 Task: Create a geometric landing page template for proclamacao da republica celebration.
Action: Mouse moved to (325, 183)
Screenshot: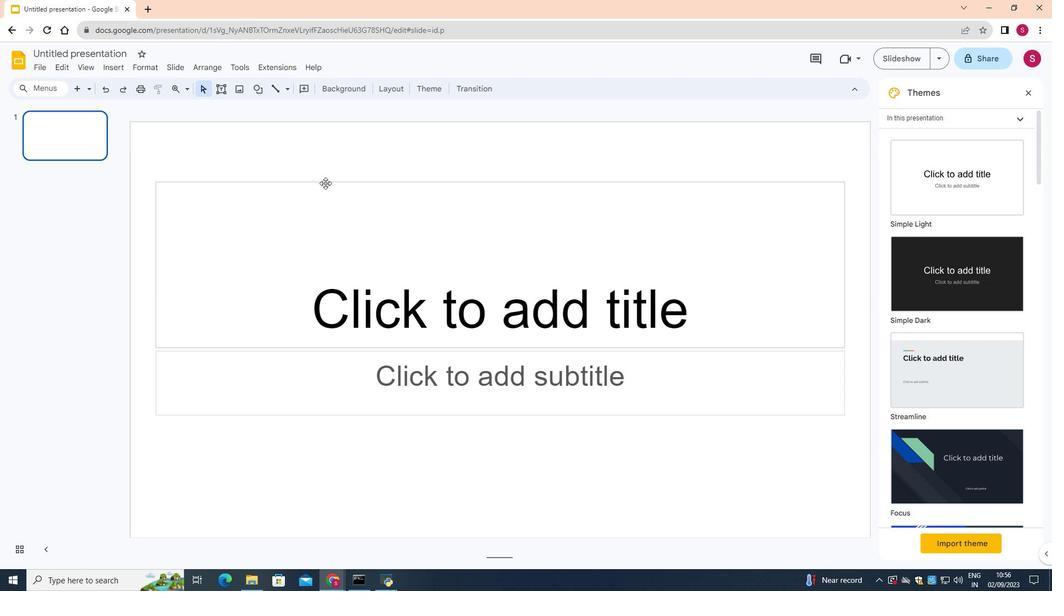 
Action: Mouse pressed left at (325, 183)
Screenshot: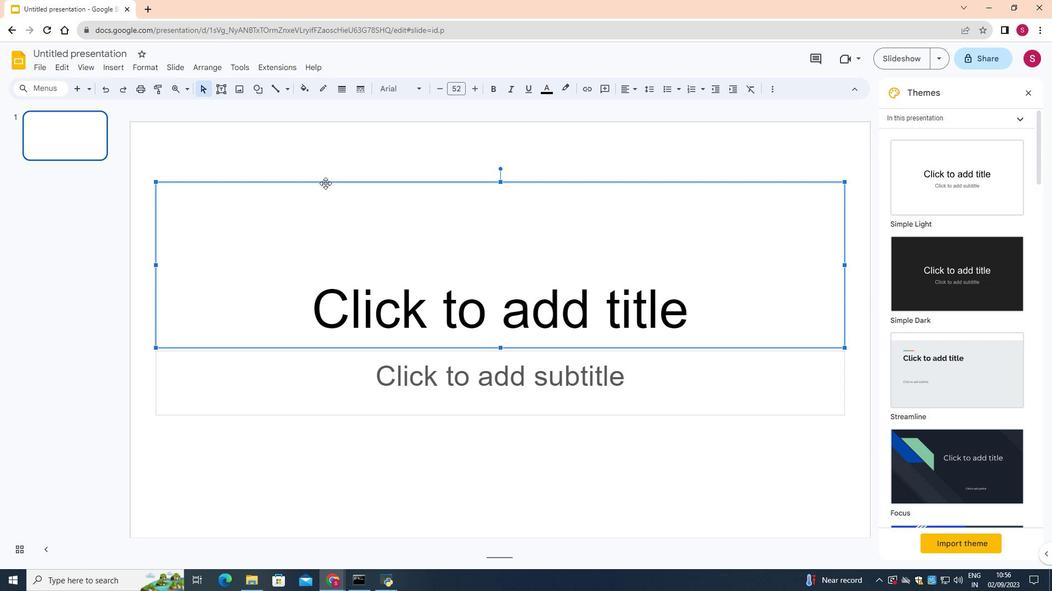 
Action: Key pressed <Key.delete>
Screenshot: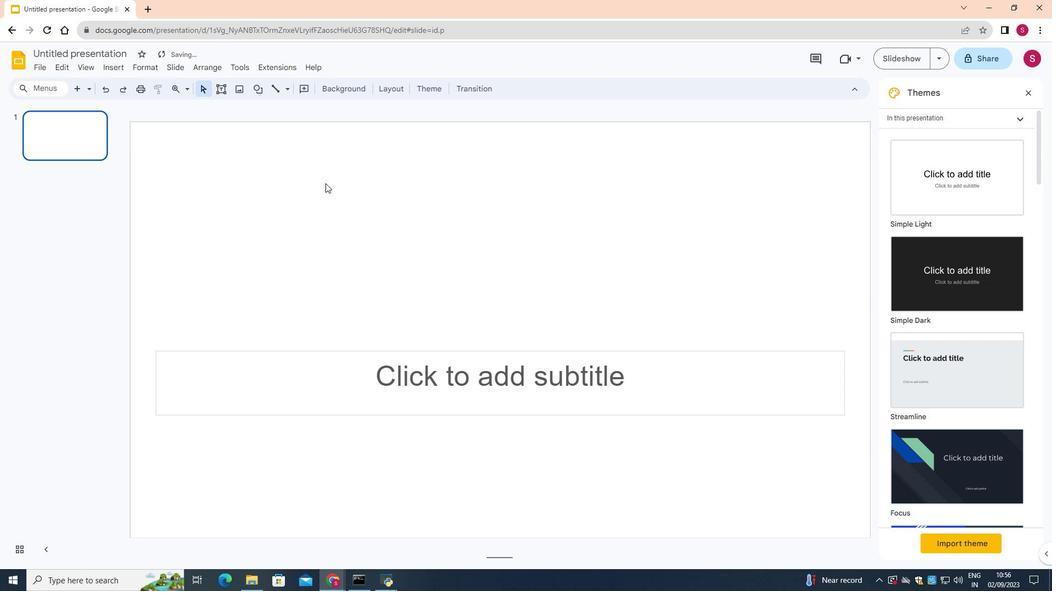 
Action: Mouse moved to (320, 353)
Screenshot: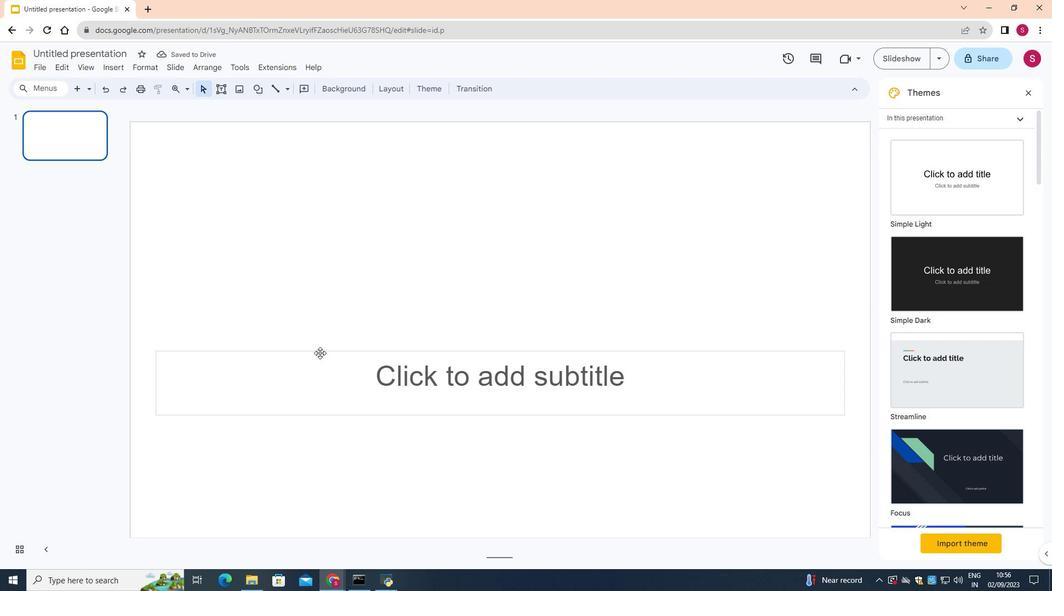 
Action: Mouse pressed left at (320, 353)
Screenshot: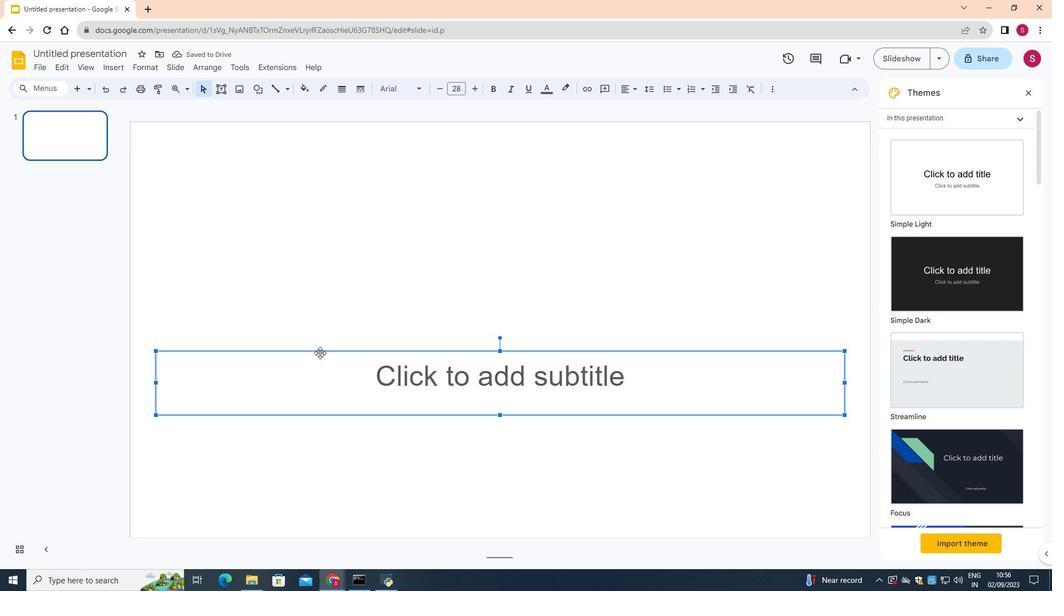 
Action: Key pressed <Key.delete>
Screenshot: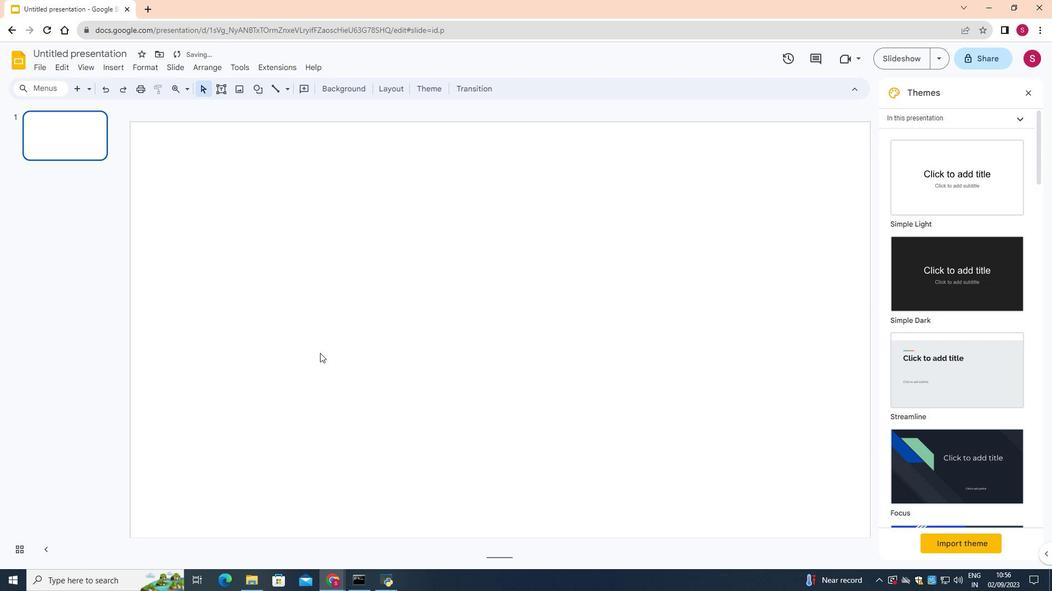 
Action: Mouse moved to (345, 88)
Screenshot: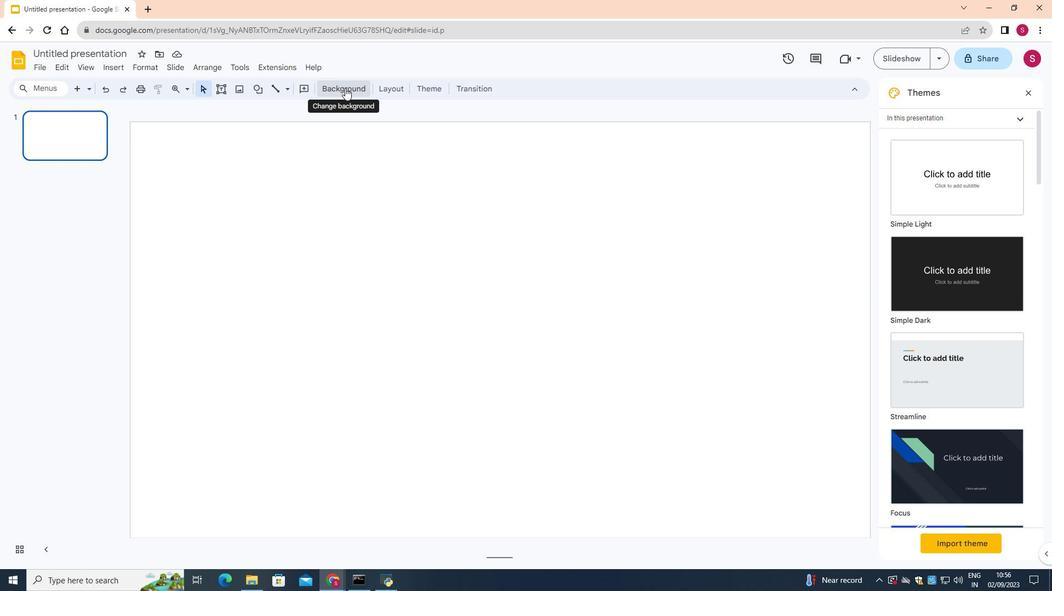 
Action: Mouse pressed left at (345, 88)
Screenshot: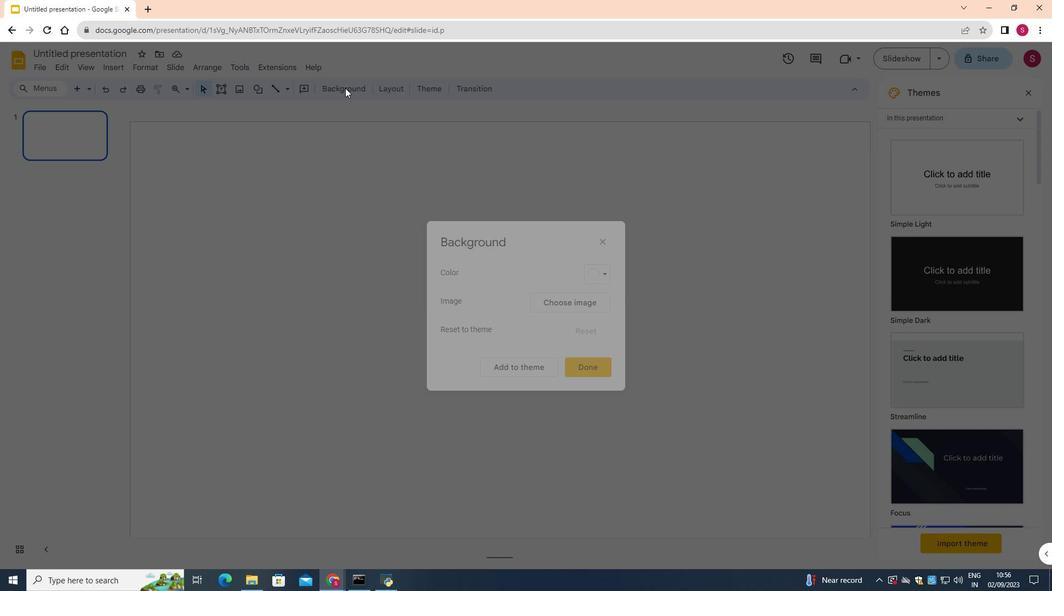 
Action: Mouse moved to (598, 276)
Screenshot: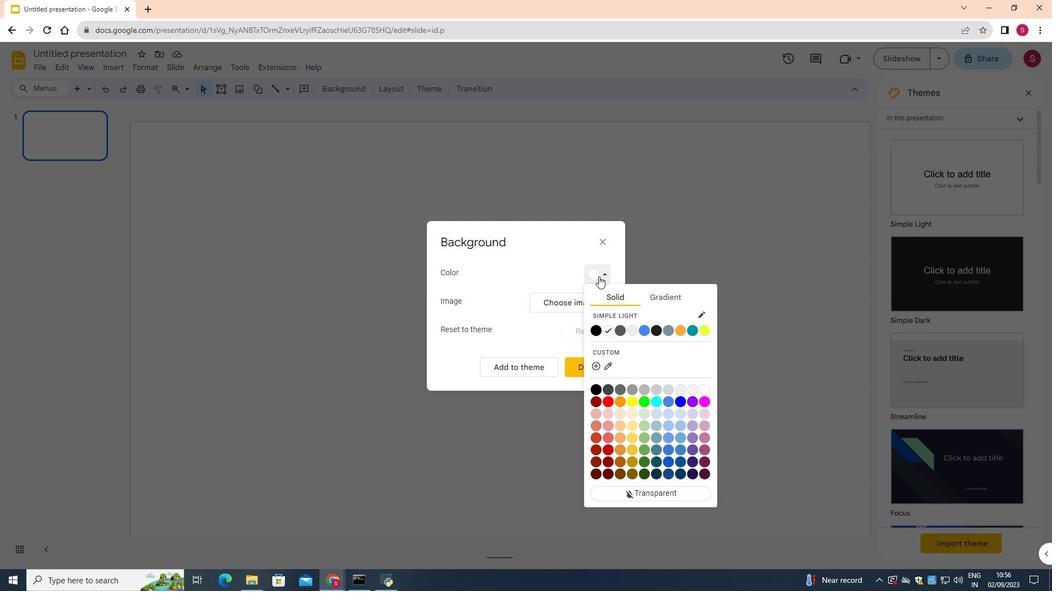 
Action: Mouse pressed left at (598, 276)
Screenshot: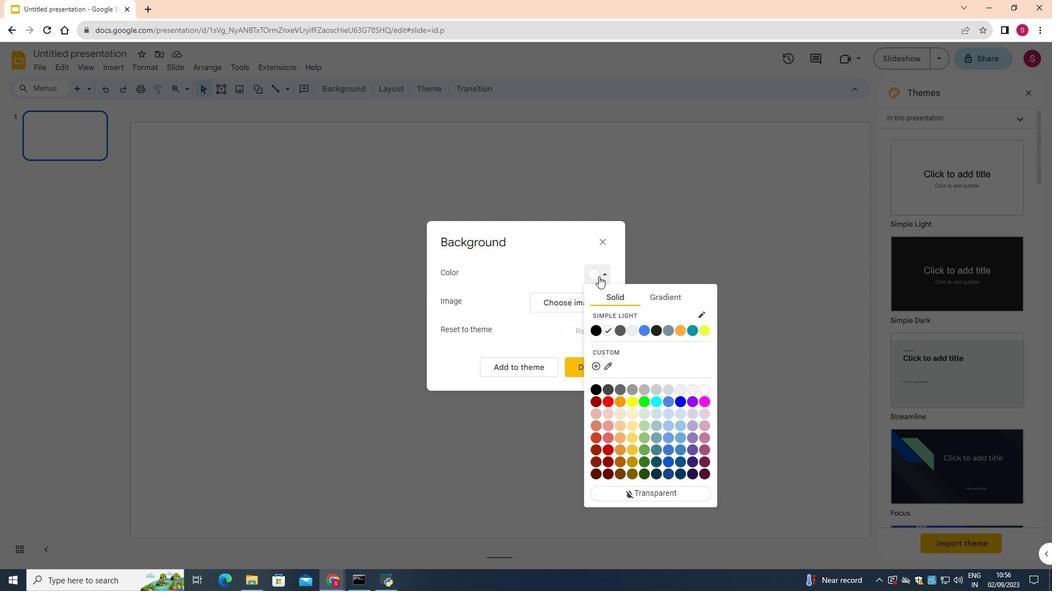 
Action: Mouse moved to (642, 387)
Screenshot: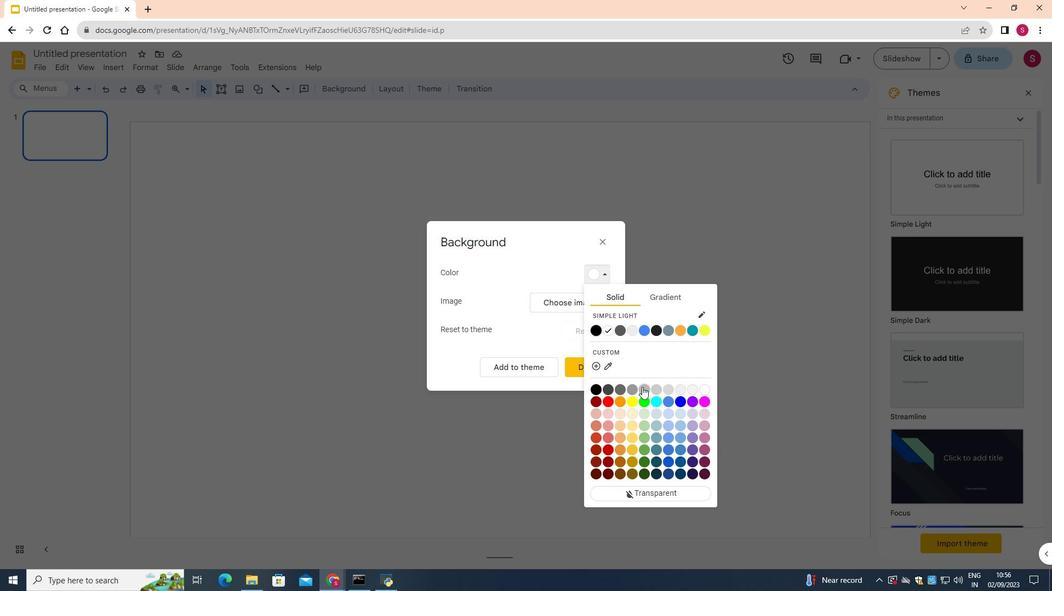 
Action: Mouse pressed left at (642, 387)
Screenshot: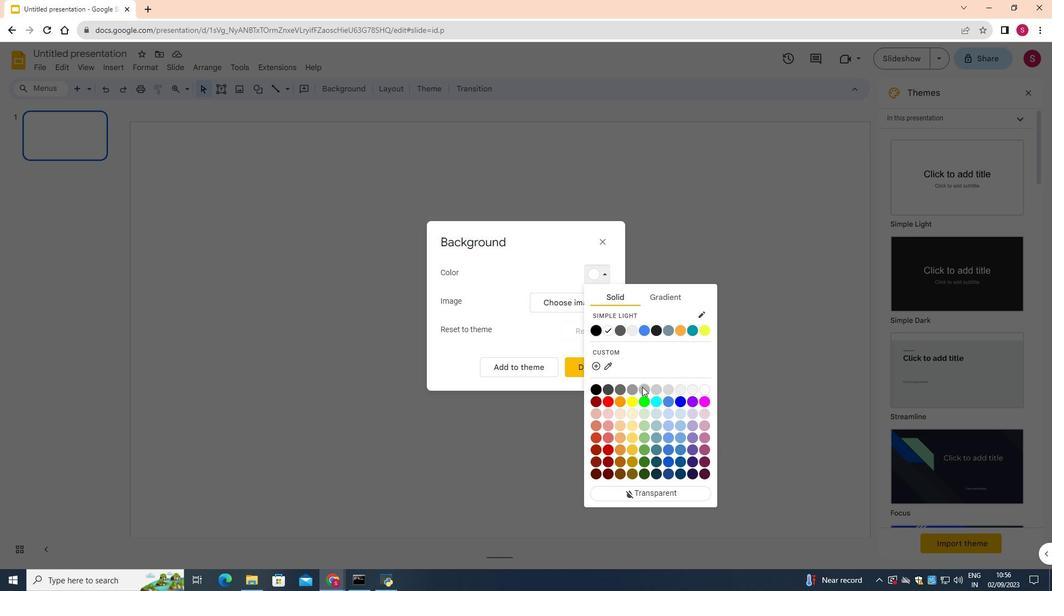 
Action: Mouse moved to (589, 370)
Screenshot: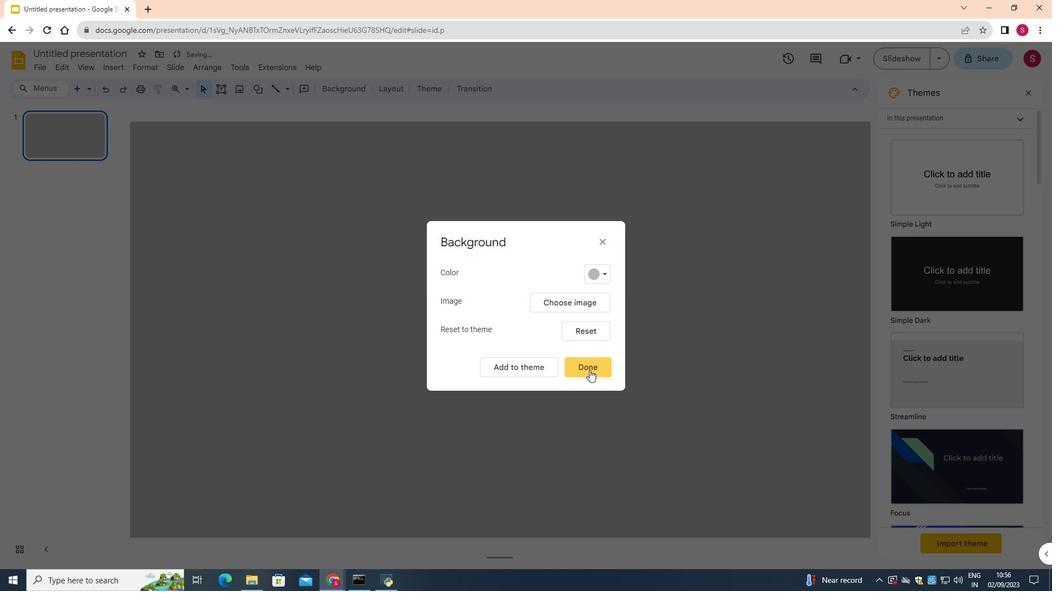 
Action: Mouse pressed left at (589, 370)
Screenshot: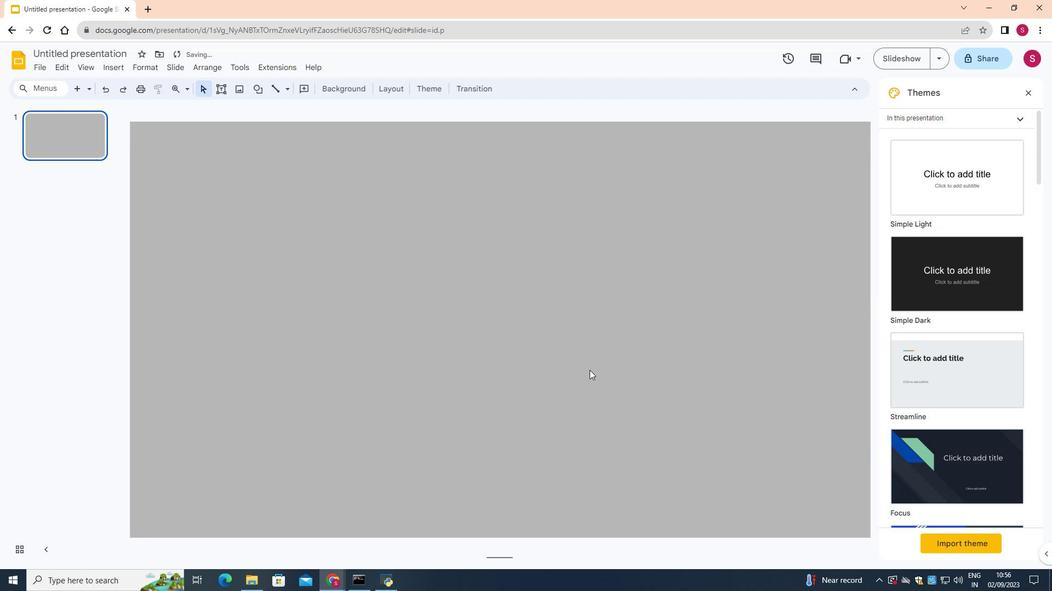 
Action: Mouse moved to (254, 88)
Screenshot: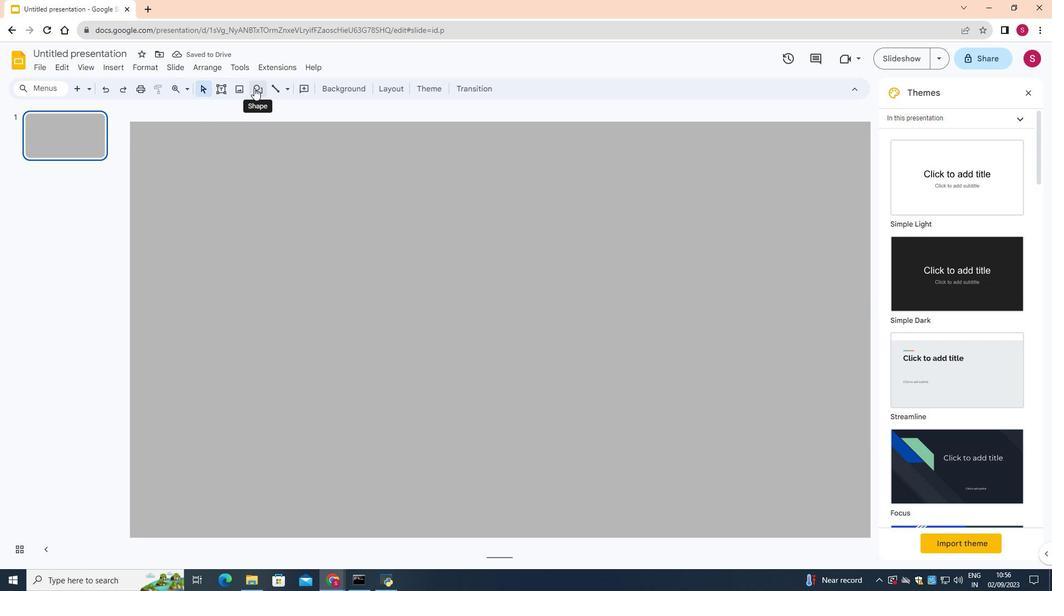 
Action: Mouse pressed left at (254, 88)
Screenshot: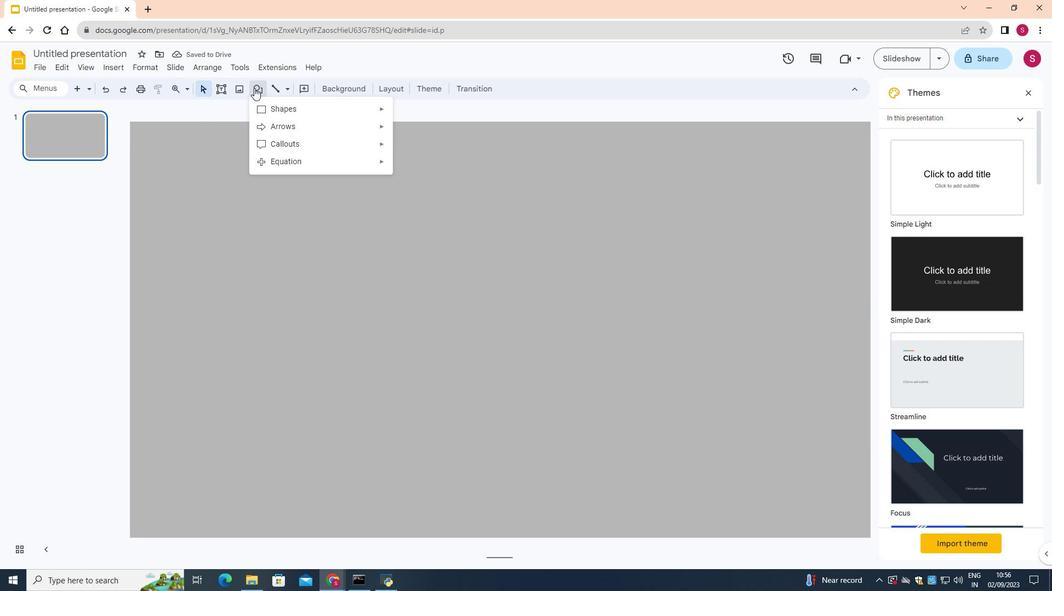 
Action: Mouse moved to (273, 102)
Screenshot: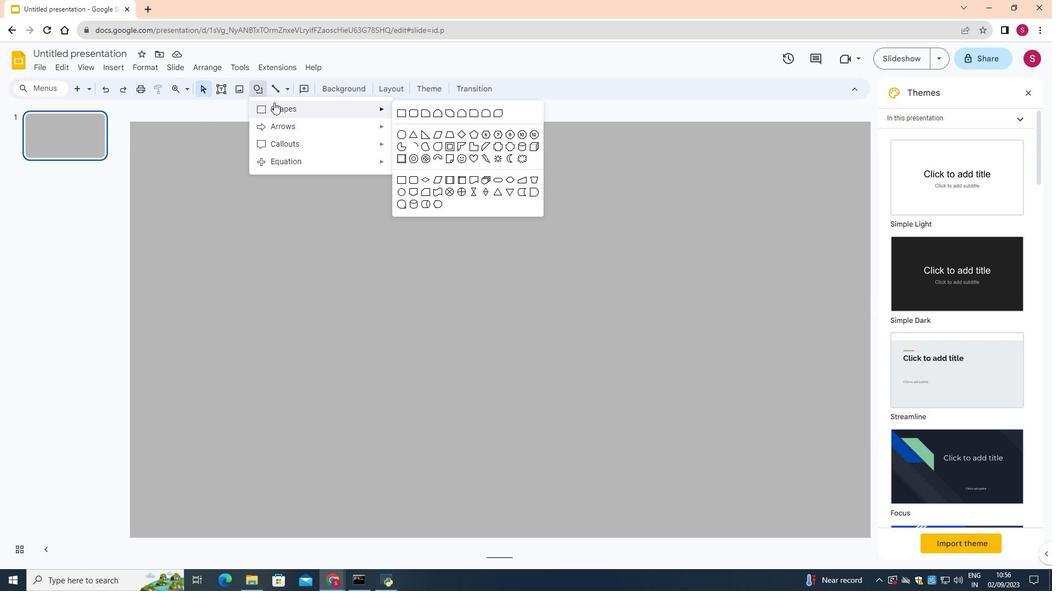 
Action: Mouse pressed left at (273, 102)
Screenshot: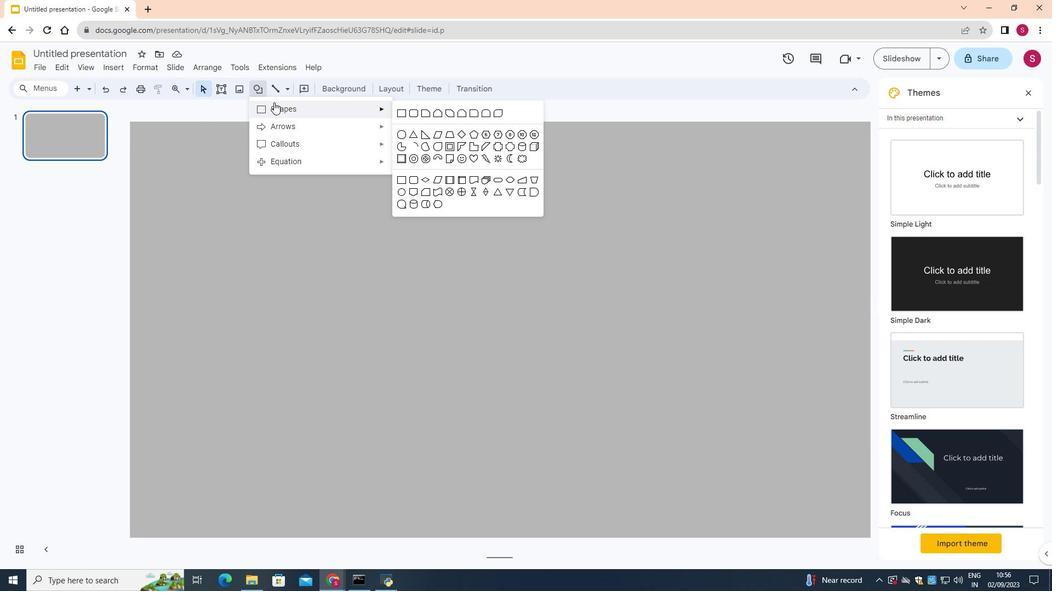 
Action: Mouse moved to (402, 109)
Screenshot: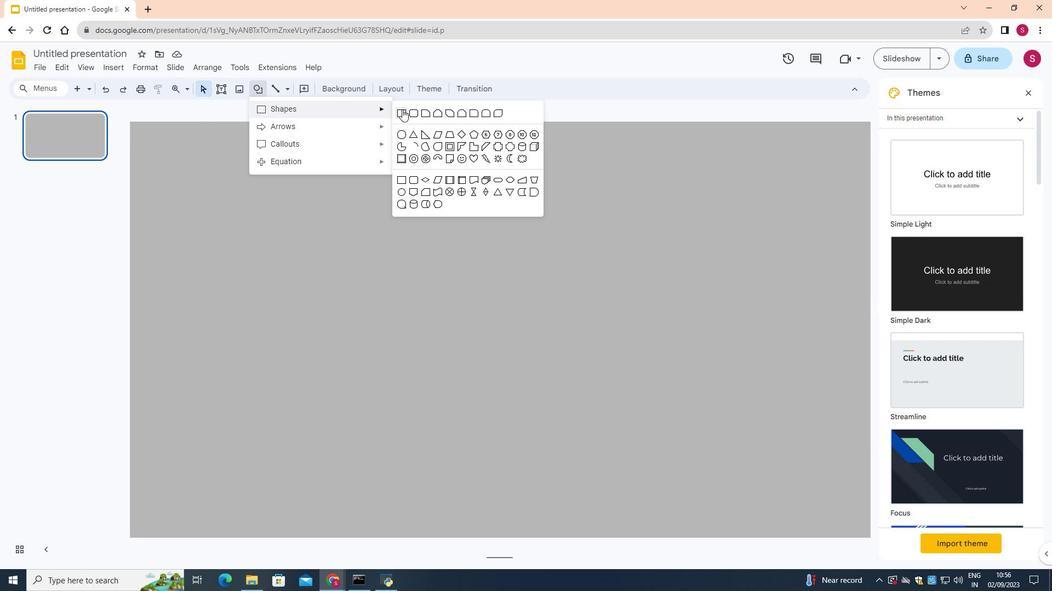 
Action: Mouse pressed left at (402, 109)
Screenshot: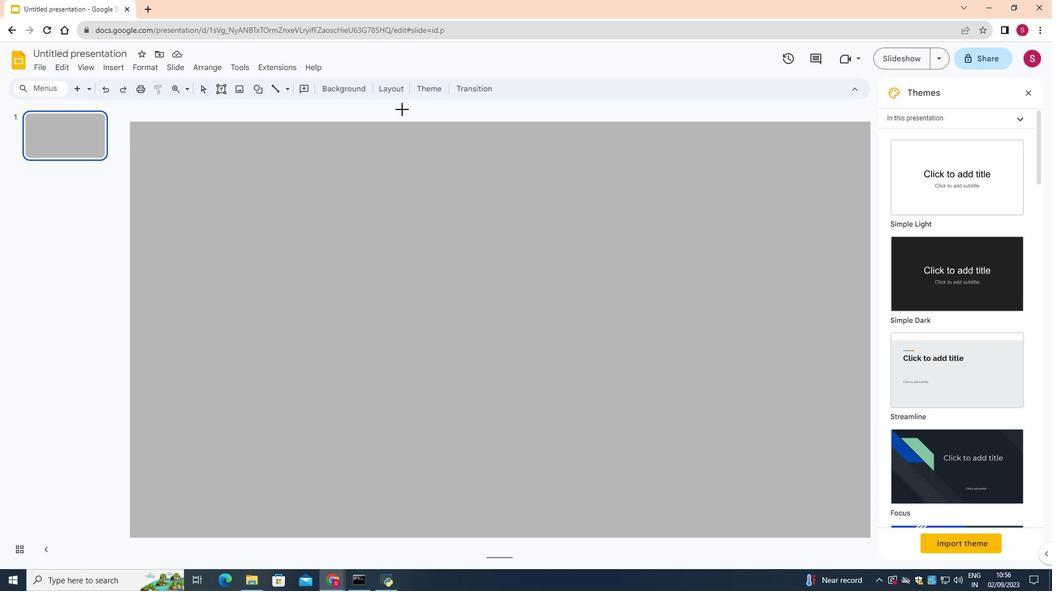 
Action: Mouse moved to (152, 142)
Screenshot: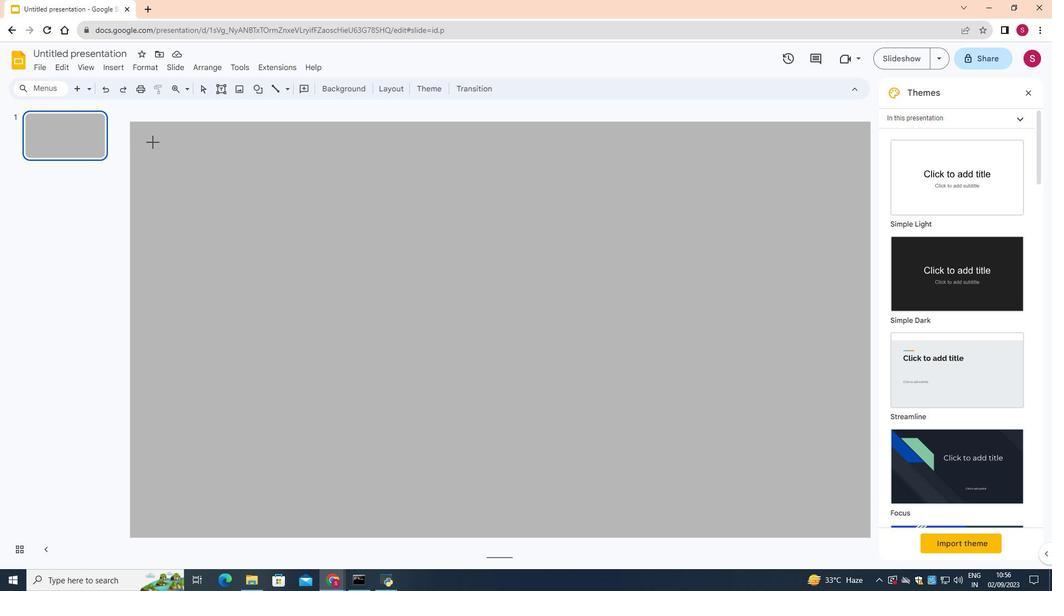 
Action: Mouse pressed left at (152, 142)
Screenshot: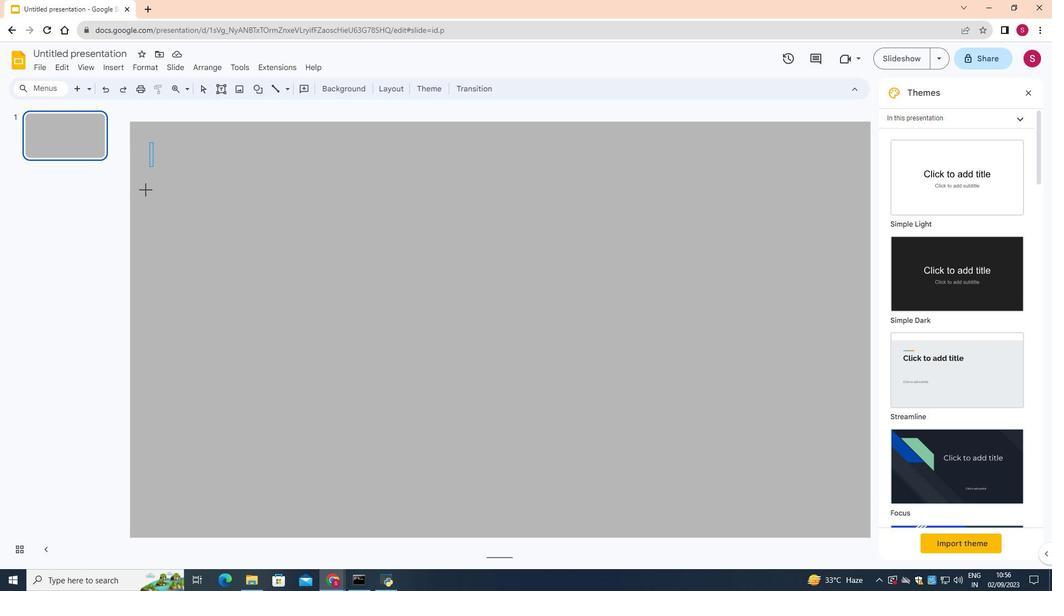 
Action: Mouse moved to (317, 88)
Screenshot: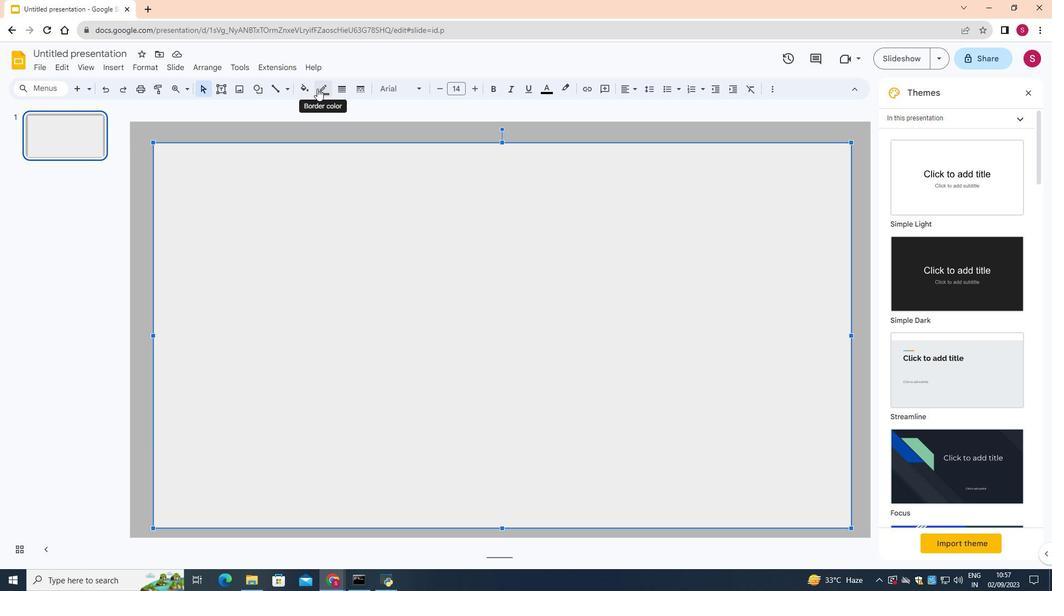 
Action: Mouse pressed left at (317, 88)
Screenshot: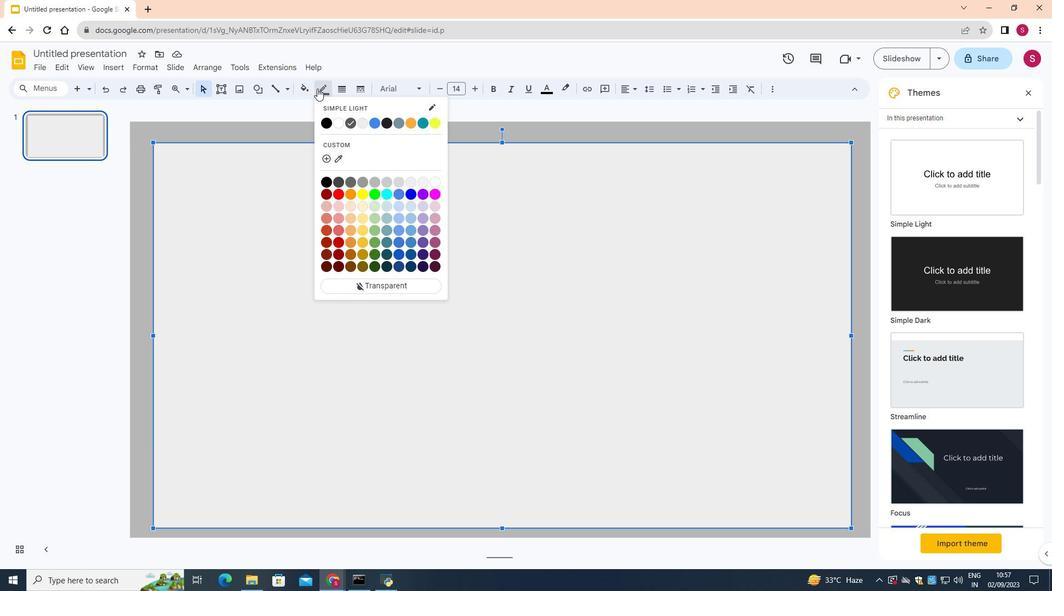 
Action: Mouse moved to (375, 287)
Screenshot: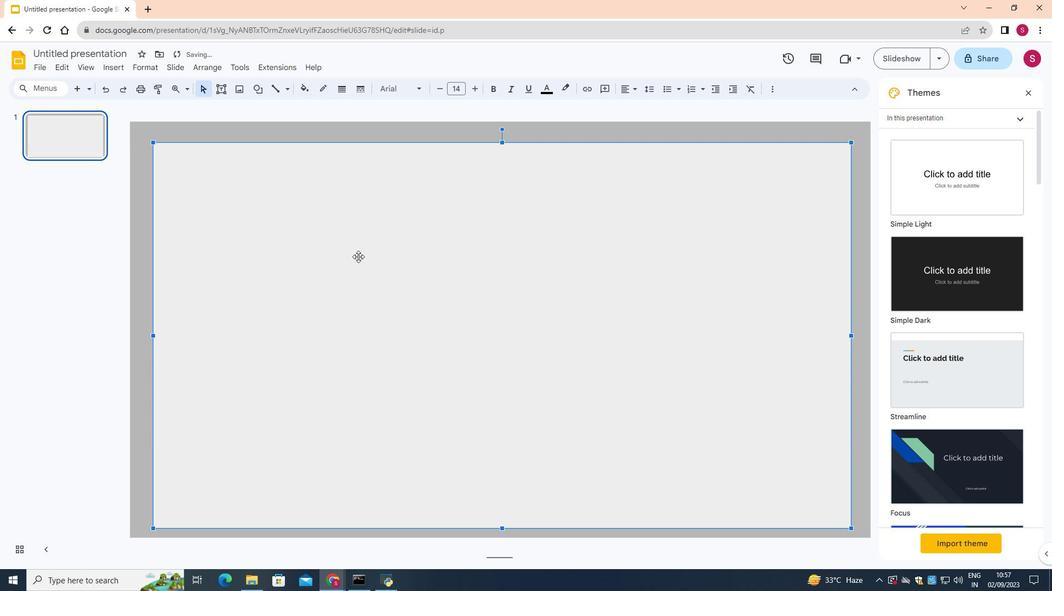 
Action: Mouse pressed left at (375, 287)
Screenshot: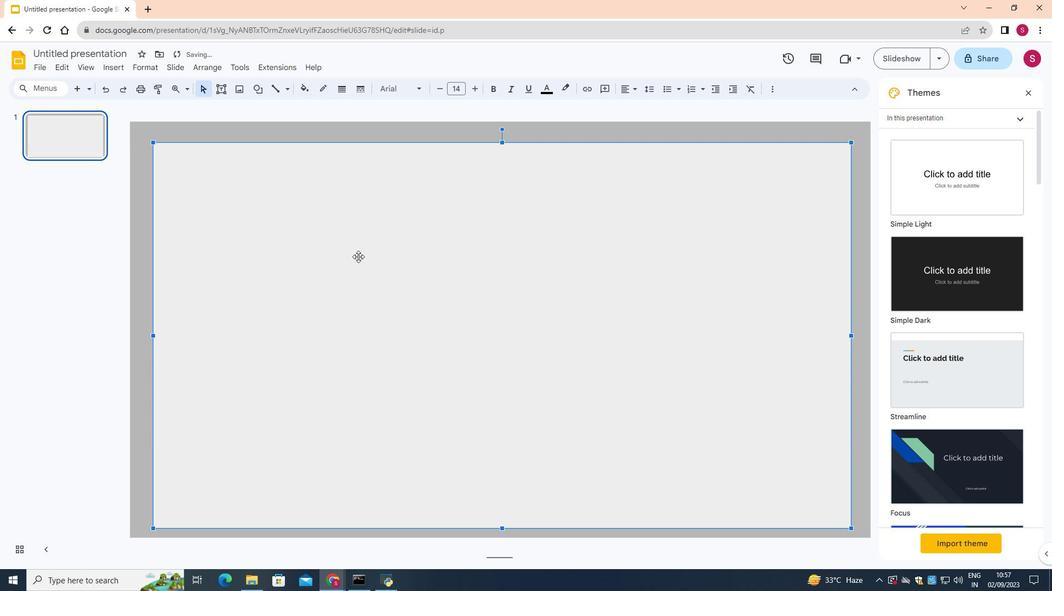 
Action: Mouse moved to (298, 90)
Screenshot: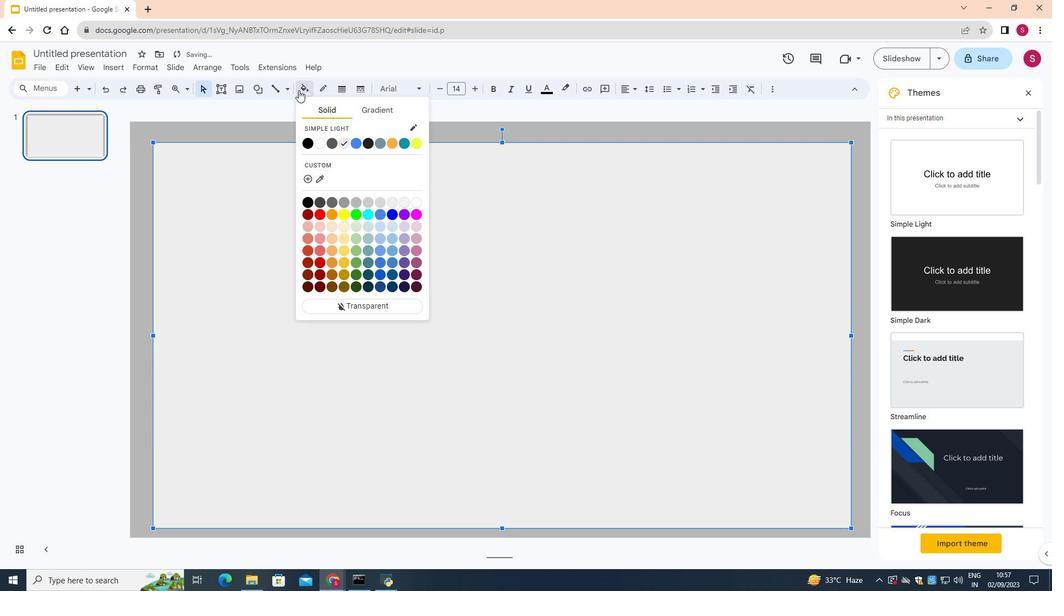 
Action: Mouse pressed left at (298, 90)
Screenshot: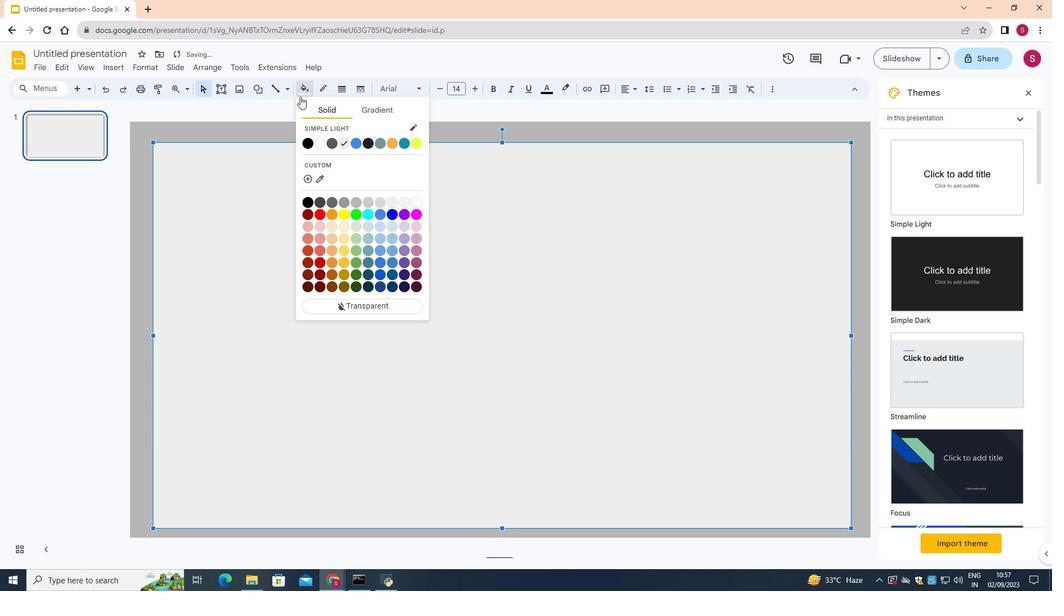 
Action: Mouse moved to (318, 143)
Screenshot: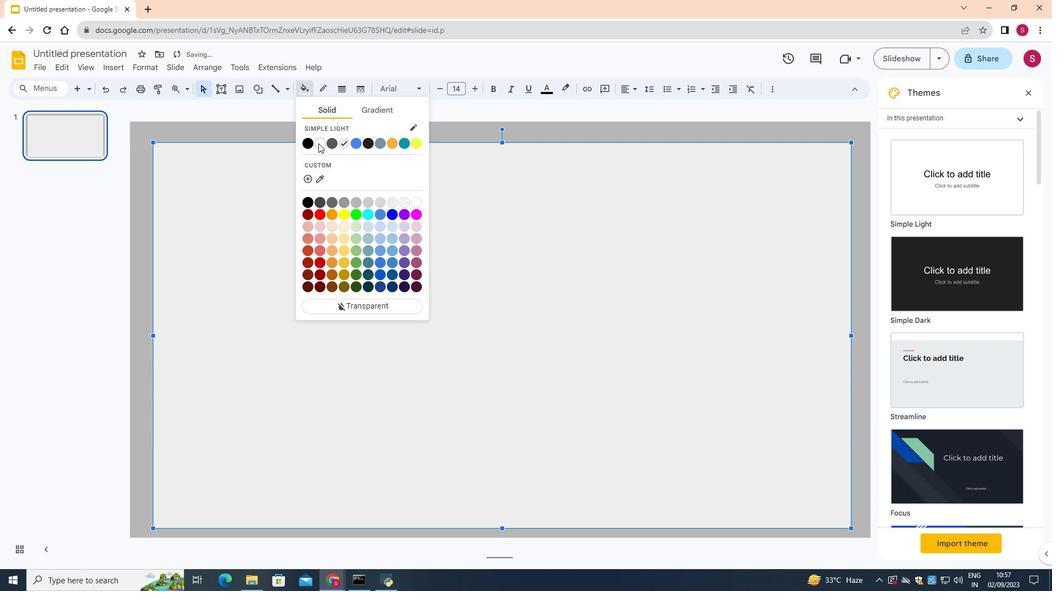 
Action: Mouse pressed left at (318, 143)
Screenshot: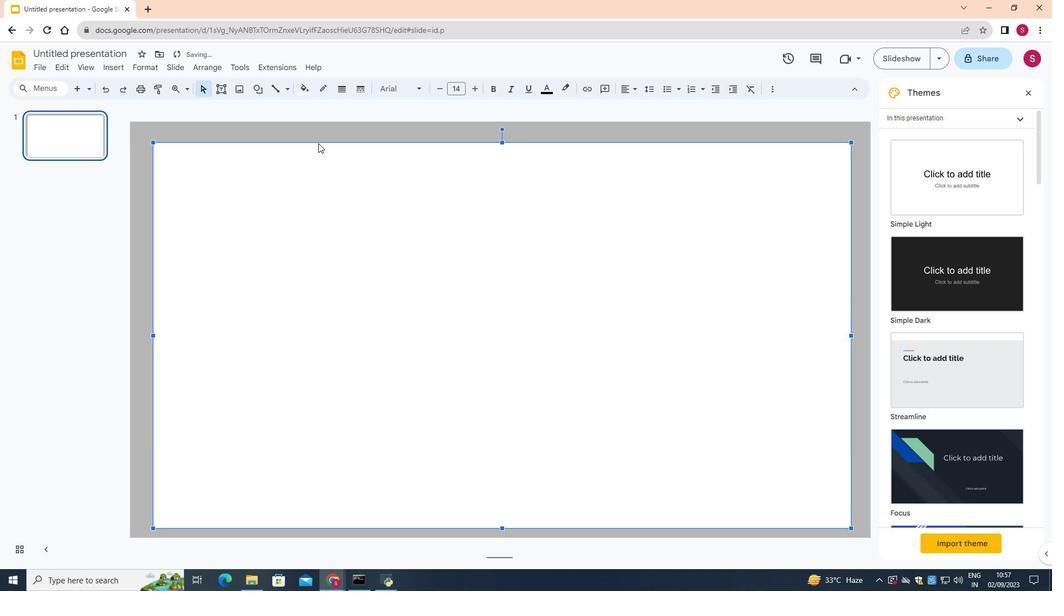 
Action: Mouse moved to (262, 89)
Screenshot: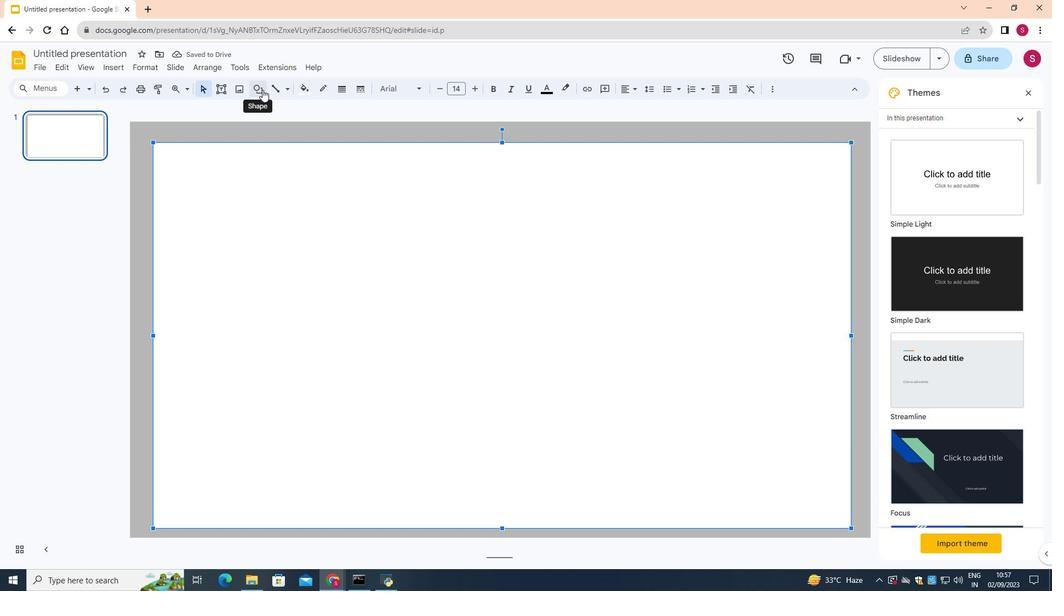 
Action: Mouse pressed left at (262, 89)
Screenshot: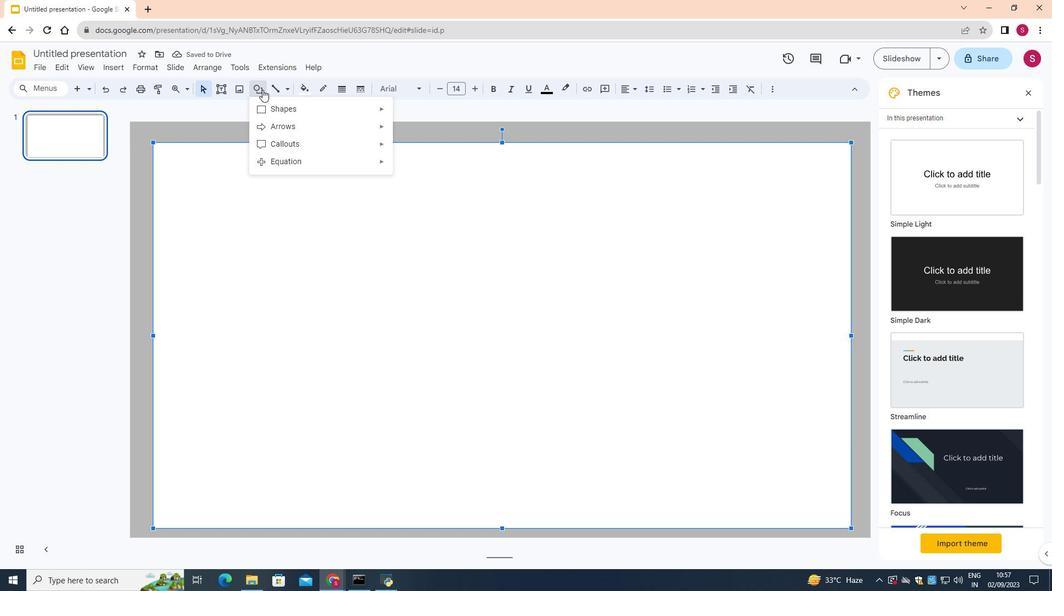 
Action: Mouse moved to (294, 110)
Screenshot: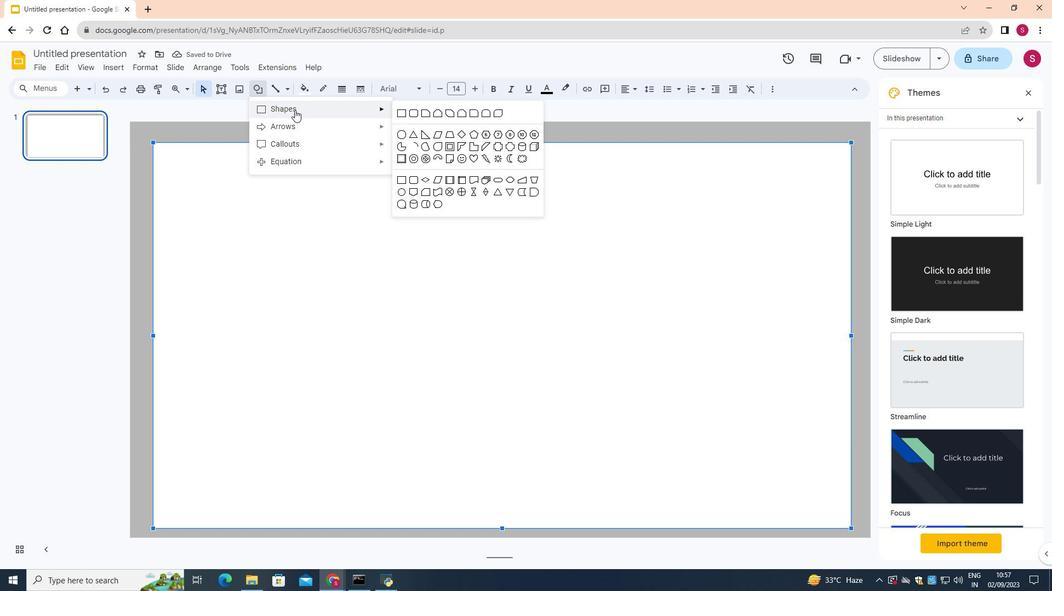 
Action: Mouse pressed left at (294, 110)
Screenshot: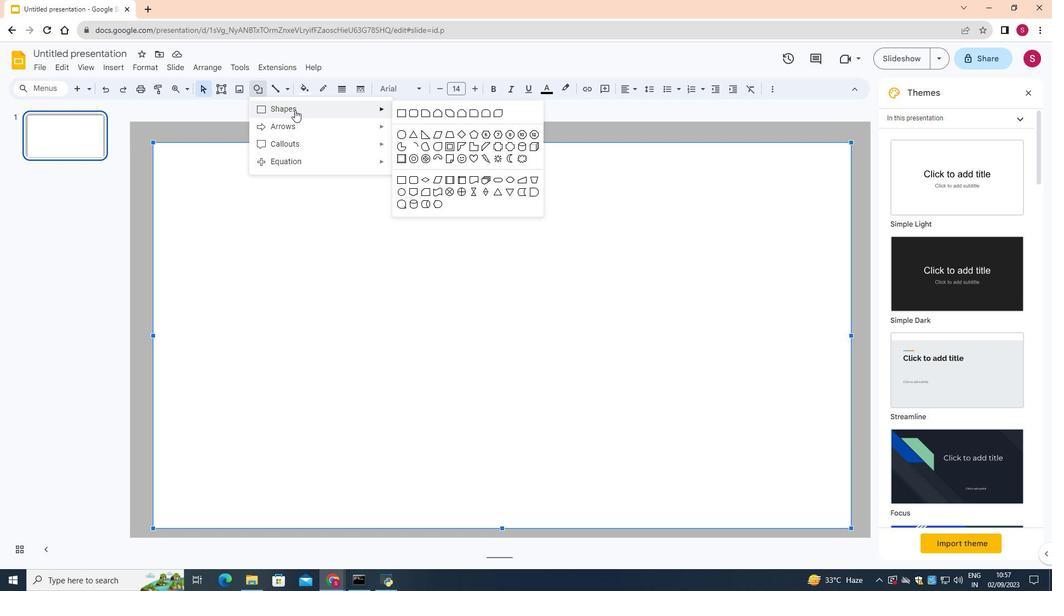 
Action: Mouse moved to (344, 109)
Screenshot: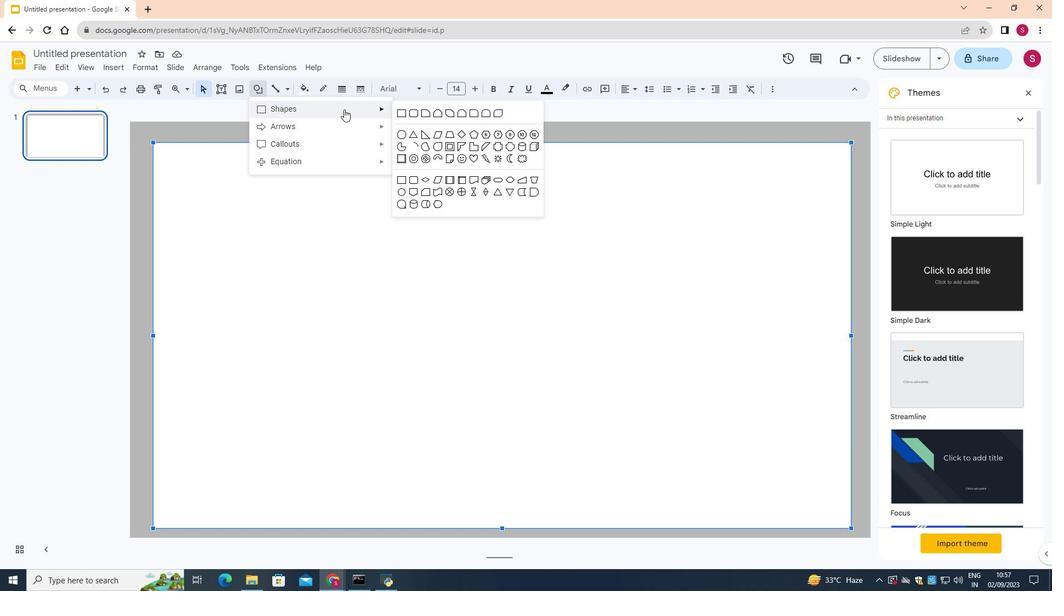 
Action: Mouse pressed left at (344, 109)
Screenshot: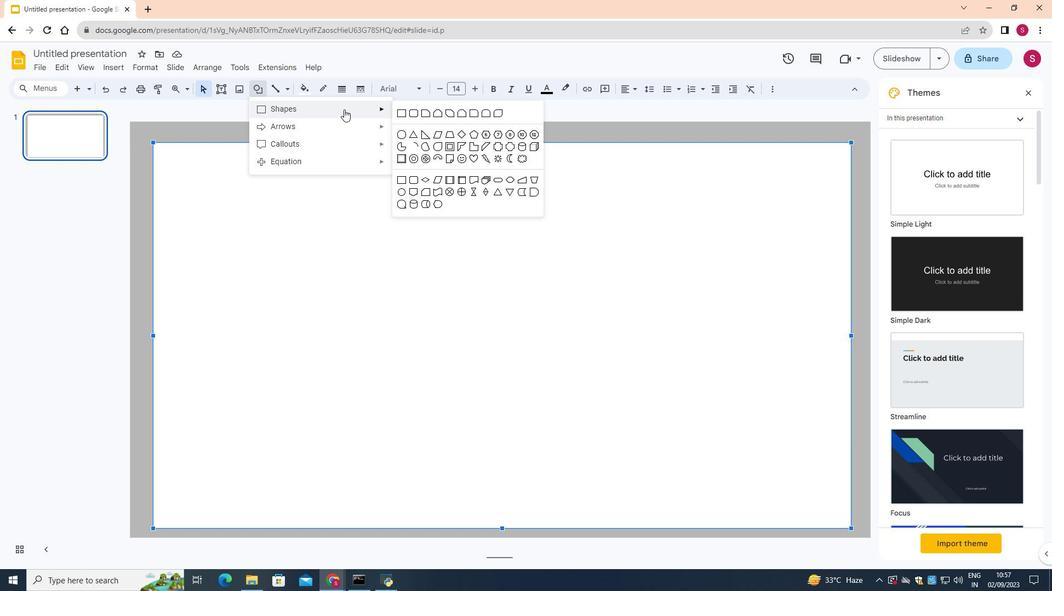 
Action: Mouse moved to (409, 113)
Screenshot: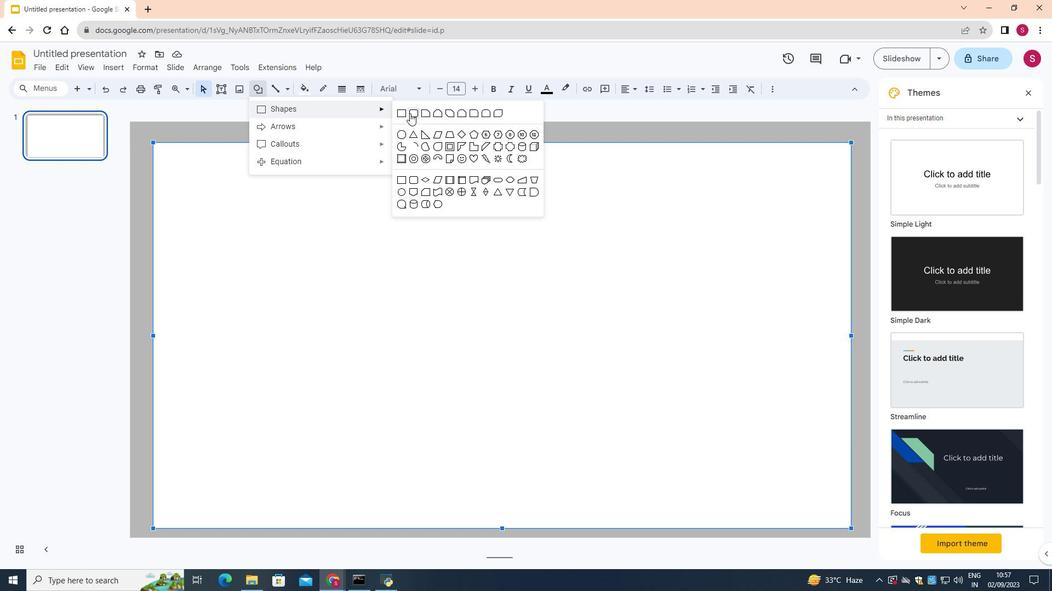 
Action: Mouse pressed left at (409, 113)
Screenshot: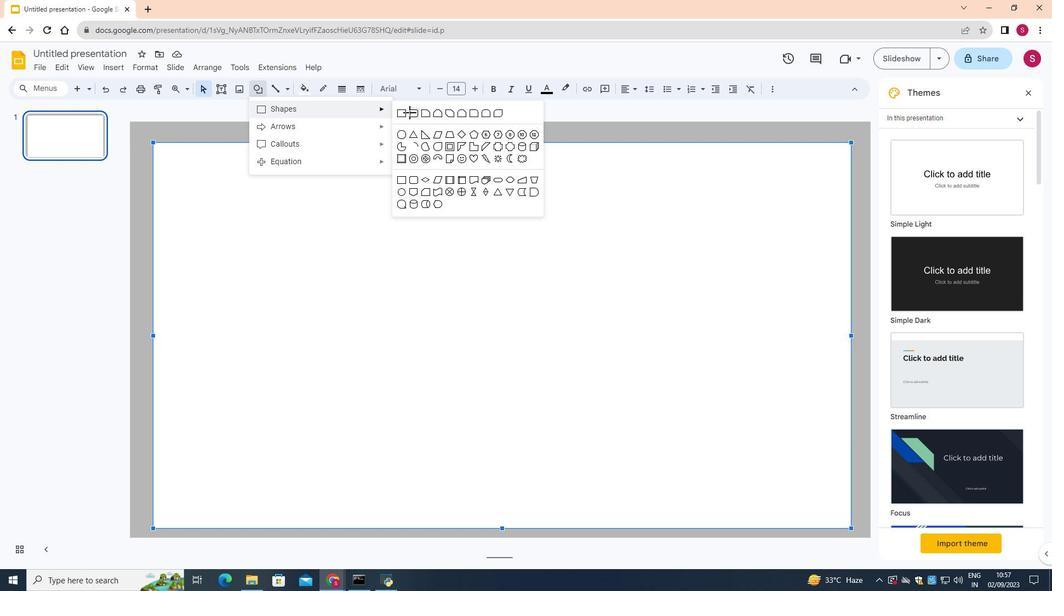 
Action: Mouse moved to (156, 143)
Screenshot: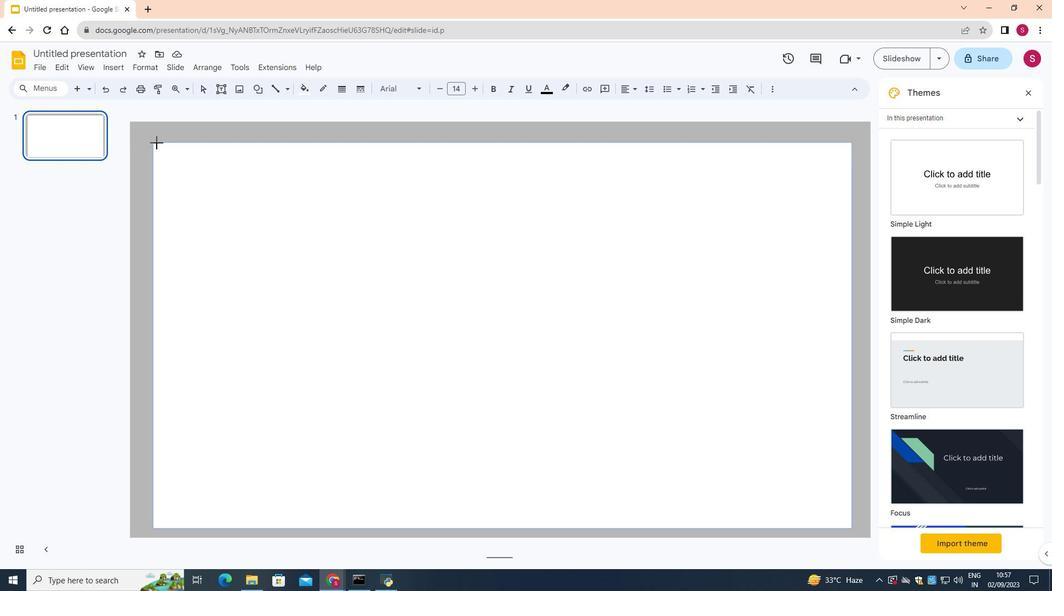 
Action: Mouse pressed left at (156, 143)
Screenshot: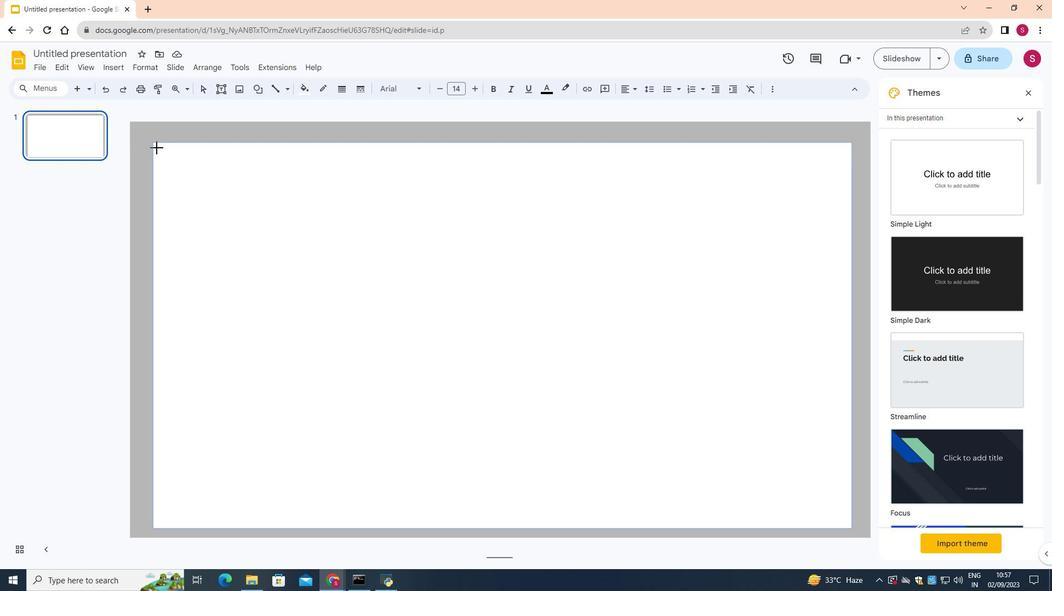 
Action: Mouse moved to (158, 173)
Screenshot: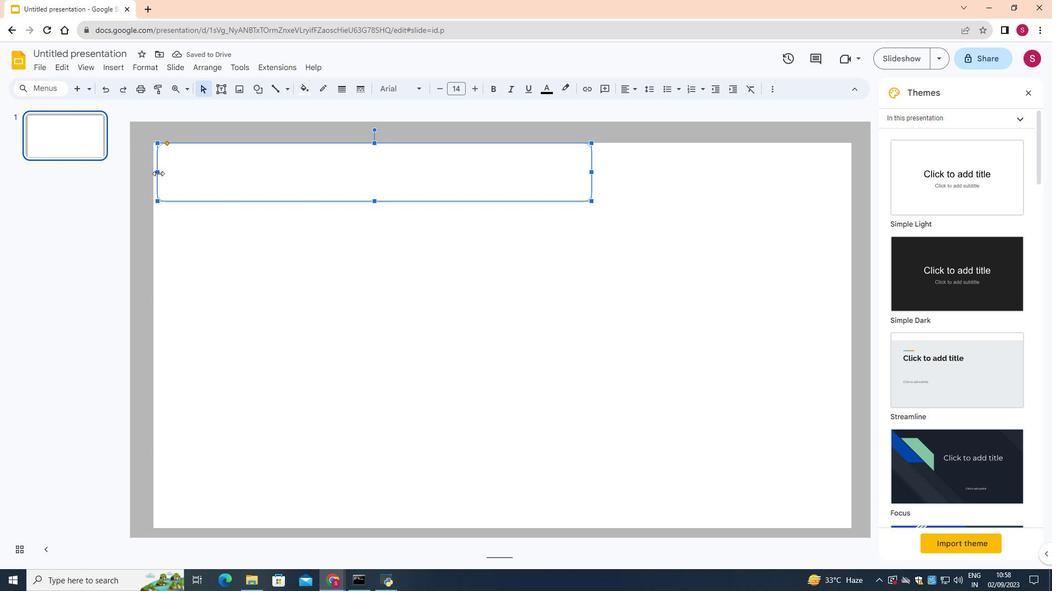 
Action: Mouse pressed left at (158, 173)
Screenshot: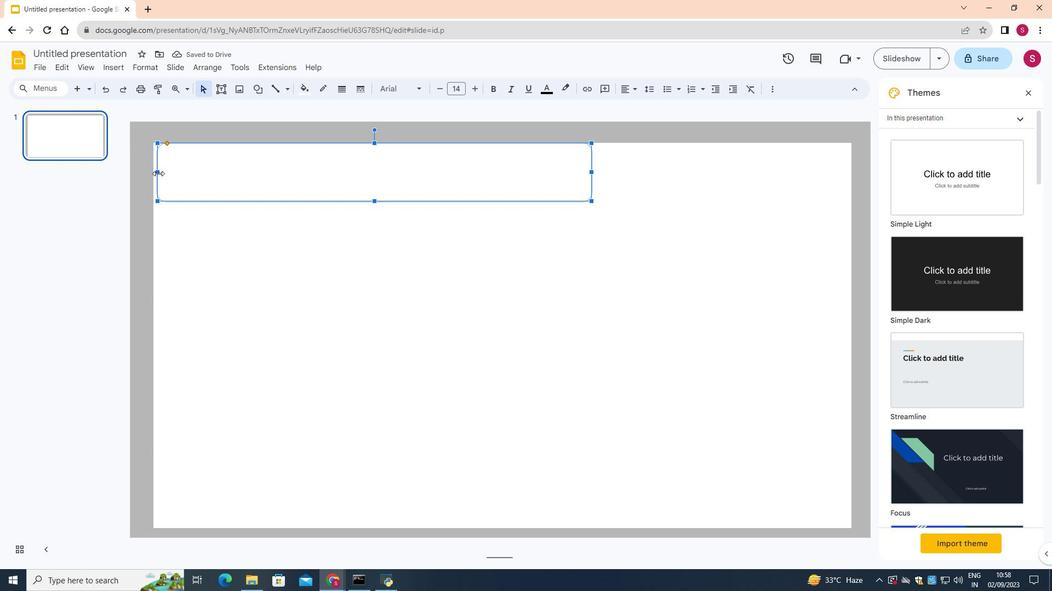
Action: Mouse moved to (318, 85)
Screenshot: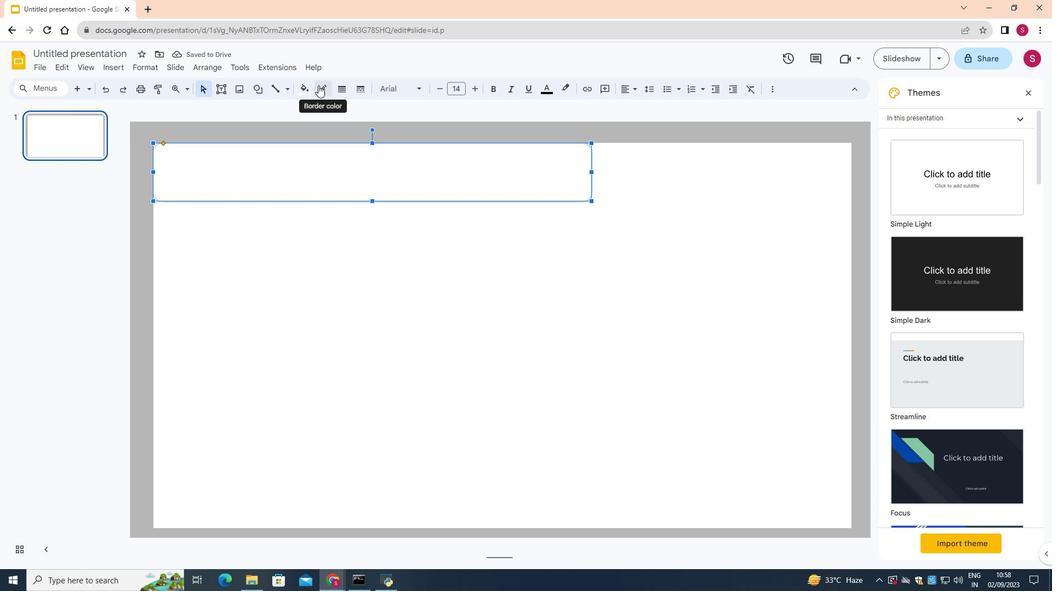 
Action: Mouse pressed left at (318, 85)
Screenshot: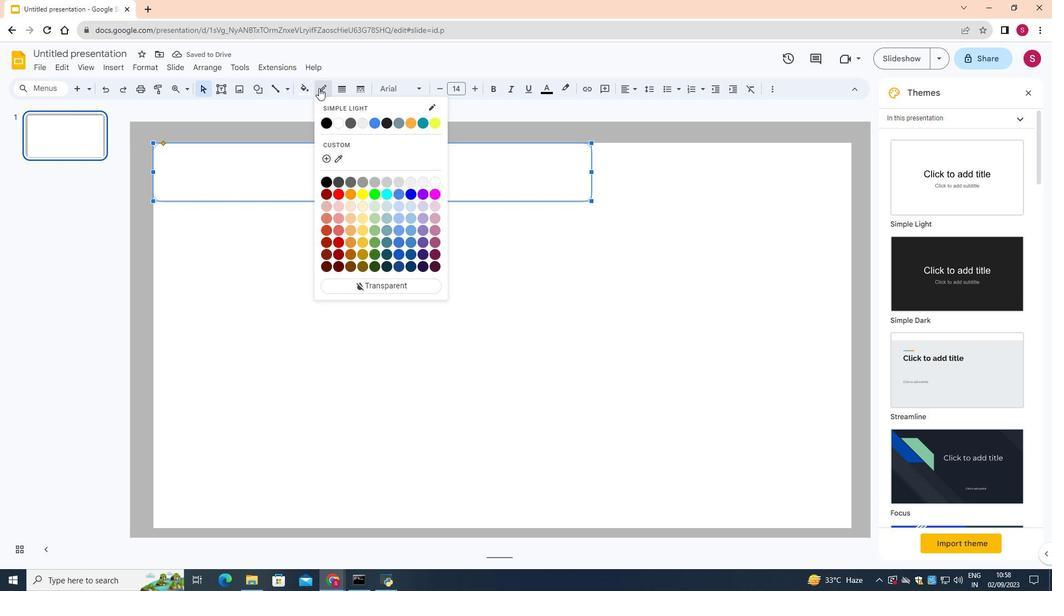 
Action: Mouse moved to (367, 281)
Screenshot: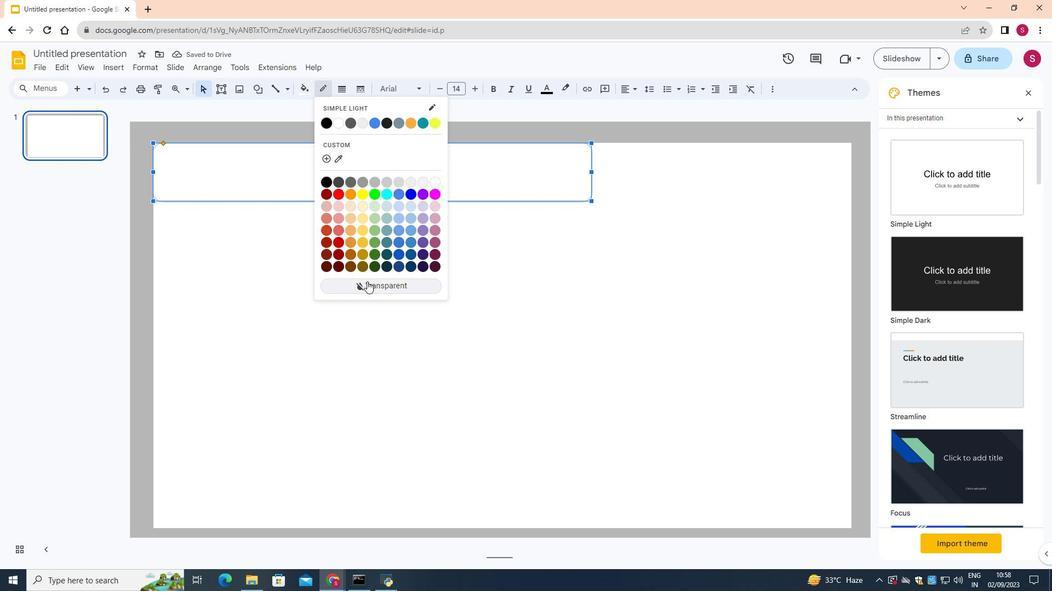 
Action: Mouse pressed left at (367, 281)
Screenshot: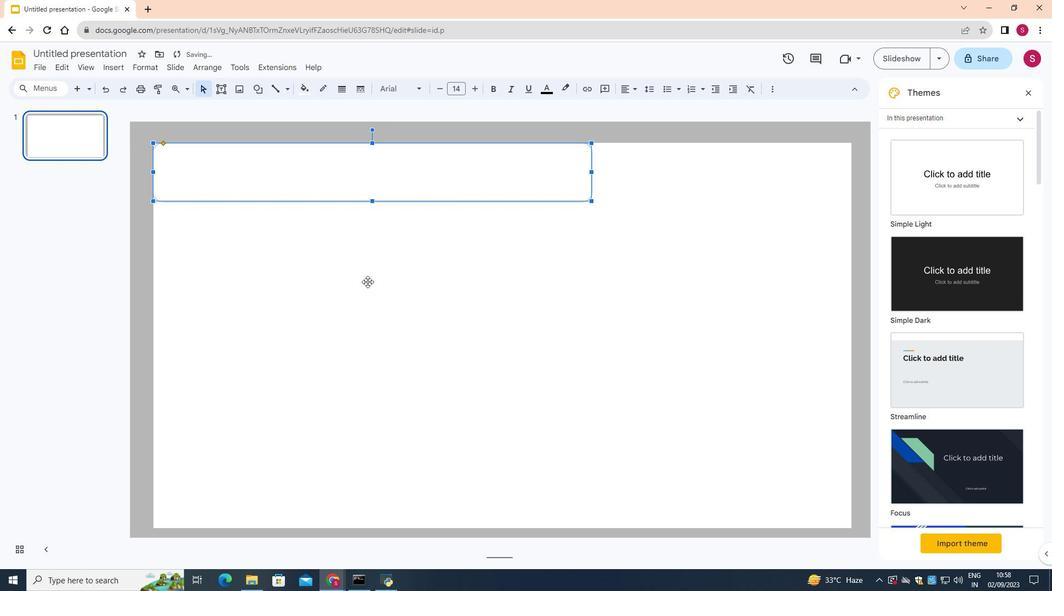 
Action: Mouse moved to (303, 88)
Screenshot: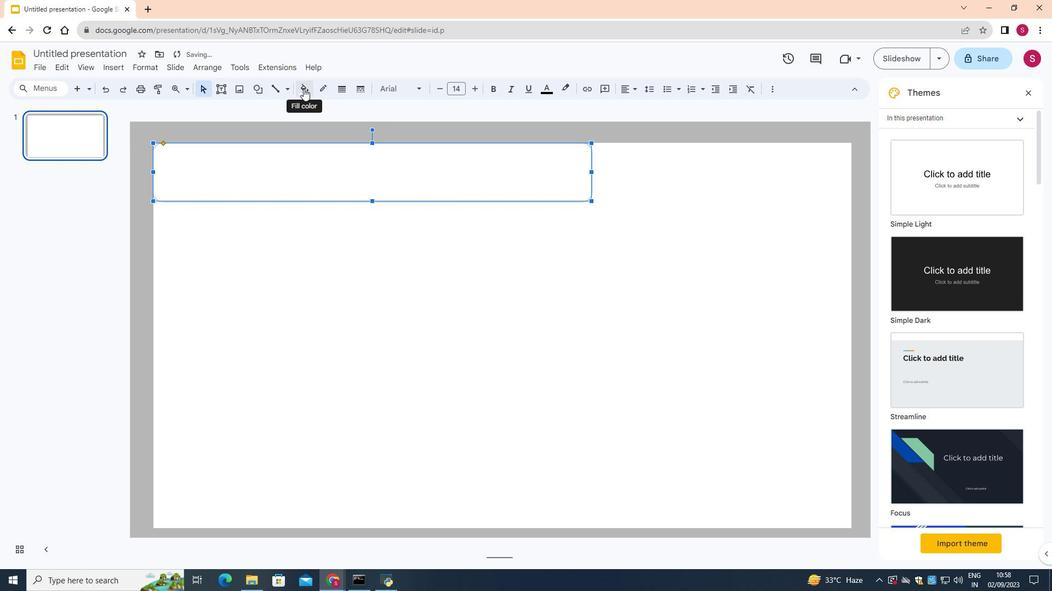 
Action: Mouse pressed left at (303, 88)
Screenshot: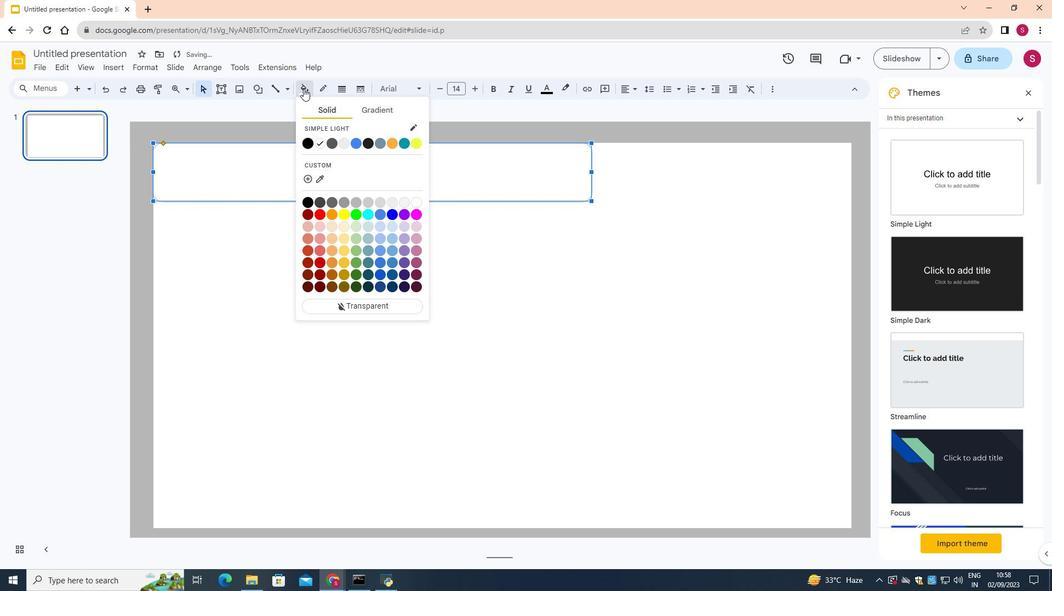 
Action: Mouse moved to (332, 212)
Screenshot: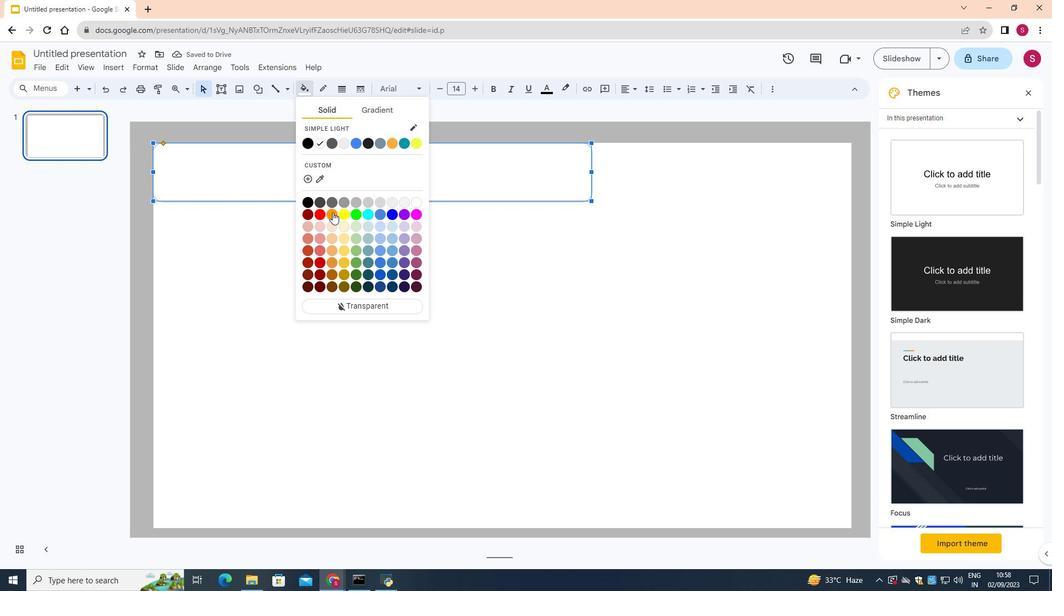 
Action: Mouse pressed left at (332, 212)
Screenshot: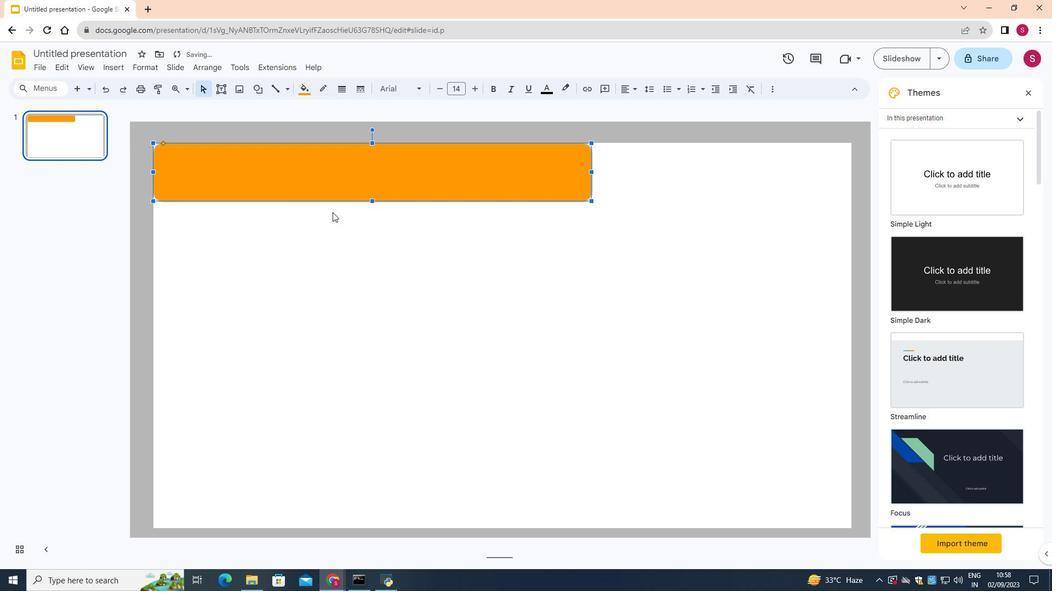 
Action: Mouse moved to (219, 90)
Screenshot: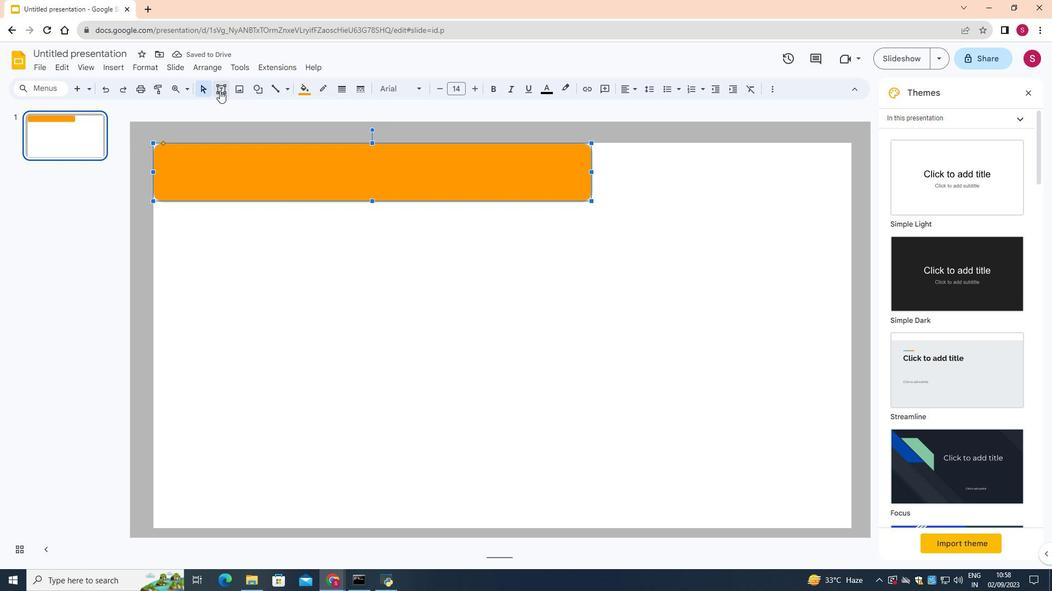 
Action: Mouse pressed left at (219, 90)
Screenshot: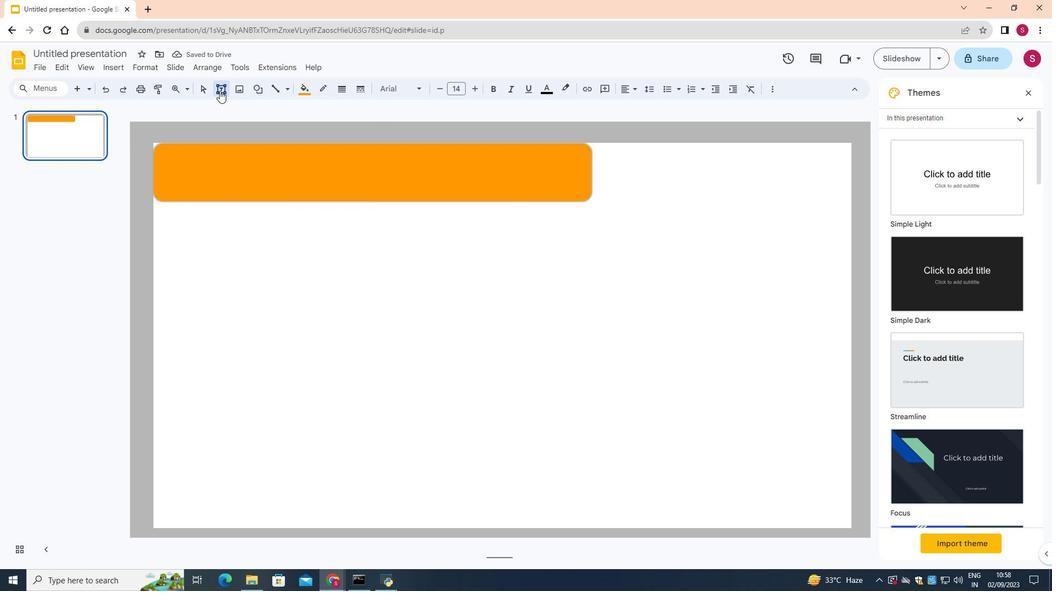 
Action: Mouse moved to (162, 149)
Screenshot: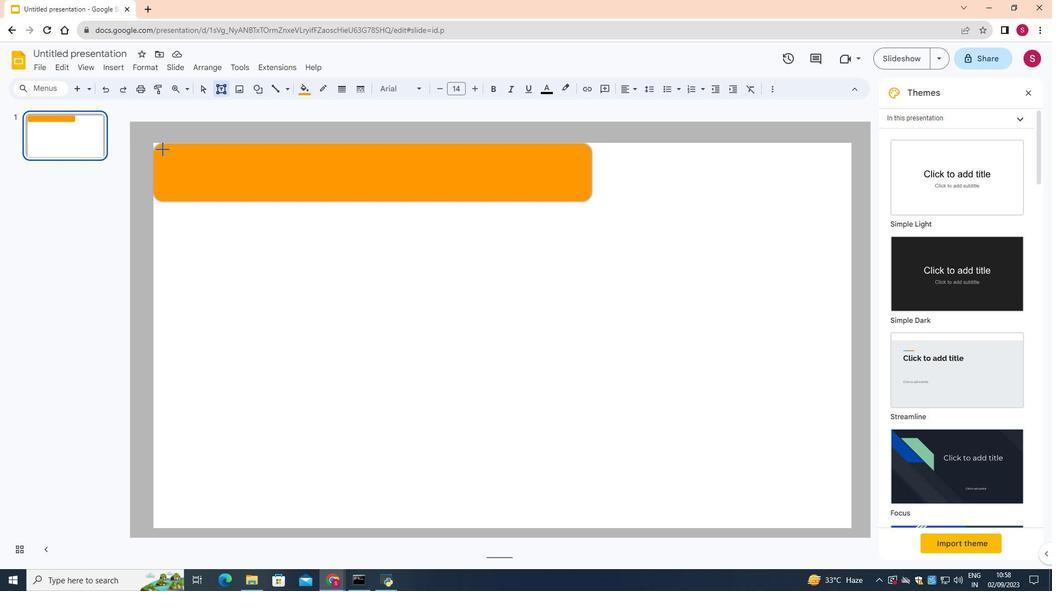 
Action: Mouse pressed left at (162, 149)
Screenshot: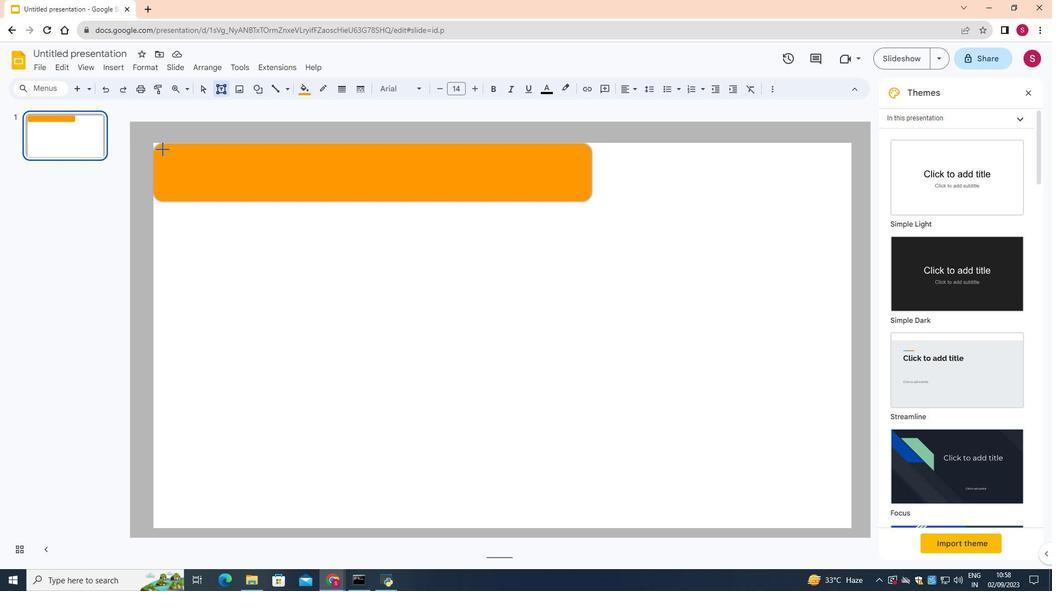 
Action: Mouse moved to (551, 89)
Screenshot: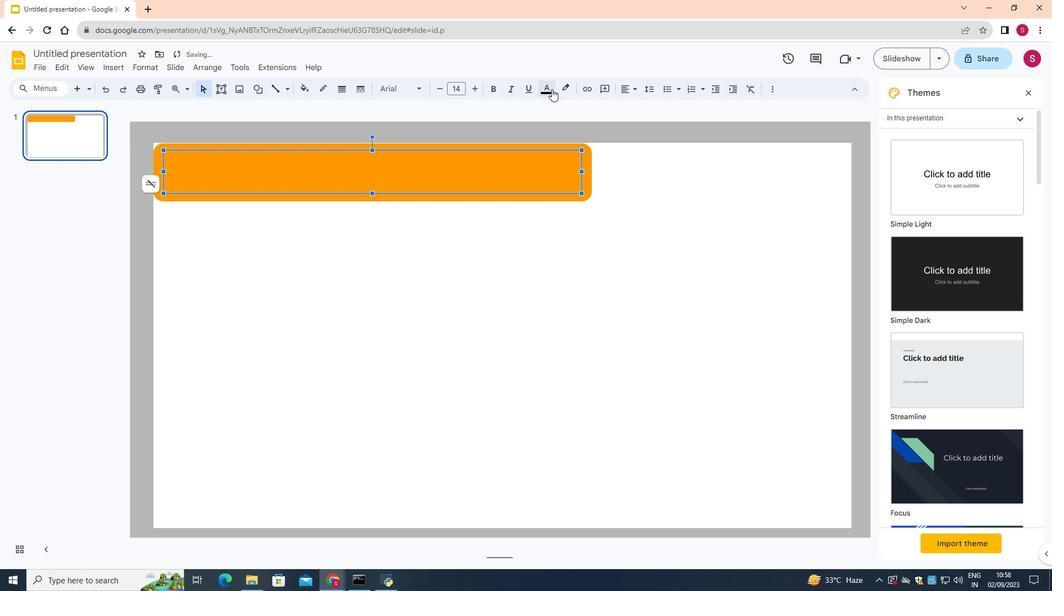 
Action: Mouse pressed left at (551, 89)
Screenshot: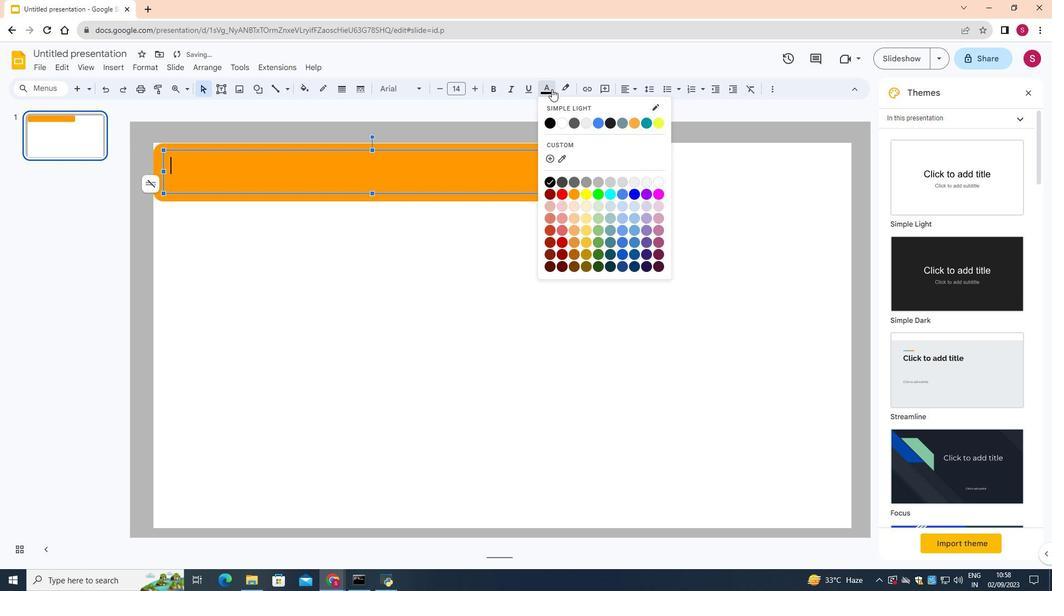 
Action: Mouse moved to (562, 121)
Screenshot: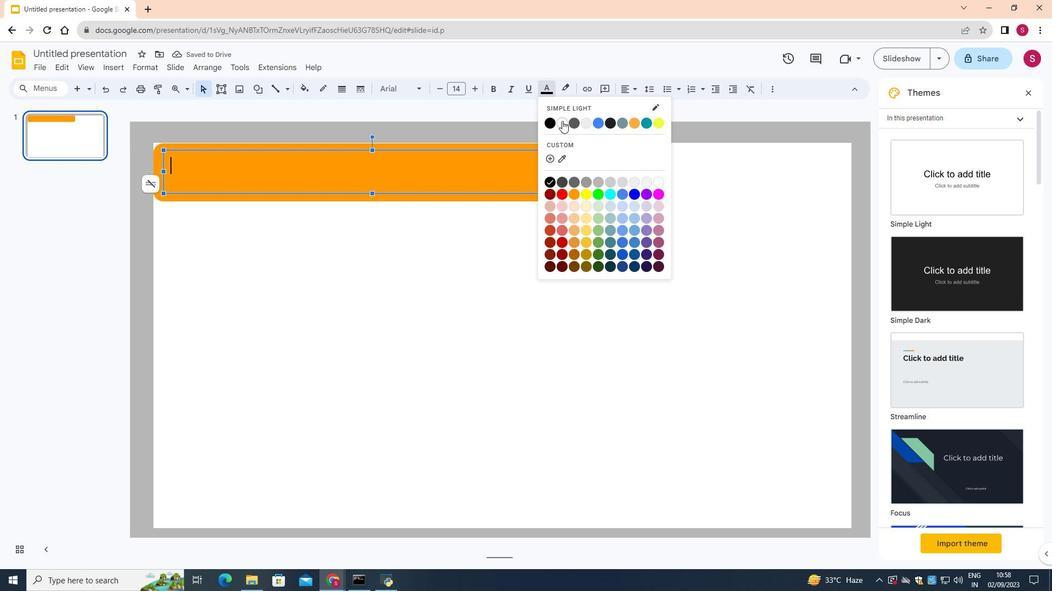 
Action: Mouse pressed left at (562, 121)
Screenshot: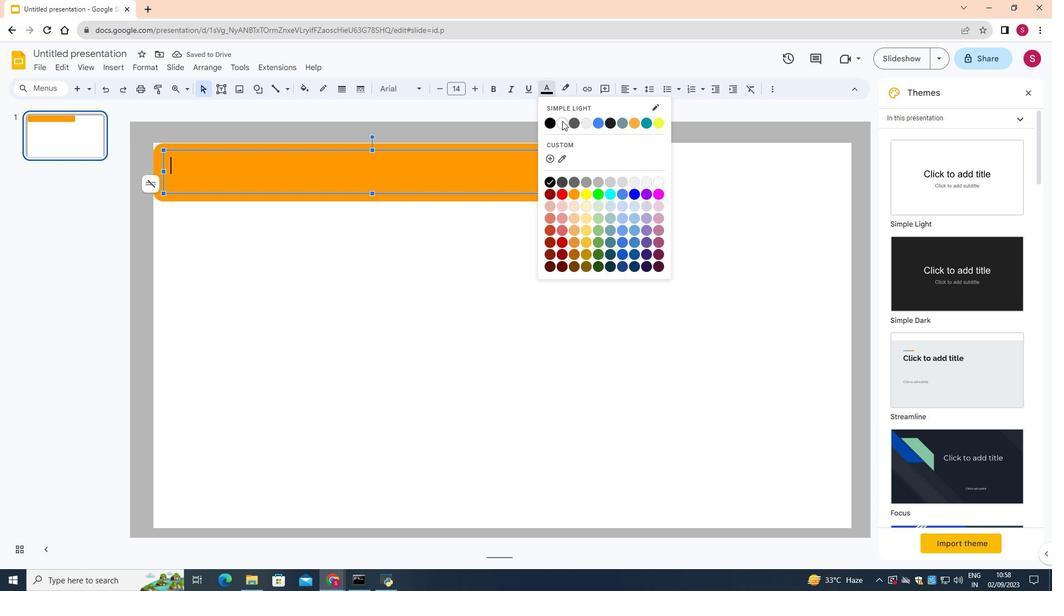 
Action: Mouse moved to (457, 87)
Screenshot: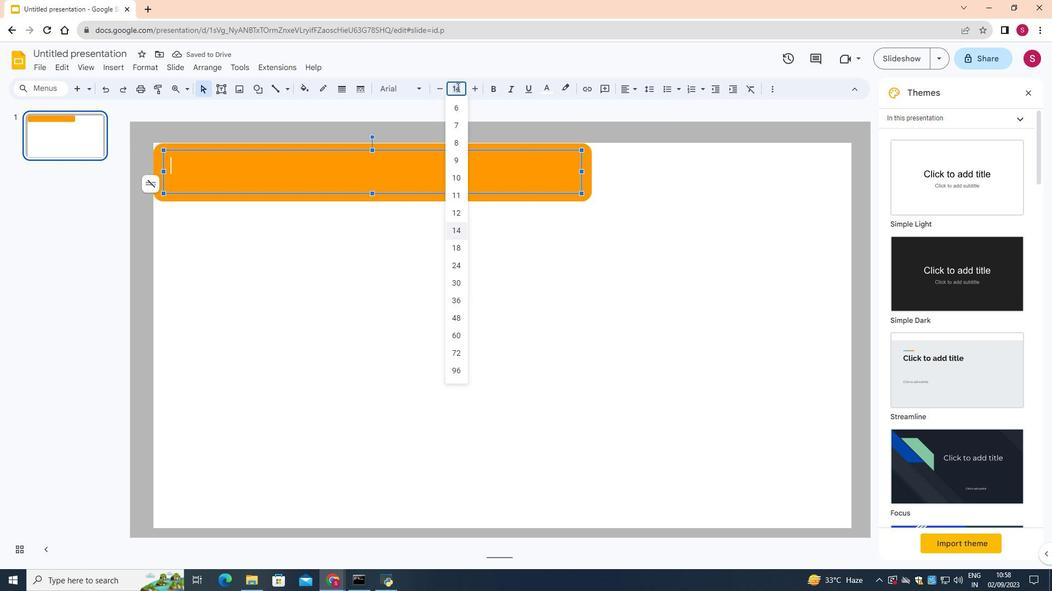 
Action: Mouse pressed left at (457, 87)
Screenshot: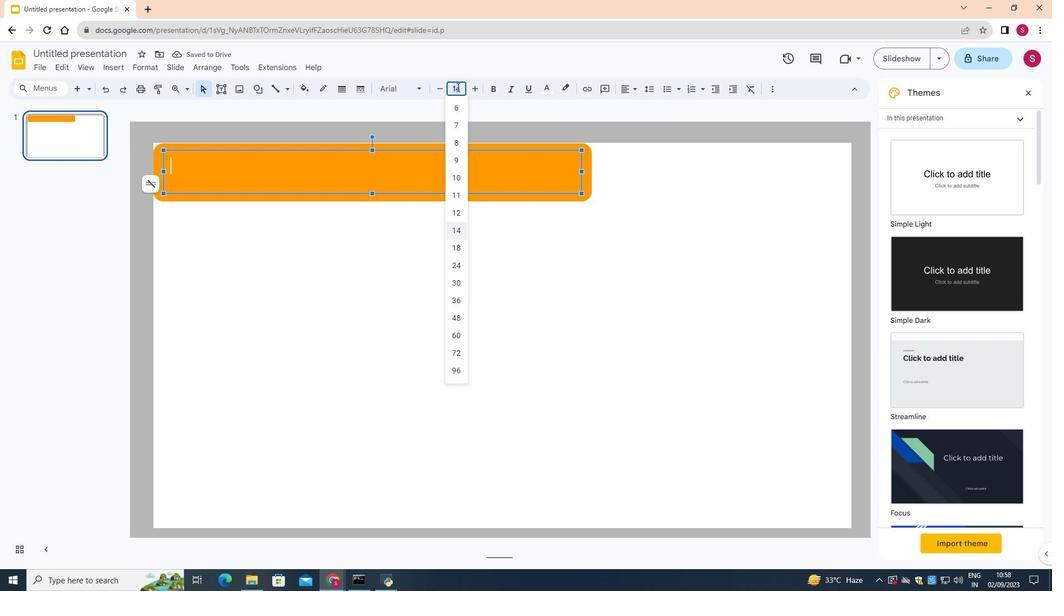 
Action: Mouse moved to (450, 209)
Screenshot: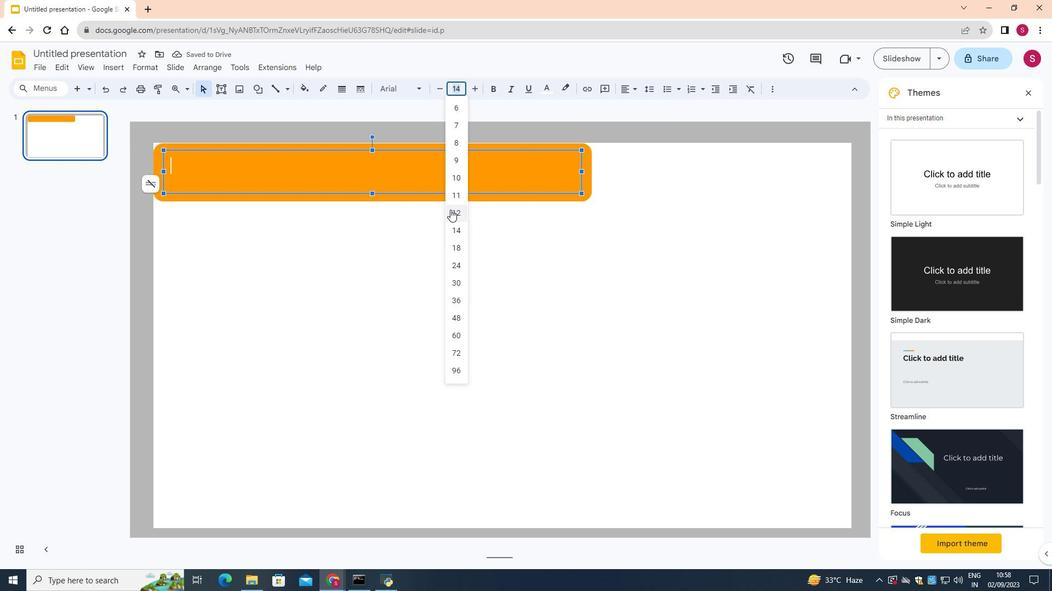 
Action: Mouse pressed left at (450, 209)
Screenshot: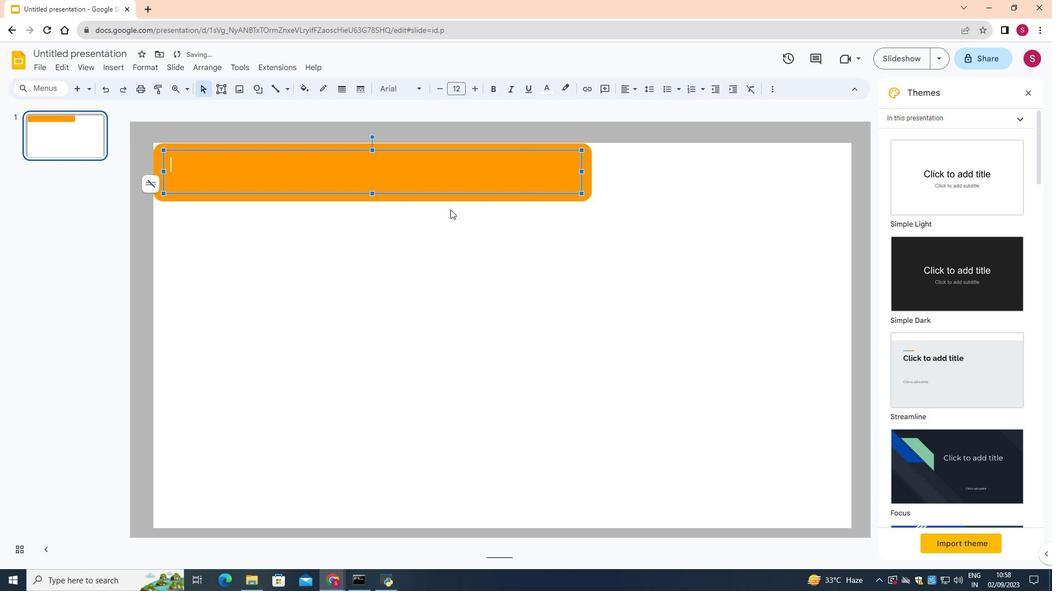 
Action: Key pressed <Key.shift>HOME<Key.space><Key.space><Key.space><Key.space><Key.space><Key.space><Key.space><Key.space><Key.space><Key.space><Key.space><Key.space><Key.space><Key.space><Key.space><Key.space><Key.space><Key.space><Key.space><Key.space><Key.space><Key.space><Key.space><Key.space><Key.space><Key.space><Key.space>
Screenshot: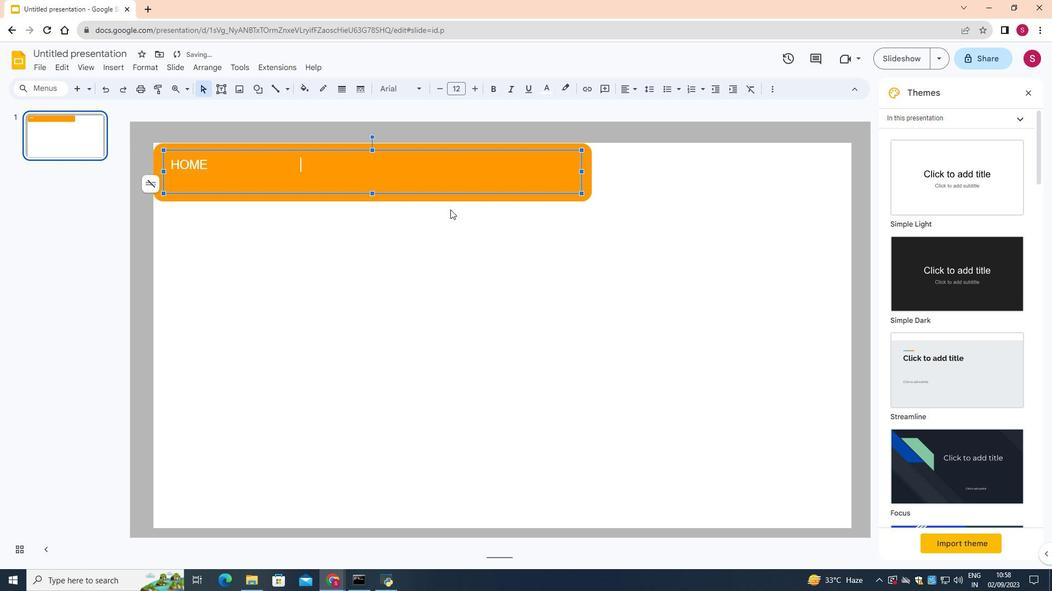 
Action: Mouse moved to (461, 87)
Screenshot: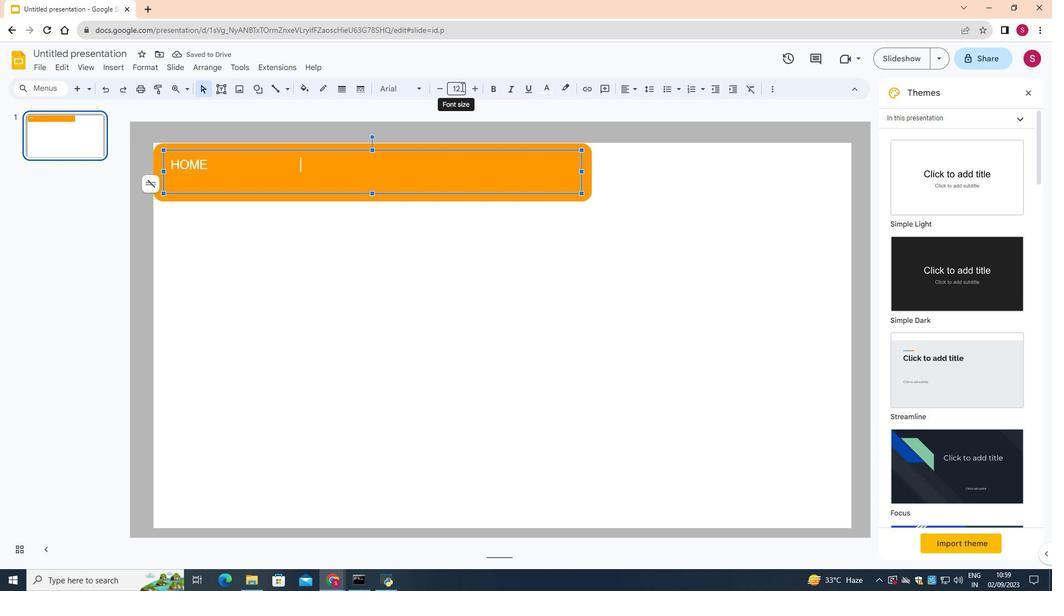 
Action: Mouse pressed left at (461, 87)
Screenshot: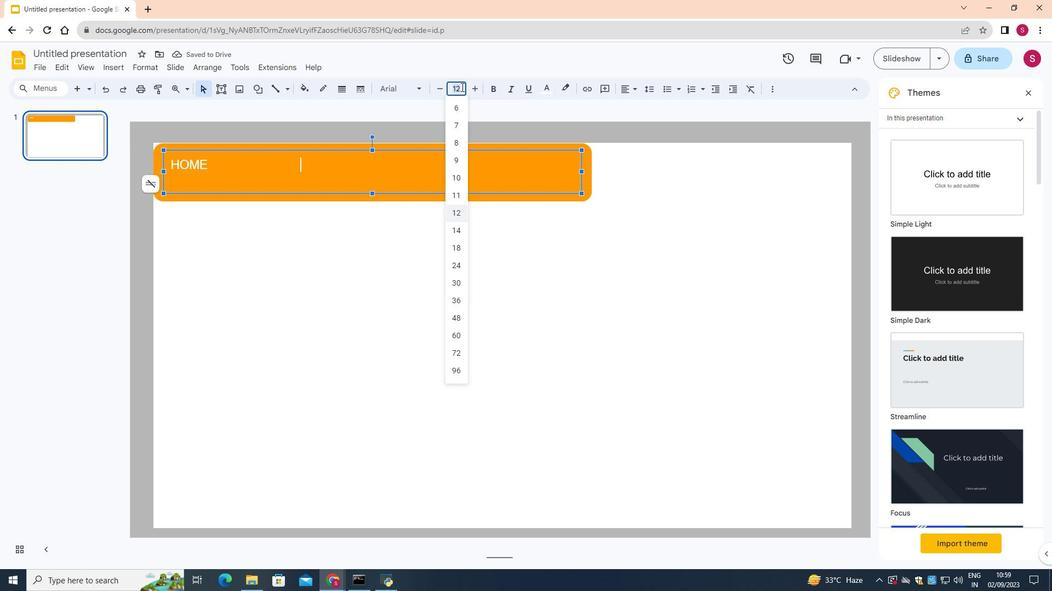 
Action: Mouse moved to (460, 171)
Screenshot: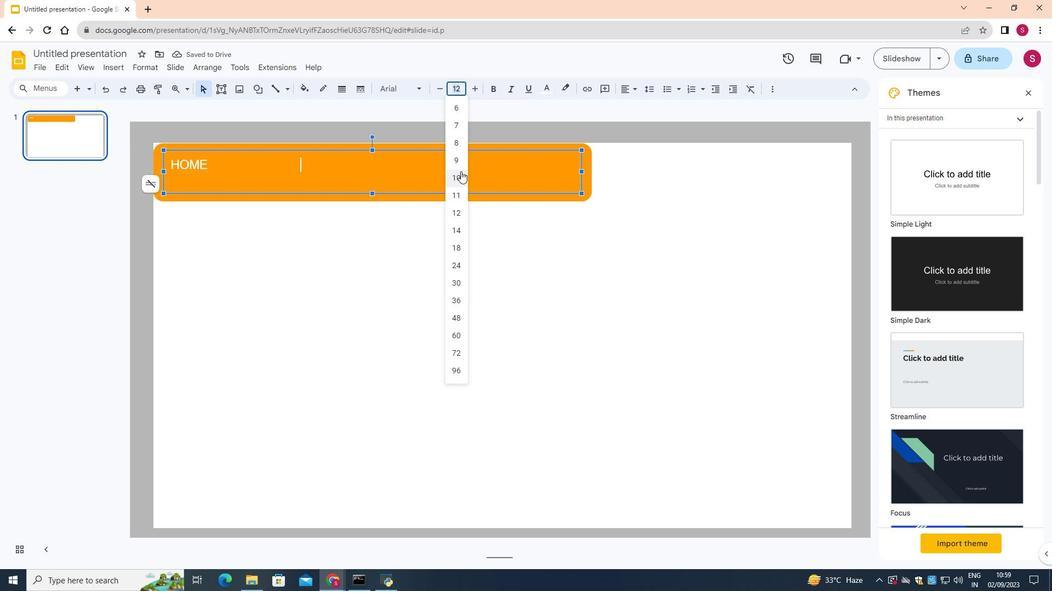 
Action: Mouse pressed left at (460, 171)
Screenshot: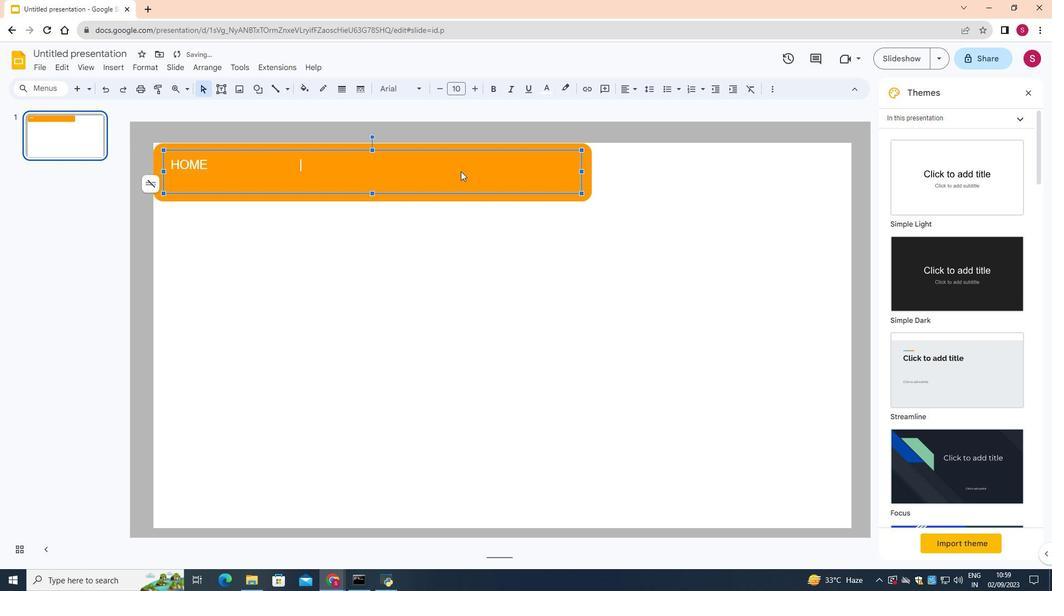 
Action: Key pressed <Key.shift>ABOUT<Key.space><Key.shift>US<Key.space><Key.space><Key.space><Key.space><Key.space><Key.space><Key.space><Key.space><Key.space><Key.space><Key.space><Key.space><Key.space><Key.space><Key.space><Key.space><Key.space><Key.shift><Key.shift><Key.shift>FAQ<Key.space><Key.space><Key.space><Key.space><Key.space><Key.space><Key.space><Key.space><Key.space><Key.space><Key.space><Key.space><Key.space><Key.space><Key.space><Key.space><Key.space><Key.space><Key.space><Key.space><Key.space><Key.space><Key.space><Key.space><Key.space><Key.space><Key.space><Key.space><Key.space><Key.space><Key.shift>CONTACT
Screenshot: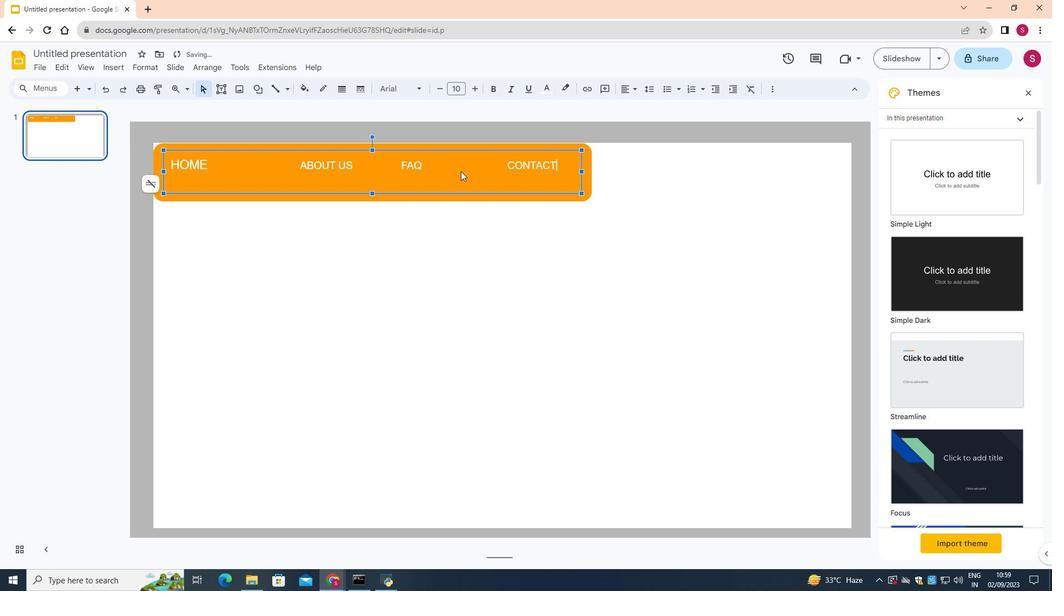 
Action: Mouse moved to (396, 161)
Screenshot: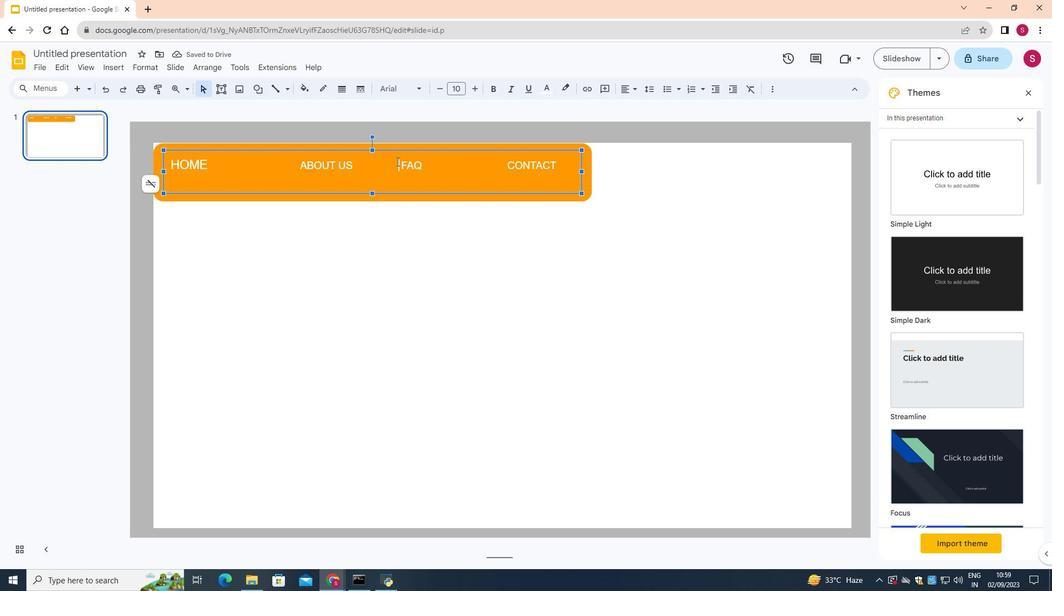 
Action: Mouse pressed left at (396, 161)
Screenshot: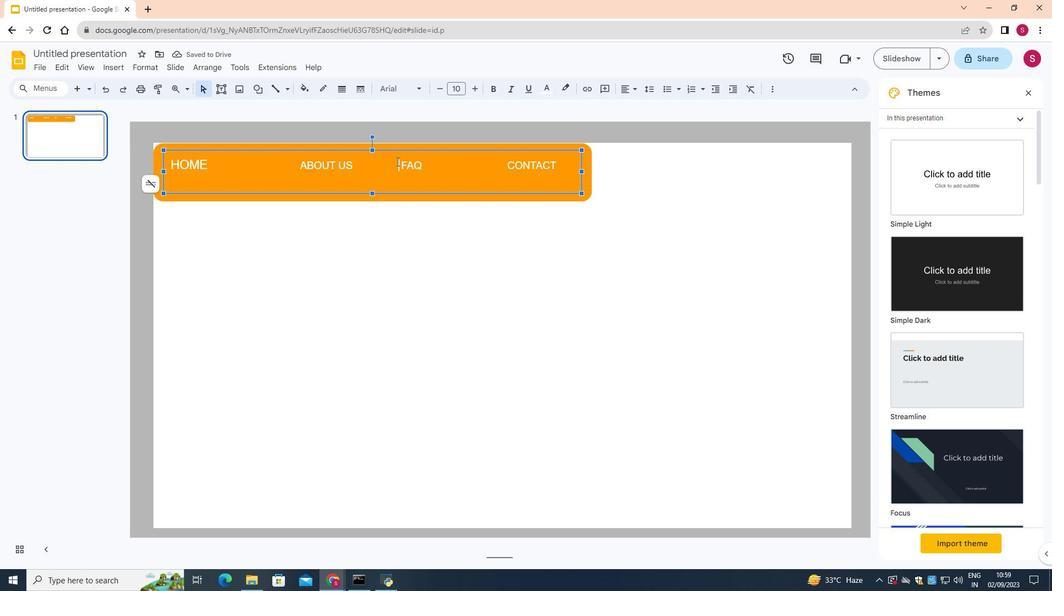 
Action: Key pressed <Key.space><Key.space>
Screenshot: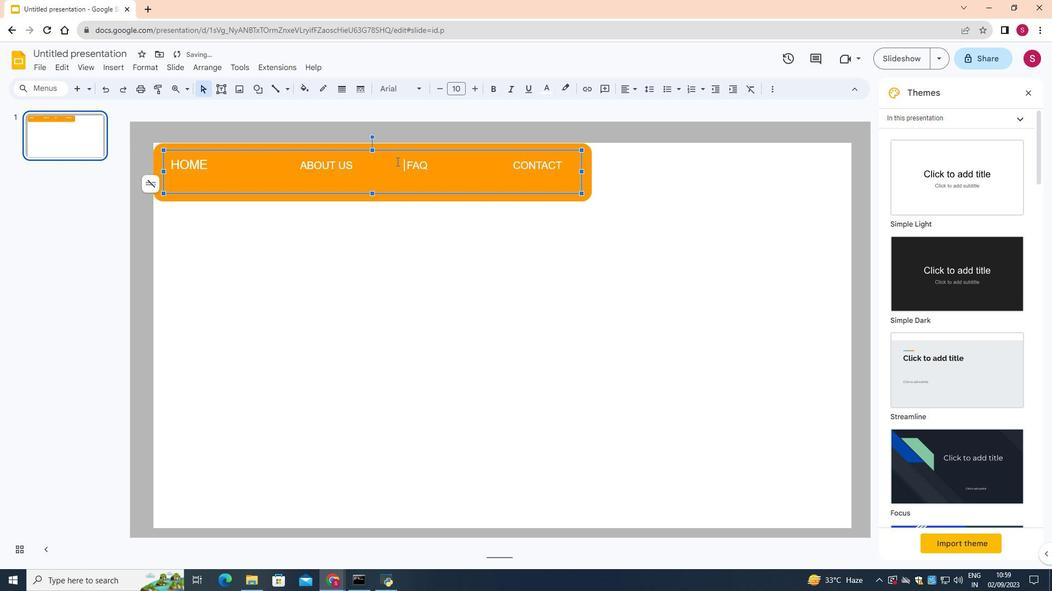 
Action: Mouse moved to (293, 171)
Screenshot: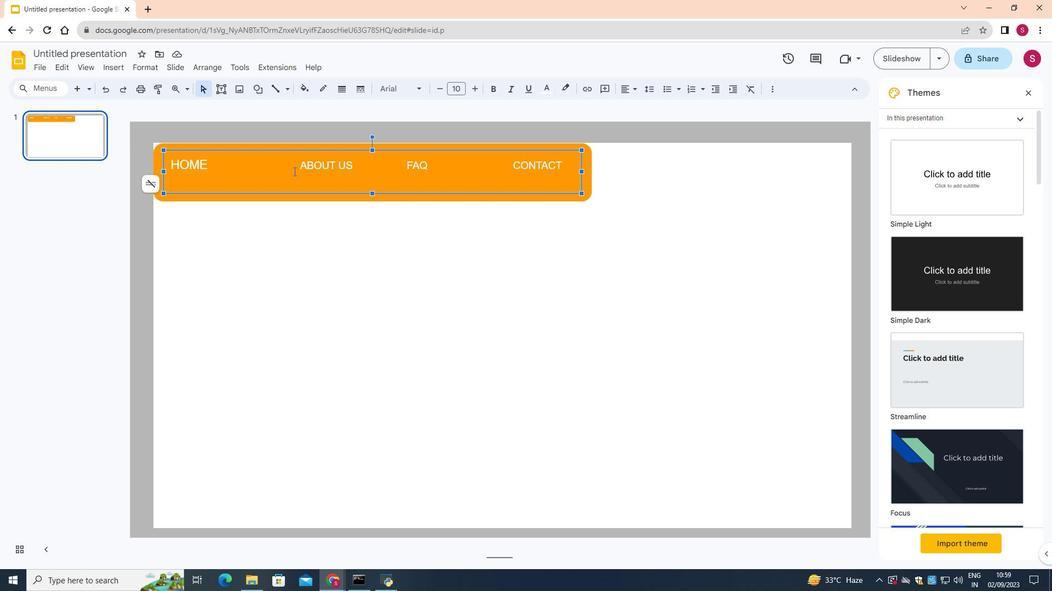 
Action: Mouse pressed left at (293, 171)
Screenshot: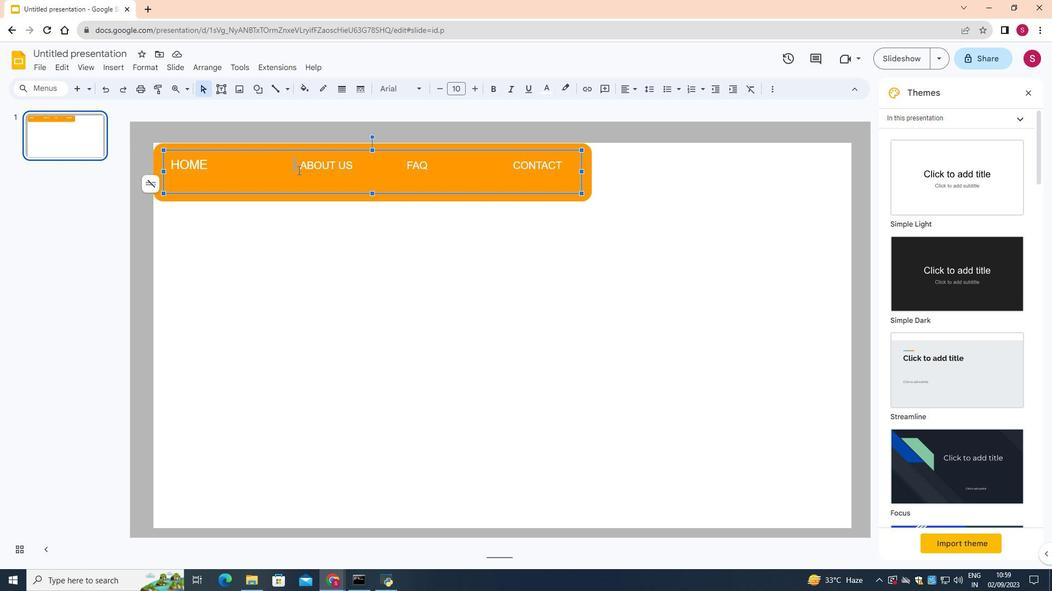 
Action: Mouse moved to (546, 93)
Screenshot: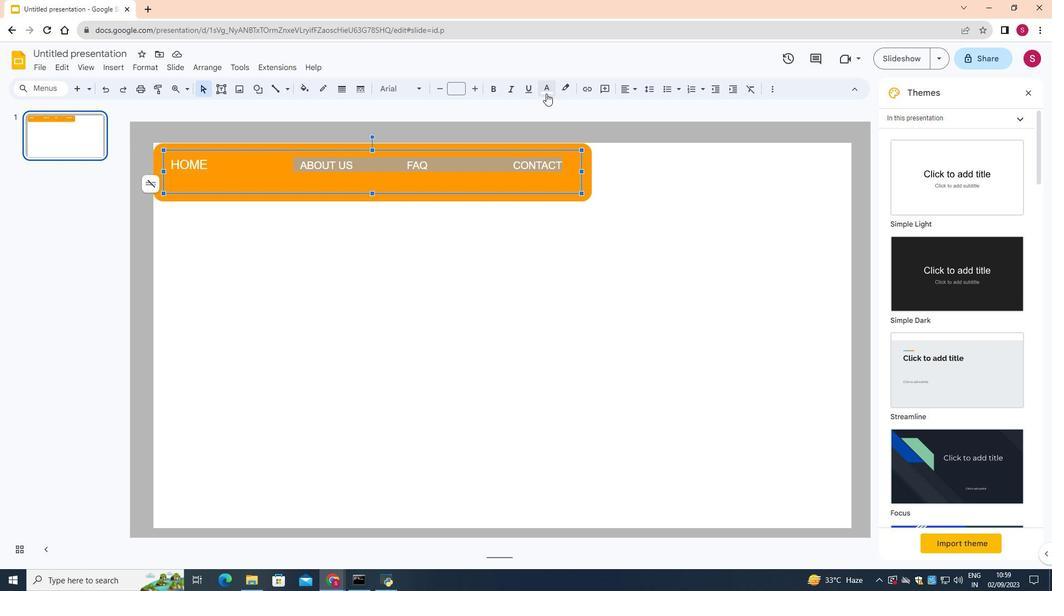 
Action: Mouse pressed left at (546, 93)
Screenshot: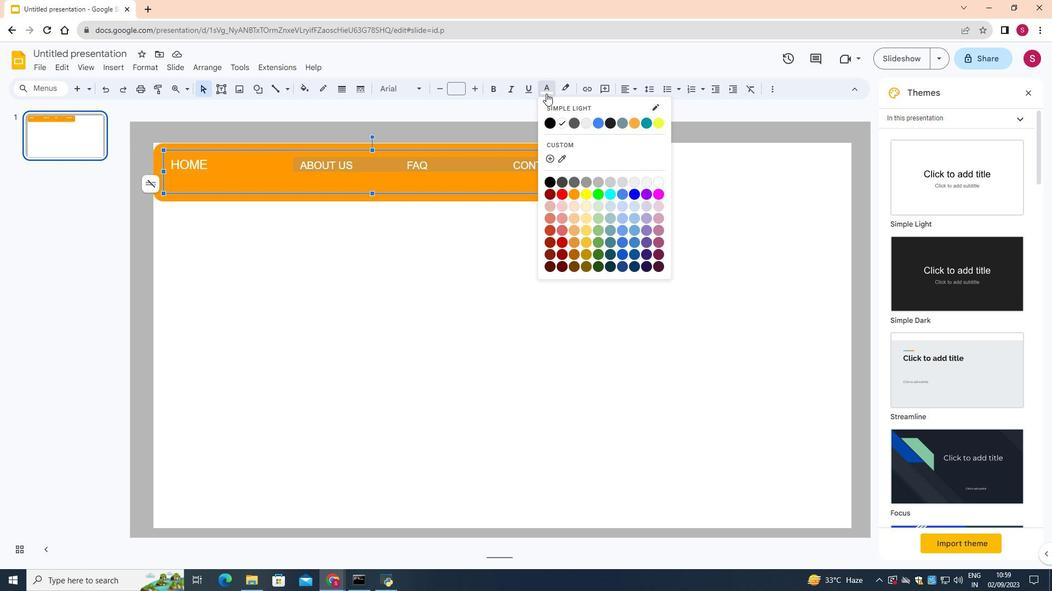 
Action: Mouse moved to (607, 177)
Screenshot: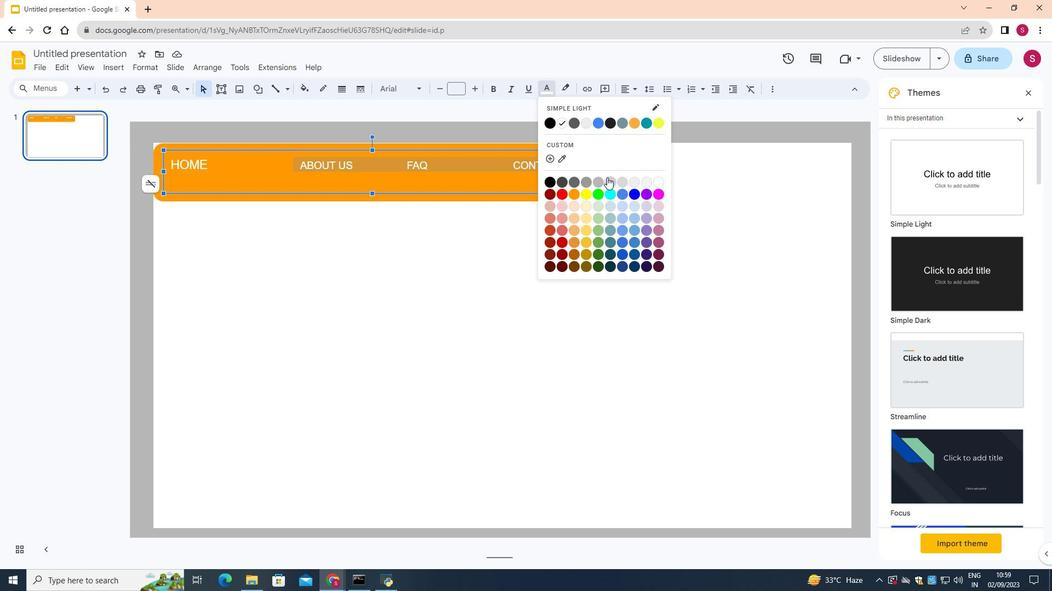 
Action: Mouse pressed left at (607, 177)
Screenshot: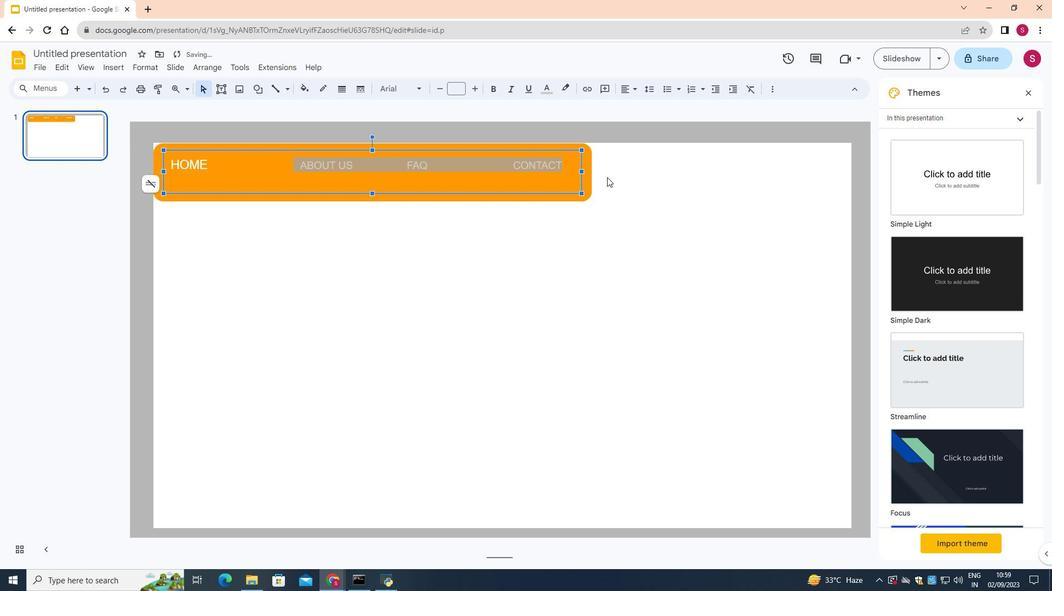 
Action: Mouse moved to (579, 254)
Screenshot: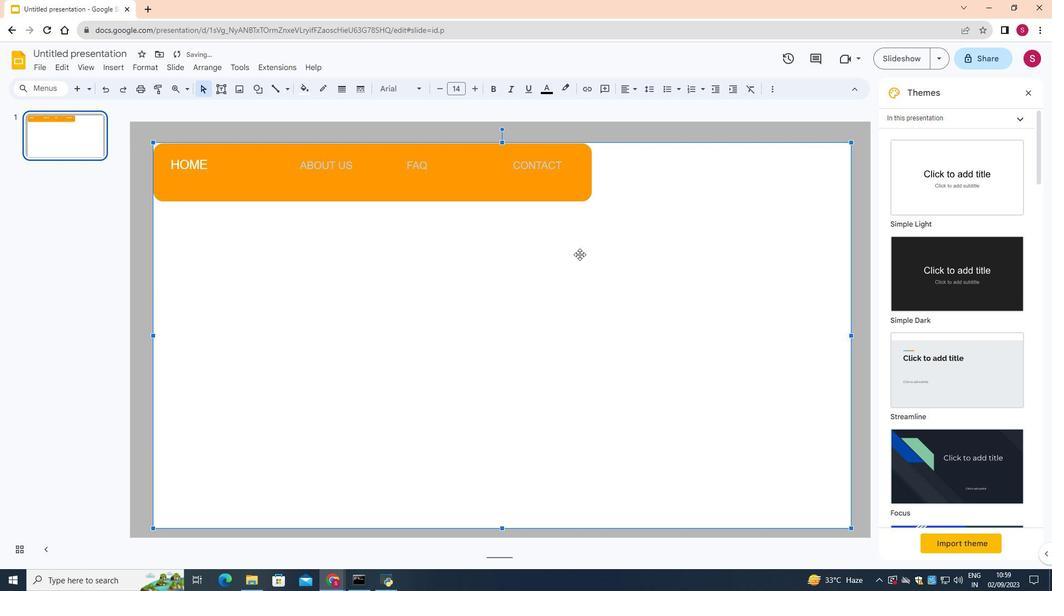 
Action: Mouse pressed left at (579, 254)
Screenshot: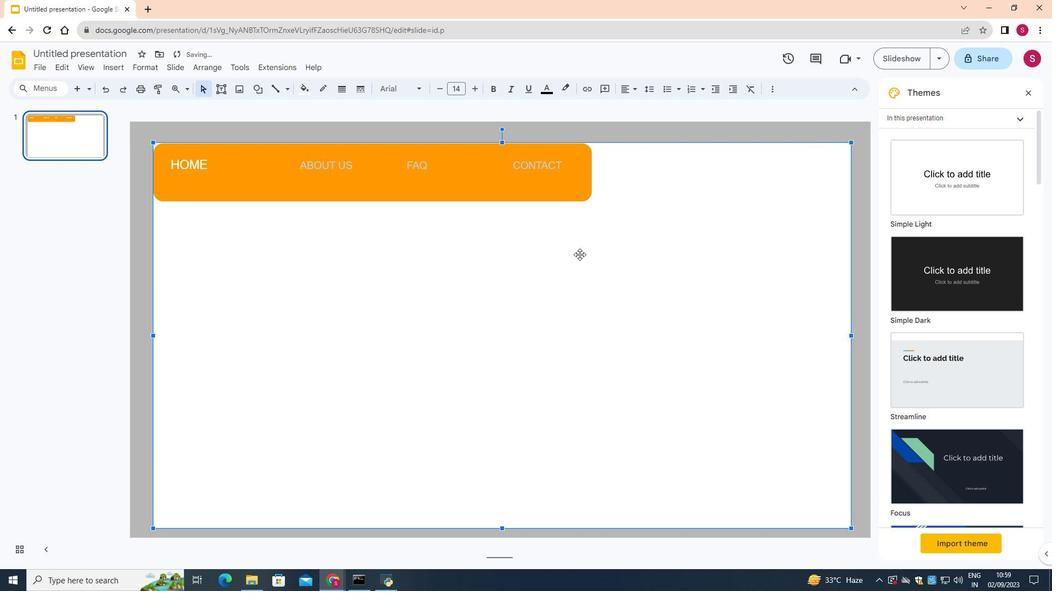
Action: Mouse moved to (170, 160)
Screenshot: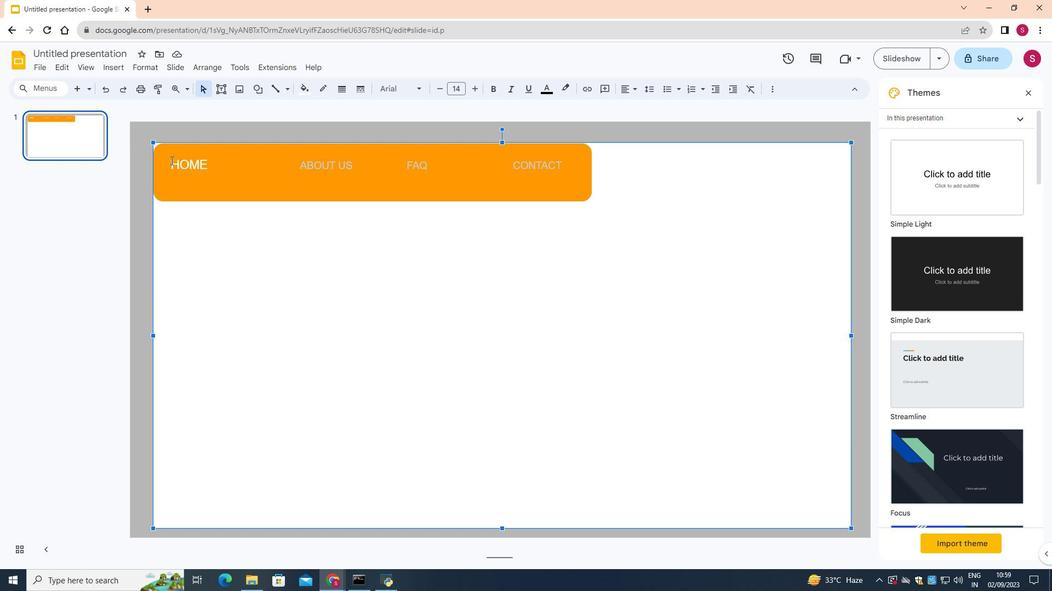 
Action: Mouse pressed left at (170, 160)
Screenshot: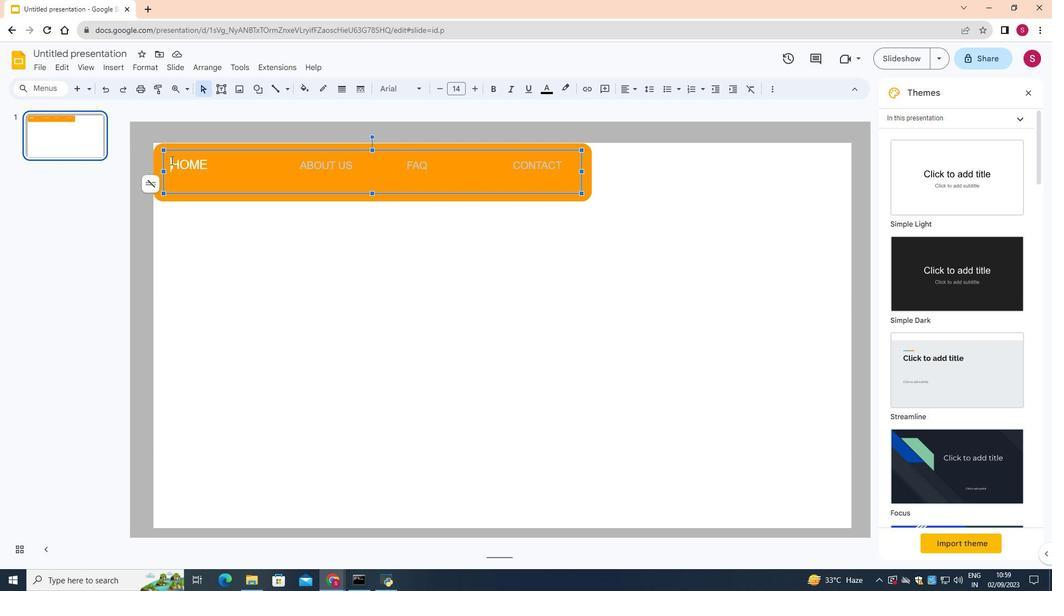 
Action: Mouse moved to (489, 89)
Screenshot: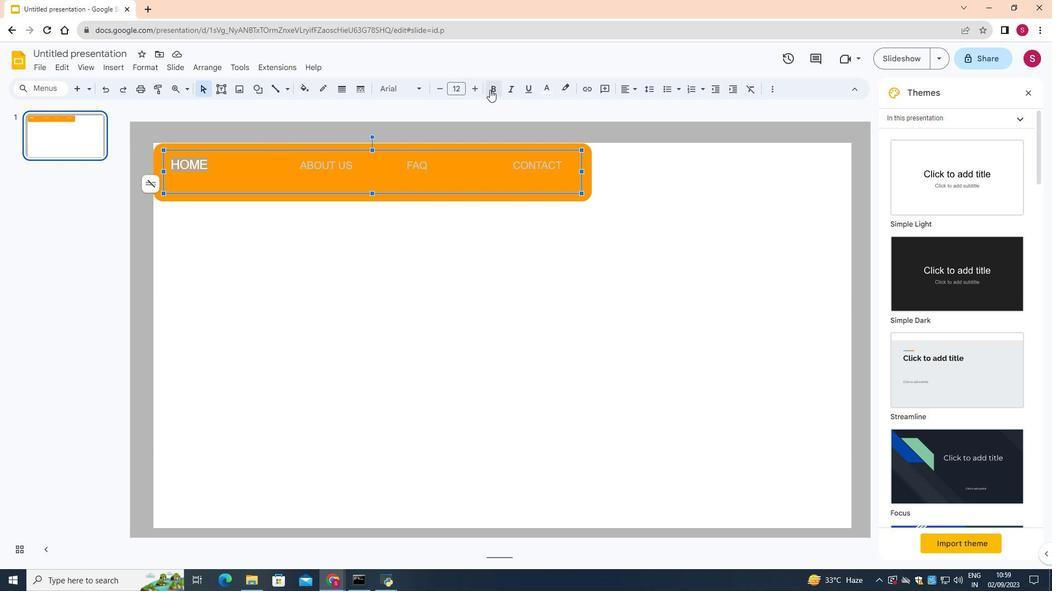 
Action: Mouse pressed left at (489, 89)
Screenshot: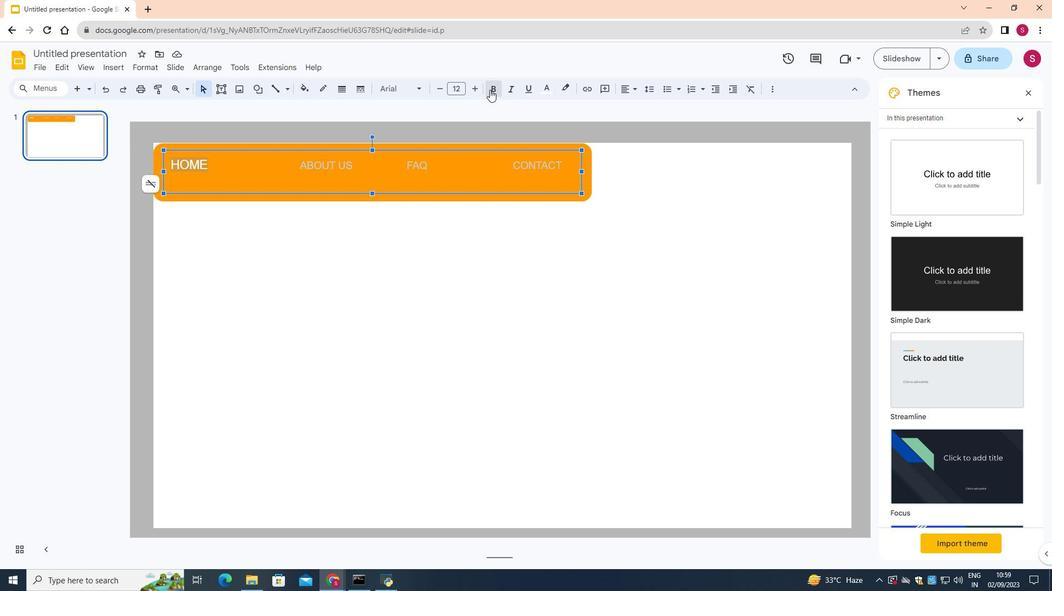 
Action: Mouse moved to (484, 276)
Screenshot: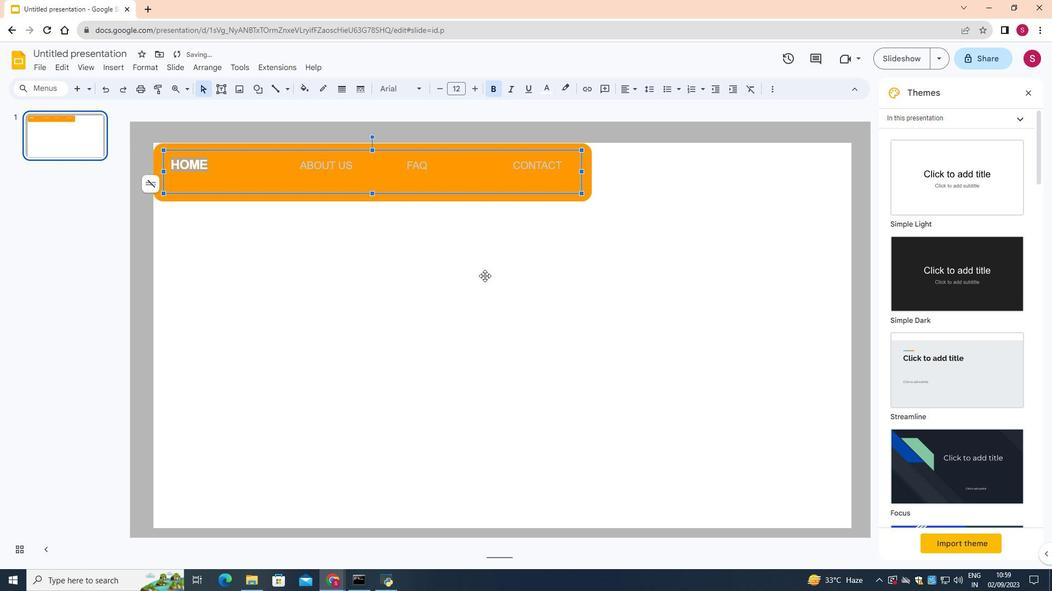 
Action: Mouse pressed left at (484, 276)
Screenshot: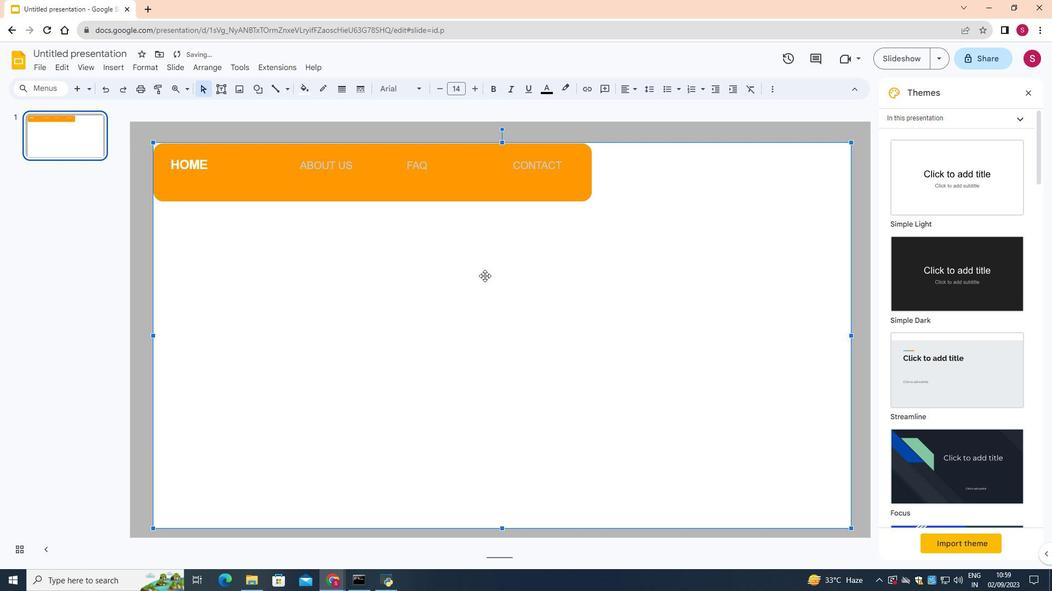 
Action: Mouse moved to (218, 175)
Screenshot: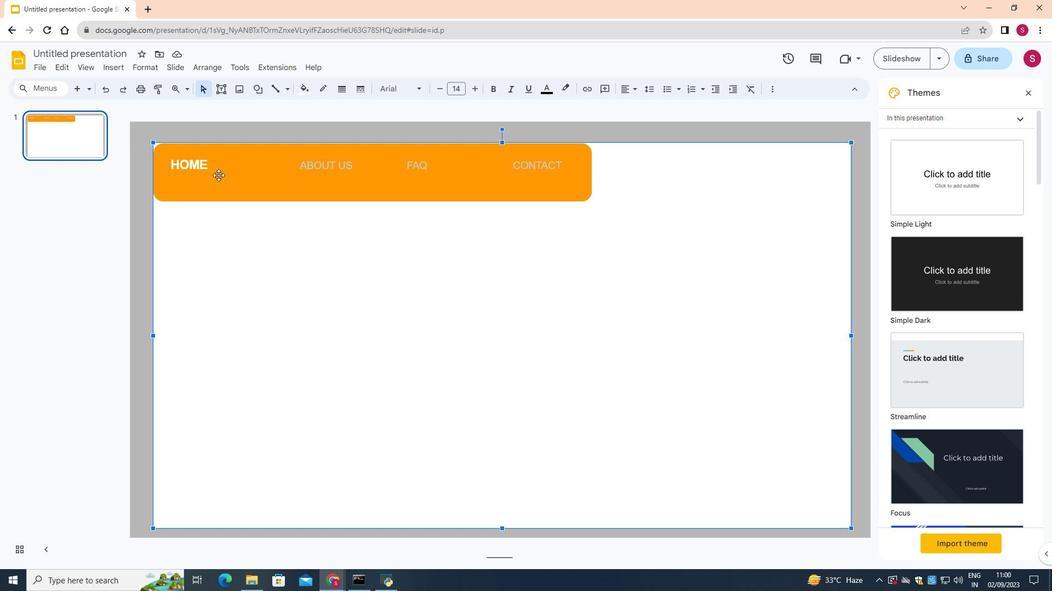 
Action: Mouse pressed left at (218, 175)
Screenshot: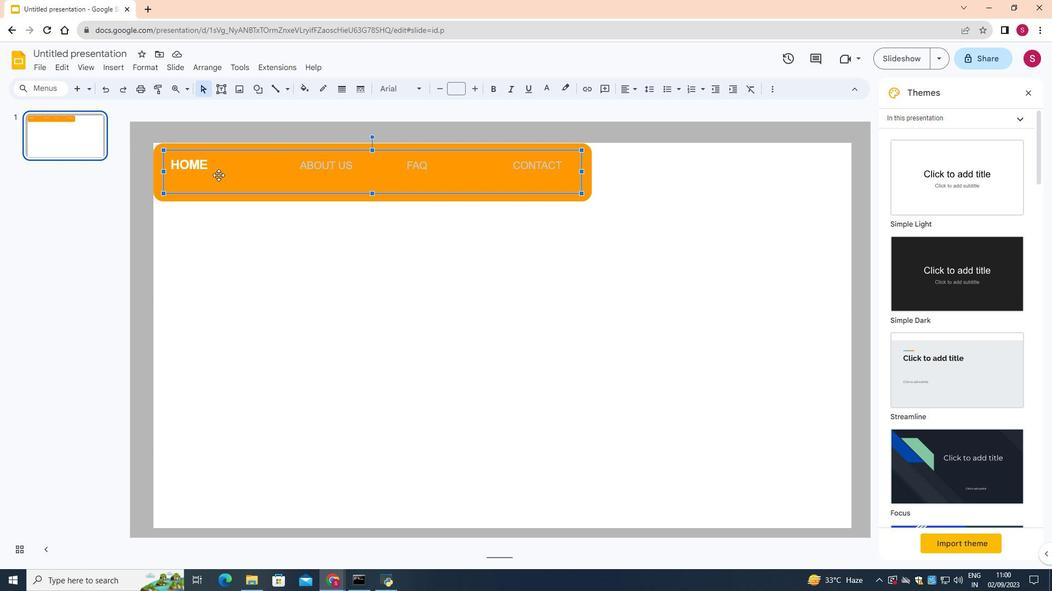 
Action: Mouse moved to (326, 147)
Screenshot: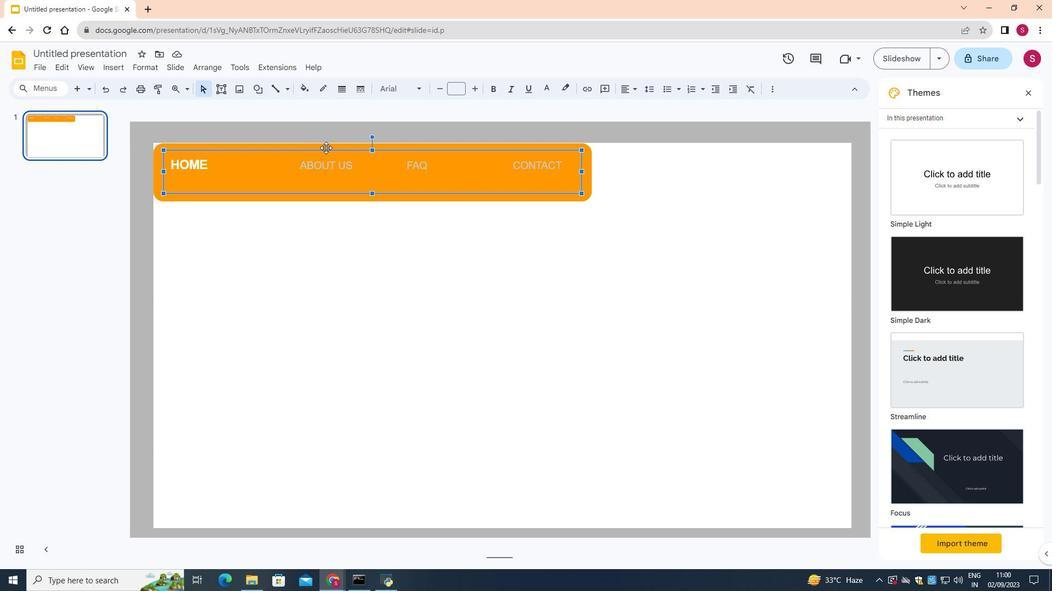 
Action: Mouse pressed left at (326, 147)
Screenshot: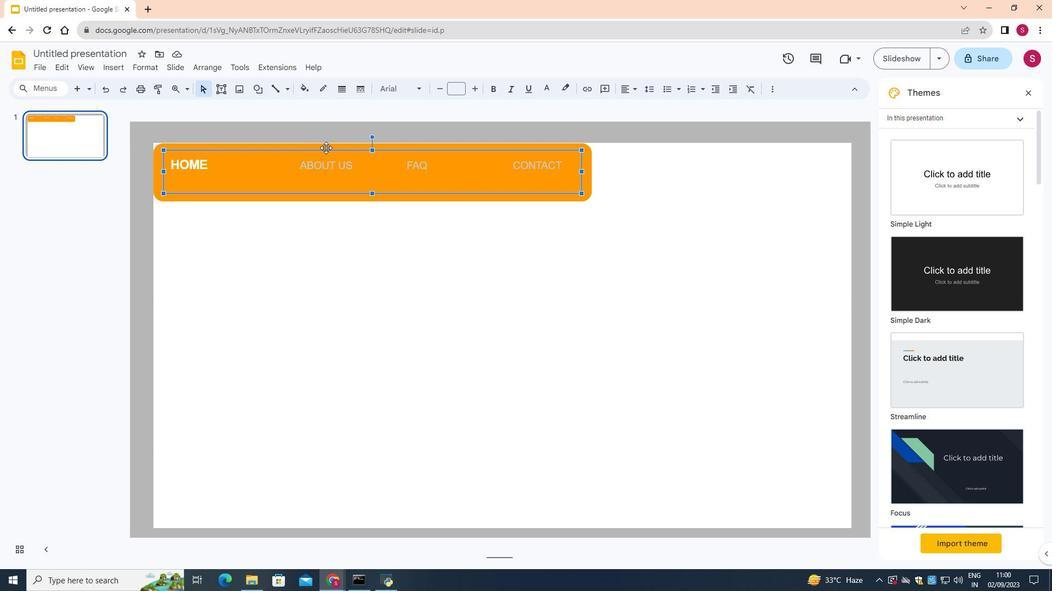 
Action: Mouse moved to (387, 297)
Screenshot: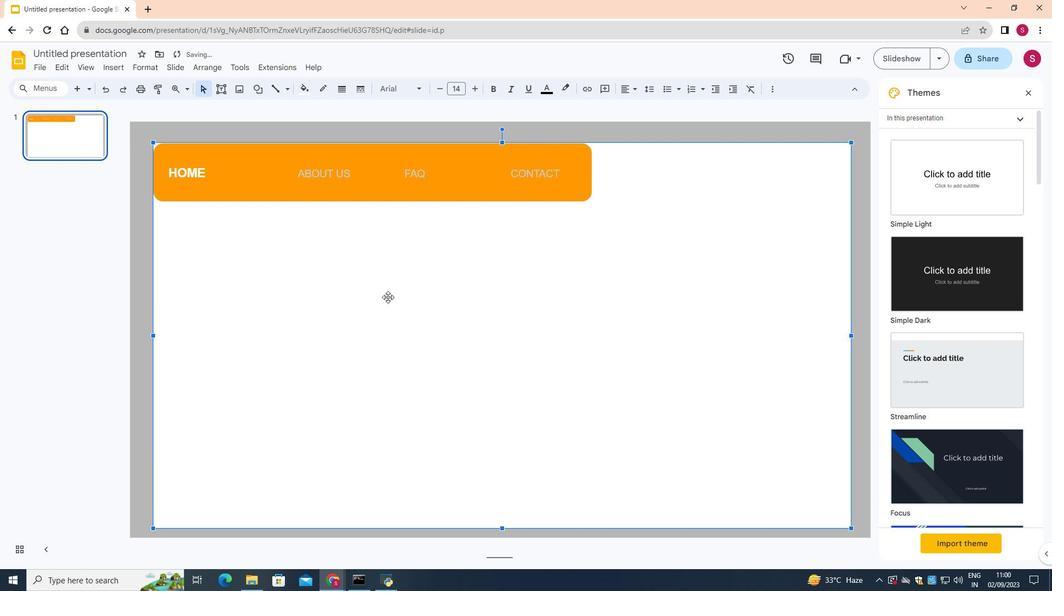 
Action: Mouse pressed left at (387, 297)
Screenshot: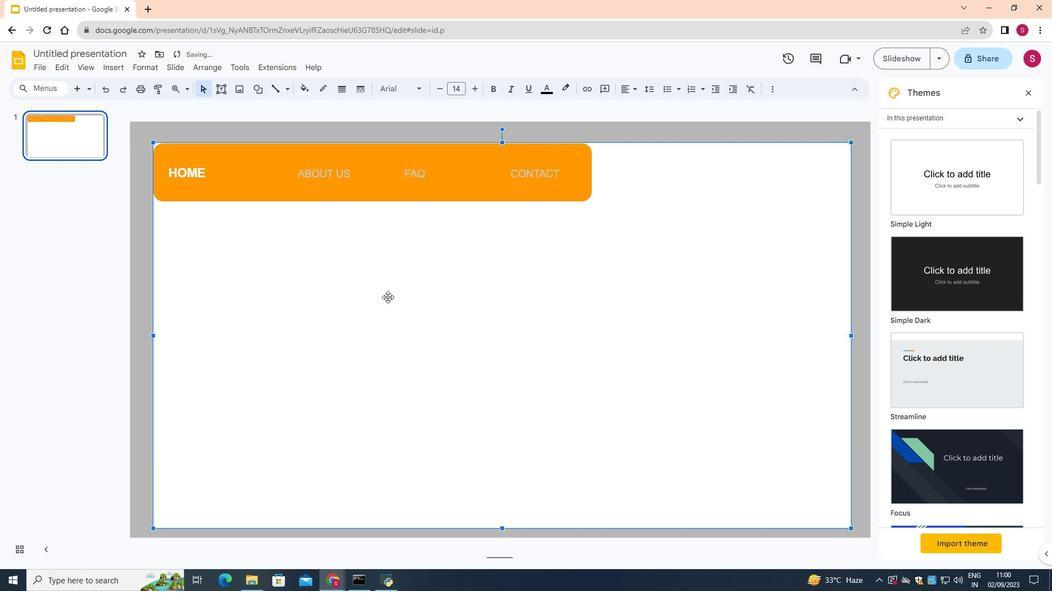 
Action: Mouse moved to (224, 89)
Screenshot: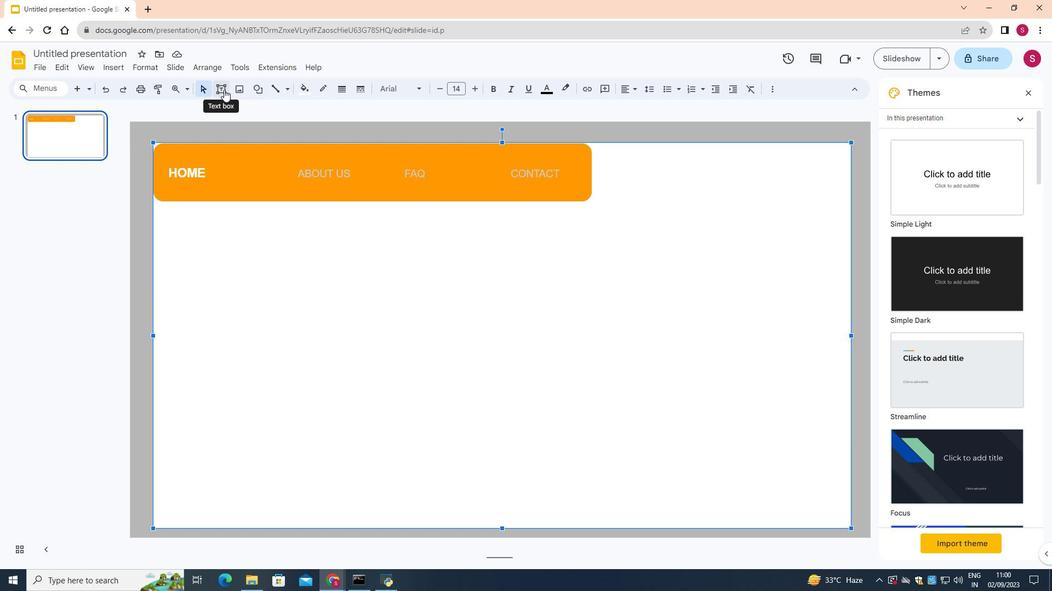 
Action: Mouse pressed left at (224, 89)
Screenshot: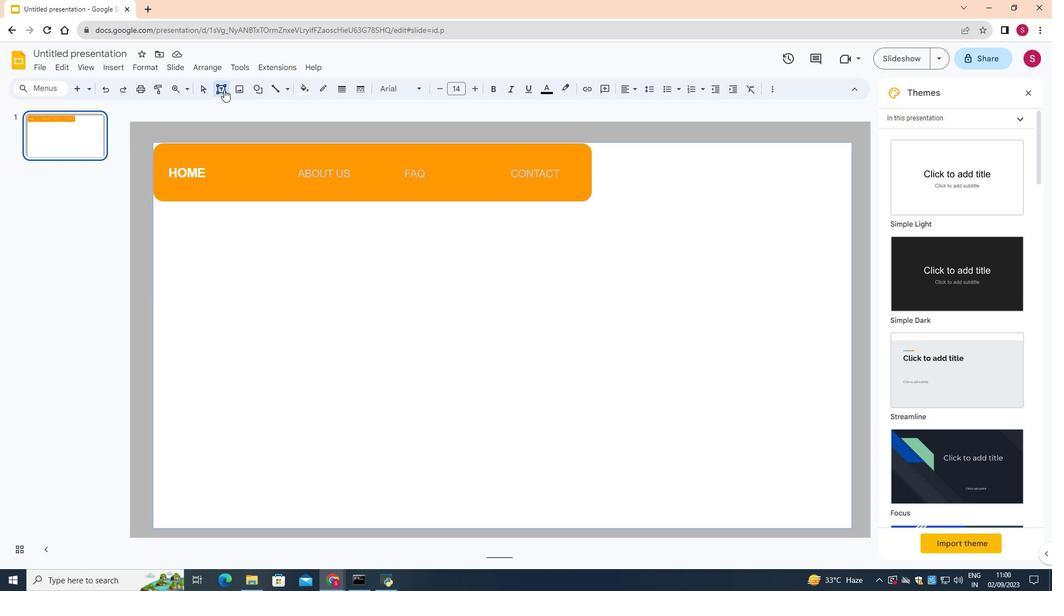 
Action: Mouse moved to (734, 152)
Screenshot: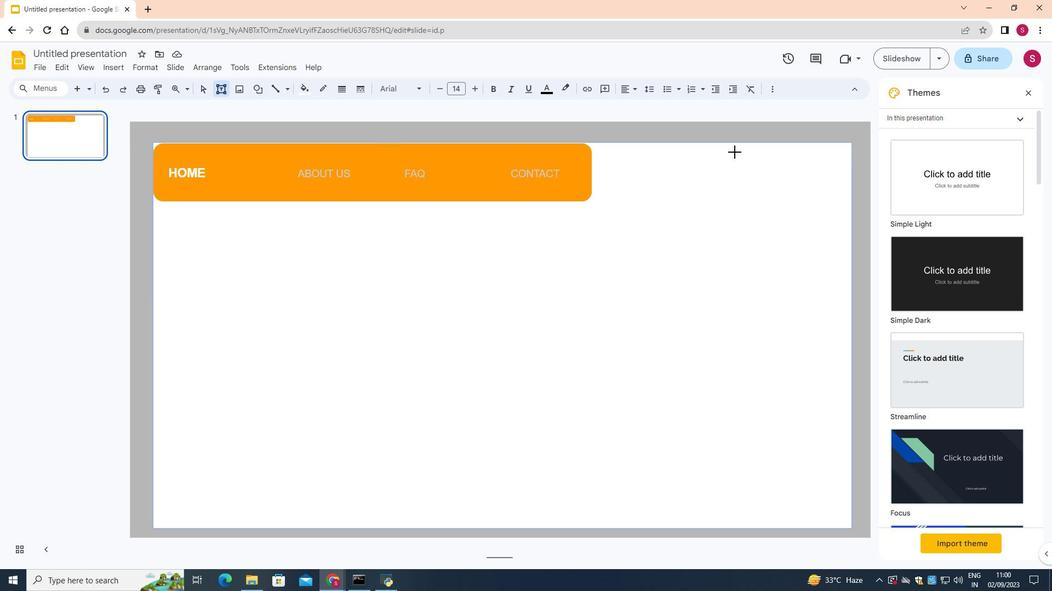 
Action: Mouse pressed left at (734, 152)
Screenshot: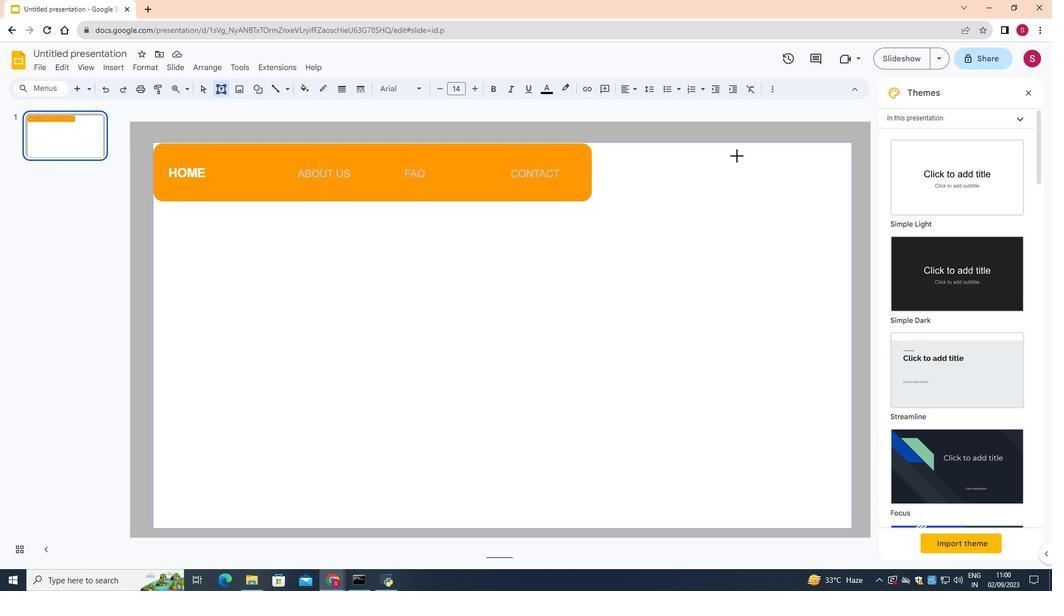 
Action: Mouse moved to (460, 89)
Screenshot: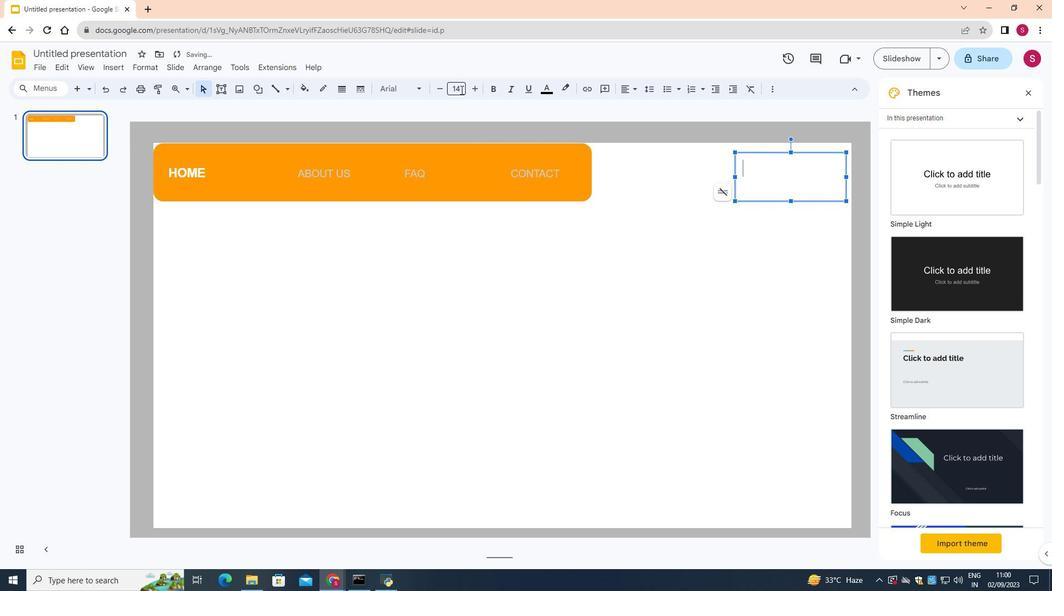
Action: Mouse pressed left at (460, 89)
Screenshot: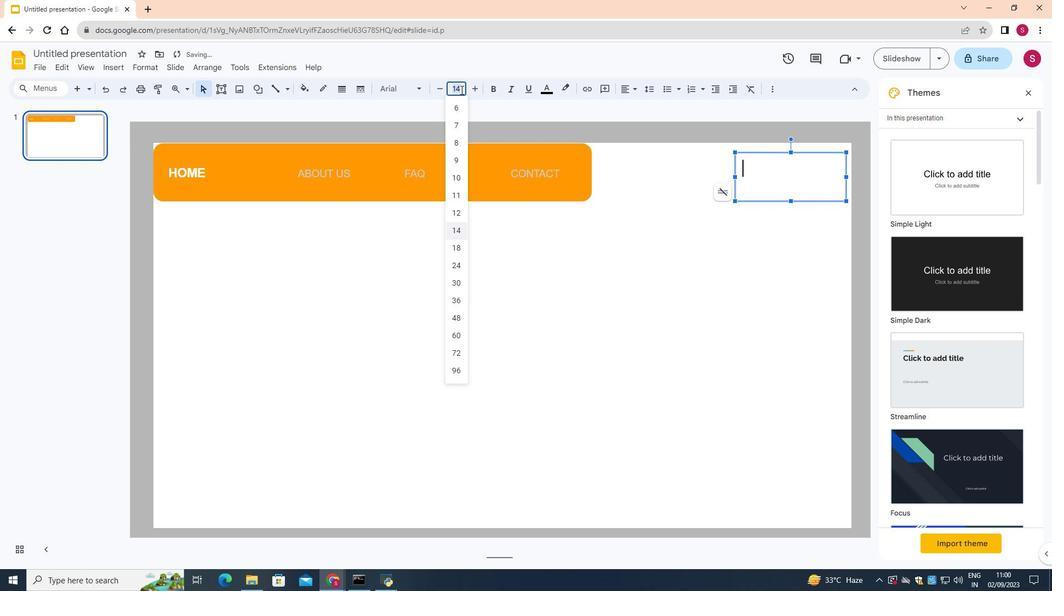 
Action: Mouse moved to (454, 178)
Screenshot: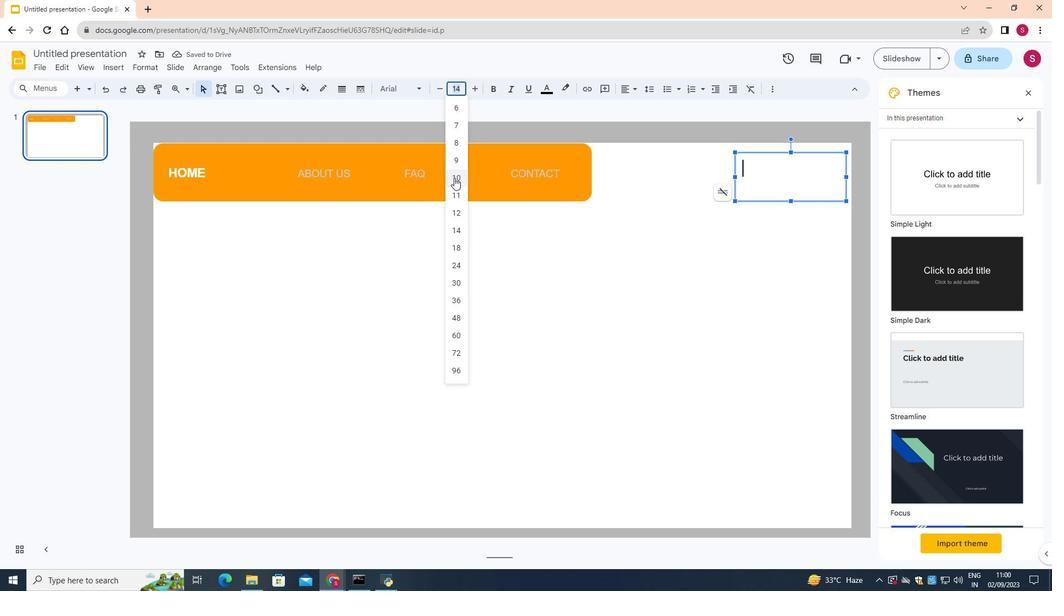 
Action: Mouse pressed left at (454, 178)
Screenshot: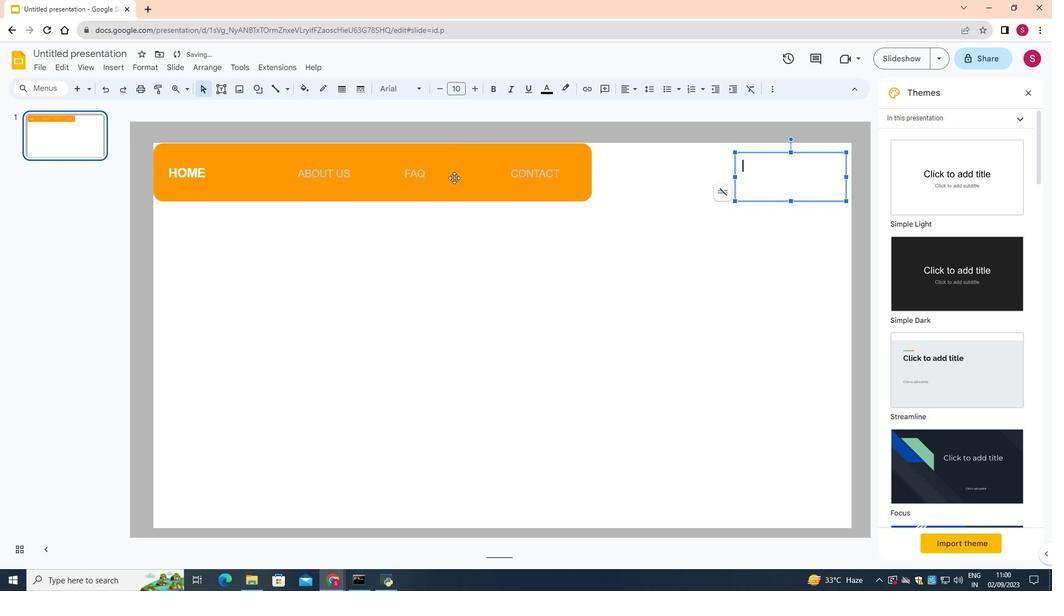
Action: Key pressed <Key.shift>REPUBLIC<Key.space><Key.shift><Key.shift><Key.shift>DAY<Key.enter><Key.space><Key.space><Key.space><Key.space><Key.space><Key.space><Key.space><Key.space><Key.space><Key.space><Key.space><Key.space><Key.space><Key.space><Key.space><Key.space><Key.space><Key.space><Key.shift><Key.shift>LOGO
Screenshot: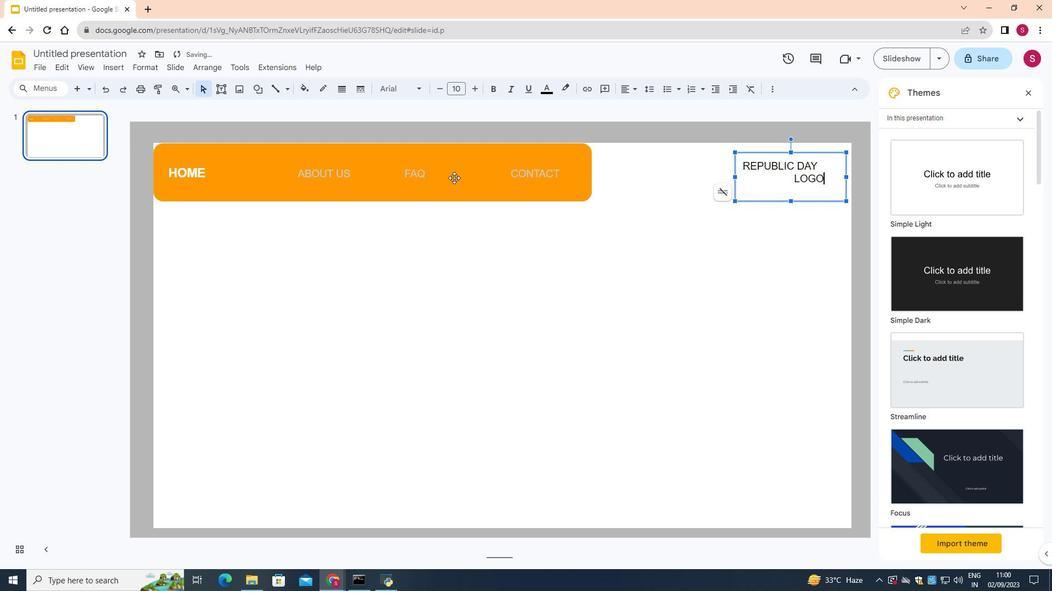 
Action: Mouse moved to (791, 181)
Screenshot: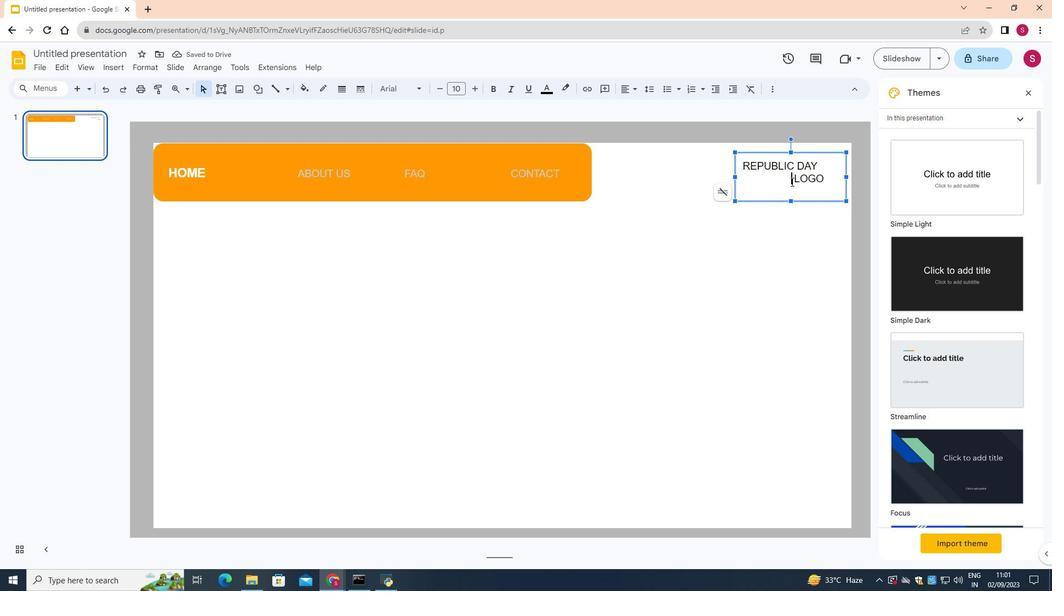 
Action: Mouse pressed left at (791, 181)
Screenshot: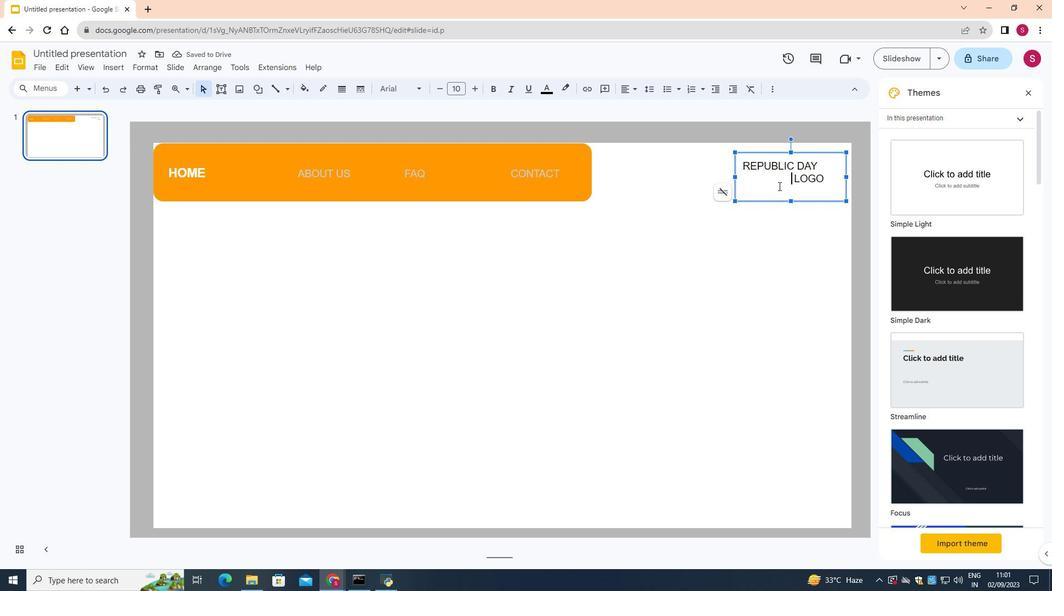 
Action: Mouse moved to (770, 191)
Screenshot: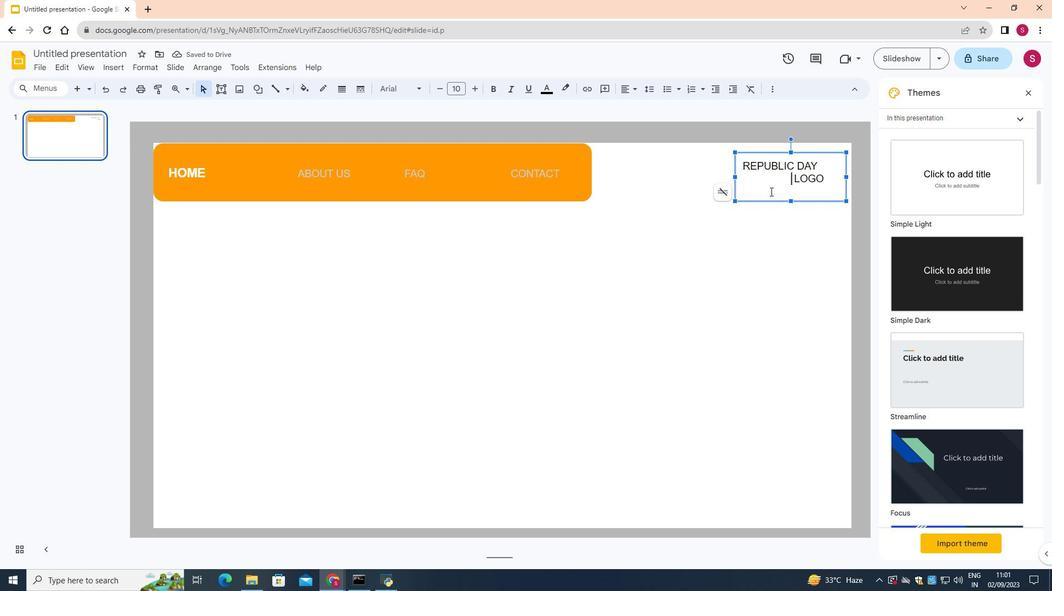 
Action: Key pressed <Key.backspace><Key.backspace>
Screenshot: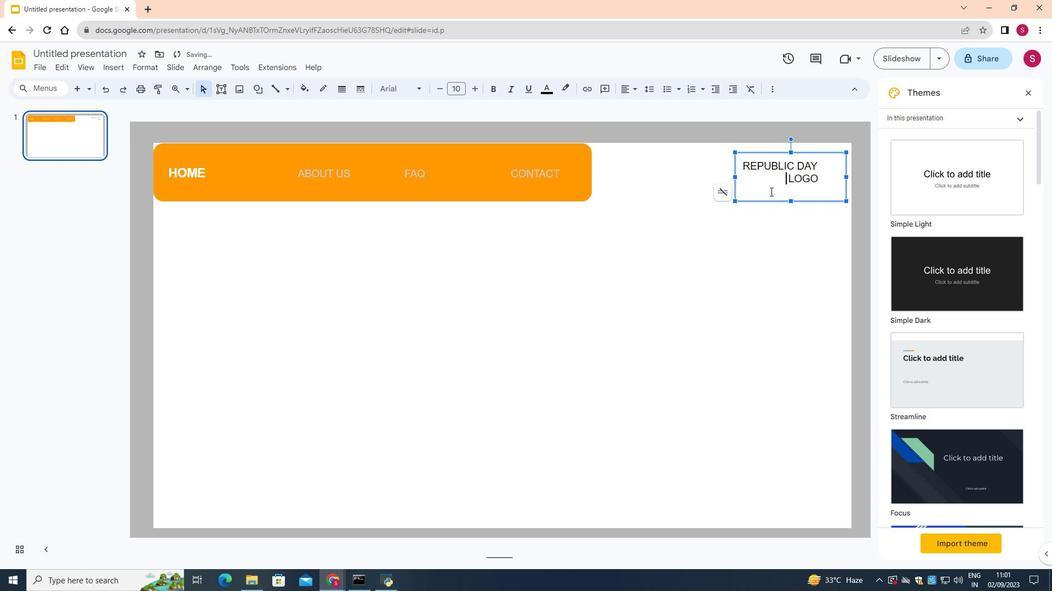 
Action: Mouse moved to (743, 163)
Screenshot: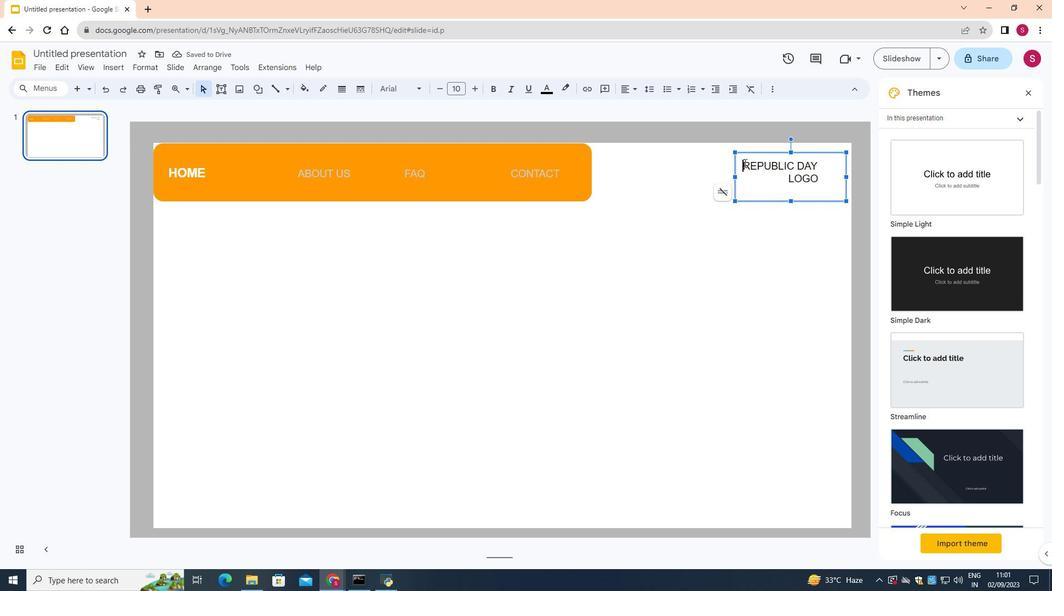 
Action: Mouse pressed left at (743, 163)
Screenshot: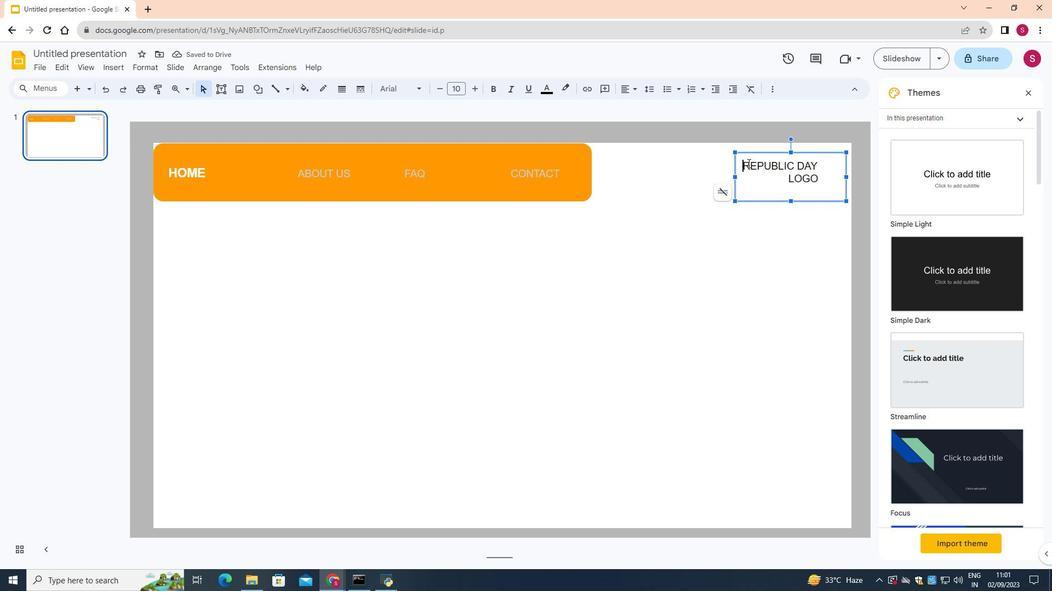 
Action: Mouse moved to (546, 89)
Screenshot: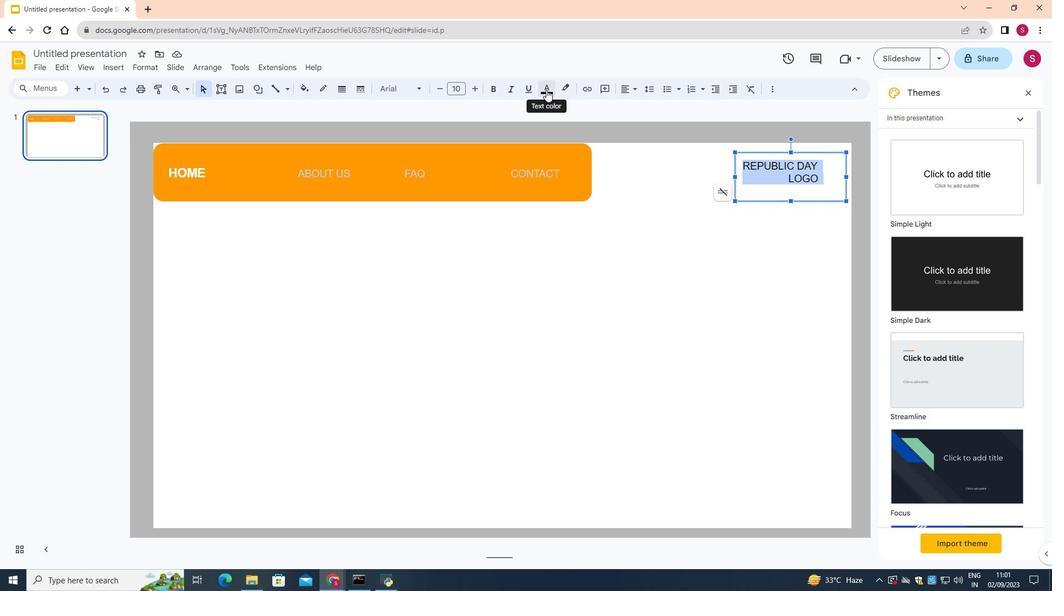 
Action: Mouse pressed left at (546, 89)
Screenshot: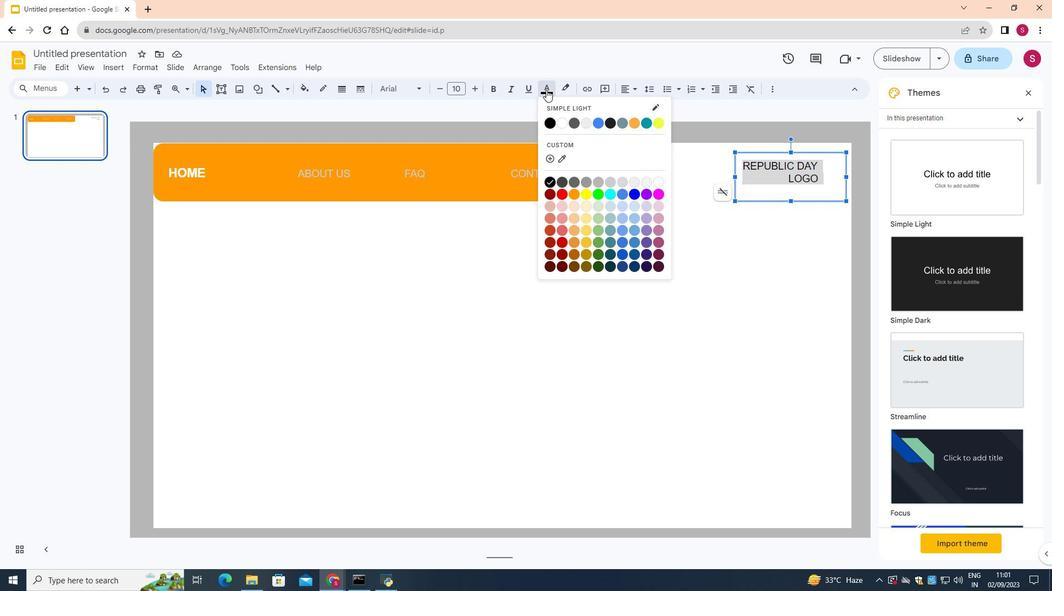 
Action: Mouse moved to (600, 196)
Screenshot: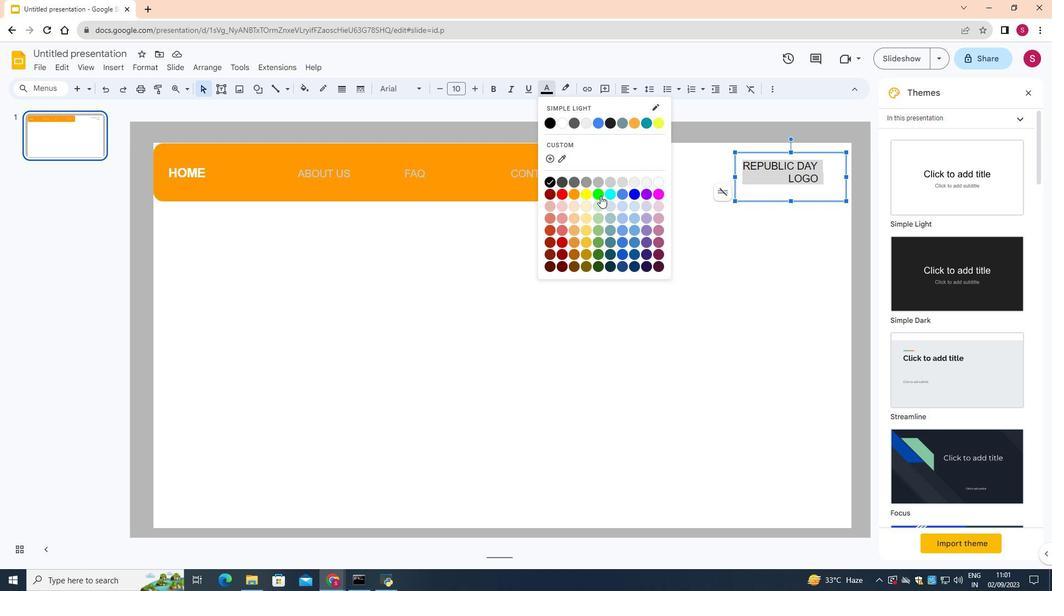
Action: Mouse pressed left at (600, 196)
Screenshot: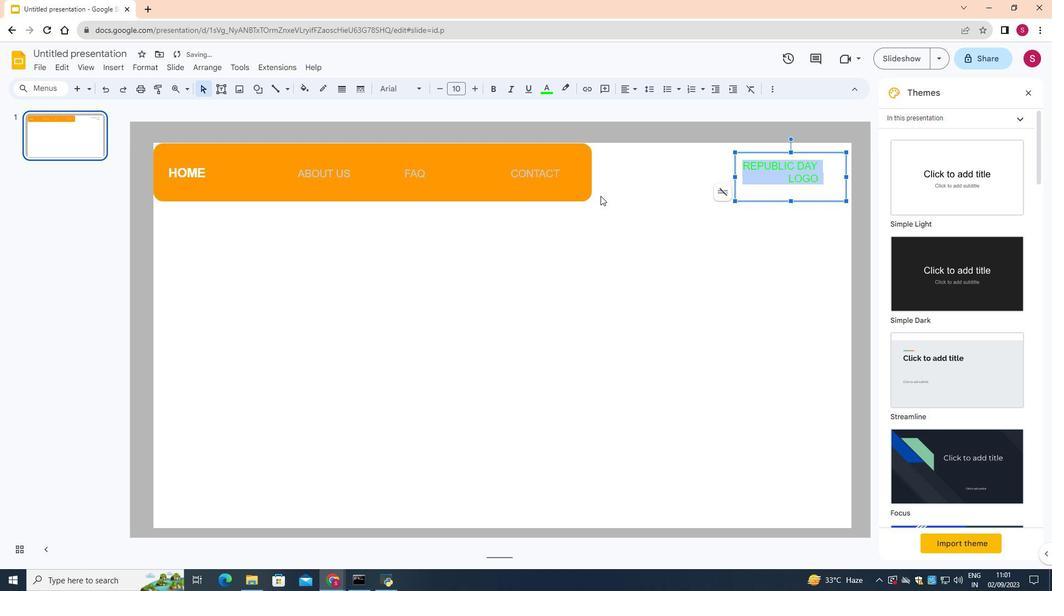
Action: Mouse moved to (492, 83)
Screenshot: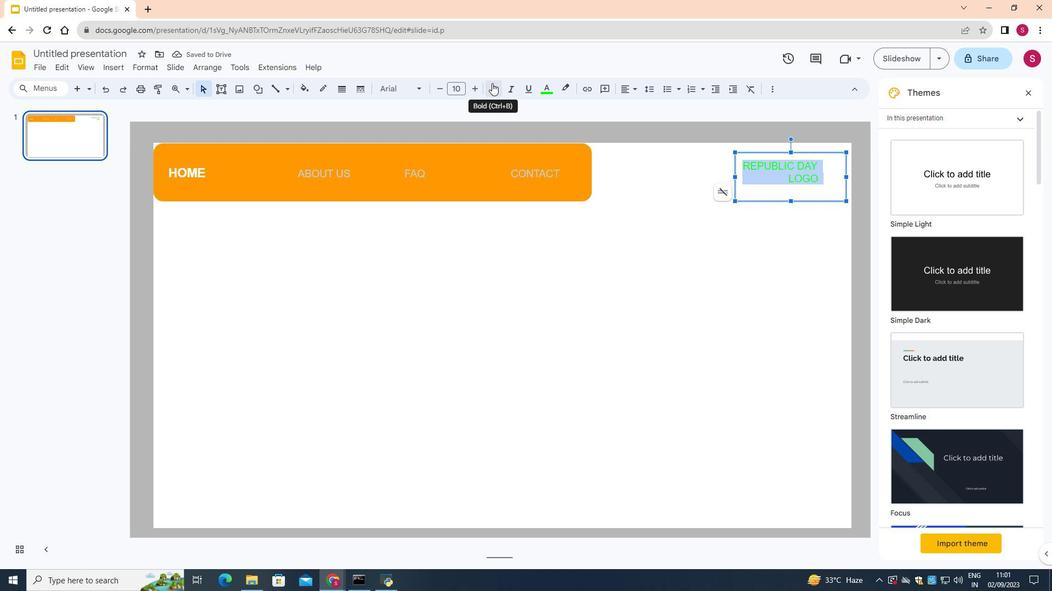 
Action: Mouse pressed left at (492, 83)
Screenshot: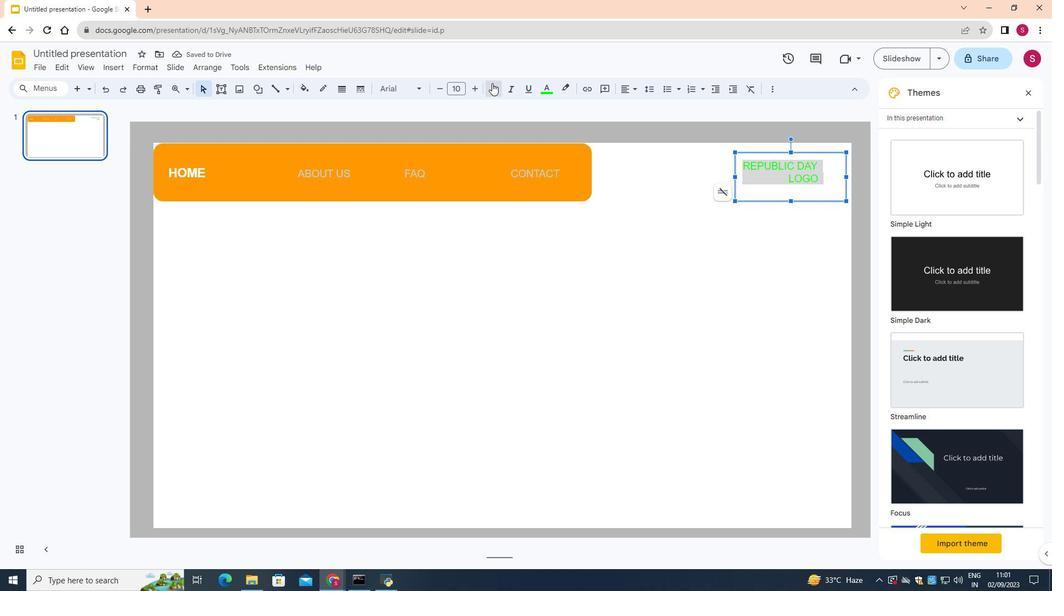 
Action: Mouse moved to (637, 240)
Screenshot: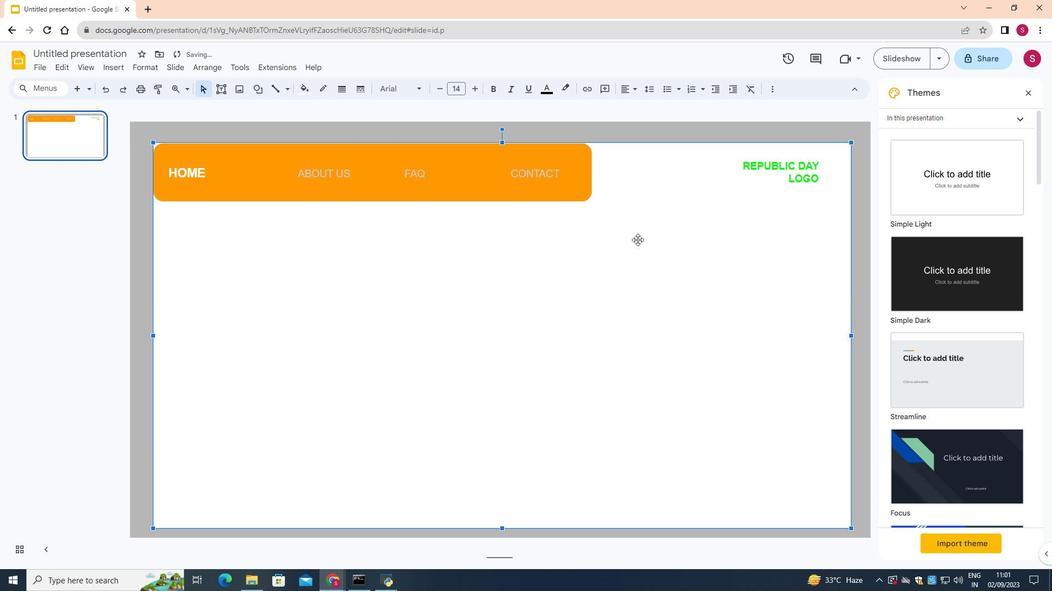 
Action: Mouse pressed left at (637, 240)
Screenshot: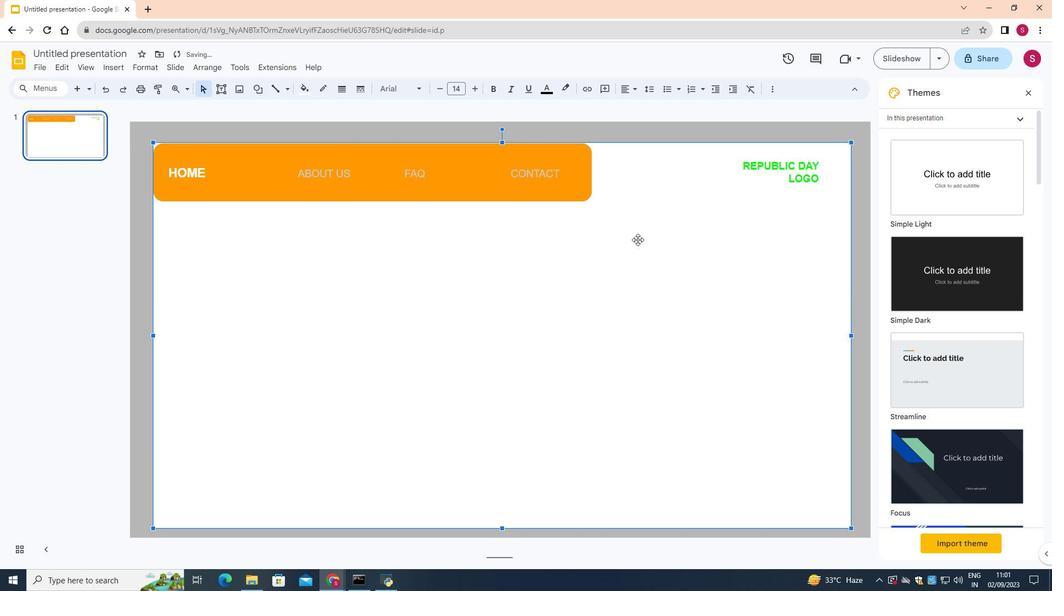 
Action: Mouse moved to (760, 179)
Screenshot: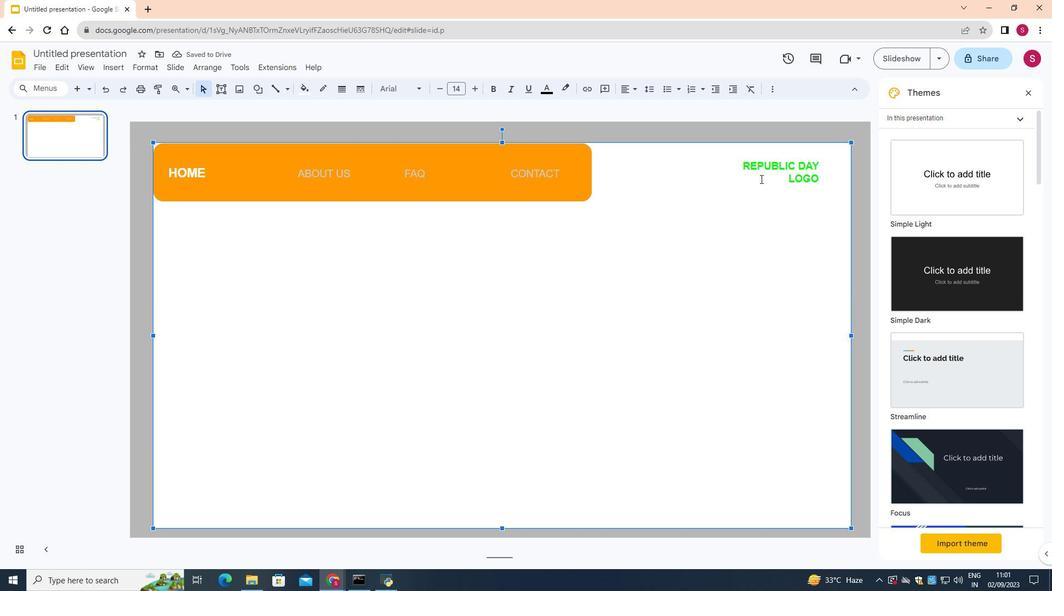 
Action: Mouse pressed left at (760, 179)
Screenshot: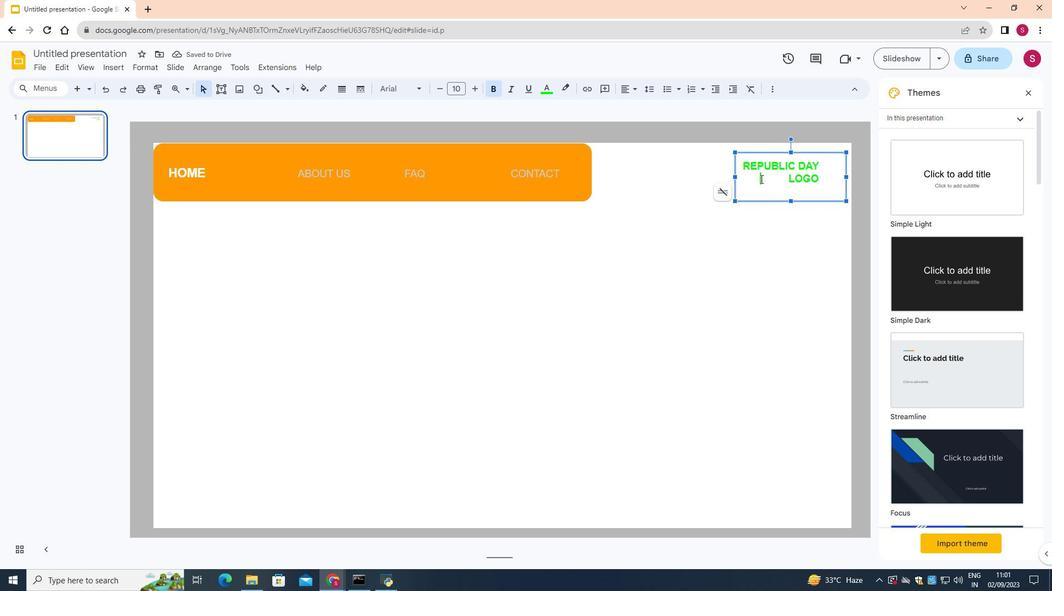 
Action: Mouse moved to (738, 161)
Screenshot: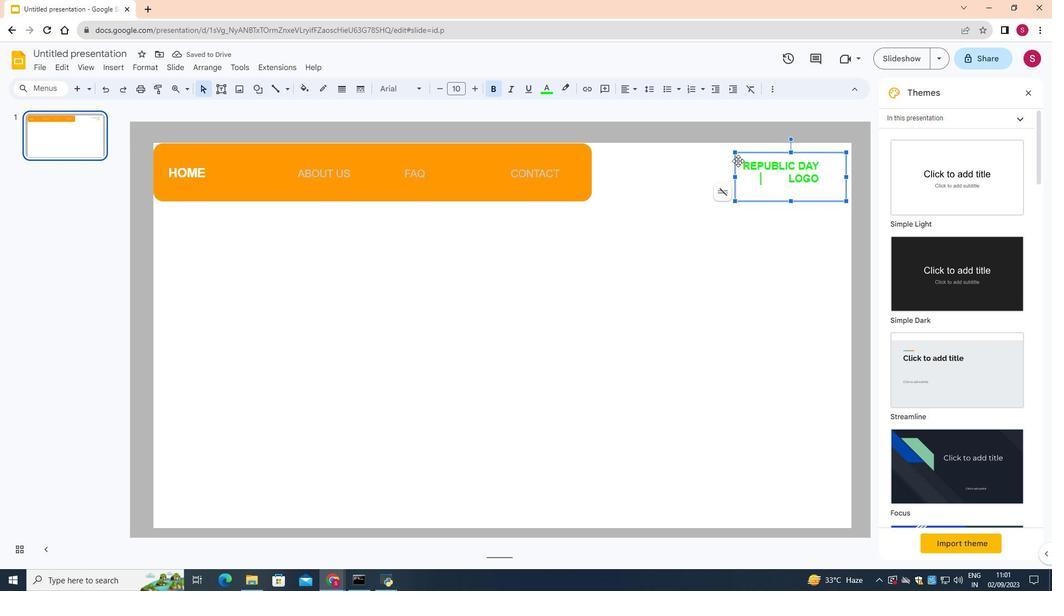 
Action: Mouse pressed left at (738, 161)
Screenshot: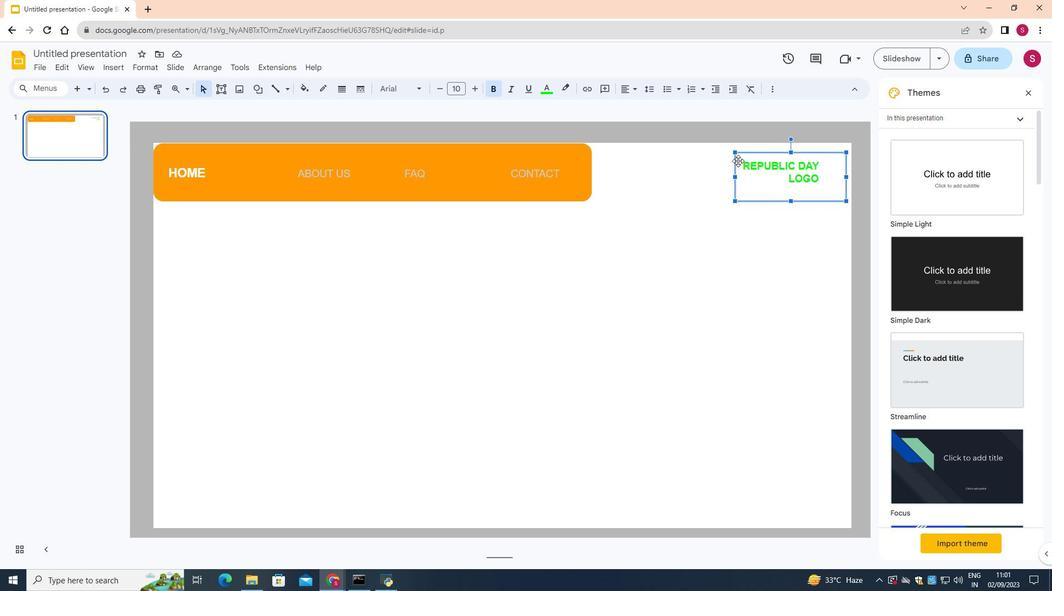 
Action: Mouse moved to (751, 157)
Screenshot: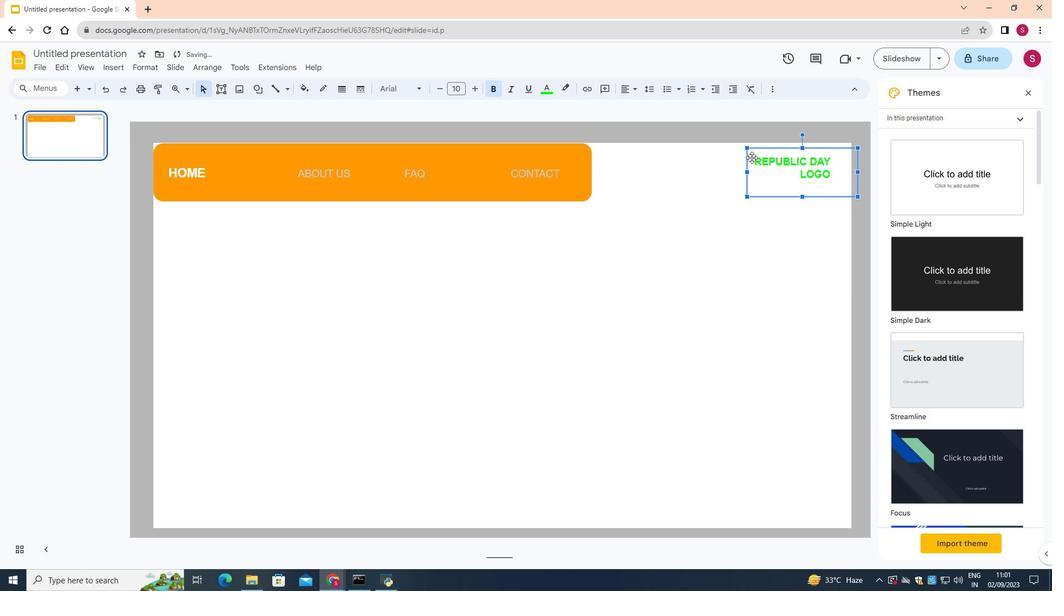 
Action: Mouse pressed left at (751, 157)
Screenshot: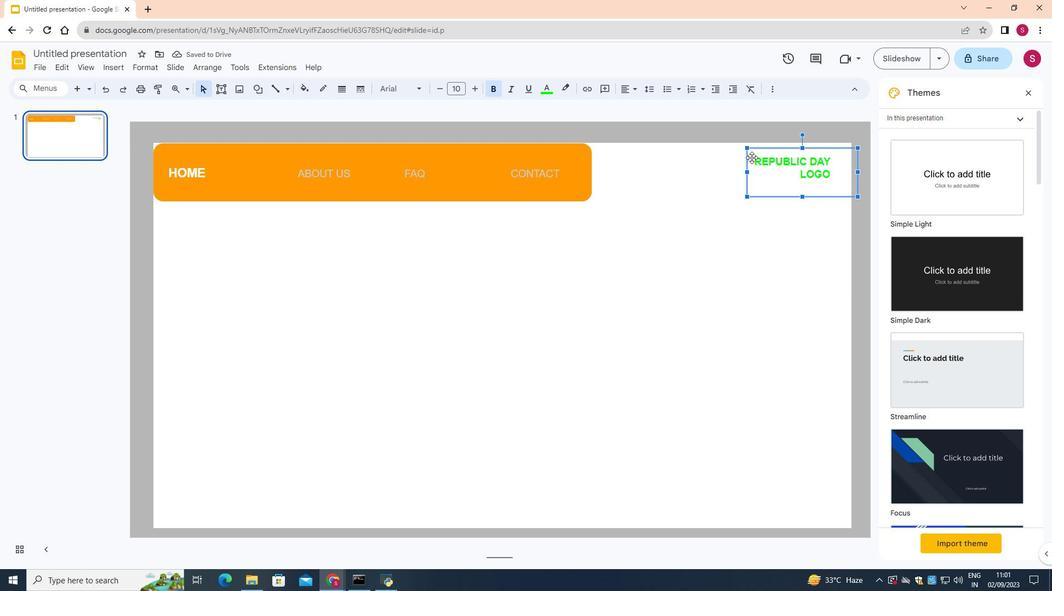 
Action: Mouse moved to (800, 273)
Screenshot: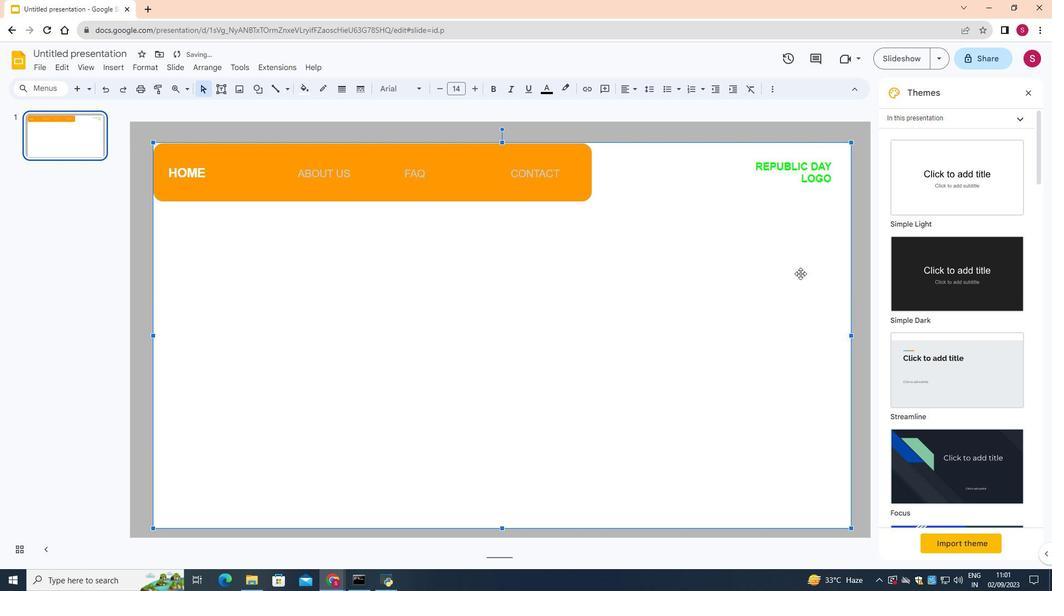 
Action: Mouse pressed left at (800, 273)
Screenshot: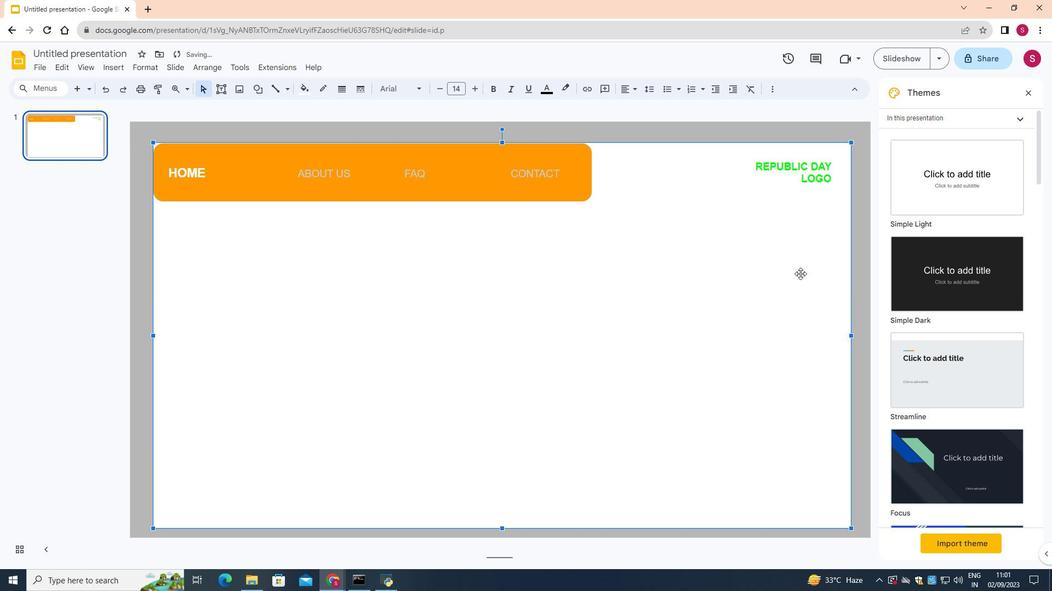 
Action: Mouse moved to (218, 88)
Screenshot: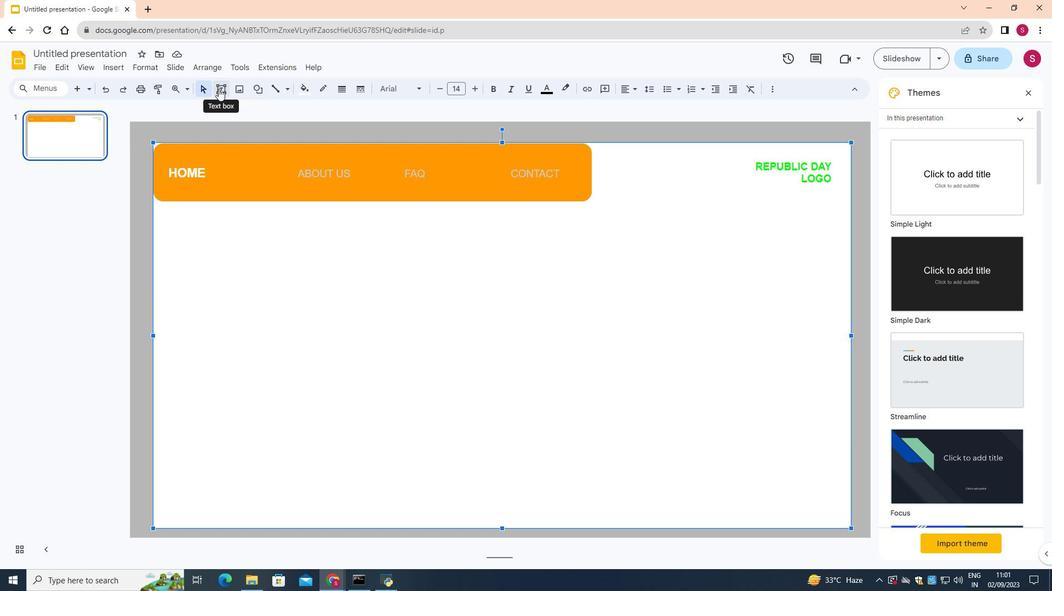 
Action: Mouse pressed left at (218, 88)
Screenshot: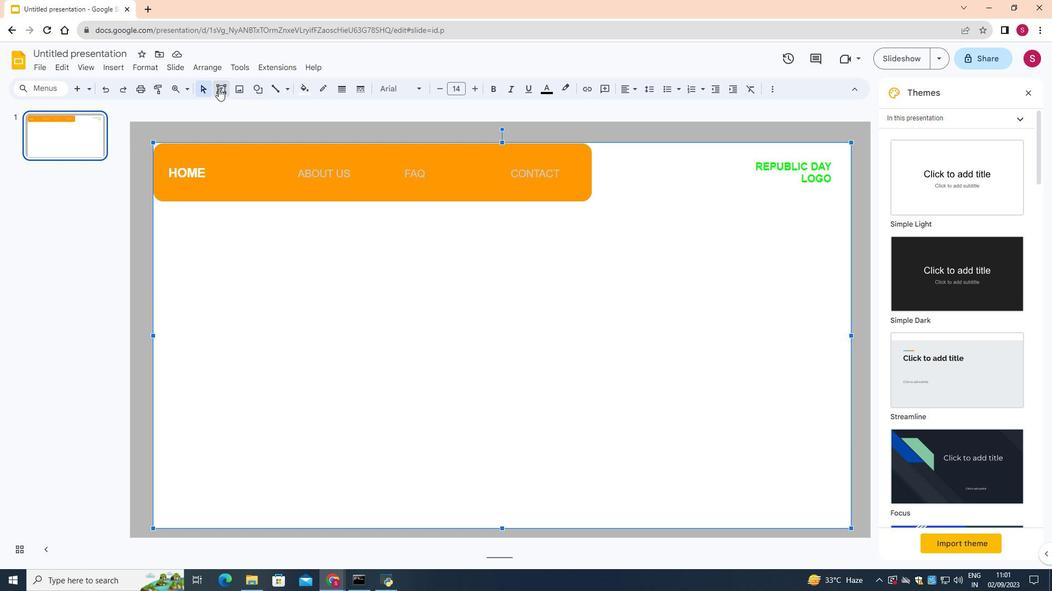 
Action: Mouse moved to (181, 244)
Screenshot: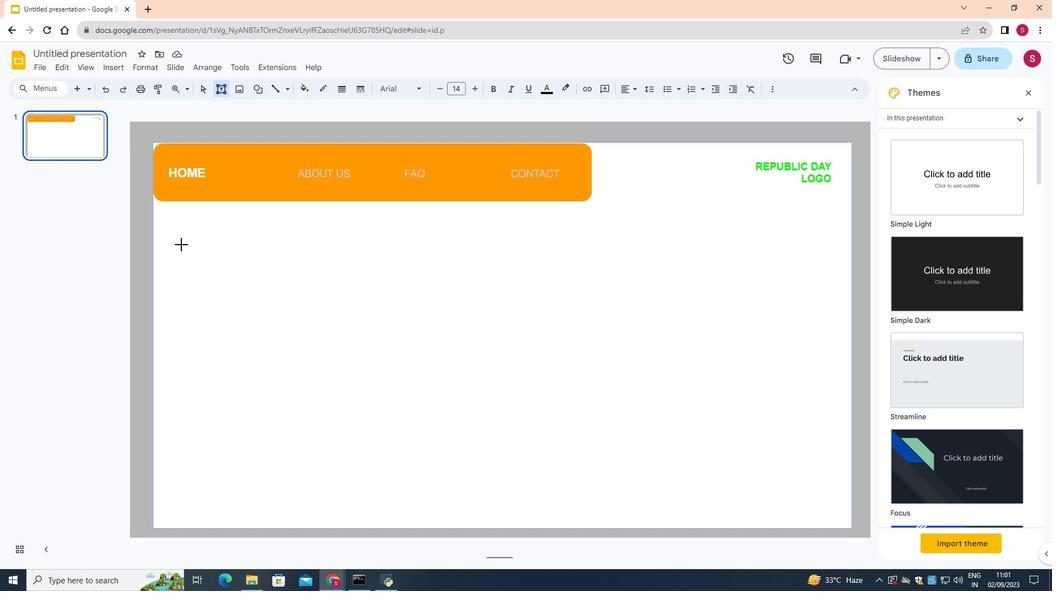 
Action: Mouse pressed left at (181, 244)
Screenshot: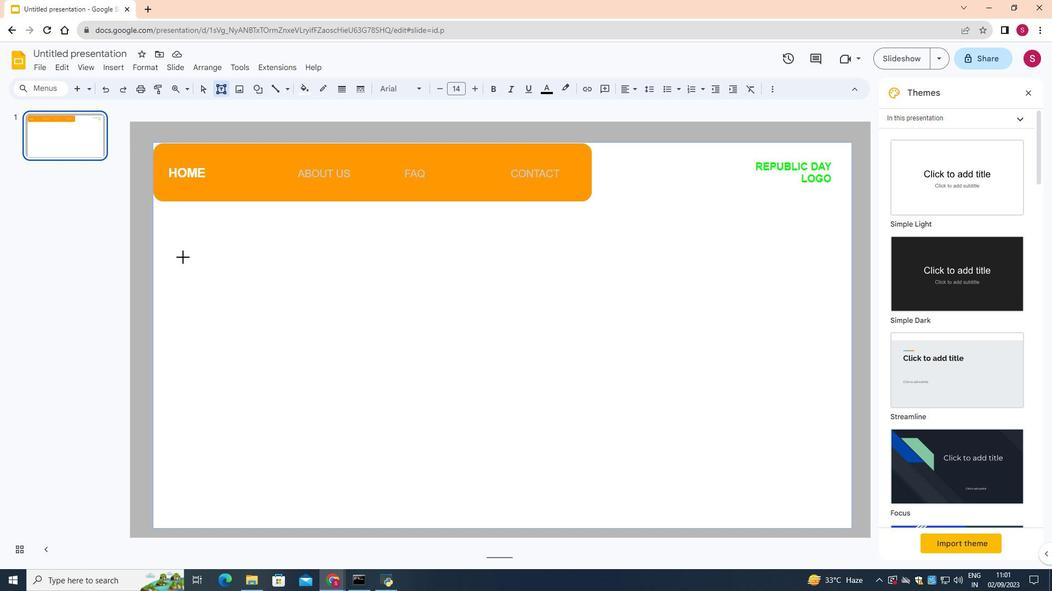 
Action: Mouse moved to (475, 352)
Screenshot: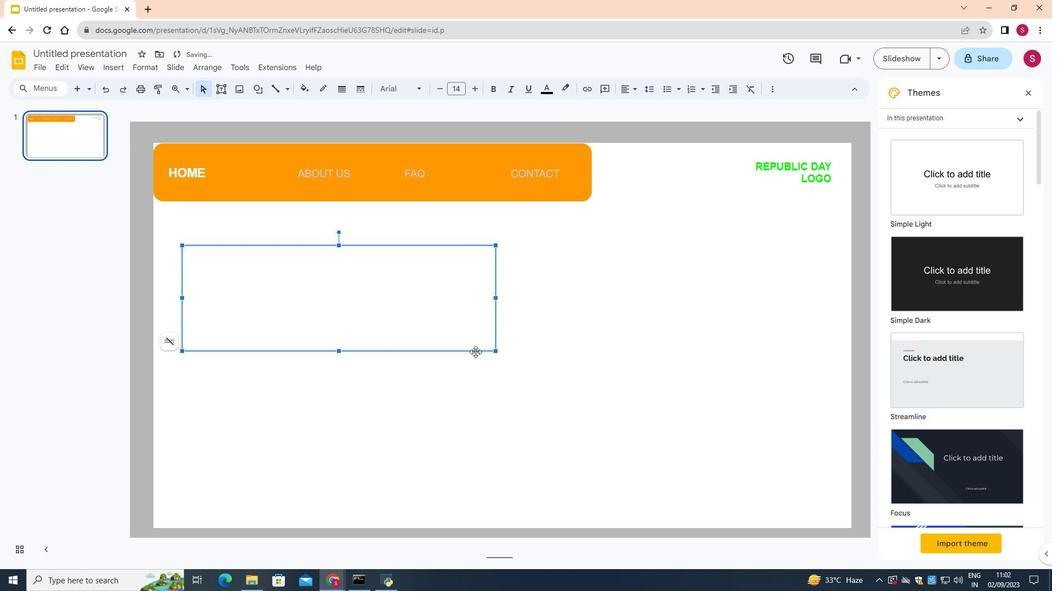 
Action: Key pressed <Key.shift>HAPP
Screenshot: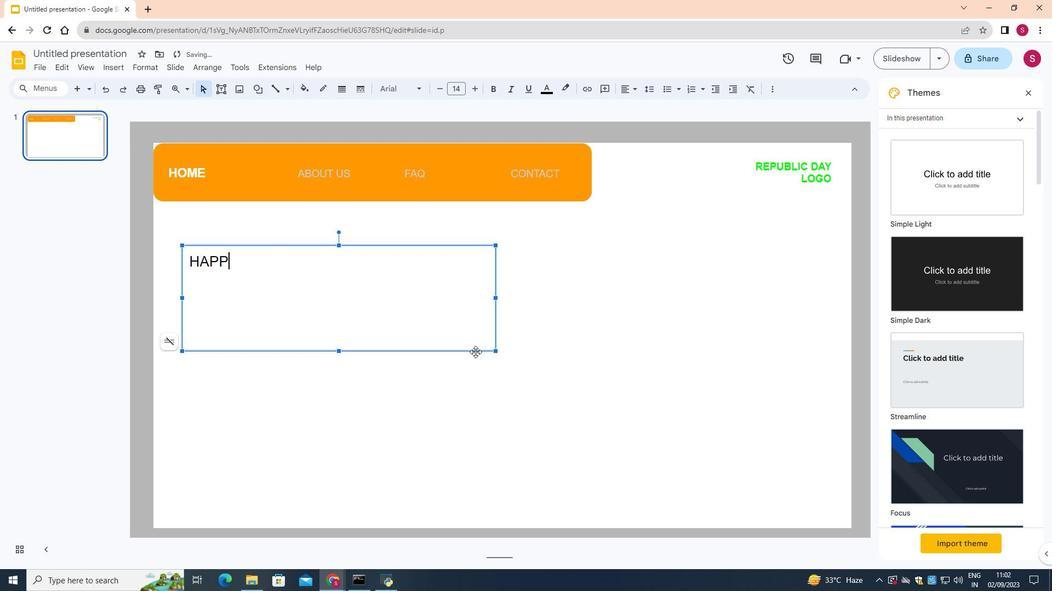 
Action: Mouse moved to (475, 352)
Screenshot: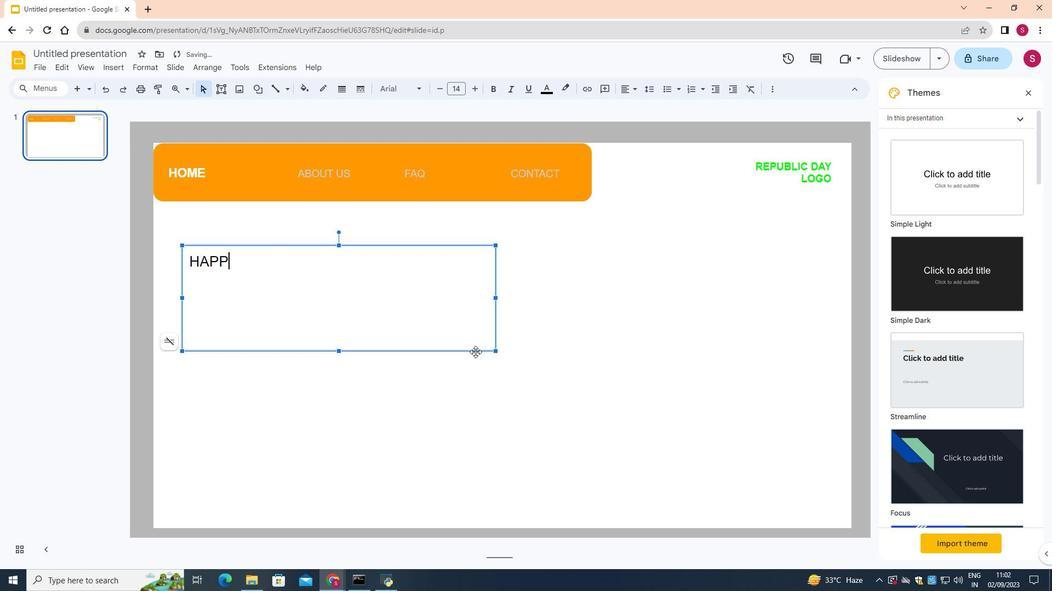 
Action: Key pressed Y<Key.enter><Key.shift>REPUBLIC<Key.space><Key.shift>DAY
Screenshot: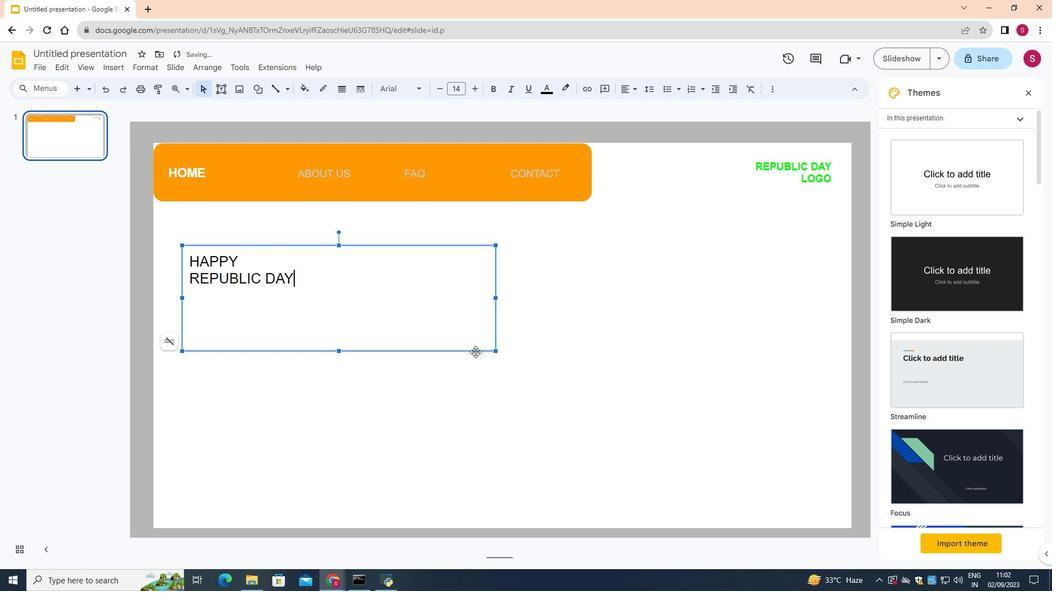 
Action: Mouse moved to (189, 258)
Screenshot: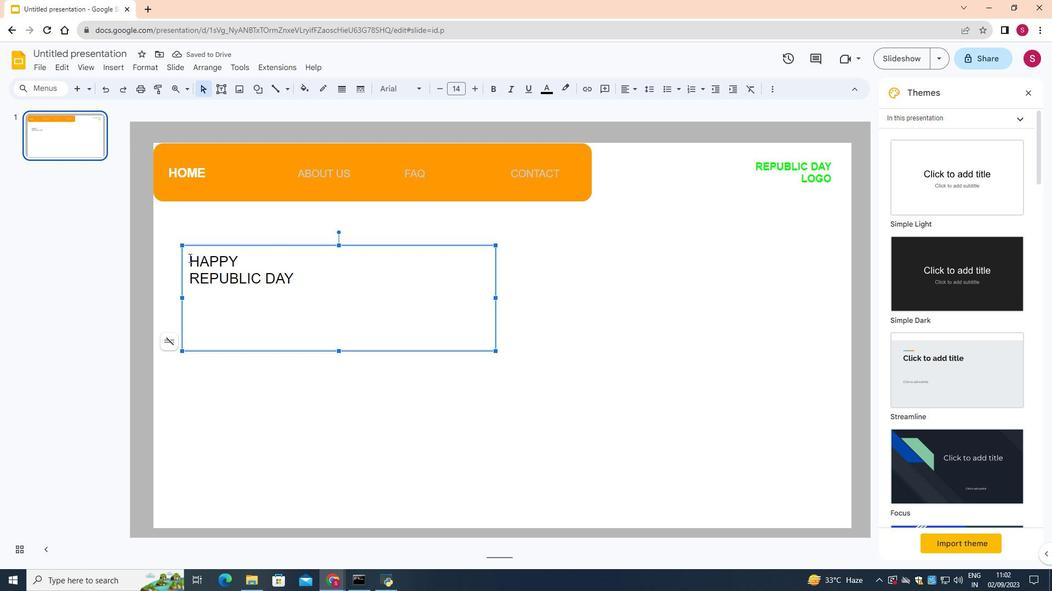 
Action: Mouse pressed left at (189, 258)
Screenshot: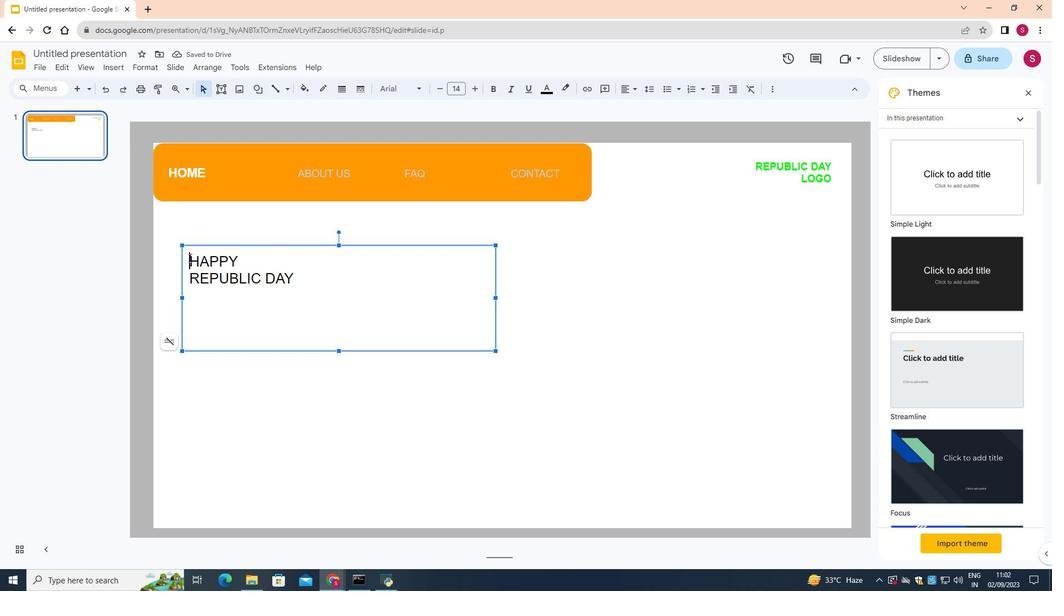 
Action: Mouse moved to (475, 89)
Screenshot: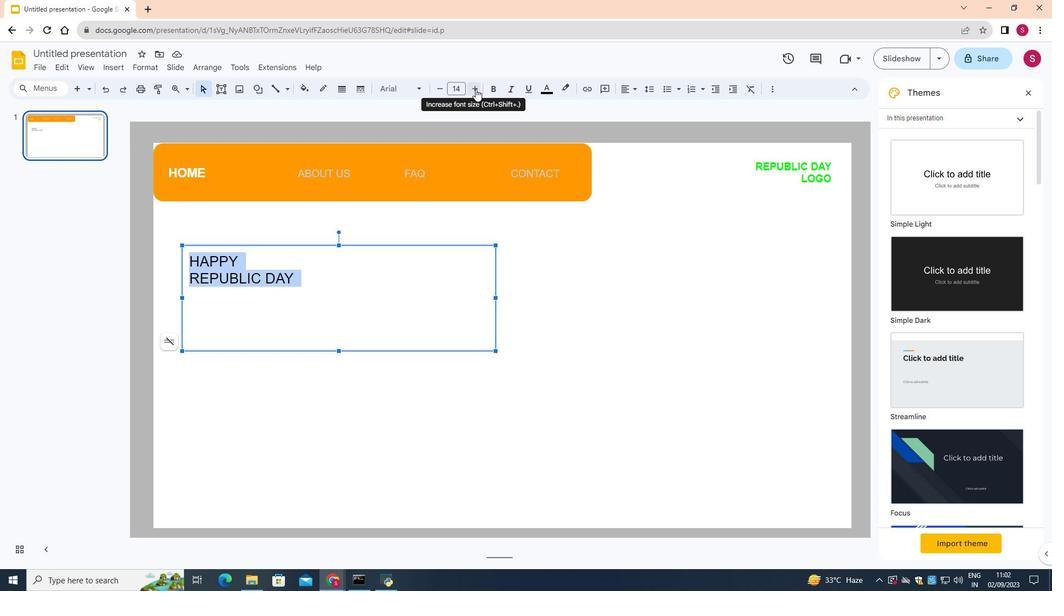 
Action: Mouse pressed left at (475, 89)
Screenshot: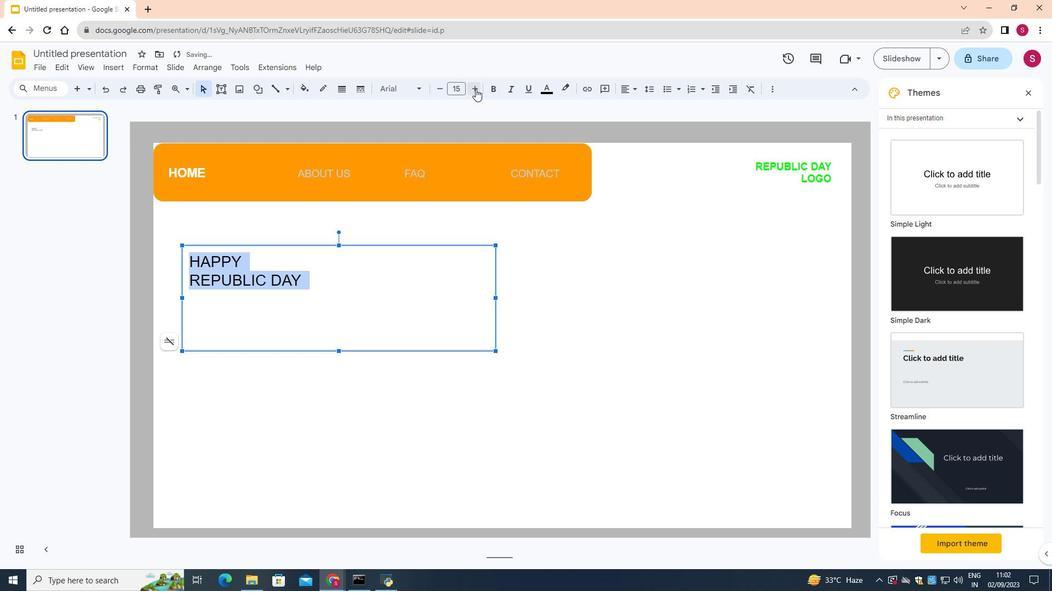 
Action: Mouse pressed left at (475, 89)
Screenshot: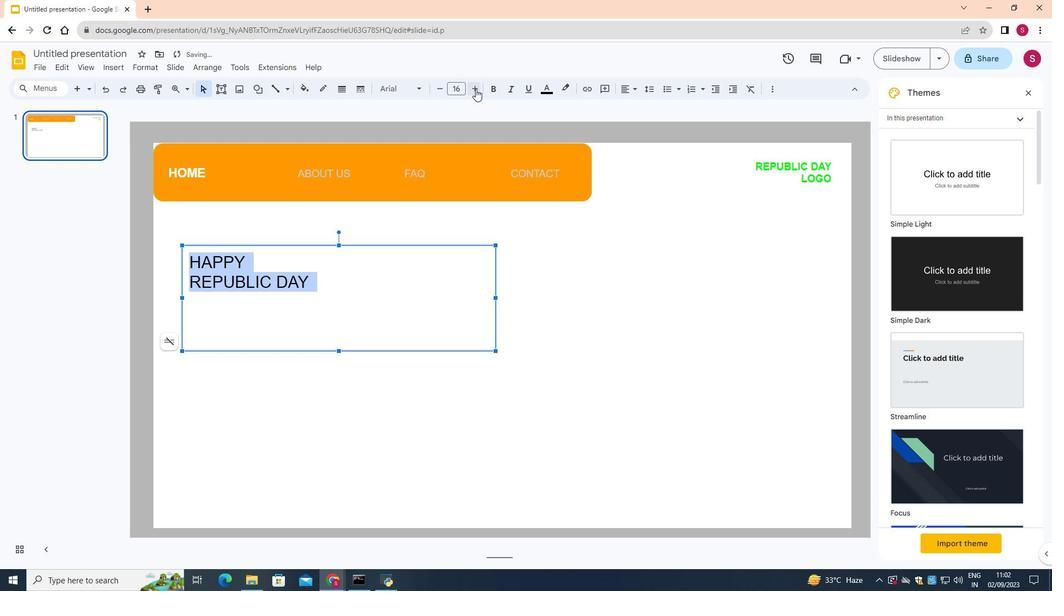 
Action: Mouse pressed left at (475, 89)
Screenshot: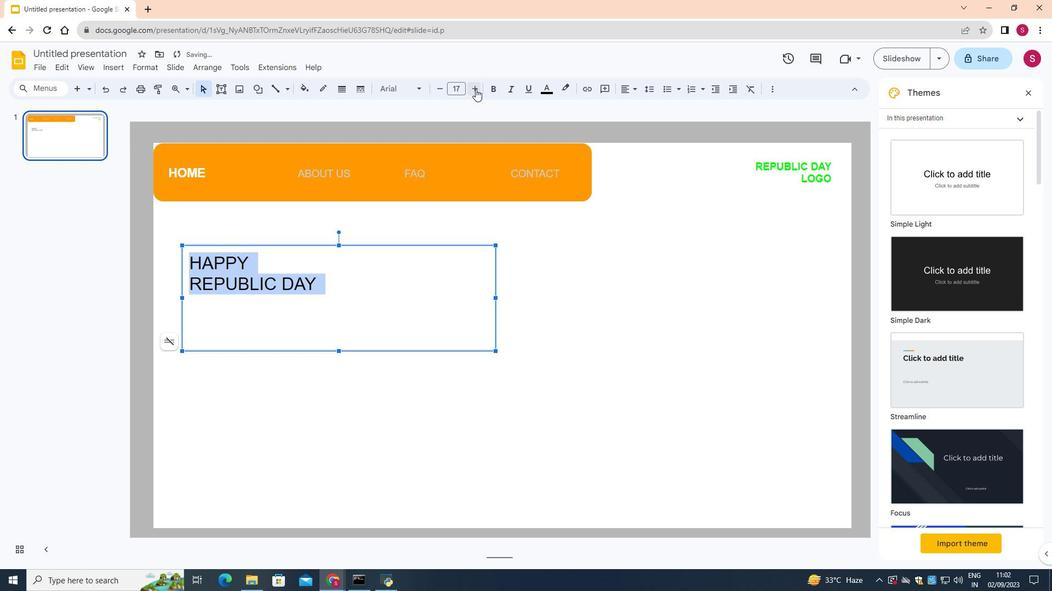 
Action: Mouse pressed left at (475, 89)
Screenshot: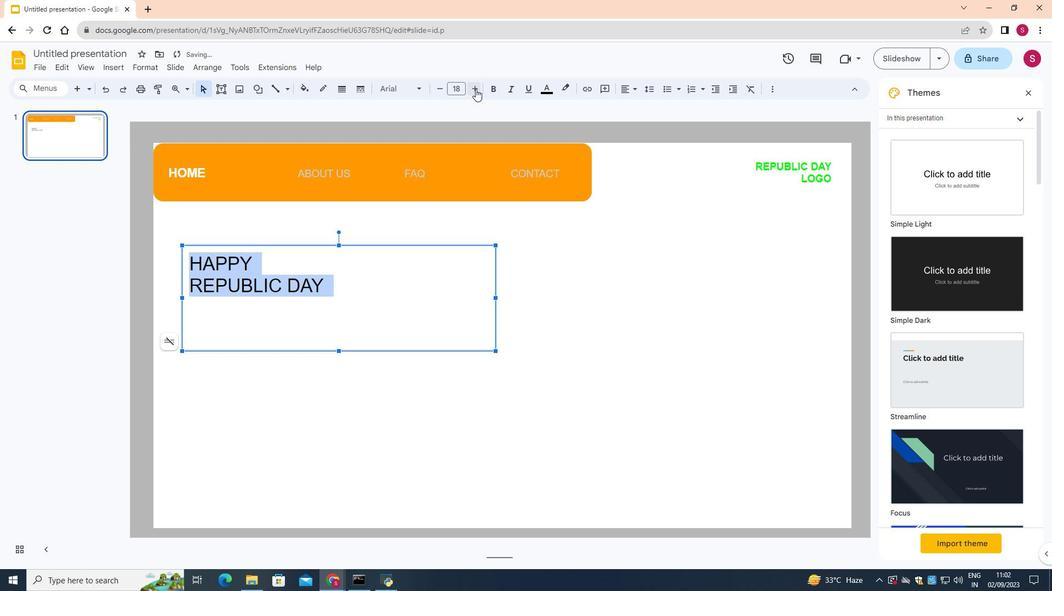 
Action: Mouse pressed left at (475, 89)
Screenshot: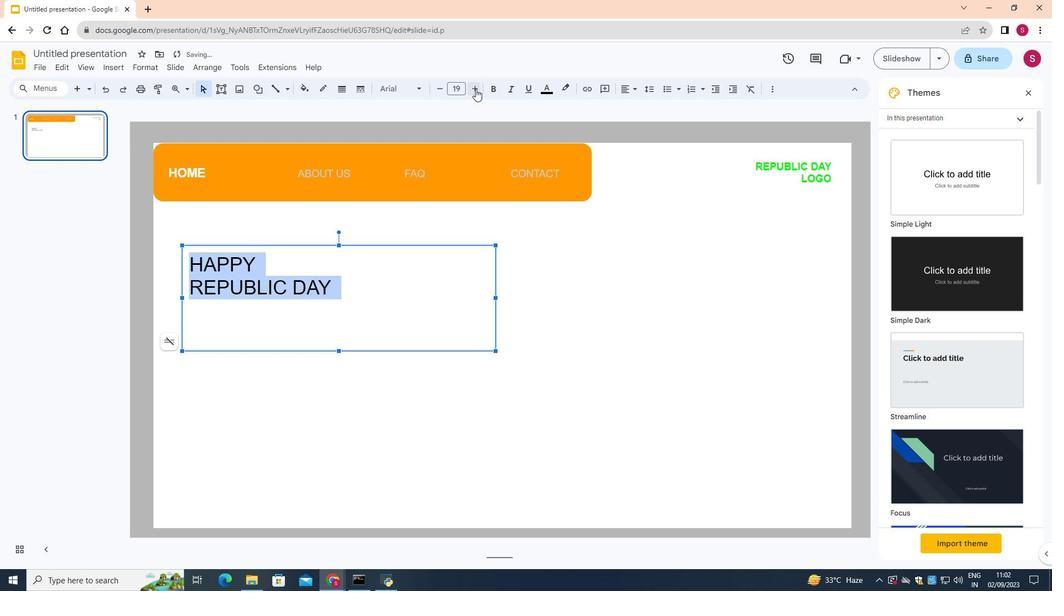 
Action: Mouse pressed left at (475, 89)
Screenshot: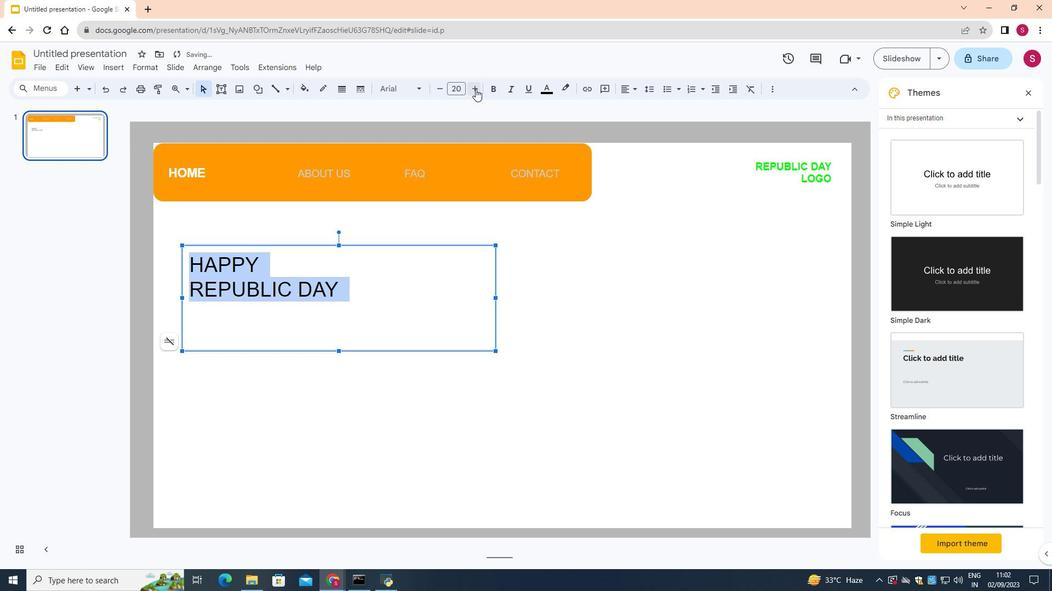 
Action: Mouse pressed left at (475, 89)
Screenshot: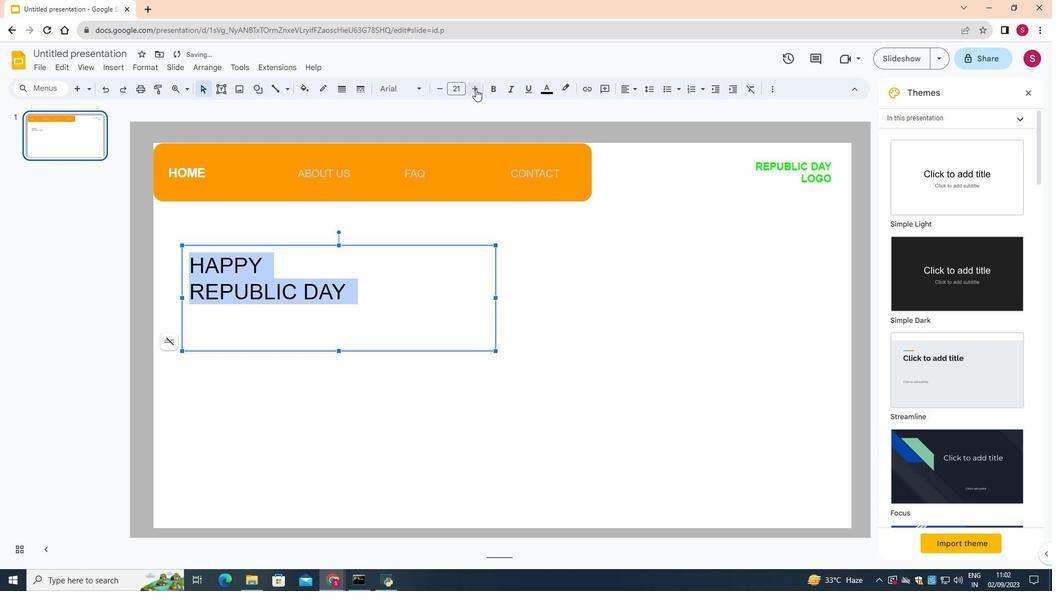 
Action: Mouse pressed left at (475, 89)
Screenshot: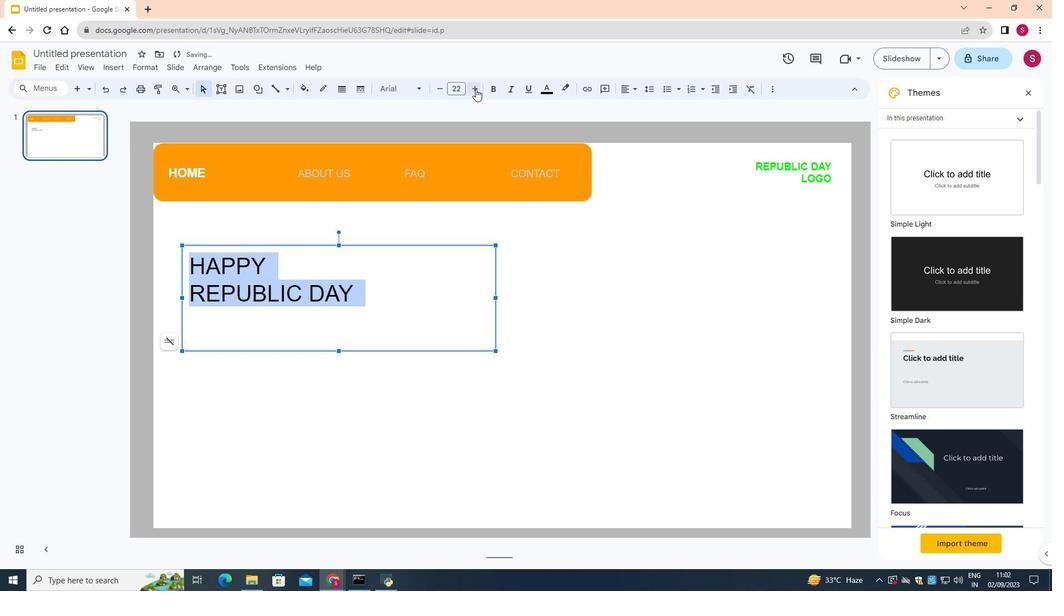
Action: Mouse pressed left at (475, 89)
Screenshot: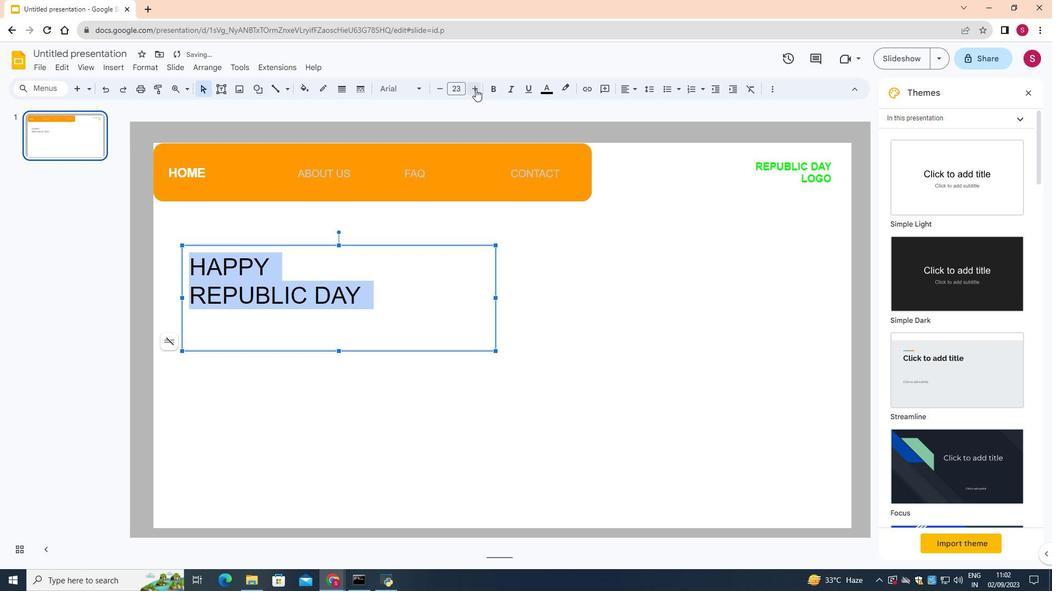 
Action: Mouse pressed left at (475, 89)
Screenshot: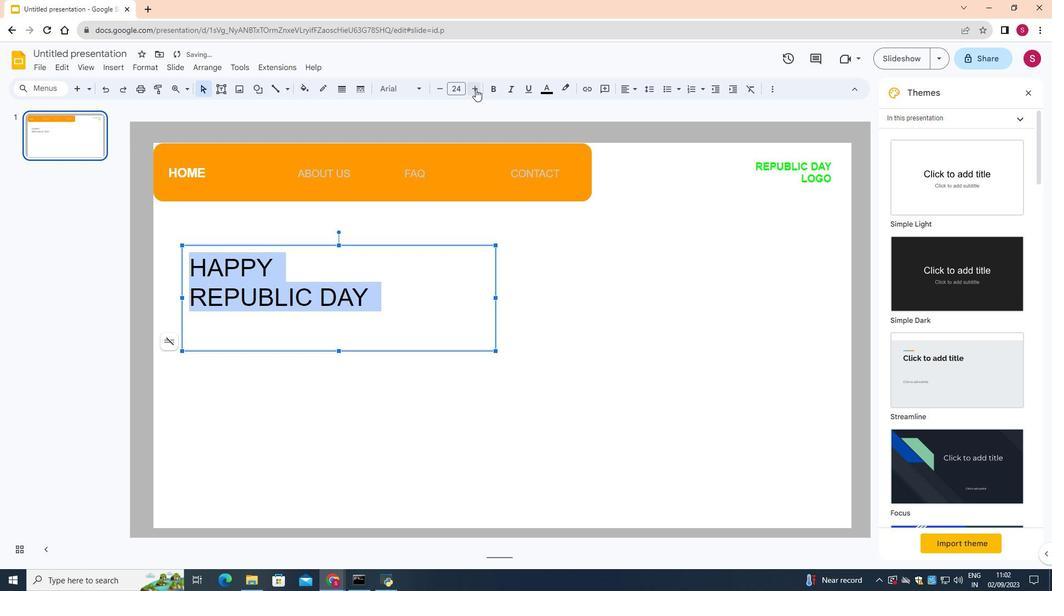 
Action: Mouse pressed left at (475, 89)
Screenshot: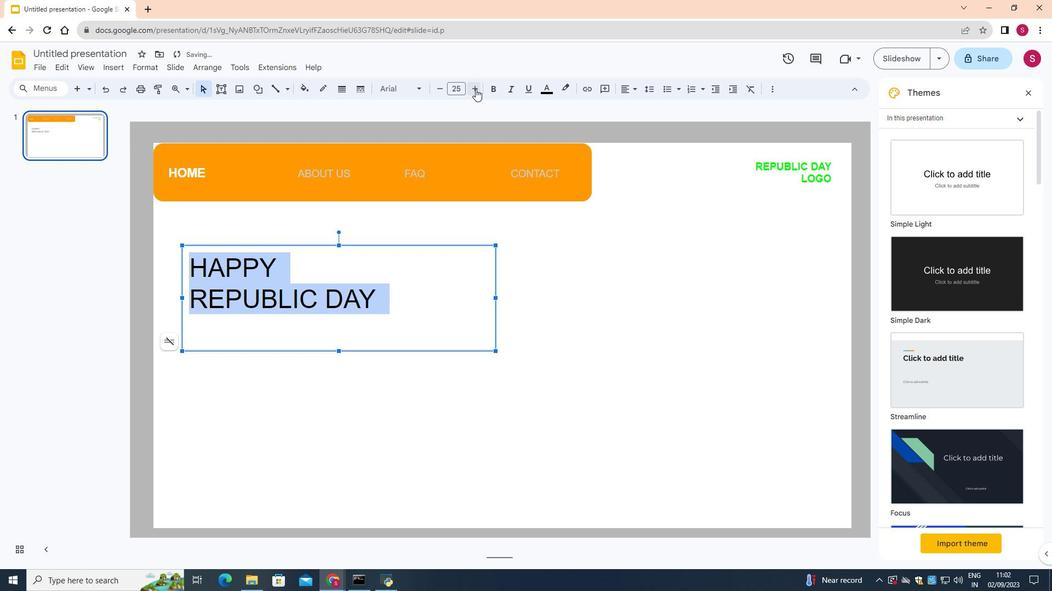 
Action: Mouse pressed left at (475, 89)
Screenshot: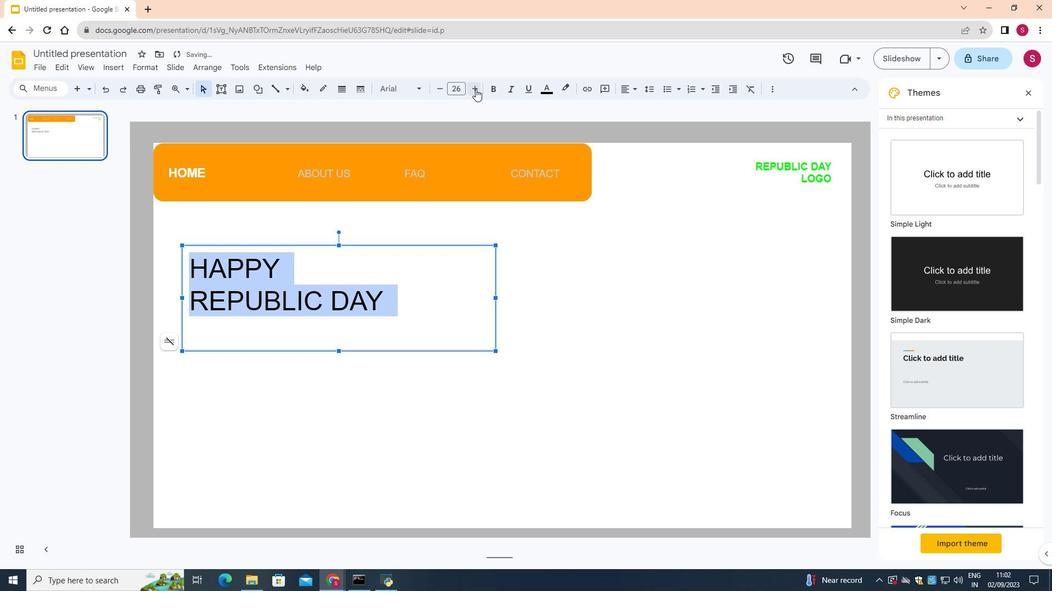 
Action: Mouse pressed left at (475, 89)
Screenshot: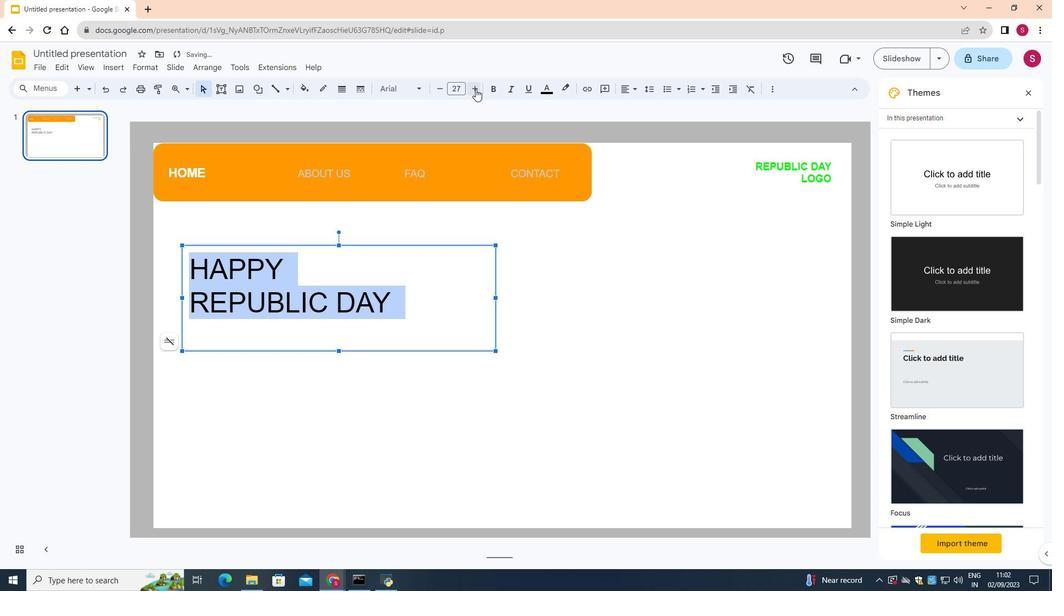 
Action: Mouse pressed left at (475, 89)
Screenshot: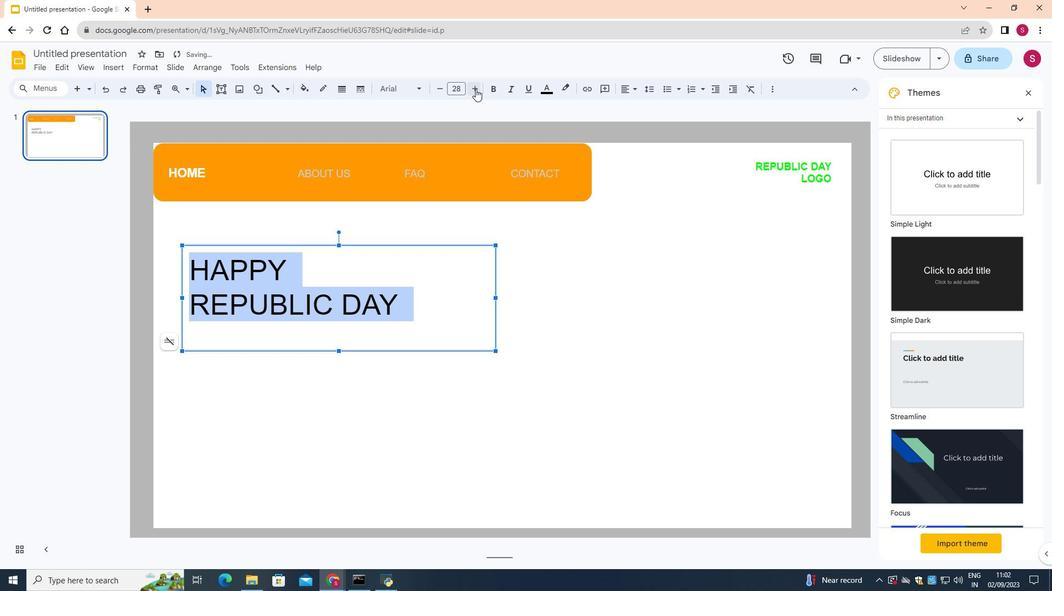 
Action: Mouse pressed left at (475, 89)
Screenshot: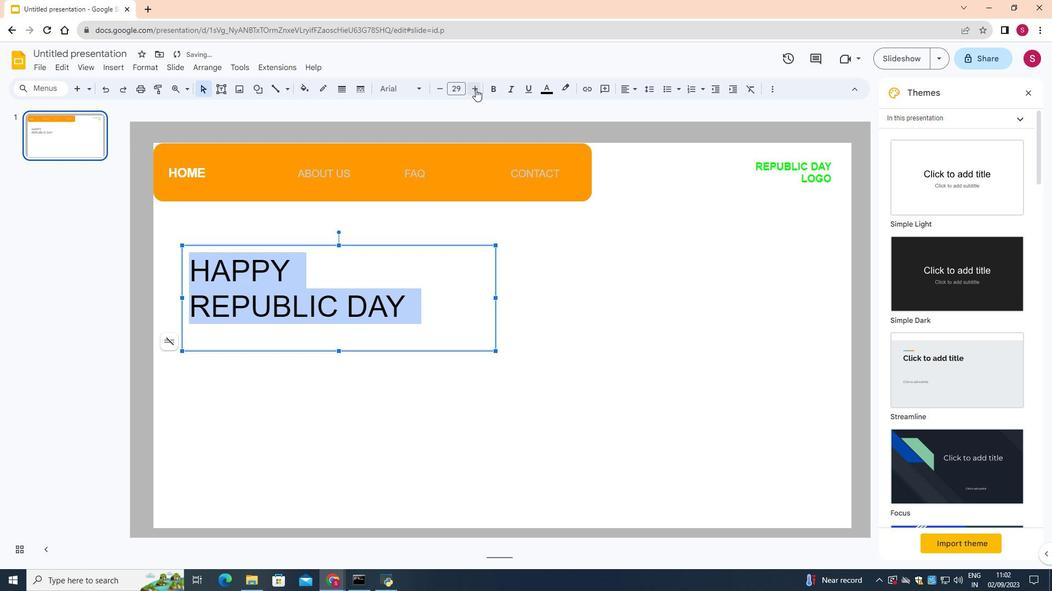 
Action: Mouse pressed left at (475, 89)
Screenshot: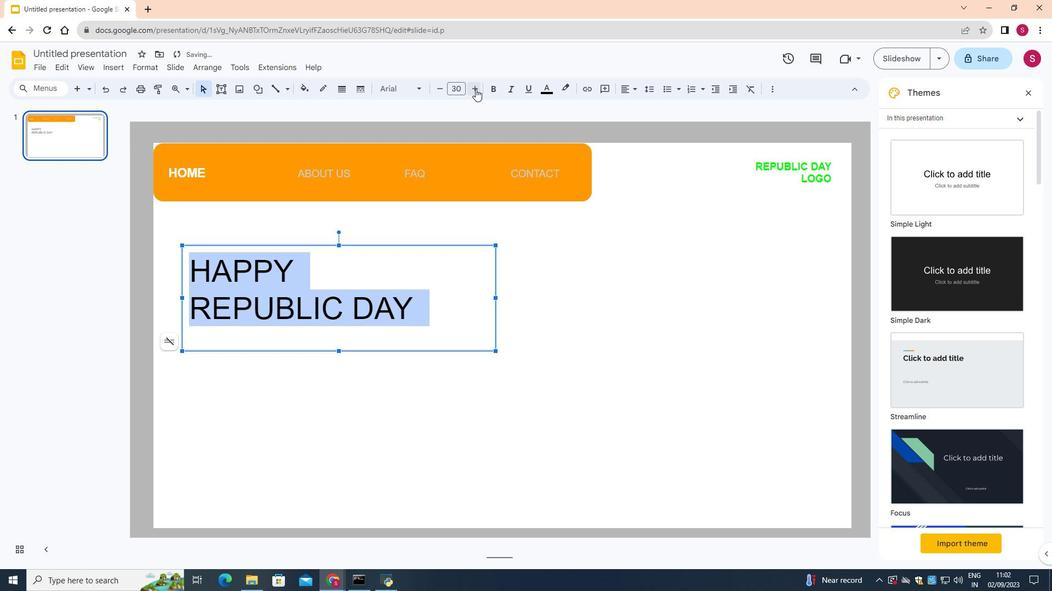 
Action: Mouse moved to (494, 84)
Screenshot: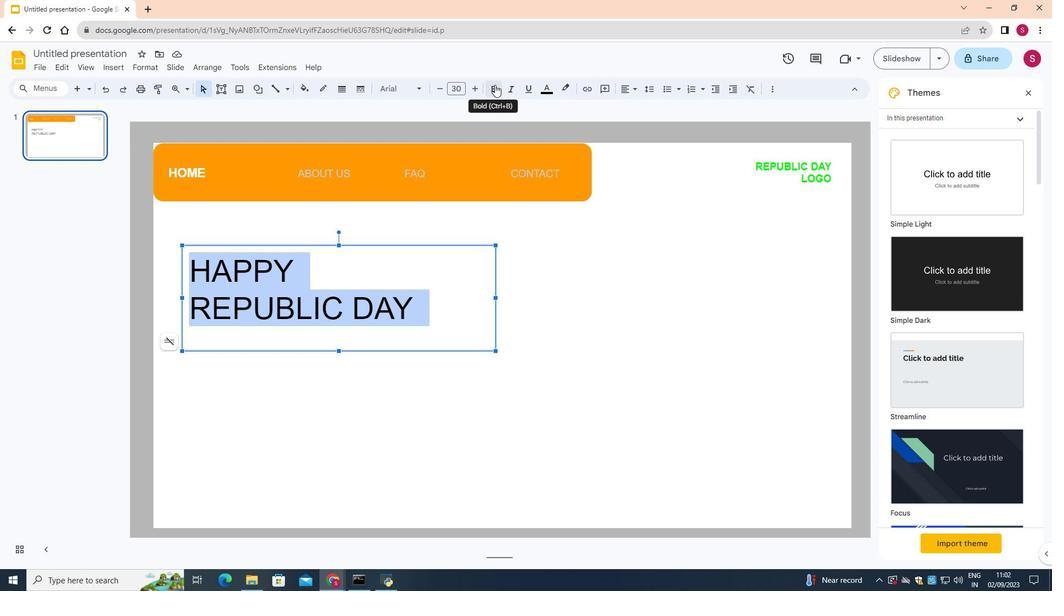 
Action: Mouse pressed left at (494, 84)
Screenshot: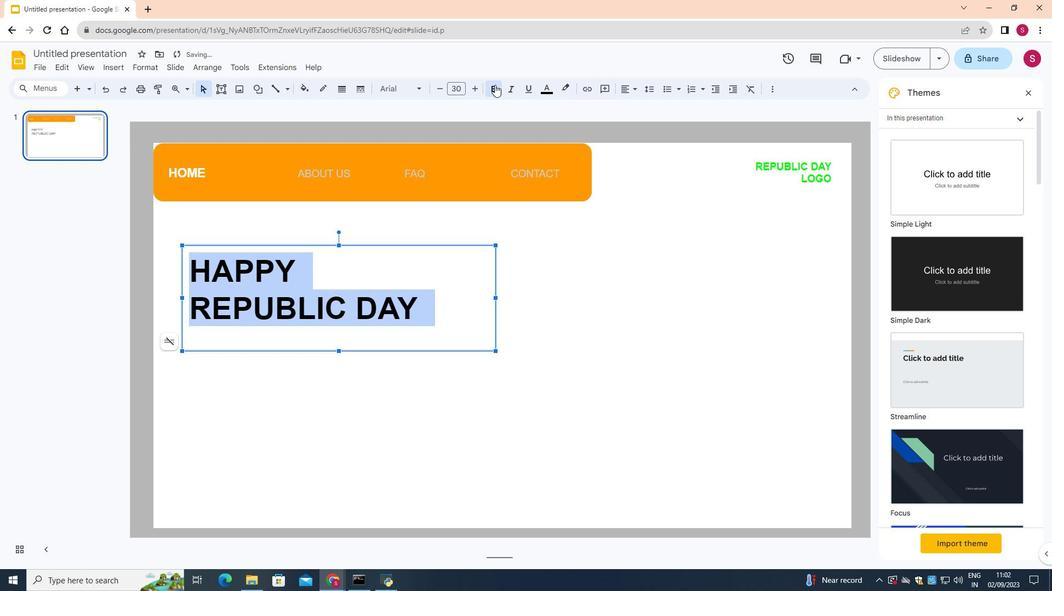 
Action: Mouse moved to (543, 86)
Screenshot: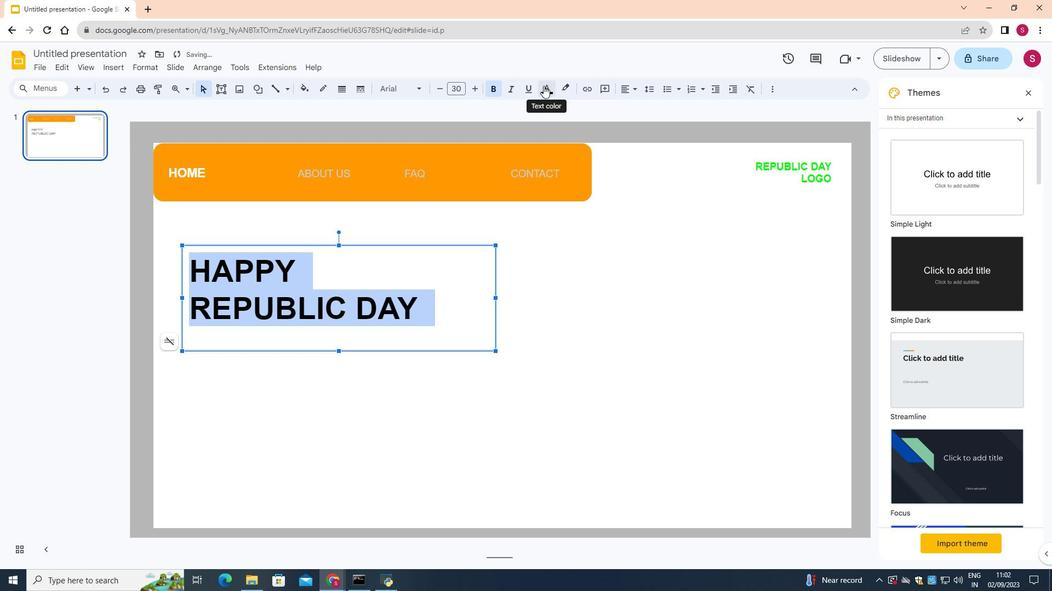 
Action: Mouse pressed left at (543, 86)
Screenshot: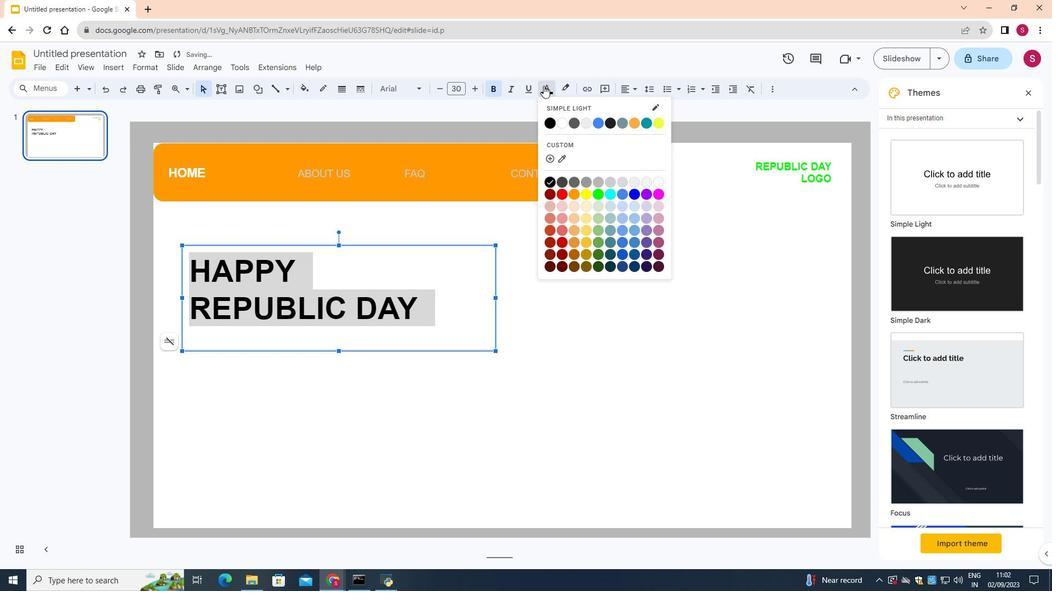 
Action: Mouse moved to (599, 241)
Screenshot: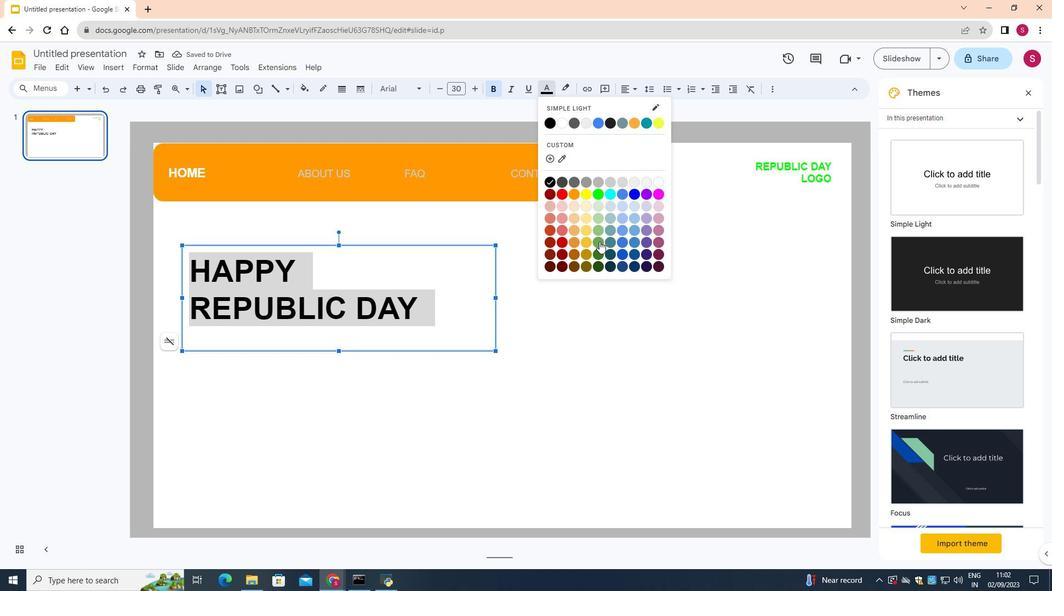 
Action: Mouse pressed left at (599, 241)
Screenshot: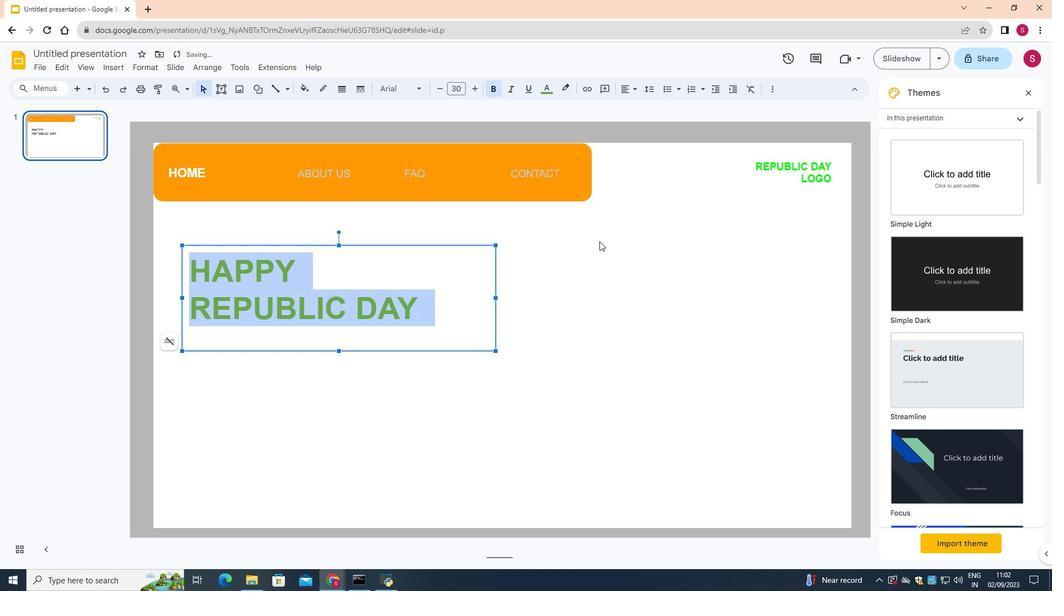 
Action: Mouse moved to (545, 86)
Screenshot: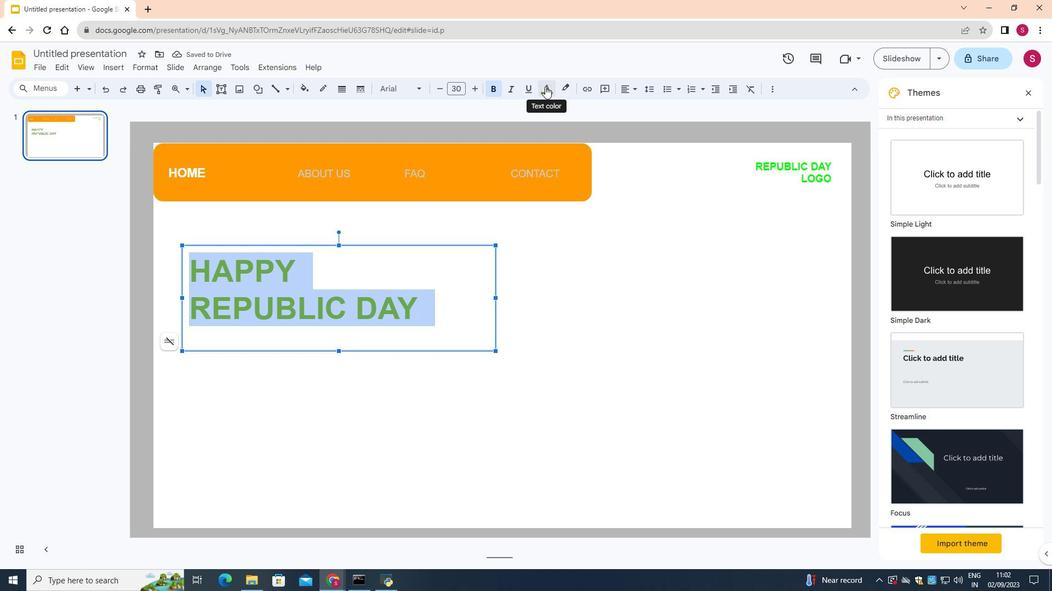
Action: Mouse pressed left at (545, 86)
Screenshot: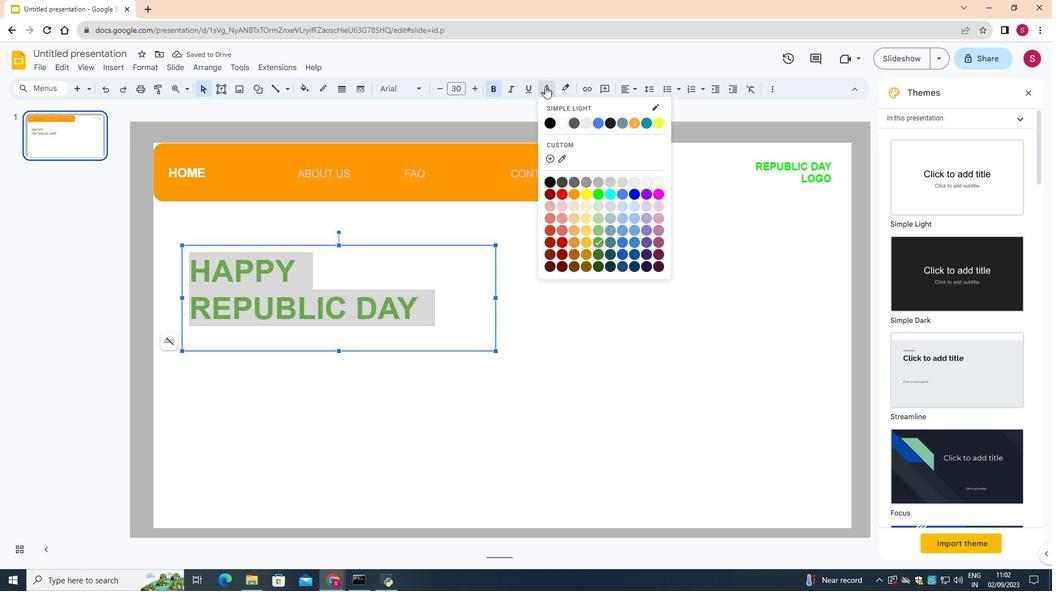 
Action: Mouse moved to (596, 190)
Screenshot: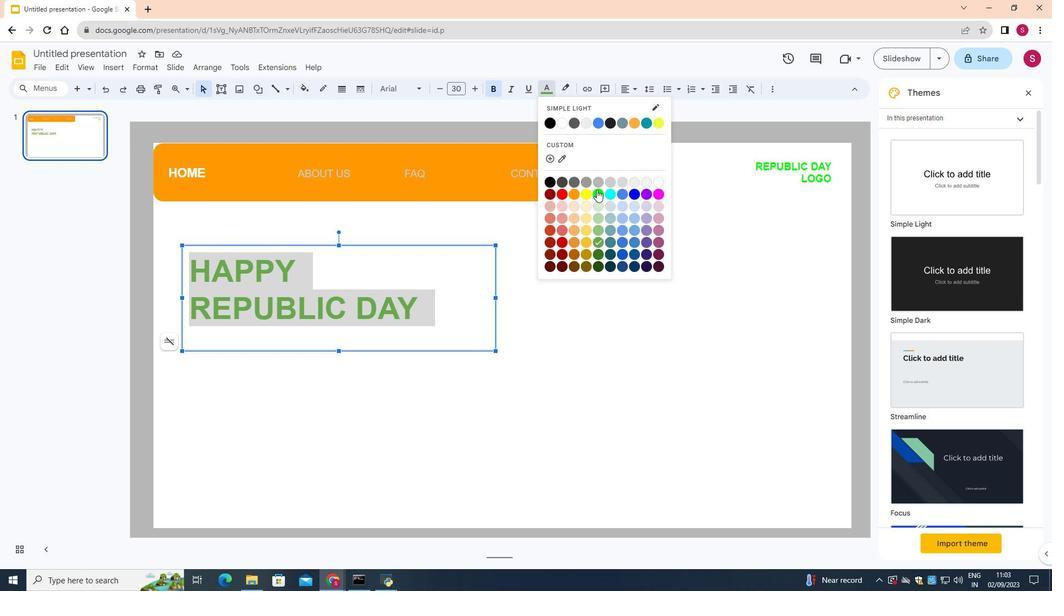 
Action: Mouse pressed left at (596, 190)
Screenshot: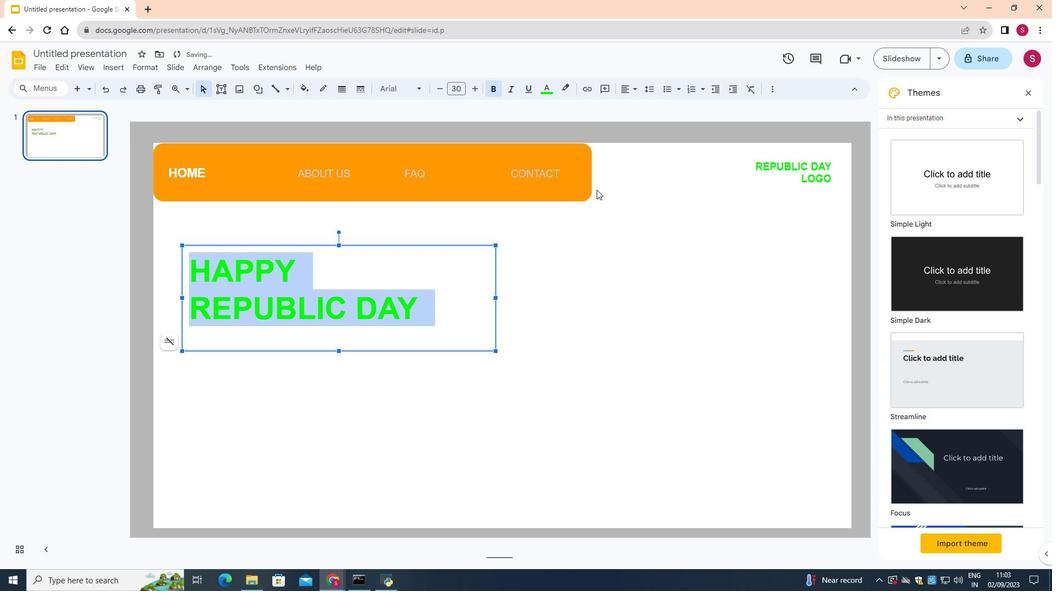 
Action: Mouse moved to (543, 82)
Screenshot: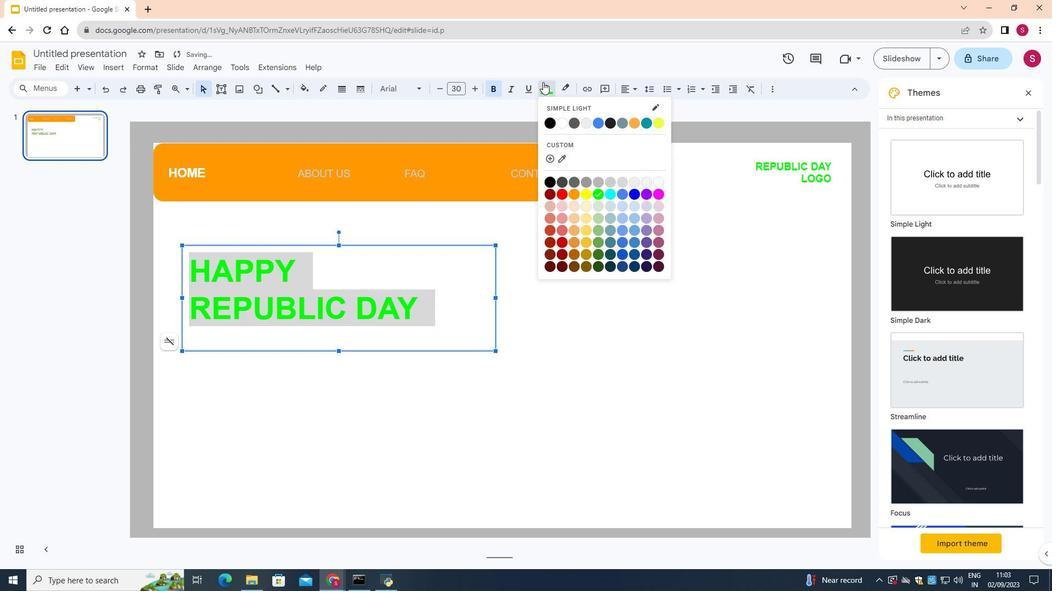 
Action: Mouse pressed left at (543, 82)
Screenshot: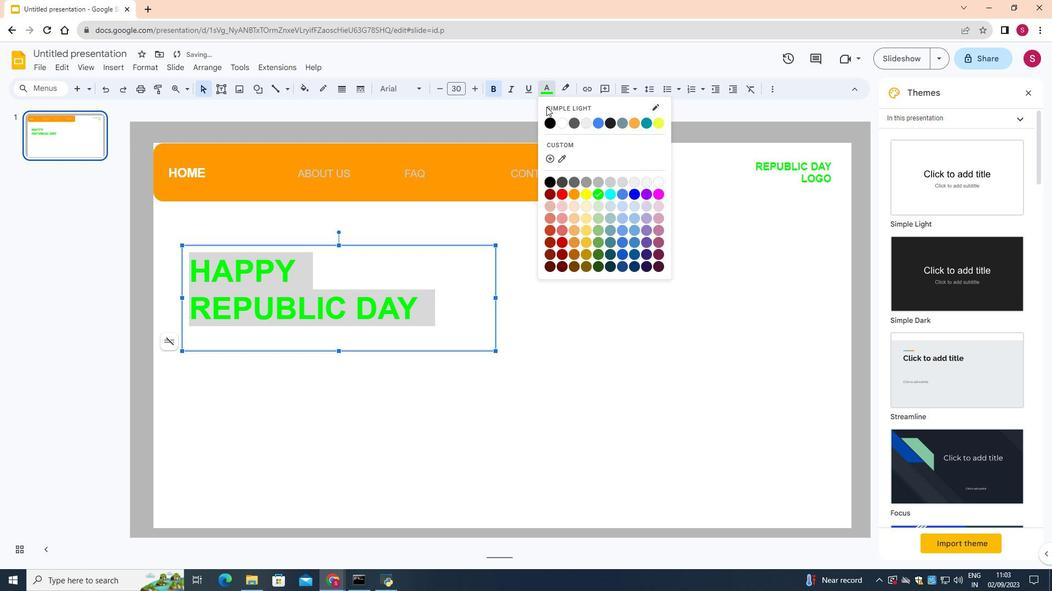 
Action: Mouse moved to (597, 233)
Screenshot: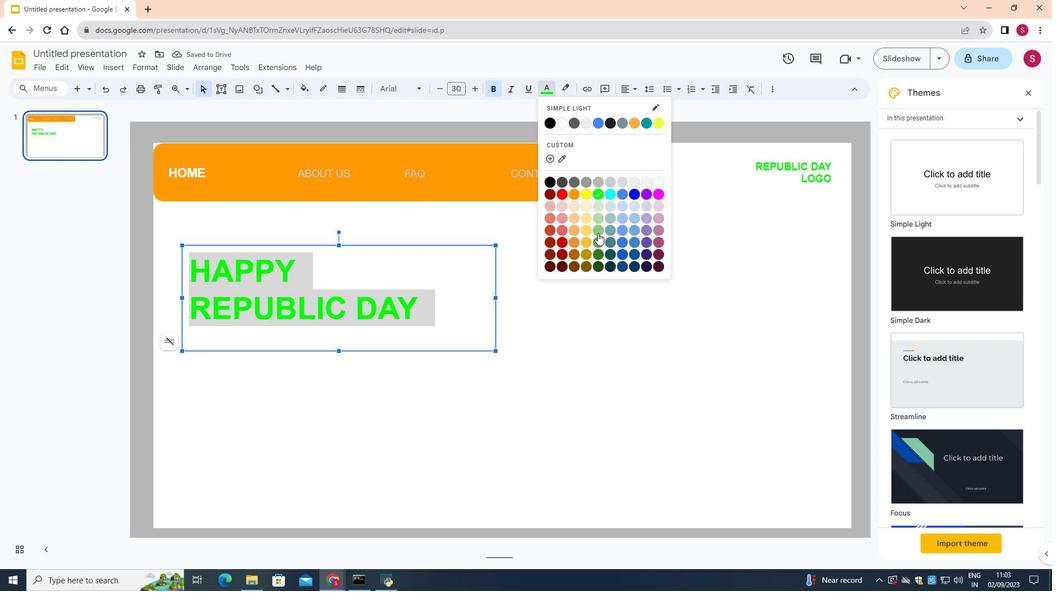 
Action: Mouse pressed left at (597, 233)
Screenshot: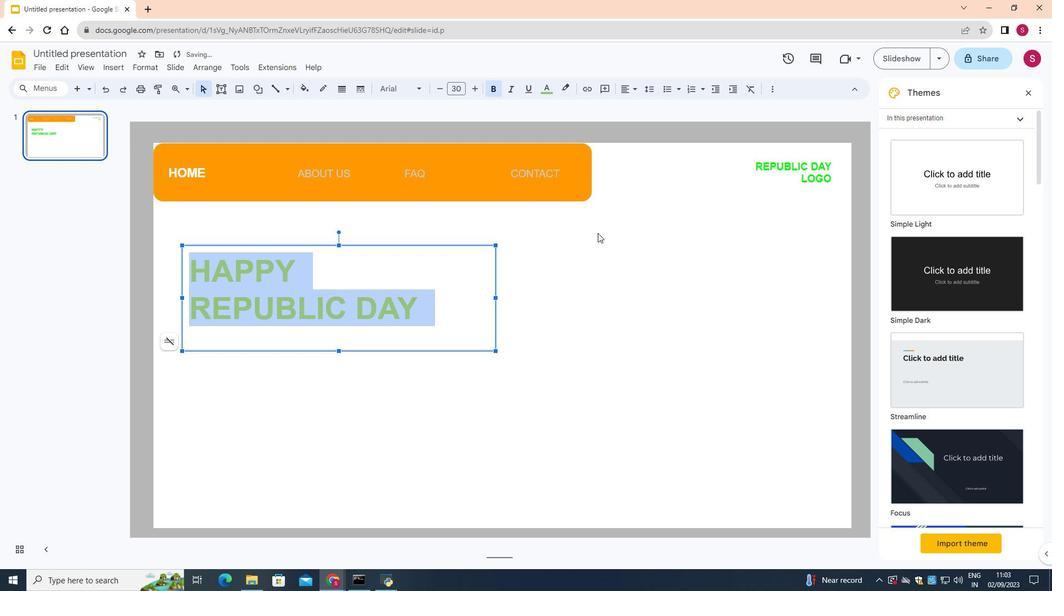 
Action: Mouse moved to (544, 93)
Screenshot: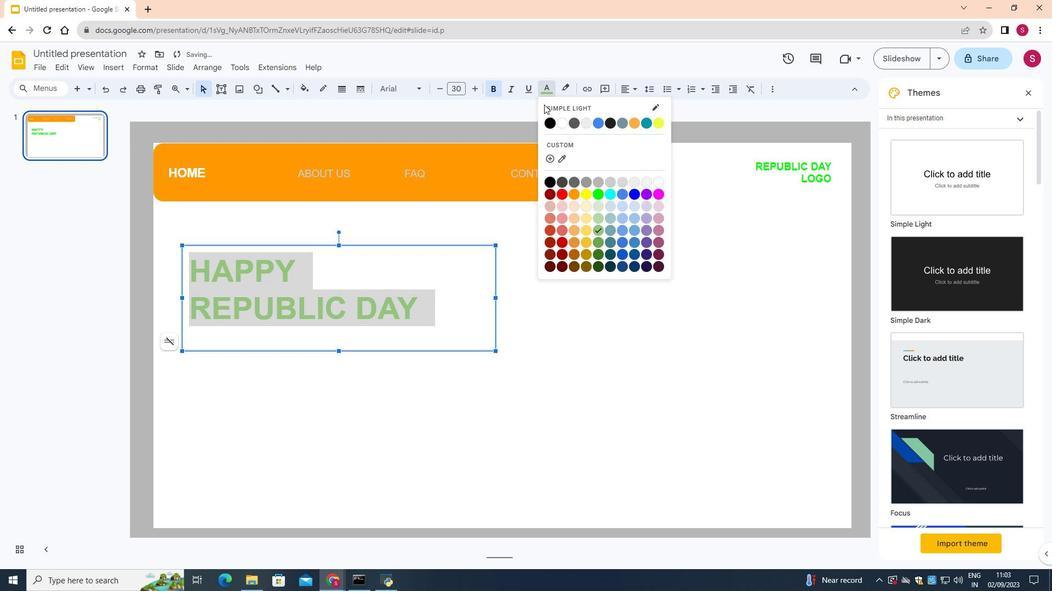 
Action: Mouse pressed left at (544, 93)
Screenshot: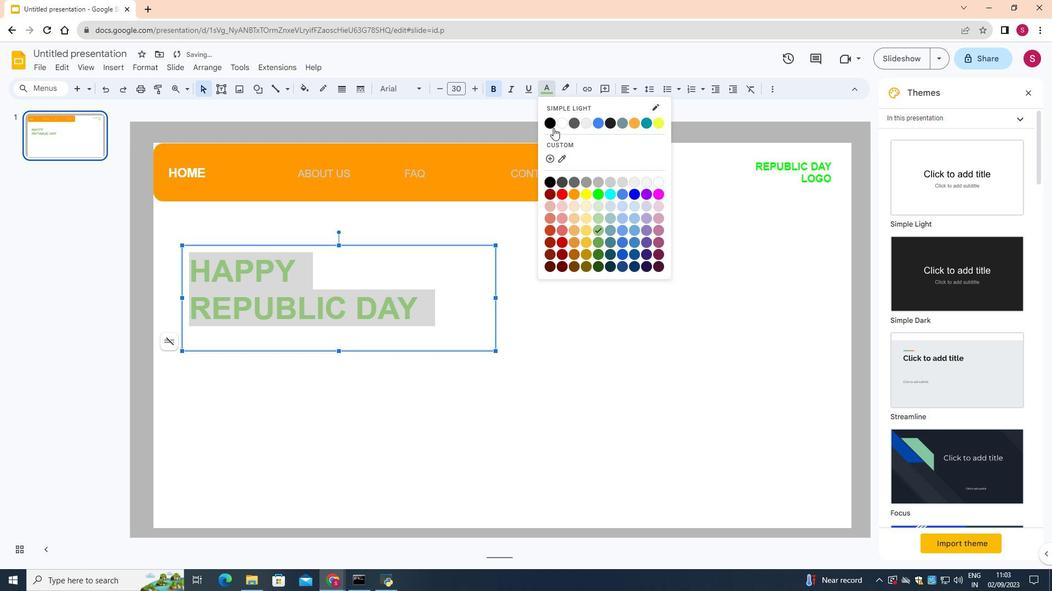 
Action: Mouse moved to (599, 239)
Screenshot: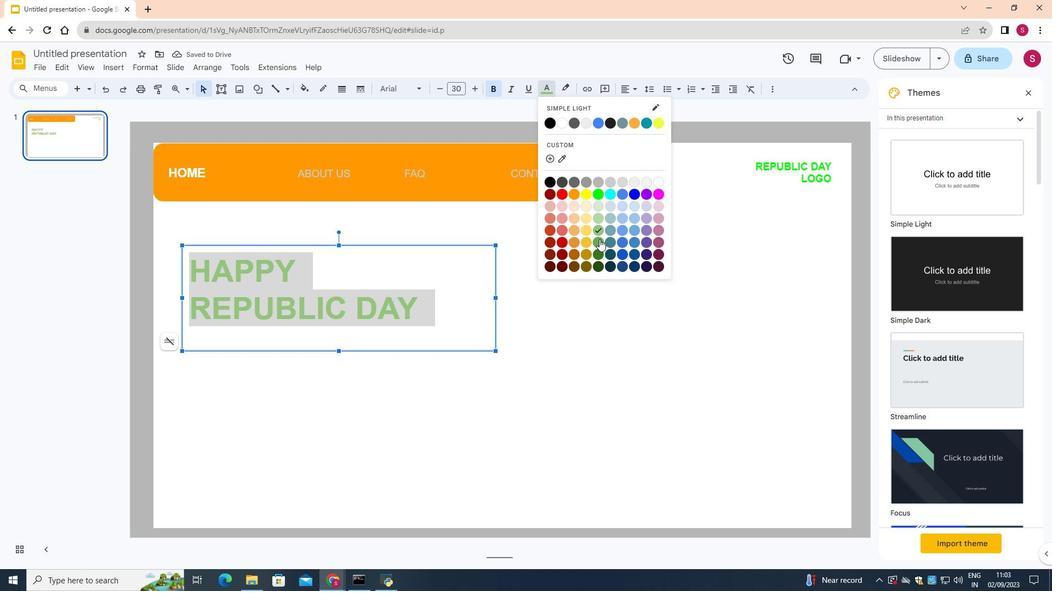 
Action: Mouse pressed left at (599, 239)
Screenshot: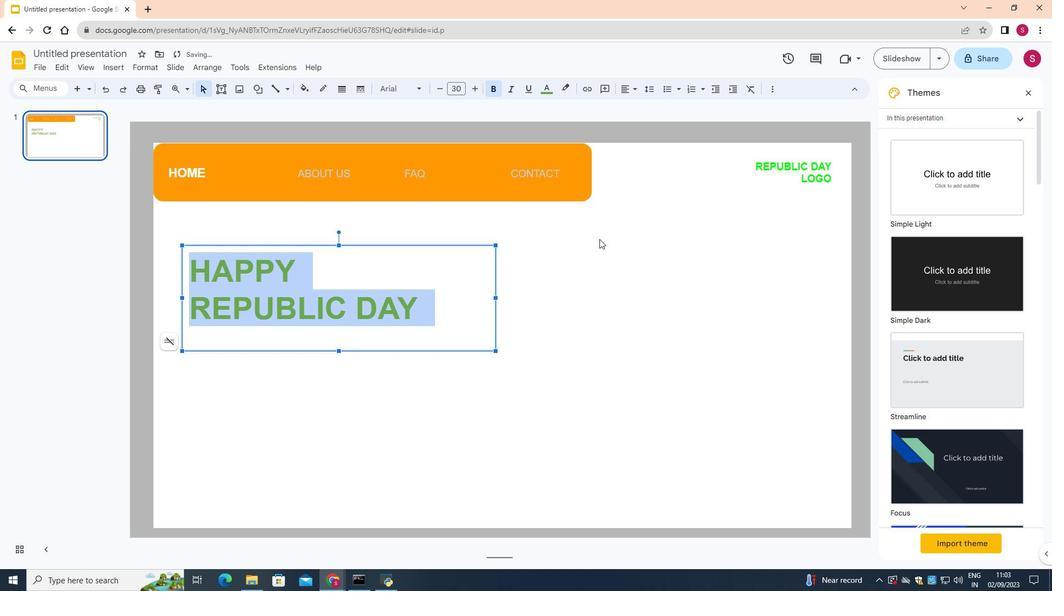 
Action: Mouse moved to (567, 369)
Screenshot: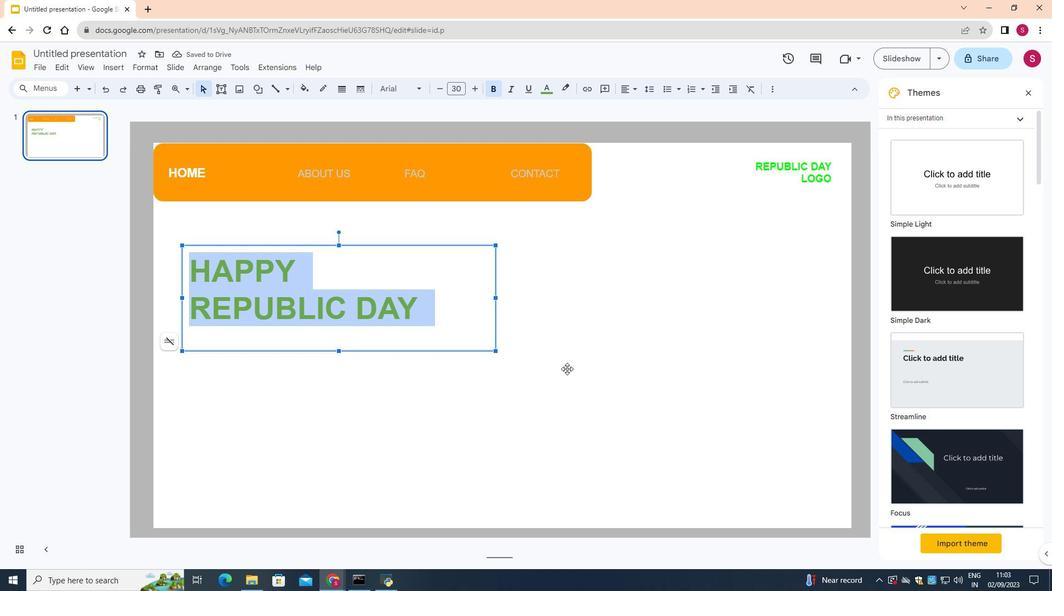 
Action: Mouse pressed left at (567, 369)
Screenshot: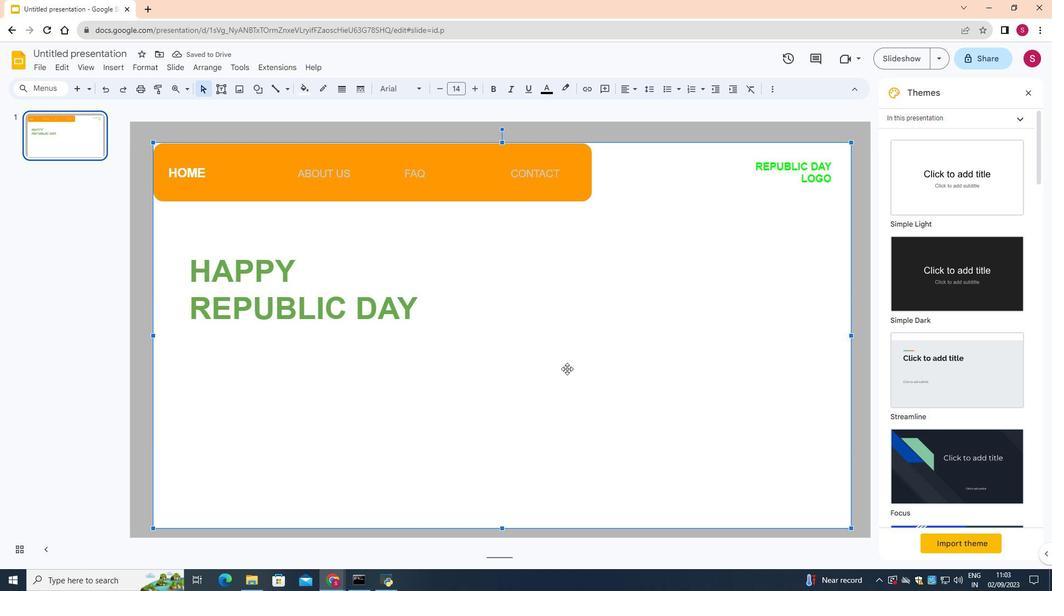 
Action: Mouse moved to (347, 284)
Screenshot: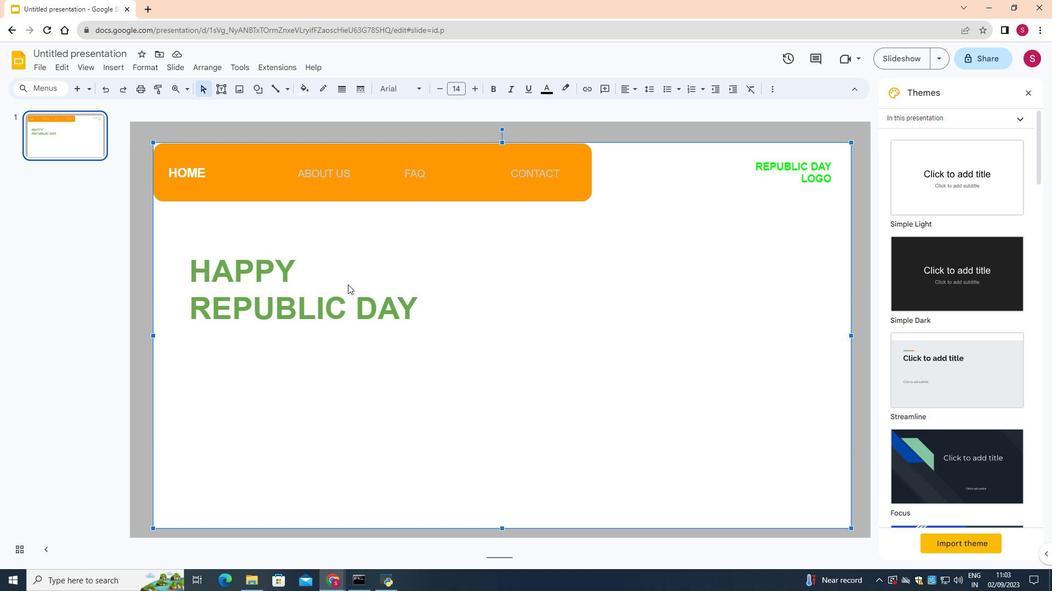 
Action: Mouse pressed left at (347, 284)
Screenshot: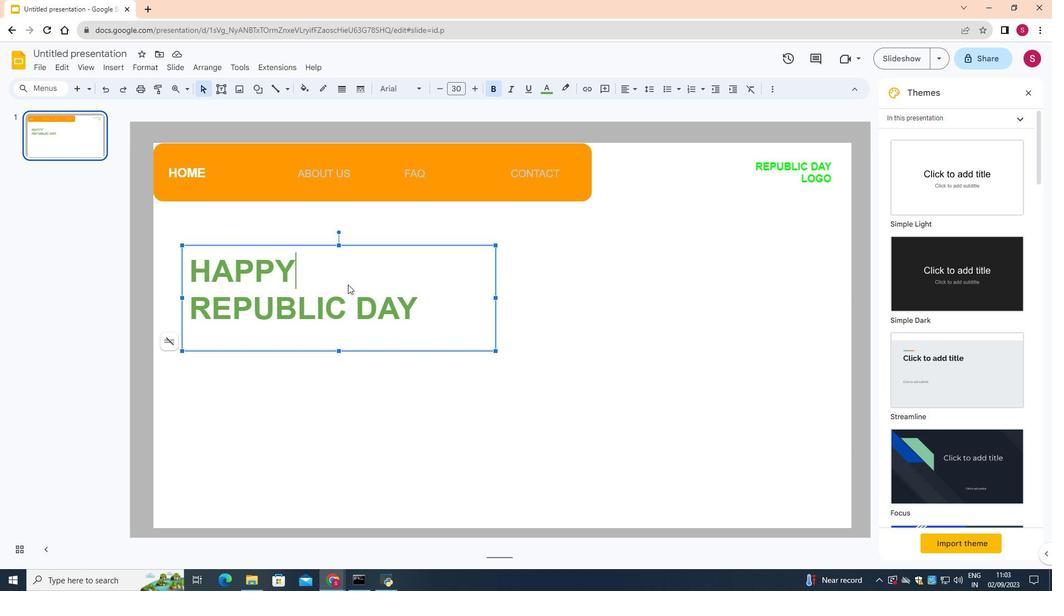 
Action: Mouse moved to (339, 350)
Screenshot: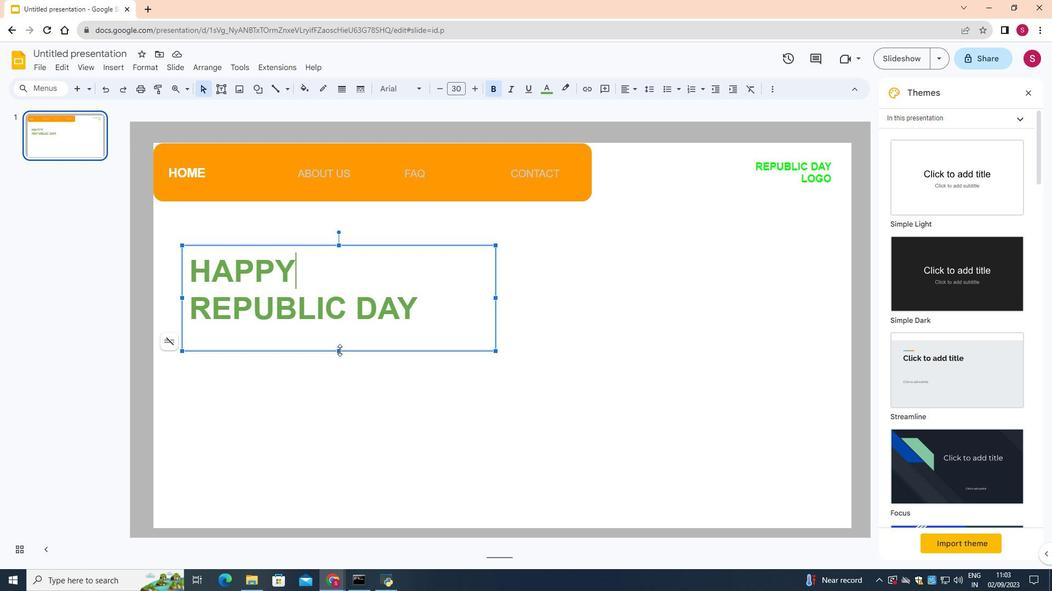
Action: Mouse pressed left at (339, 350)
Screenshot: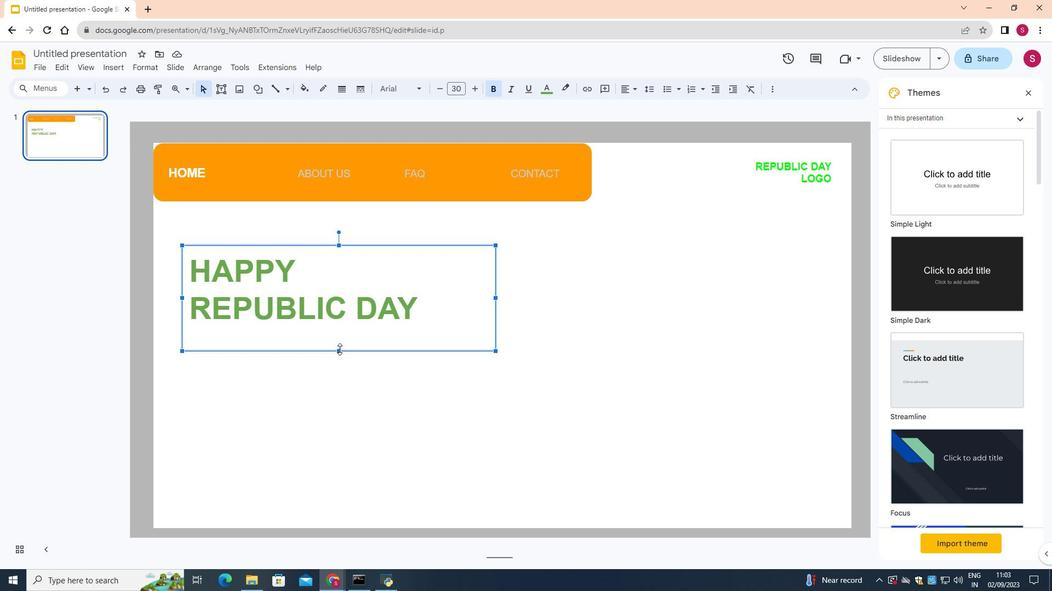 
Action: Mouse moved to (416, 387)
Screenshot: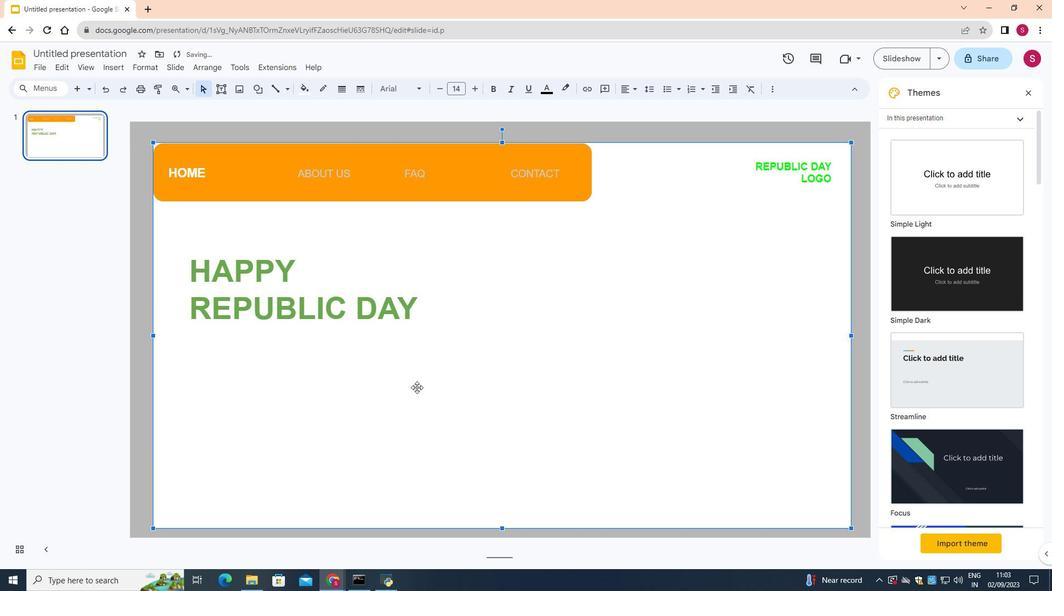 
Action: Mouse pressed left at (416, 387)
Screenshot: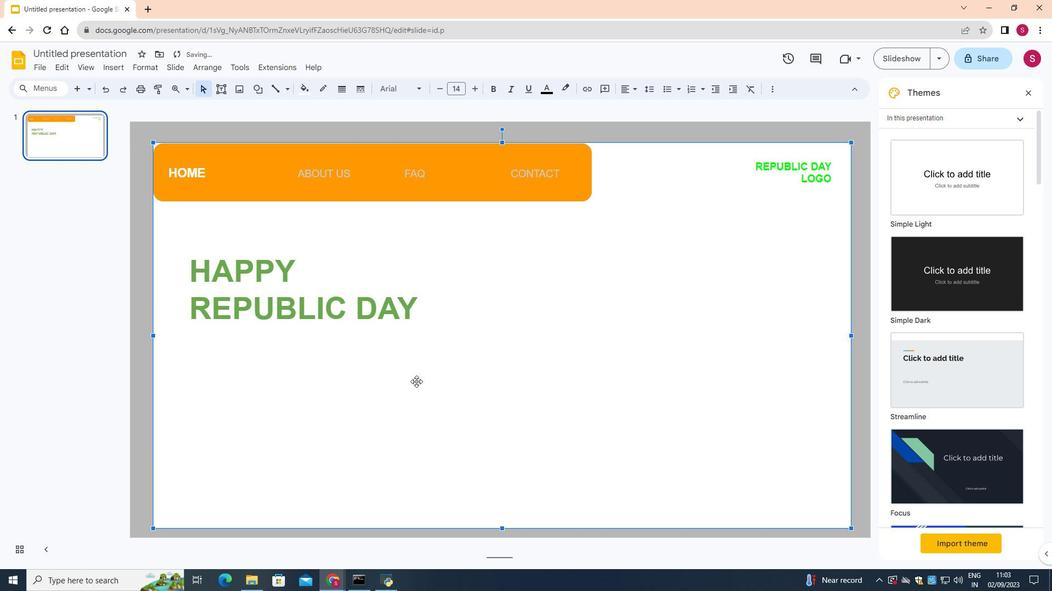 
Action: Mouse moved to (224, 89)
Screenshot: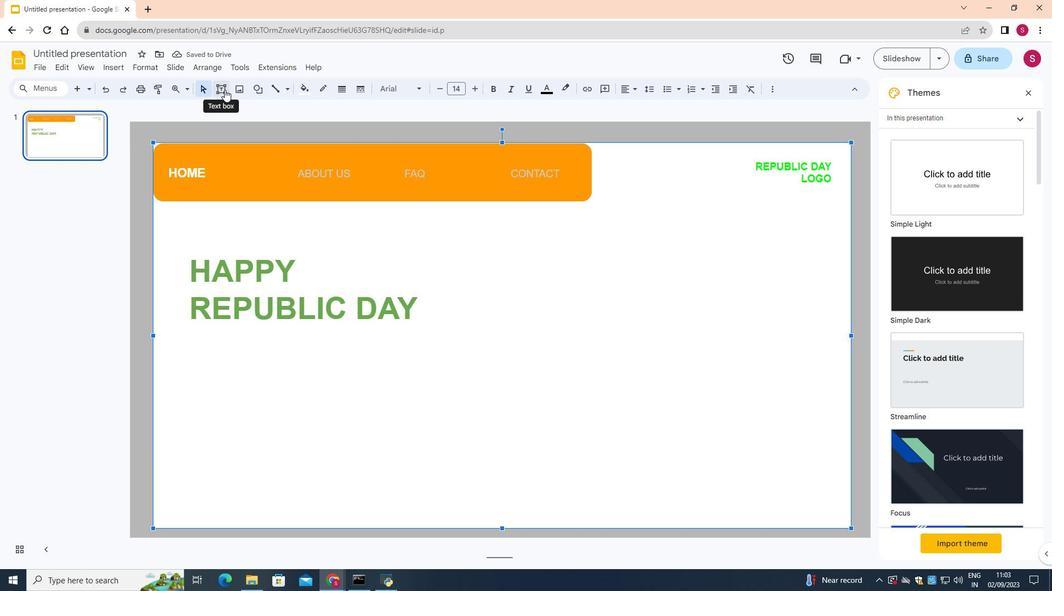 
Action: Mouse pressed left at (224, 89)
Screenshot: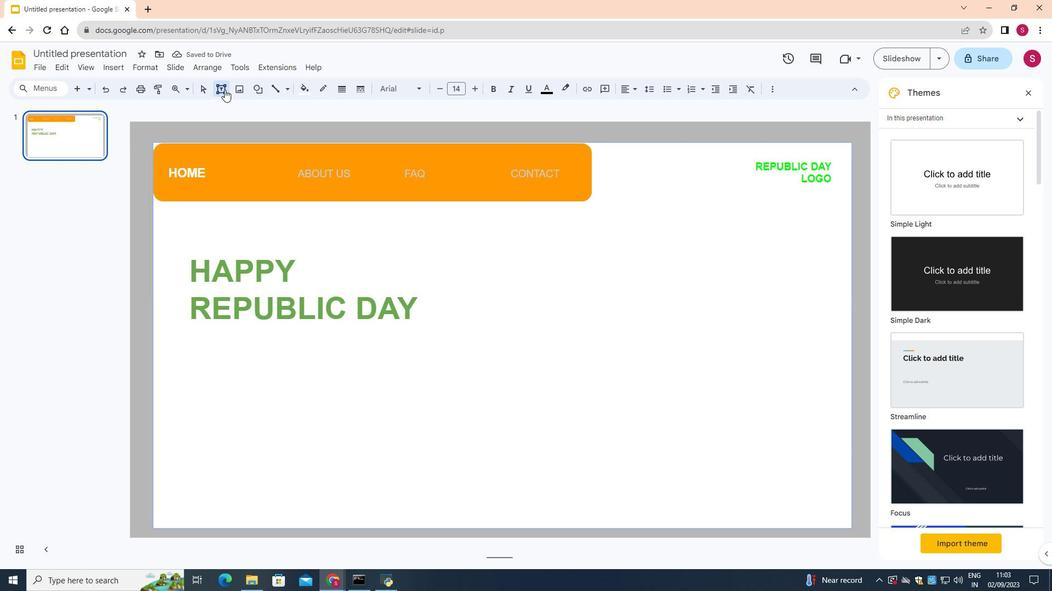 
Action: Mouse moved to (194, 335)
Screenshot: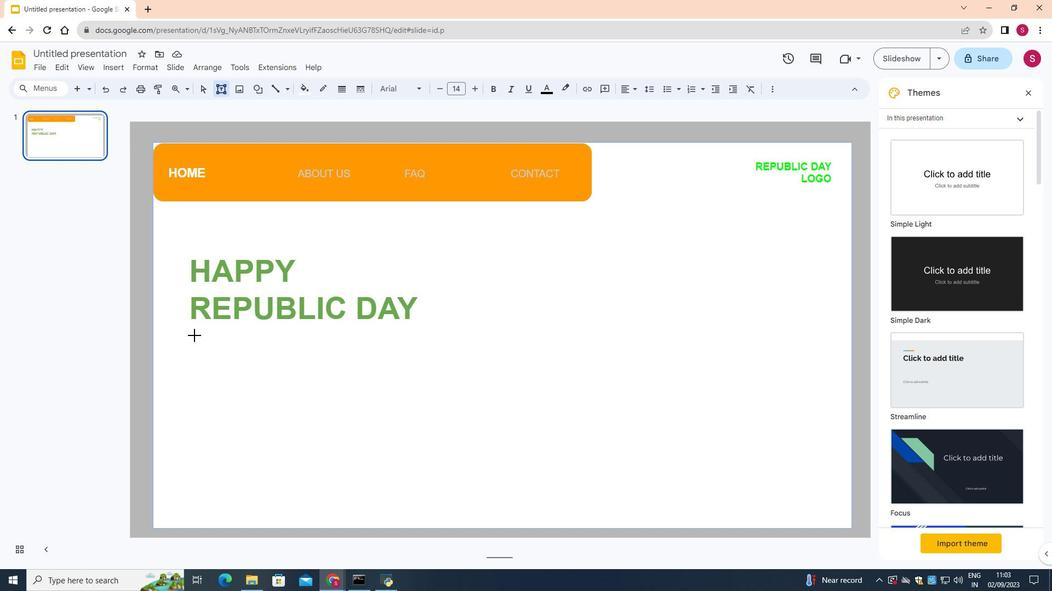 
Action: Mouse pressed left at (194, 335)
Screenshot: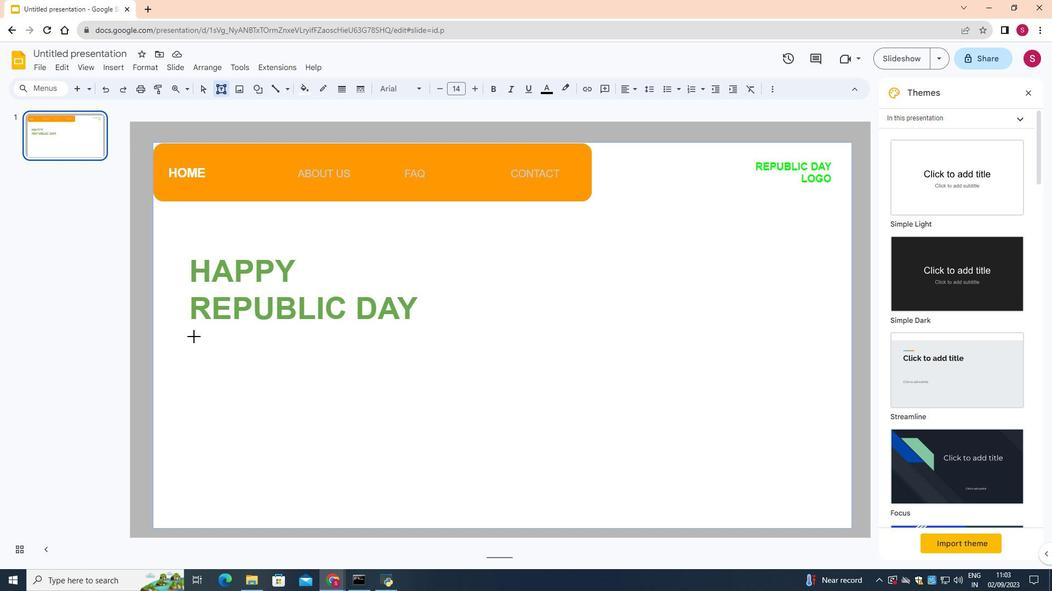 
Action: Mouse moved to (366, 372)
Screenshot: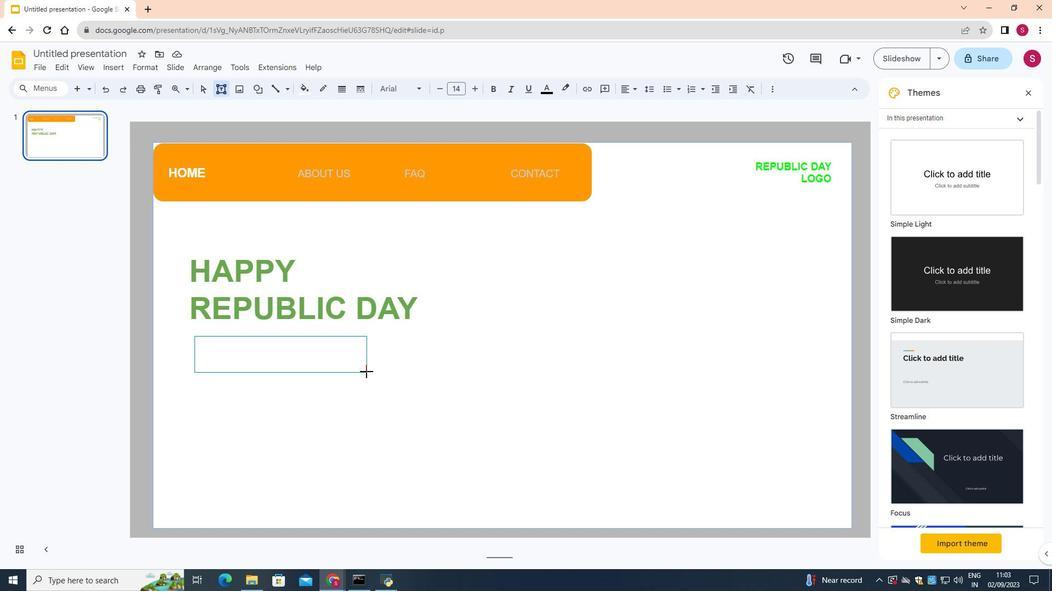 
Action: Key pressed 26th<Key.space><Key.shift><Key.shift><Key.shift><Key.shift><Key.shift><Key.shift><Key.shift><Key.shift><Key.shift><Key.shift><Key.shift><Key.shift><Key.shift><Key.shift><Key.shift><Key.shift><Key.shift><Key.shift>JANUARY
Screenshot: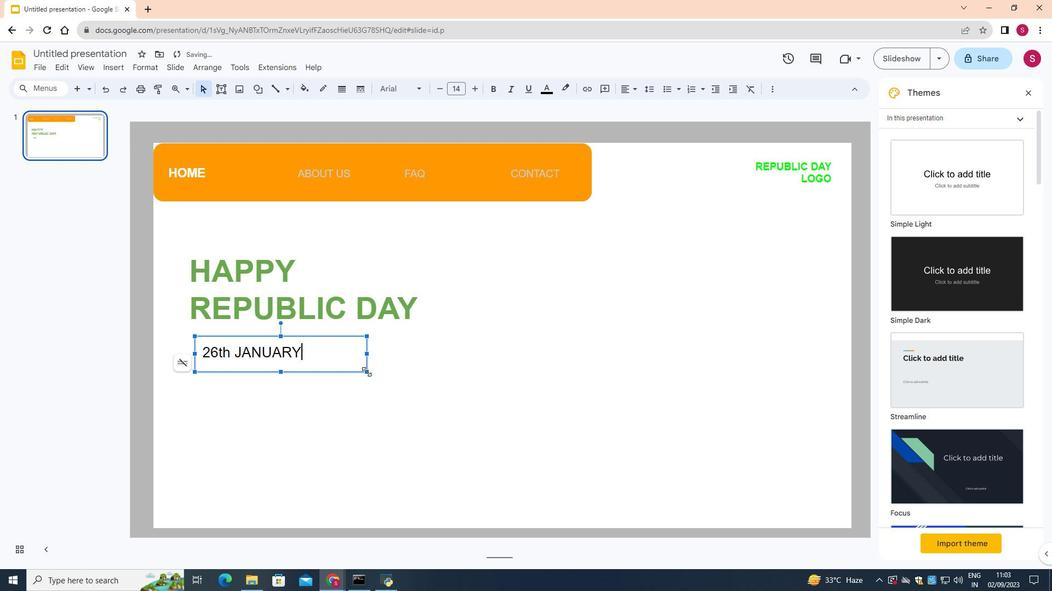 
Action: Mouse moved to (203, 351)
Screenshot: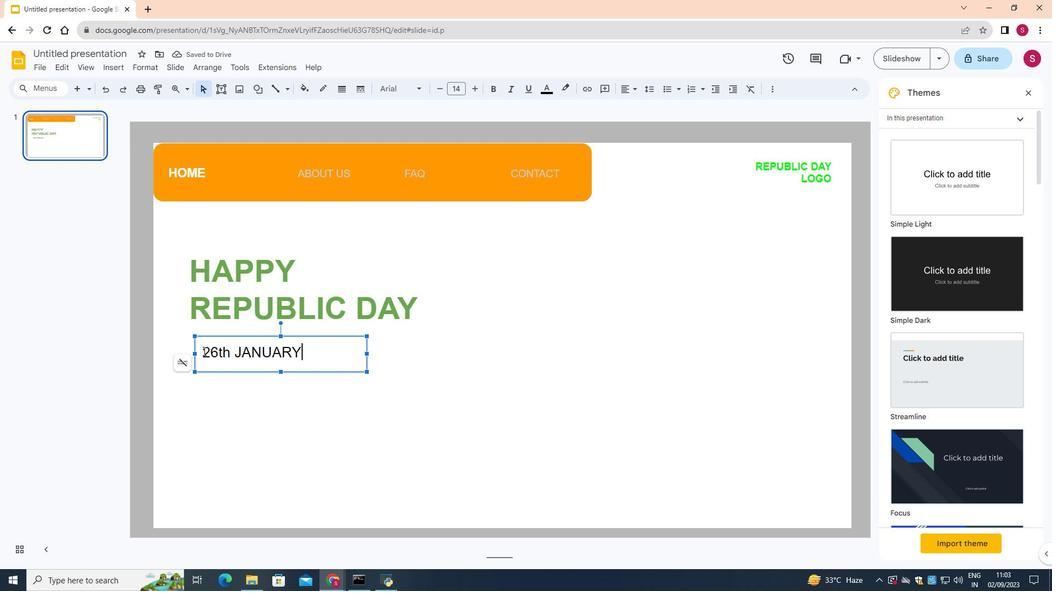 
Action: Mouse pressed left at (203, 351)
Screenshot: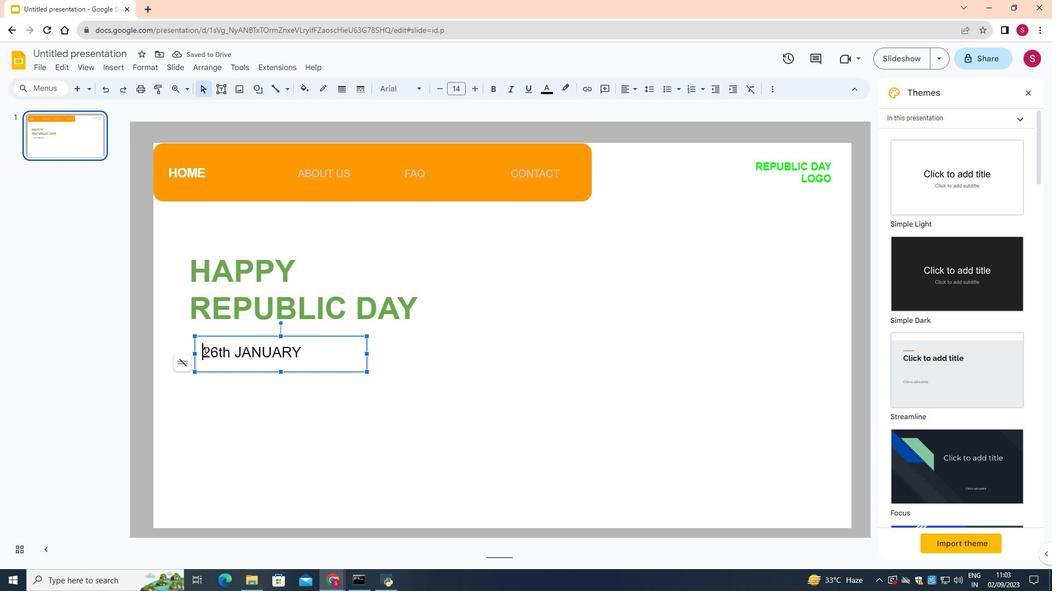 
Action: Mouse moved to (473, 85)
Screenshot: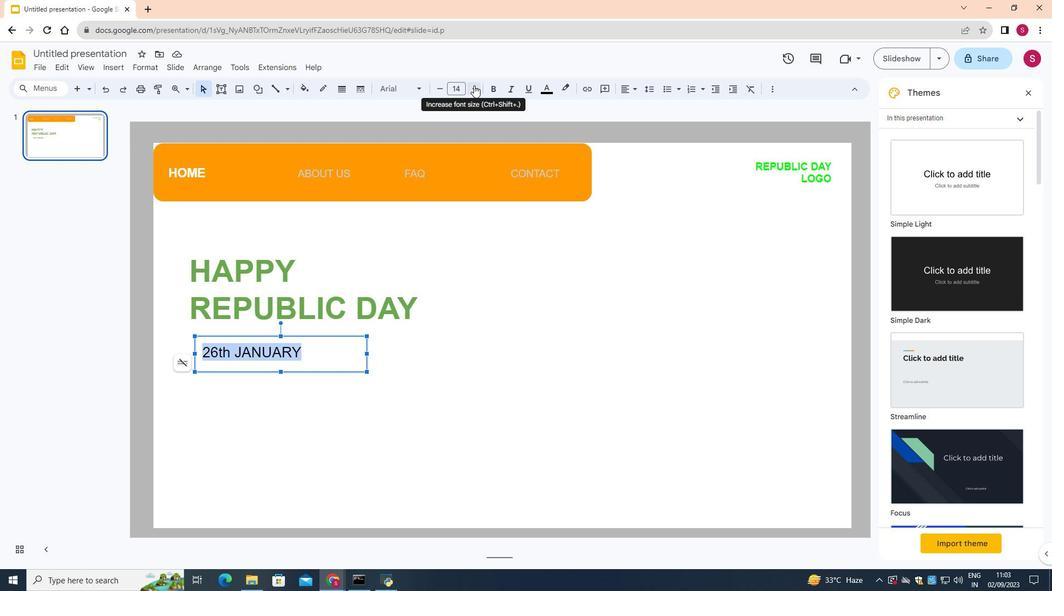 
Action: Mouse pressed left at (473, 85)
Screenshot: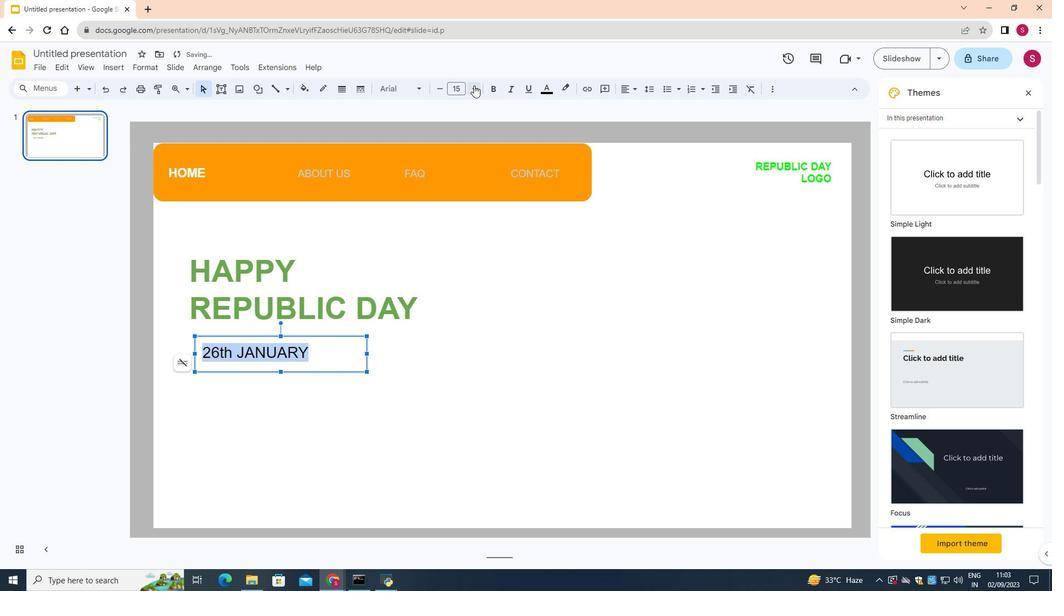 
Action: Mouse pressed left at (473, 85)
Screenshot: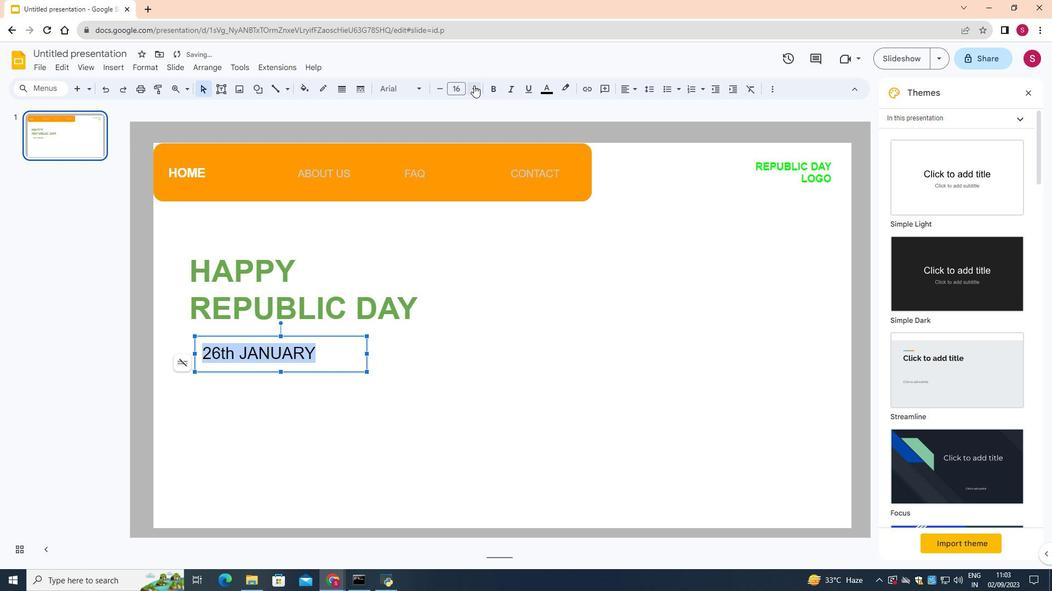 
Action: Mouse moved to (549, 86)
Screenshot: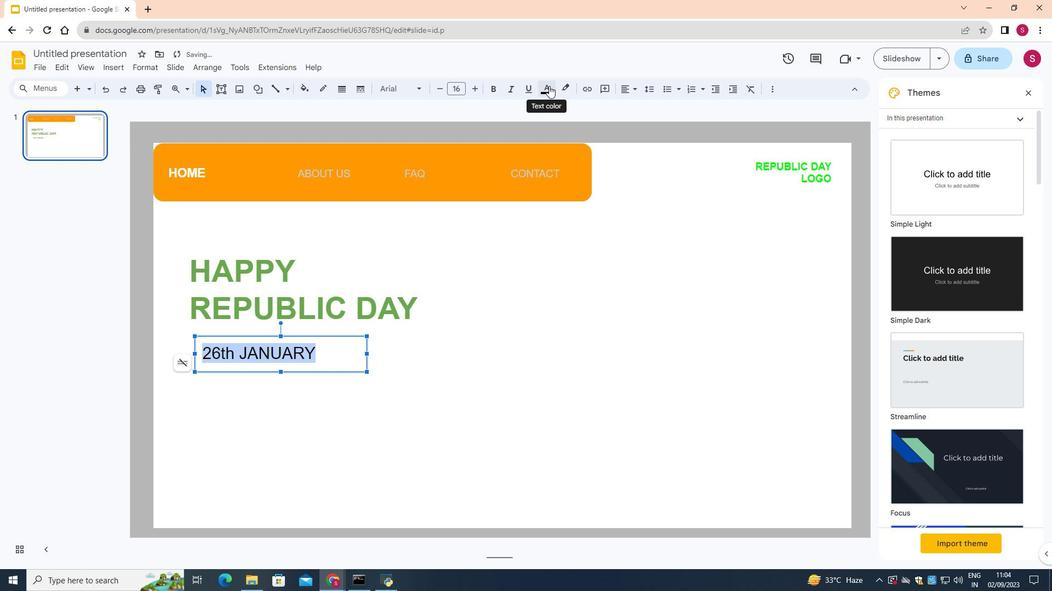 
Action: Mouse pressed left at (549, 86)
Screenshot: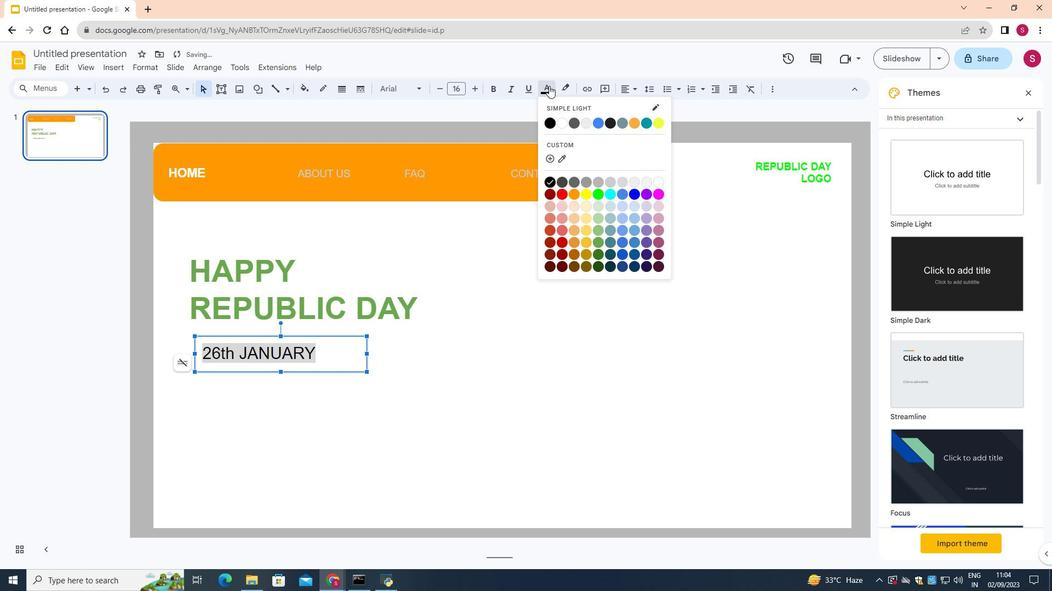 
Action: Mouse moved to (575, 195)
Screenshot: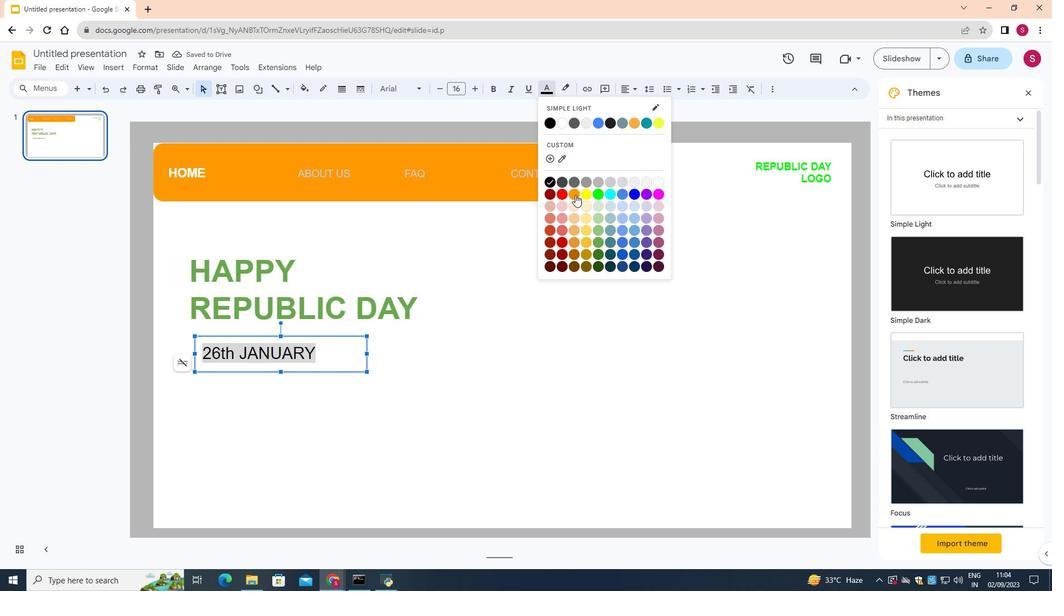 
Action: Mouse pressed left at (575, 195)
Screenshot: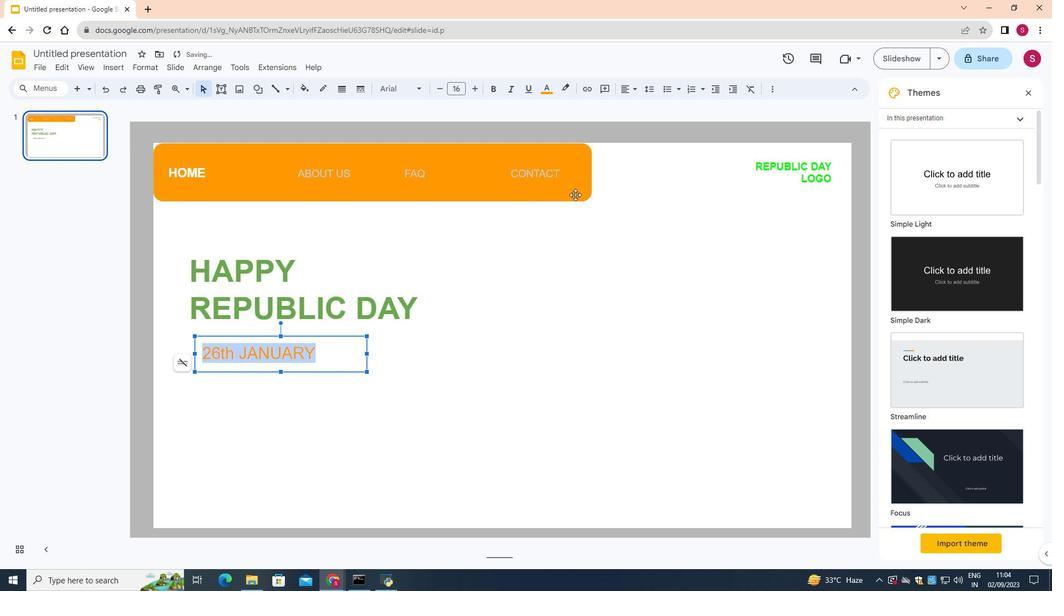 
Action: Mouse moved to (486, 384)
Screenshot: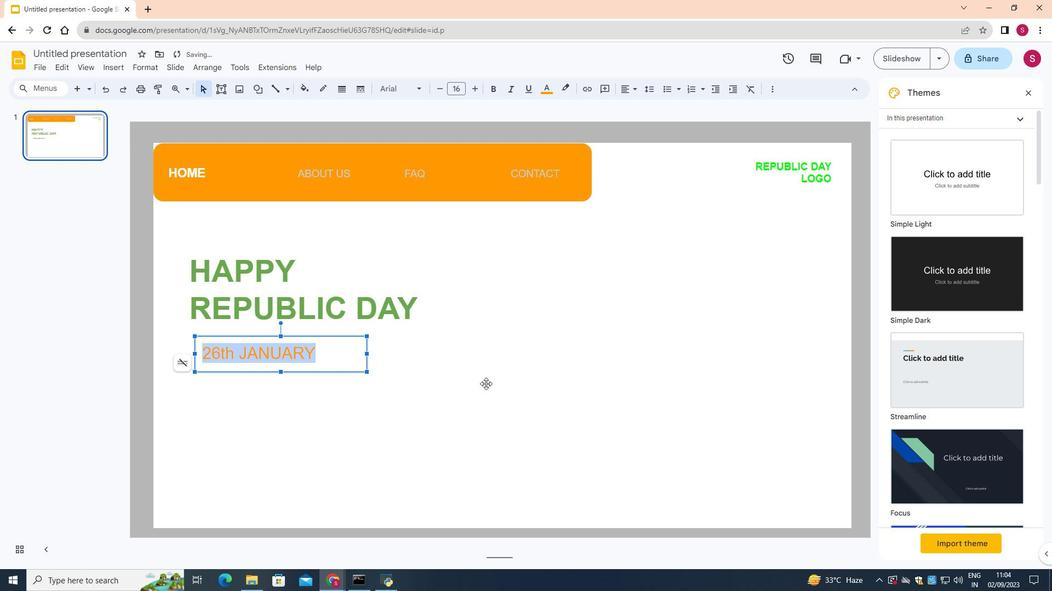 
Action: Mouse pressed left at (486, 384)
Screenshot: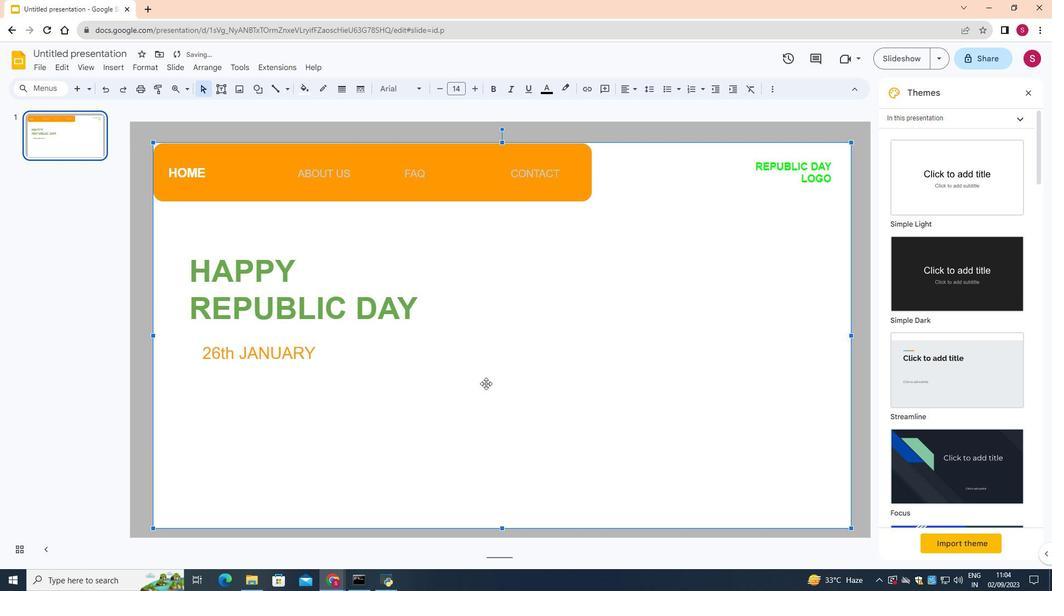 
Action: Mouse moved to (218, 84)
Screenshot: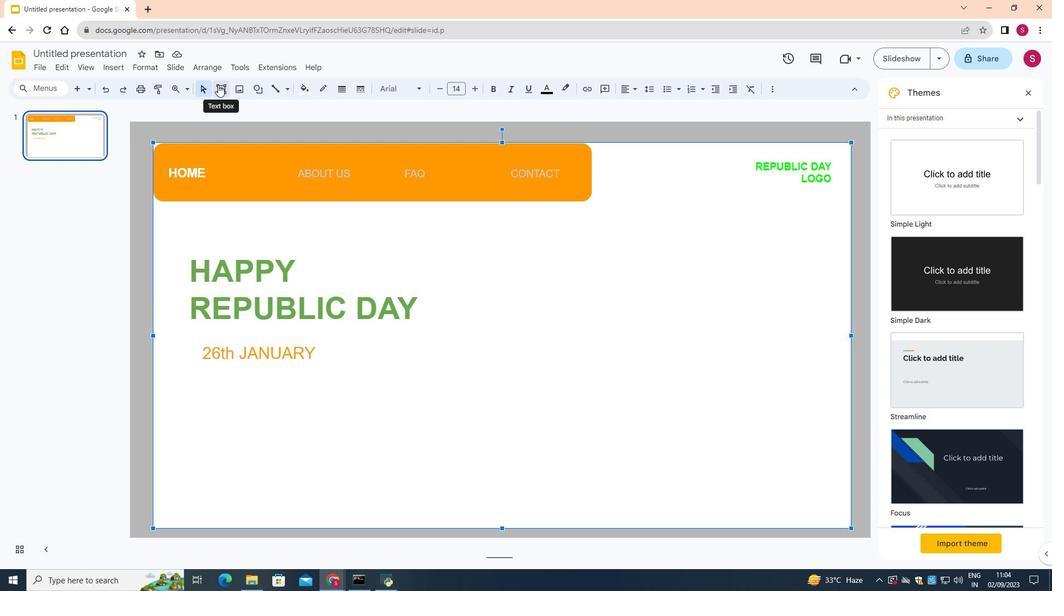 
Action: Mouse pressed left at (218, 84)
Screenshot: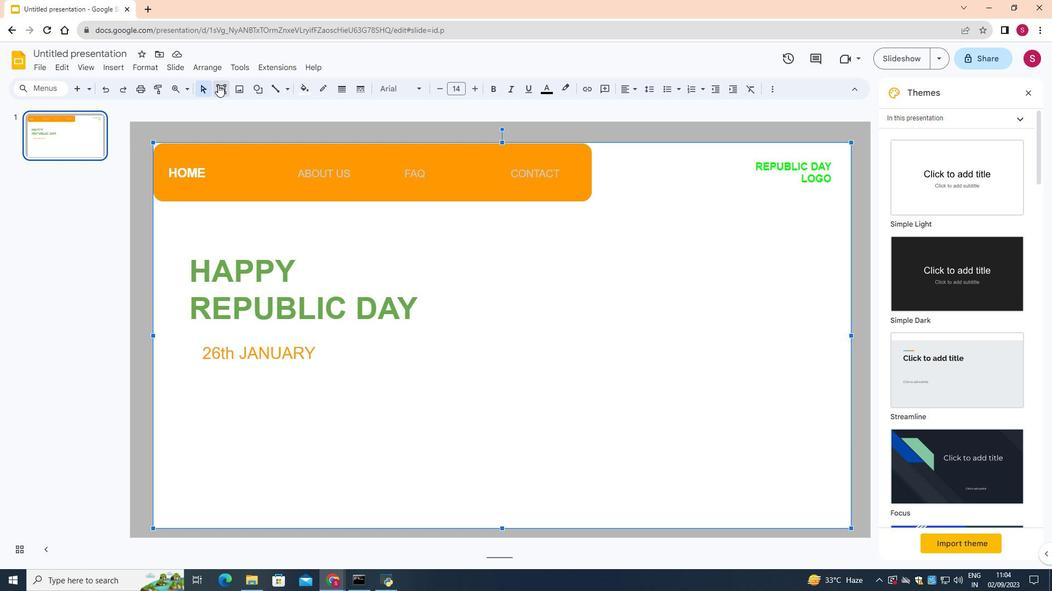 
Action: Mouse moved to (195, 380)
Screenshot: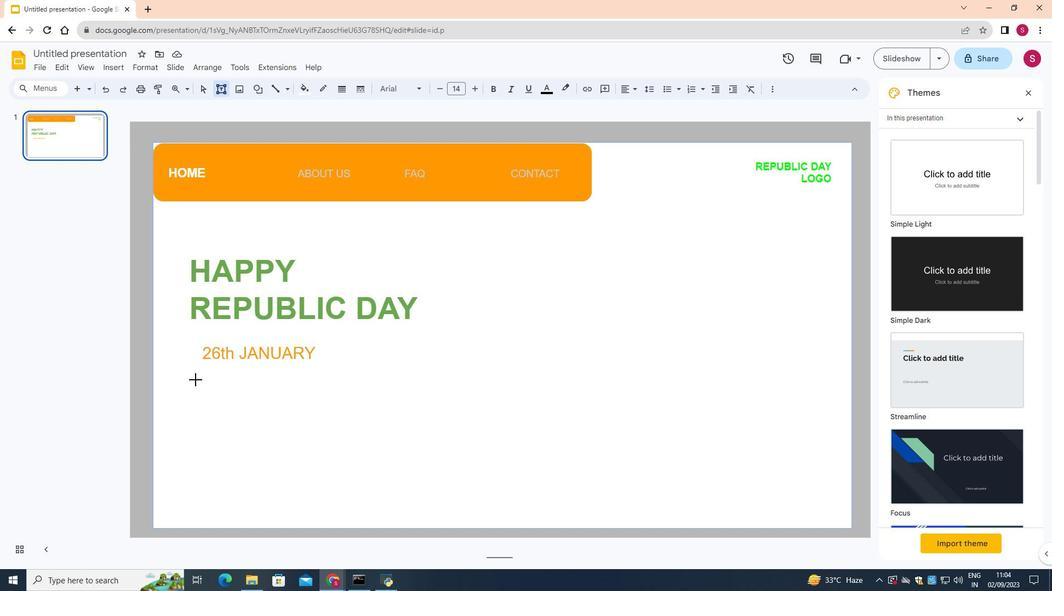 
Action: Mouse pressed left at (195, 380)
Screenshot: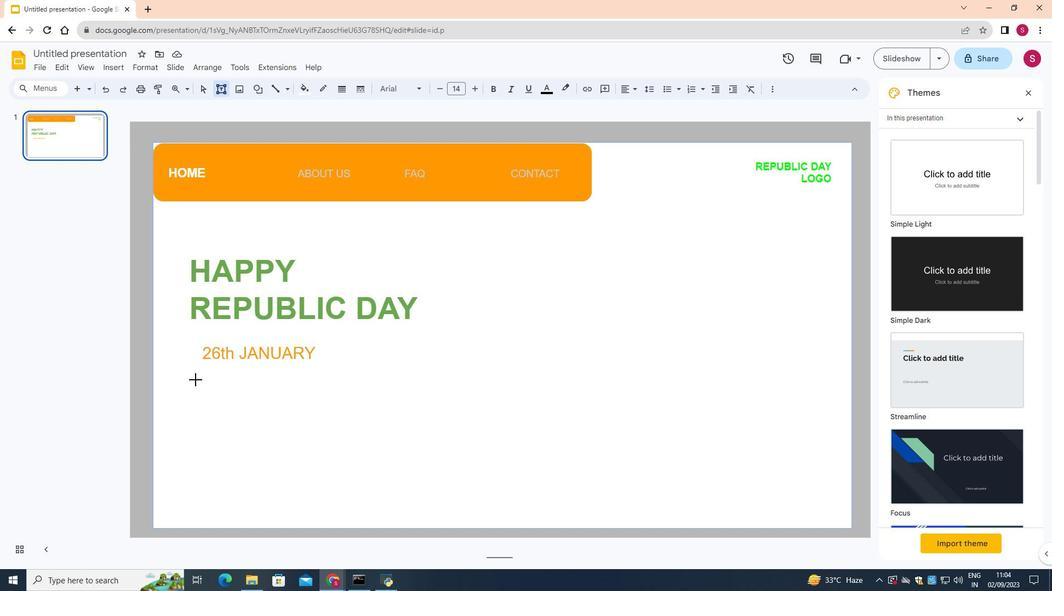 
Action: Mouse moved to (459, 87)
Screenshot: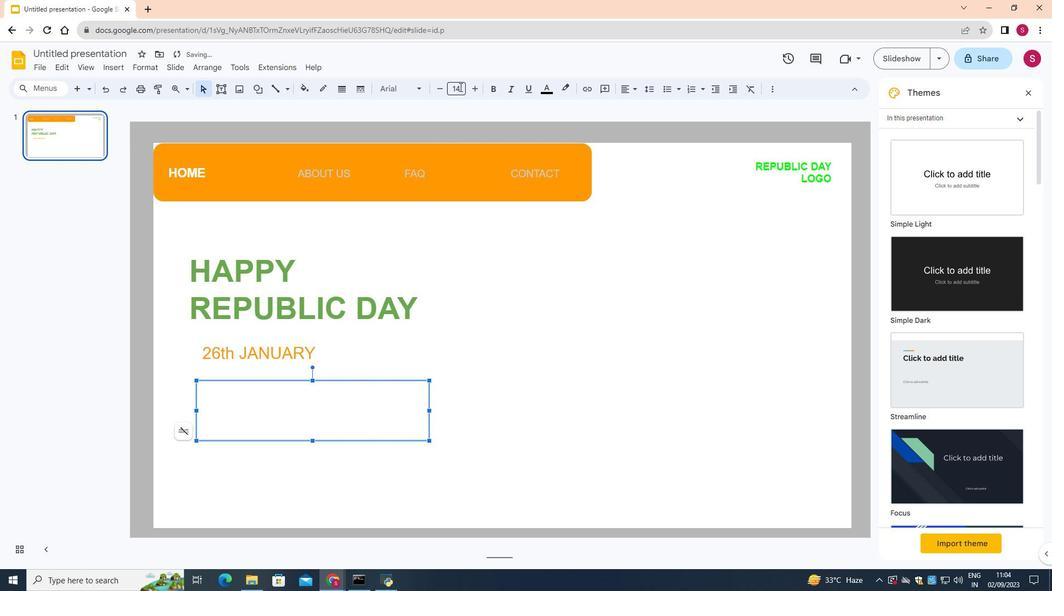 
Action: Mouse pressed left at (459, 87)
Screenshot: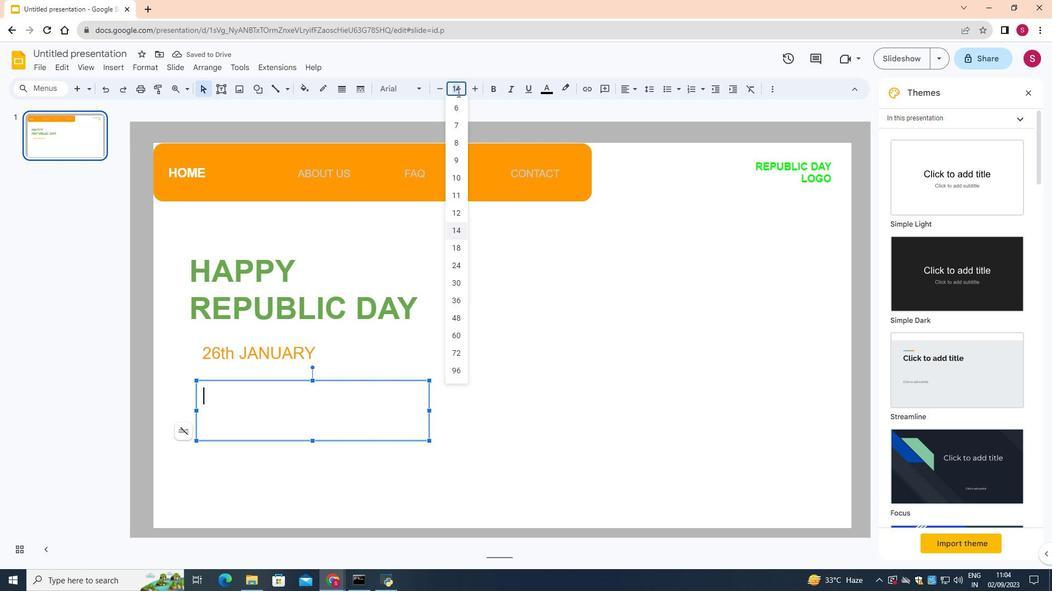 
Action: Mouse moved to (459, 178)
Screenshot: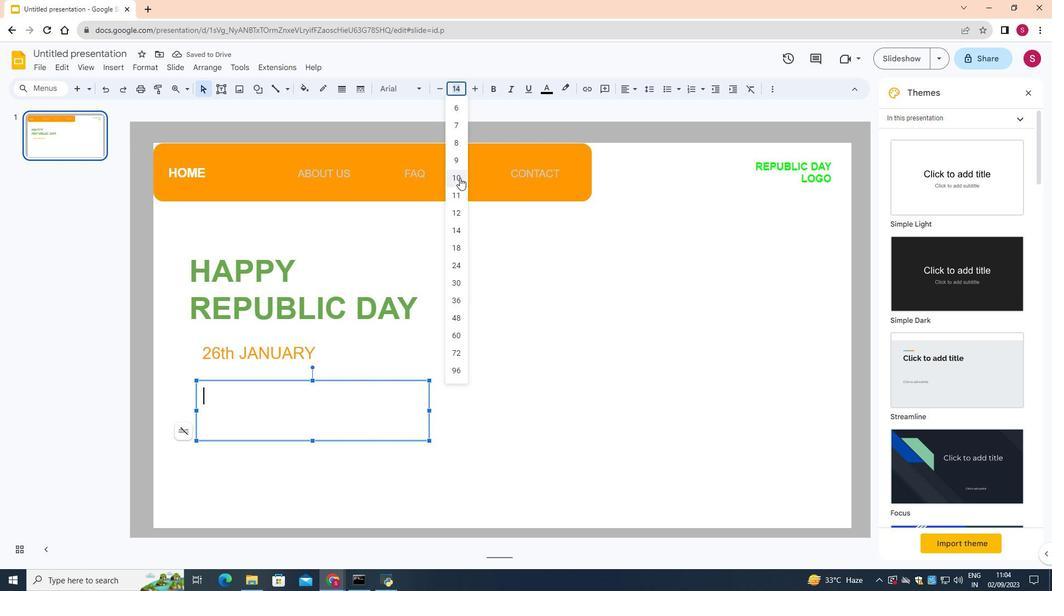 
Action: Mouse pressed left at (459, 178)
Screenshot: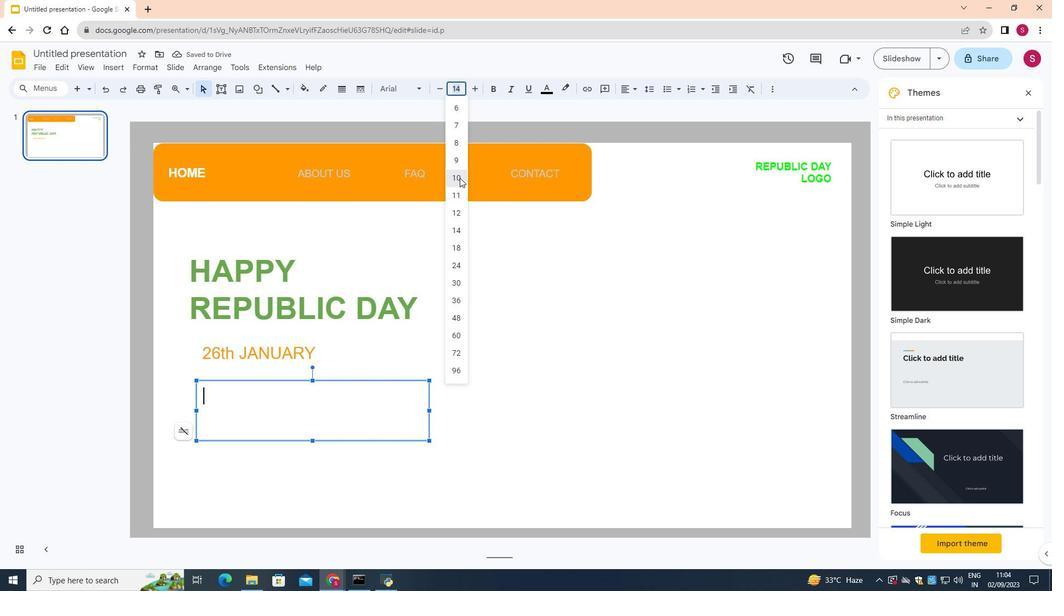 
Action: Key pressed <Key.shift>Lorem<Key.space>ipsum<Key.space>dolor<Key.space>sit<Key.space>amet,<Key.space>consectetur<Key.space>adipiscing<Key.space>elit,<Key.space>sed<Key.space>diam<Key.space>nonummy<Key.space>nibh<Key.space>euismod<Key.space>tincidunt<Key.space>ut<Key.space>laoreet.
Screenshot: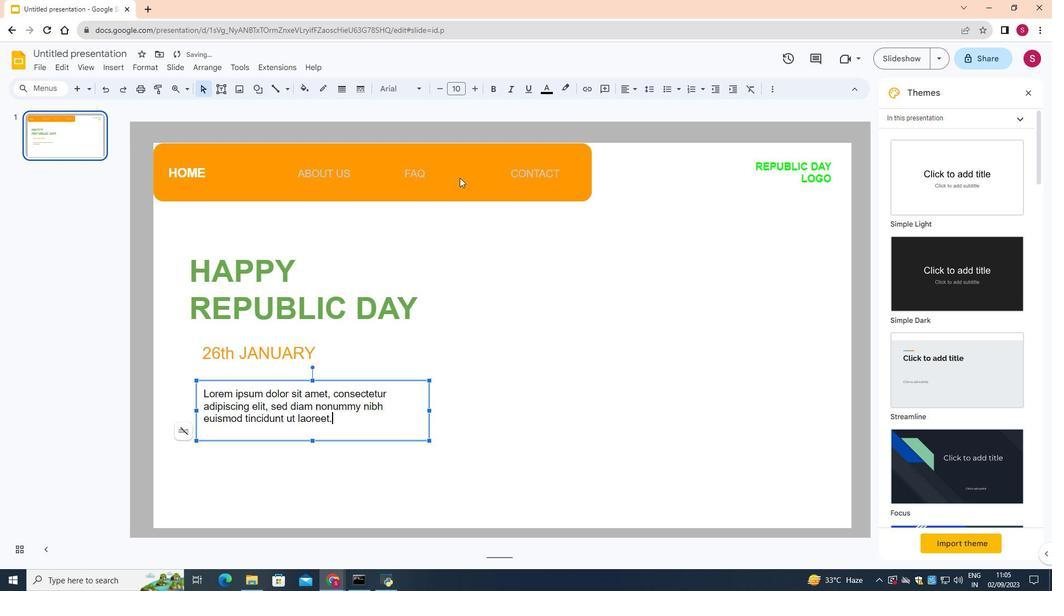 
Action: Mouse moved to (221, 385)
Screenshot: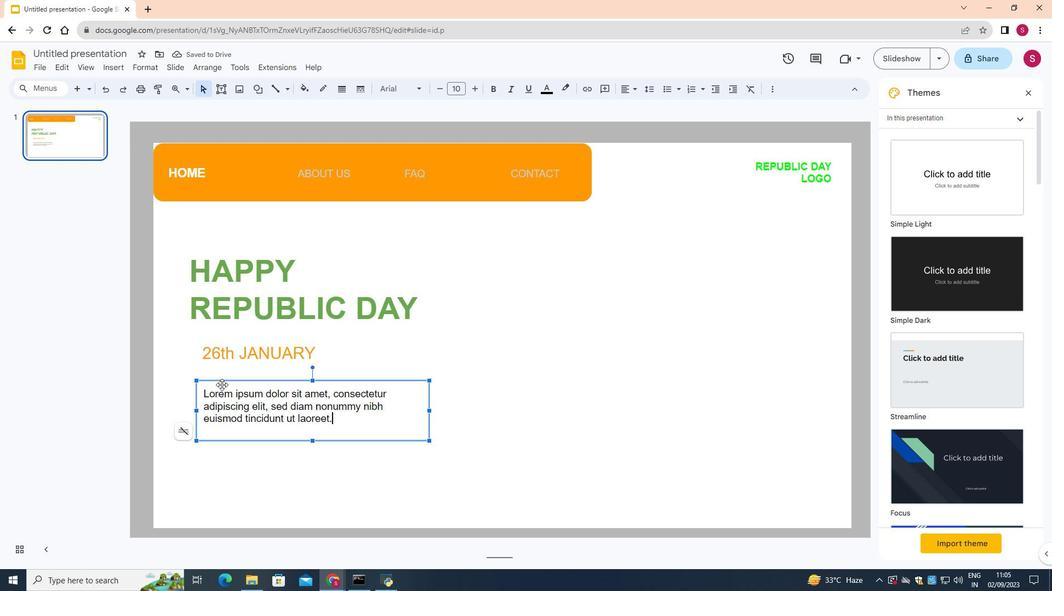 
Action: Mouse pressed left at (221, 385)
Screenshot: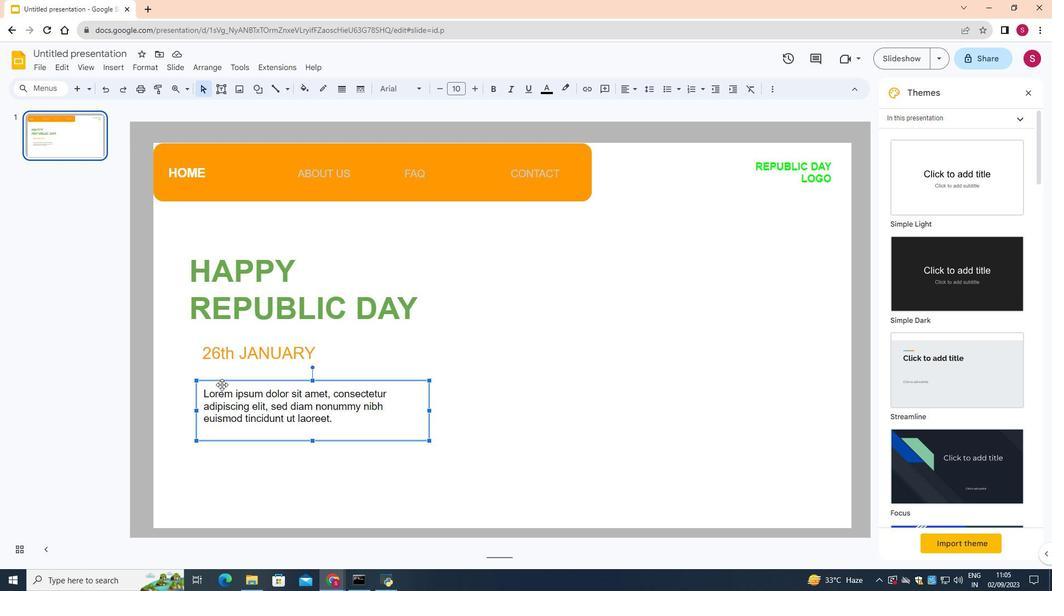 
Action: Mouse moved to (213, 381)
Screenshot: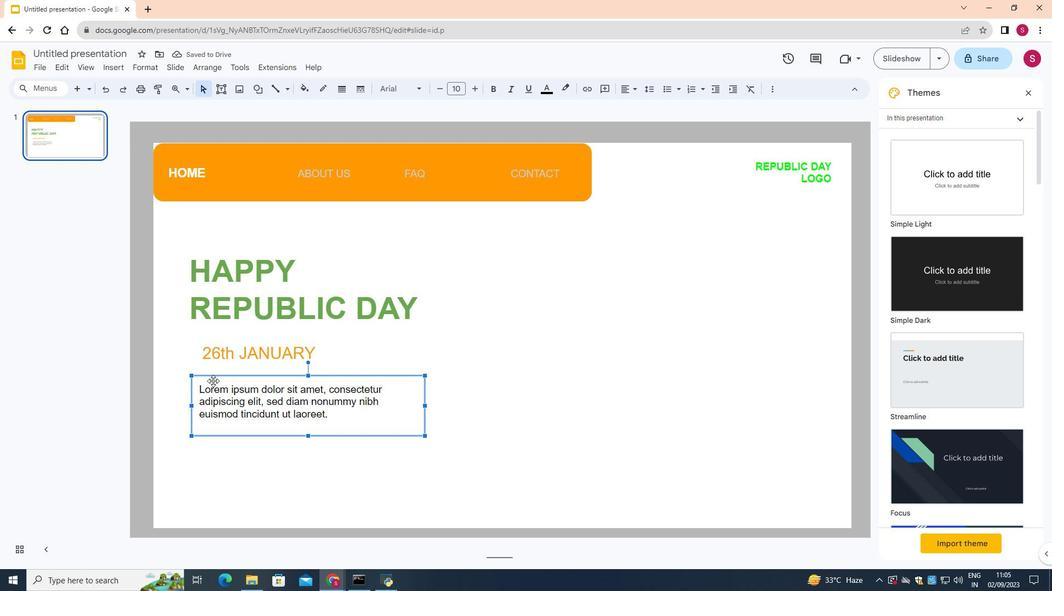 
Action: Mouse pressed left at (213, 381)
Screenshot: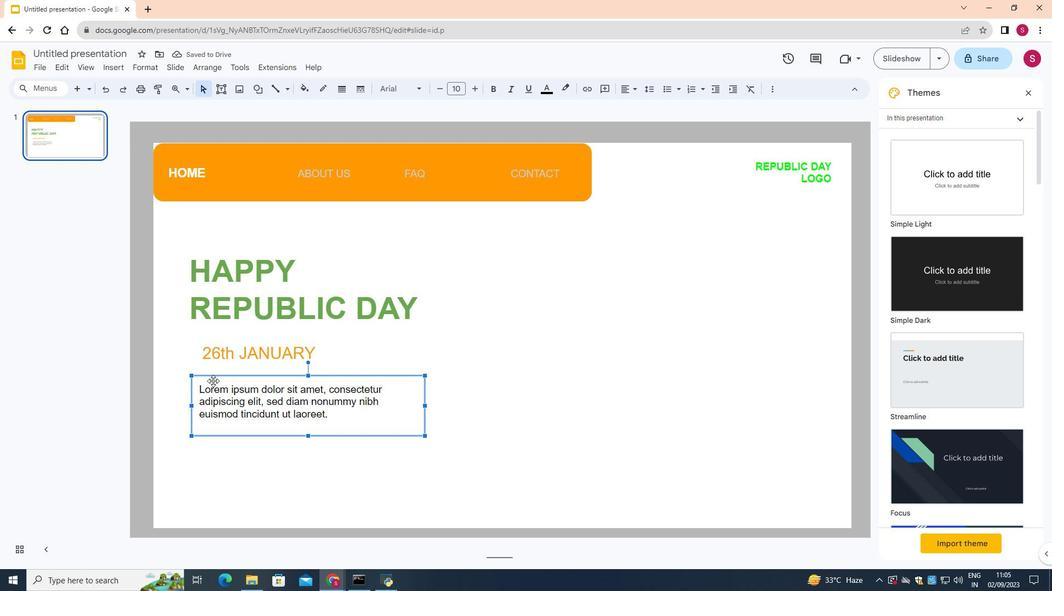 
Action: Mouse moved to (197, 390)
Screenshot: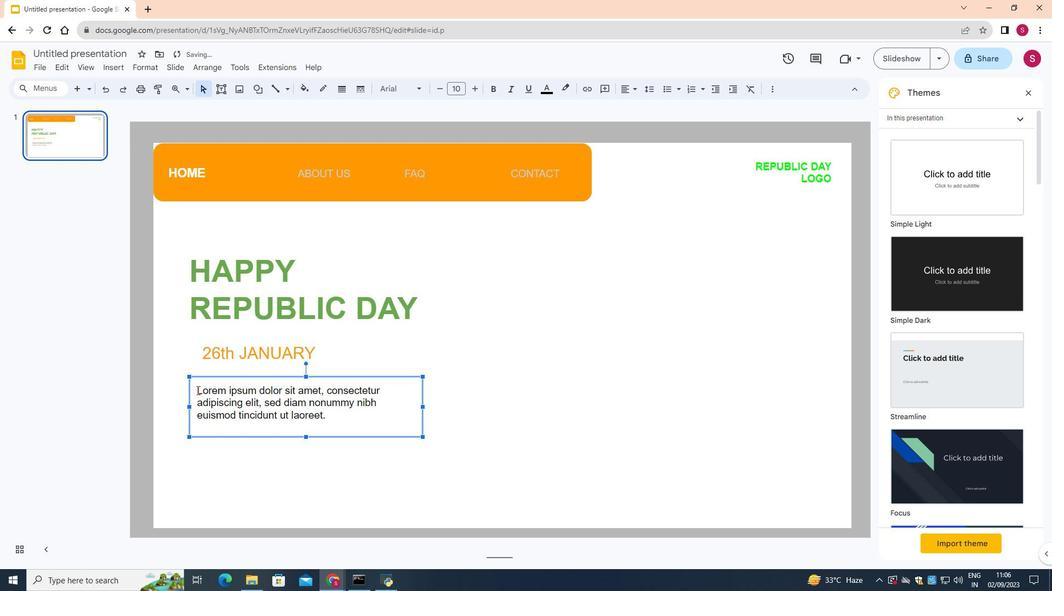 
Action: Mouse pressed left at (197, 390)
Screenshot: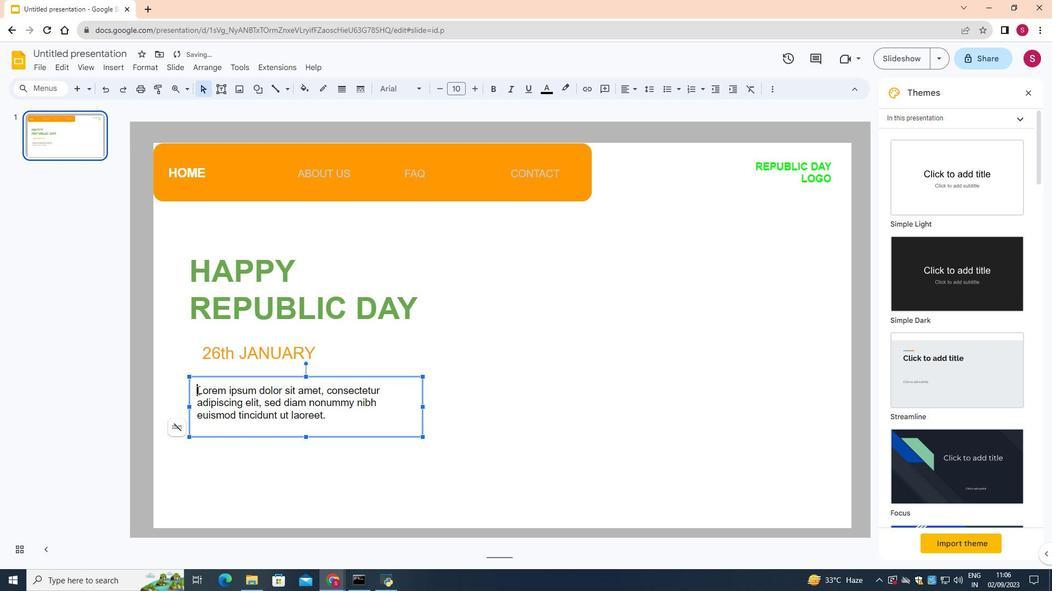
Action: Mouse moved to (544, 88)
Screenshot: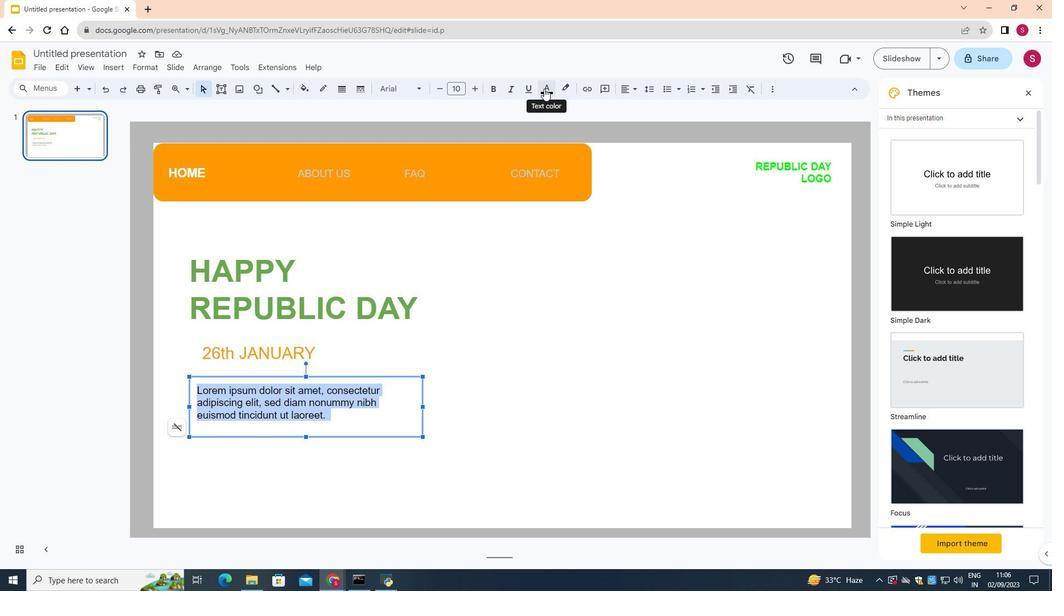 
Action: Mouse pressed left at (544, 88)
Screenshot: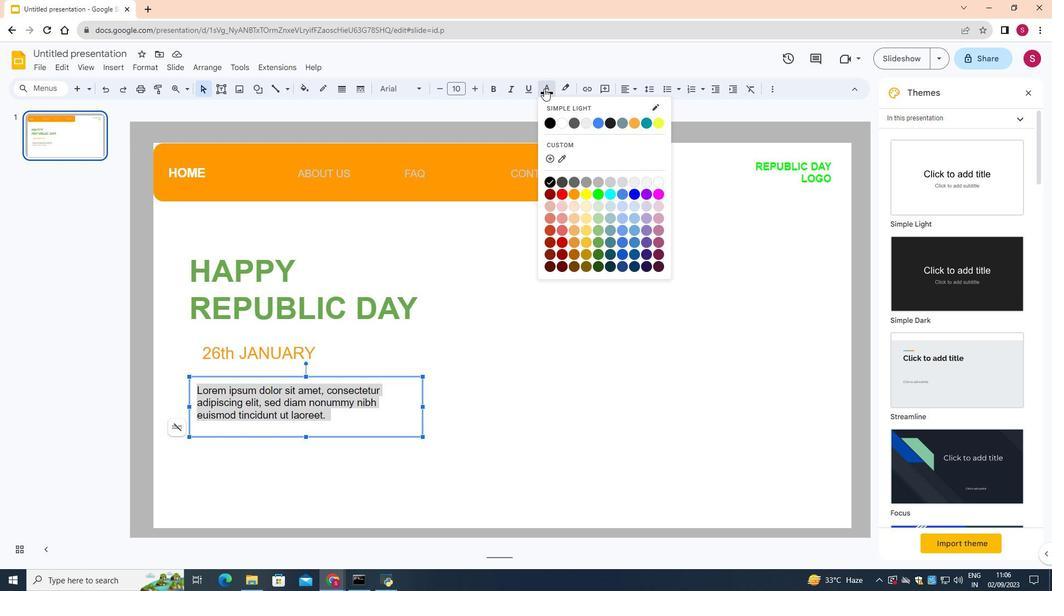 
Action: Mouse moved to (599, 242)
Screenshot: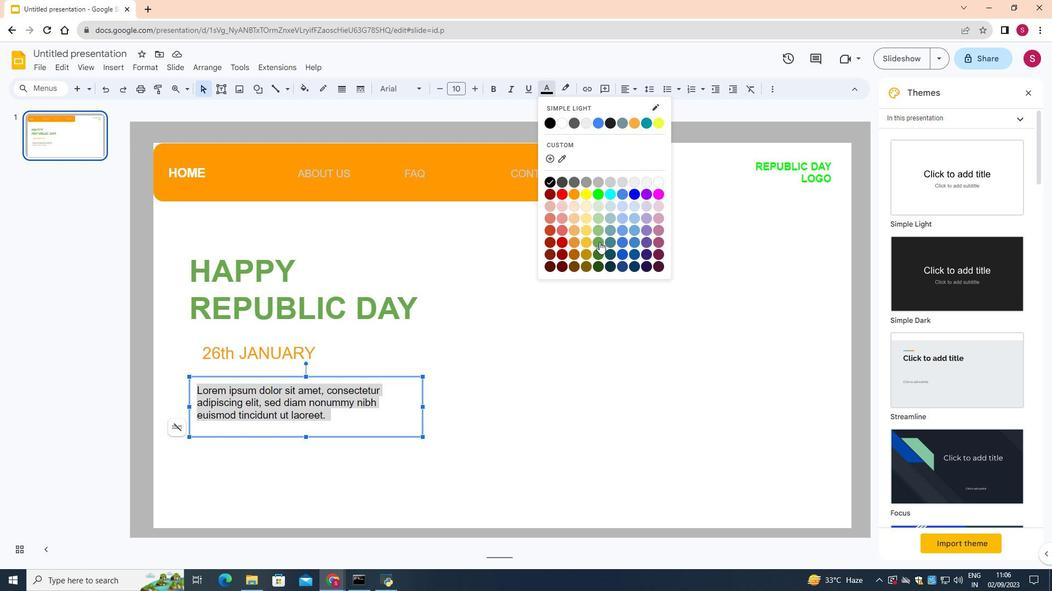 
Action: Mouse pressed left at (599, 242)
Screenshot: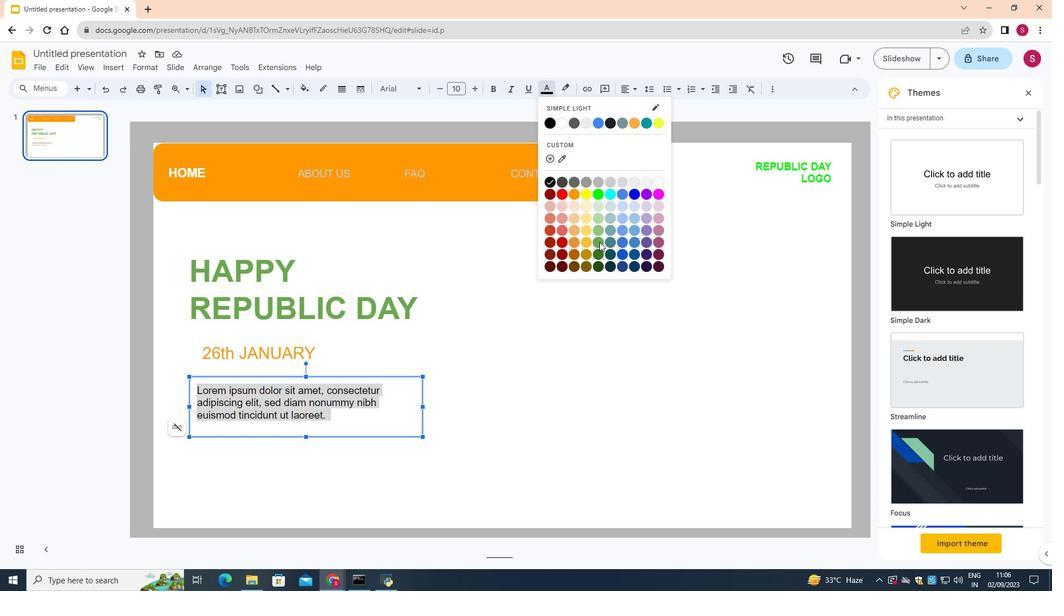 
Action: Mouse moved to (547, 83)
Screenshot: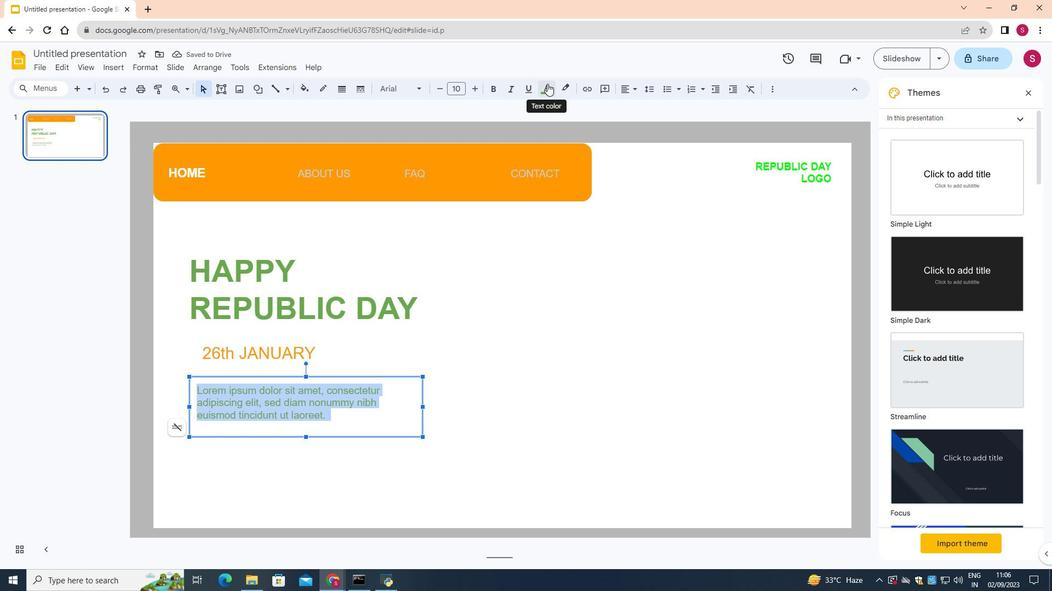 
Action: Mouse pressed left at (547, 83)
Screenshot: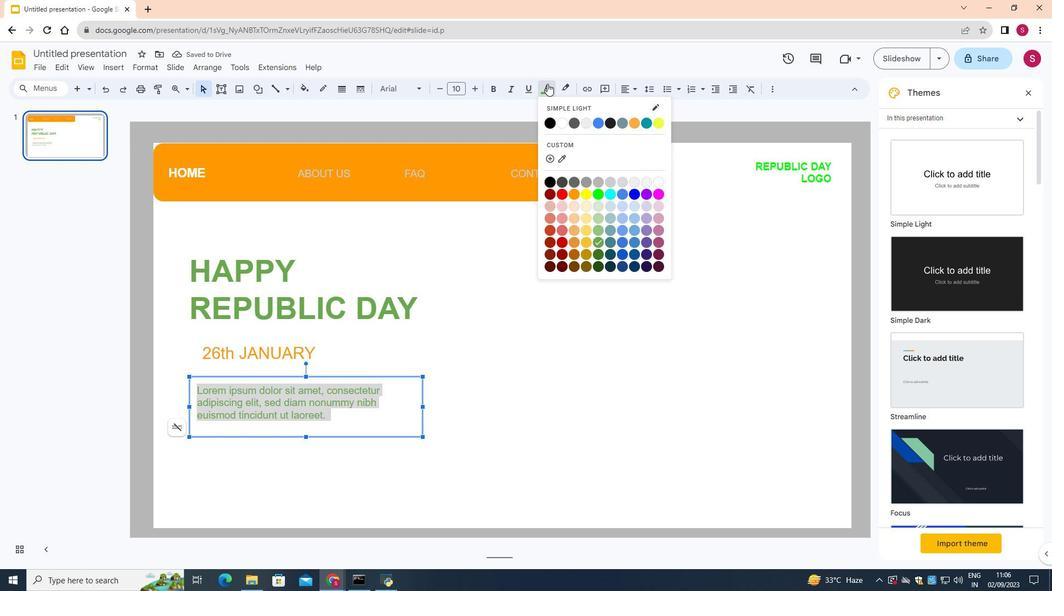 
Action: Mouse moved to (598, 257)
Screenshot: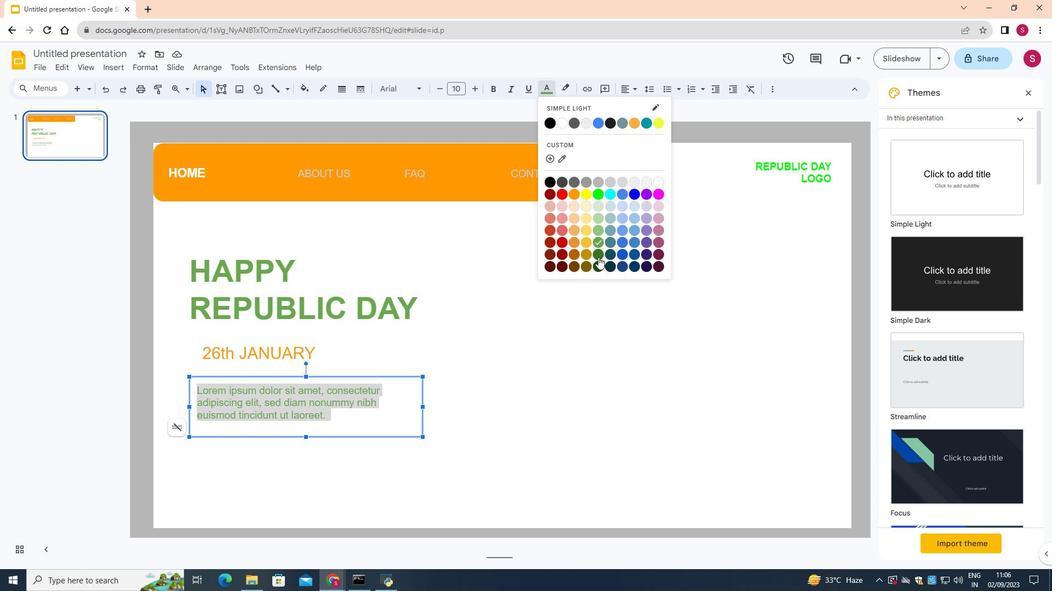 
Action: Mouse pressed left at (598, 257)
Screenshot: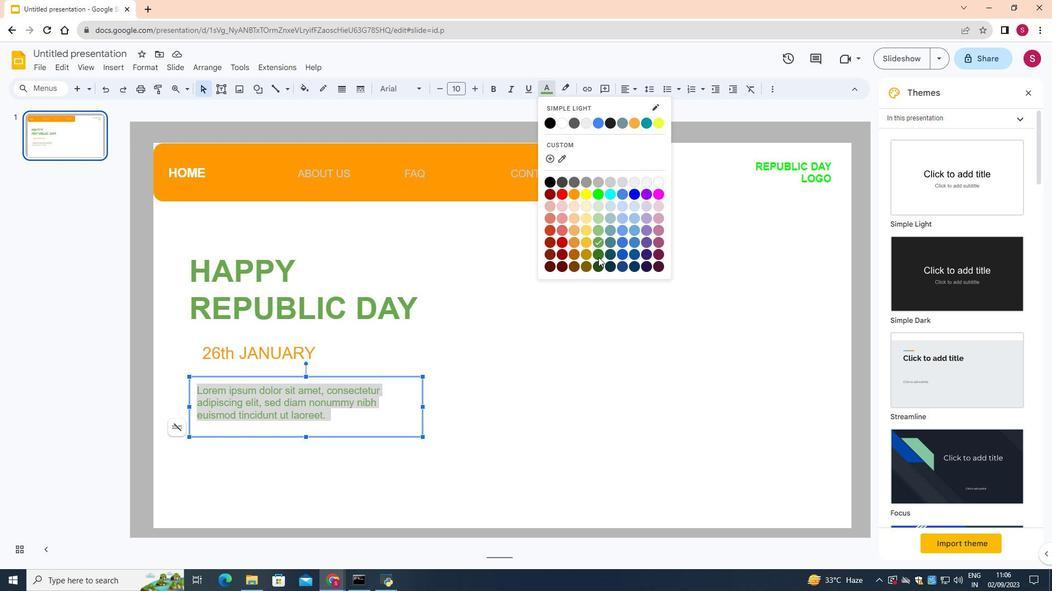 
Action: Mouse moved to (569, 314)
Screenshot: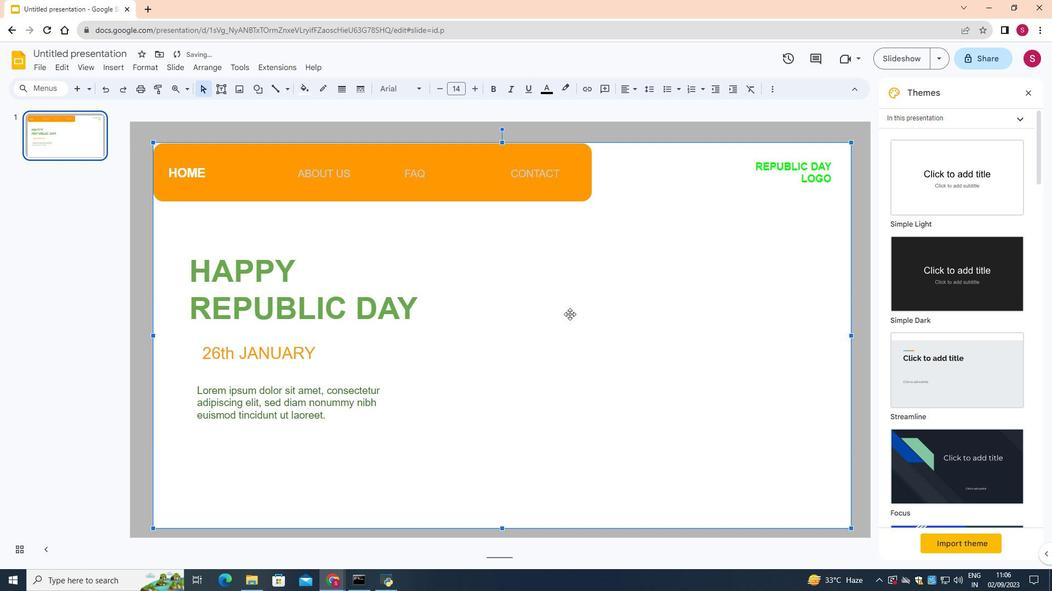 
Action: Mouse pressed left at (569, 314)
Screenshot: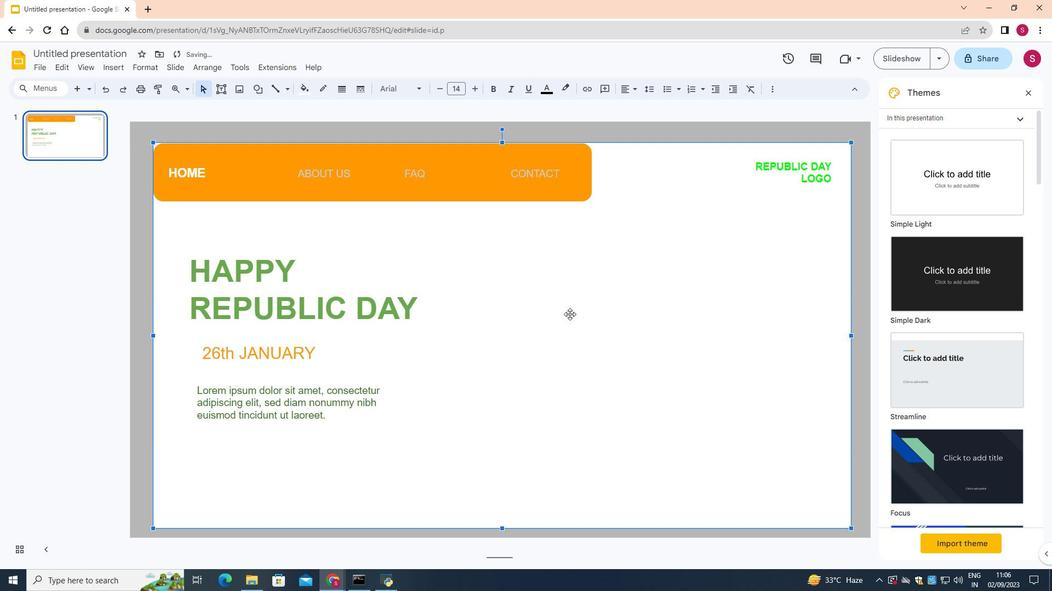 
Action: Mouse moved to (219, 401)
Screenshot: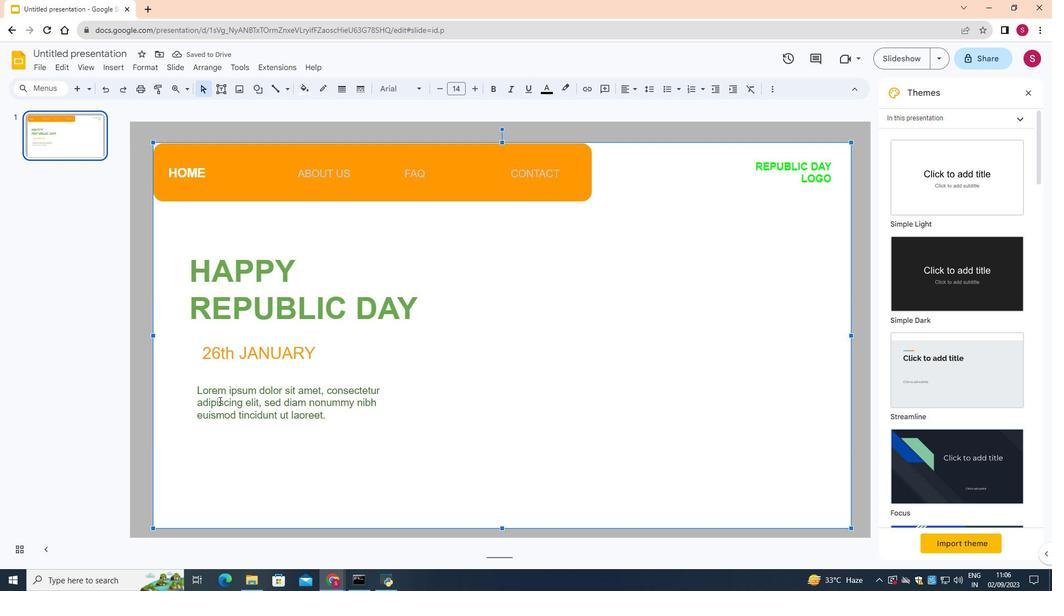 
Action: Mouse pressed left at (219, 401)
Screenshot: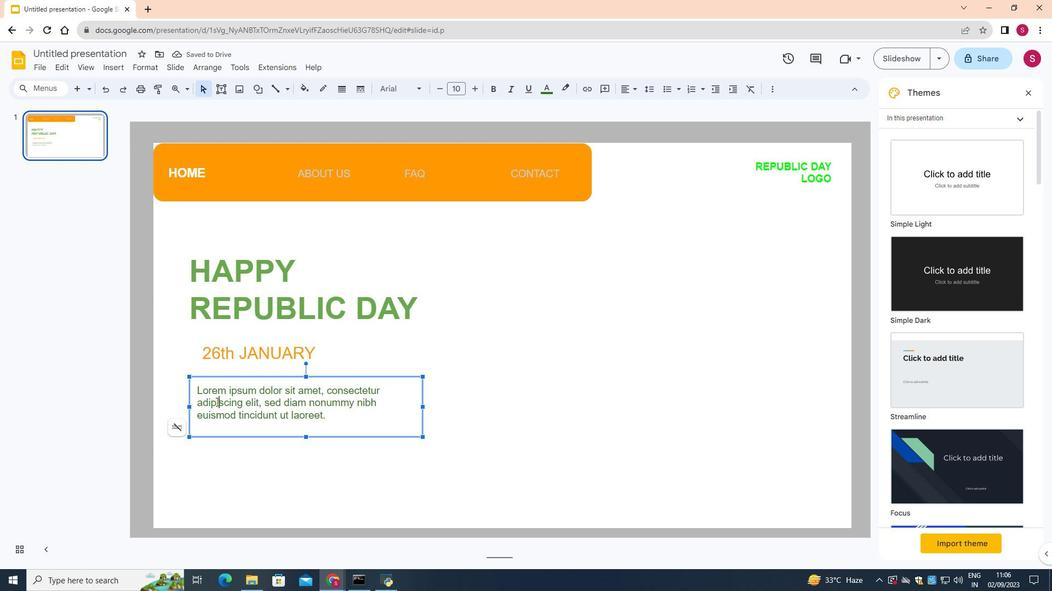 
Action: Mouse moved to (197, 390)
Screenshot: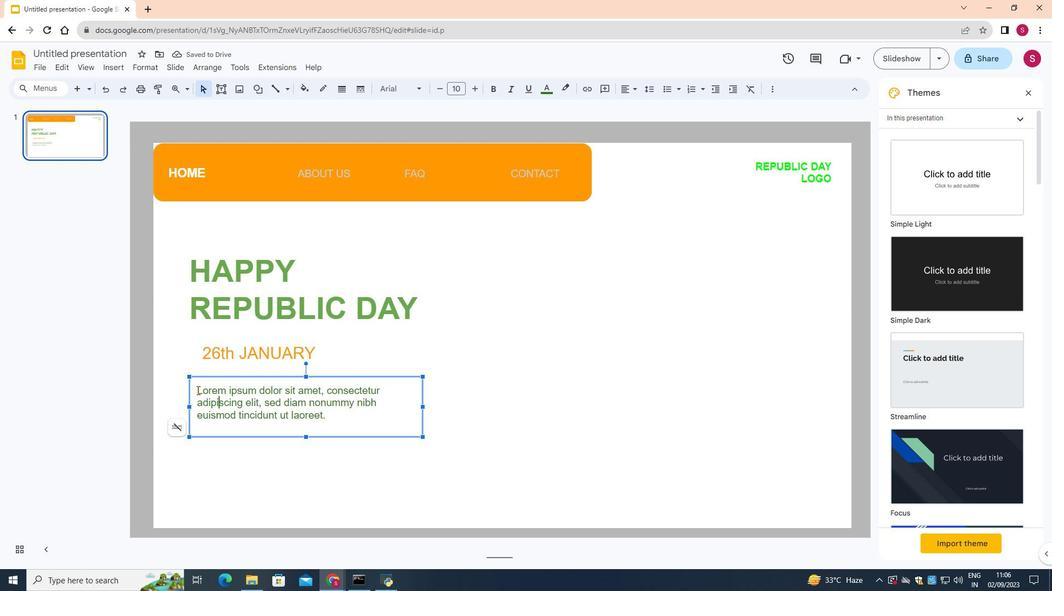 
Action: Mouse pressed left at (197, 390)
Screenshot: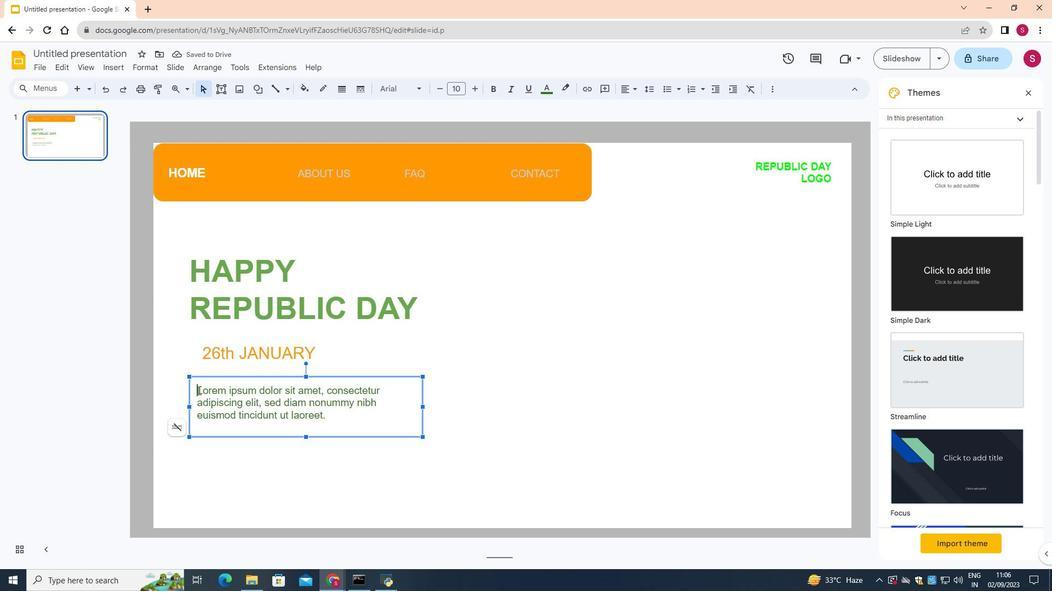 
Action: Mouse moved to (543, 86)
Screenshot: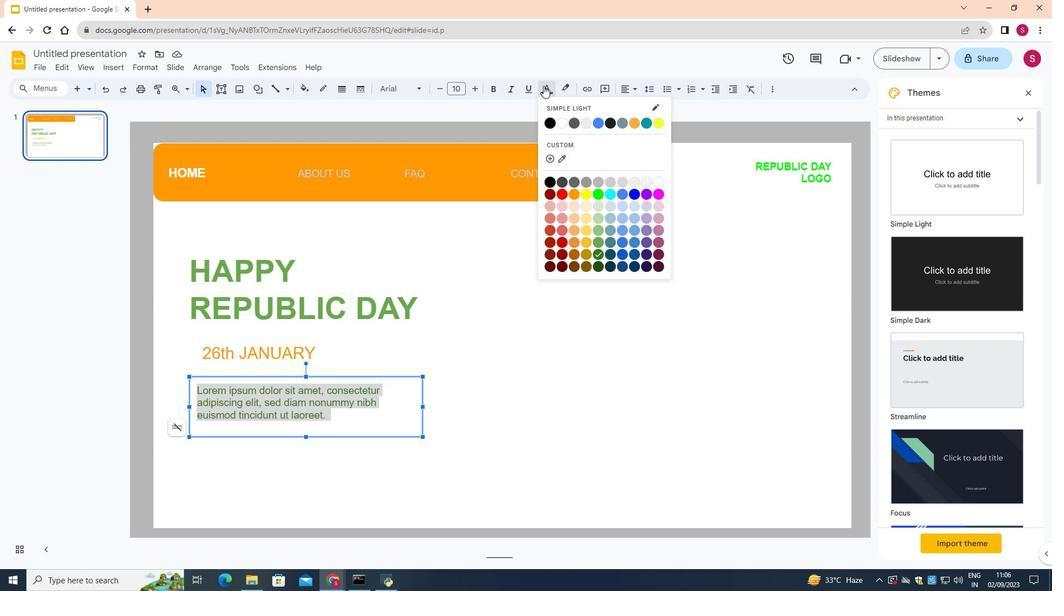 
Action: Mouse pressed left at (543, 86)
Screenshot: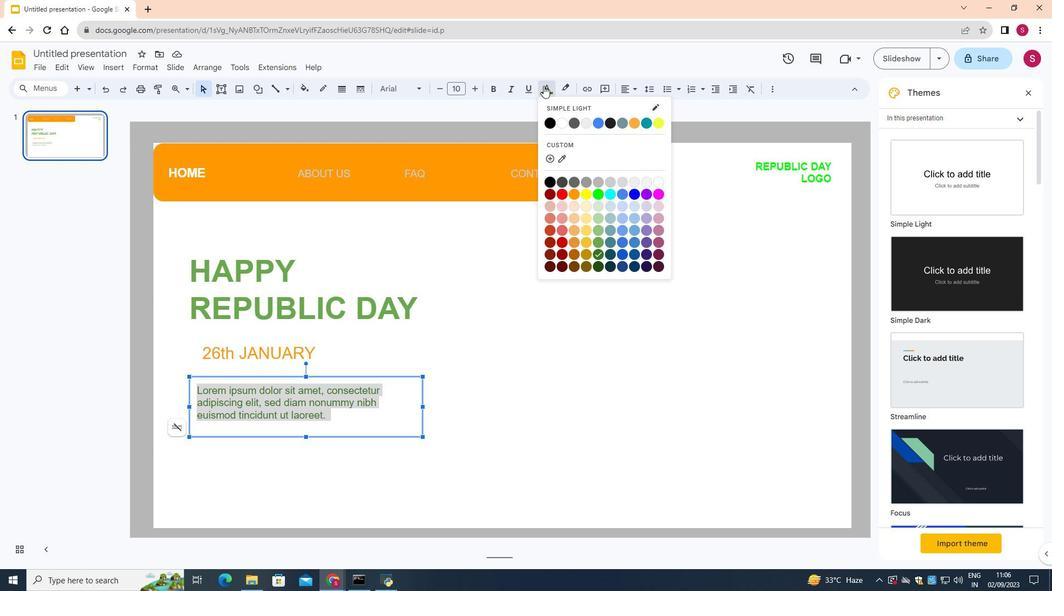 
Action: Mouse moved to (595, 243)
Screenshot: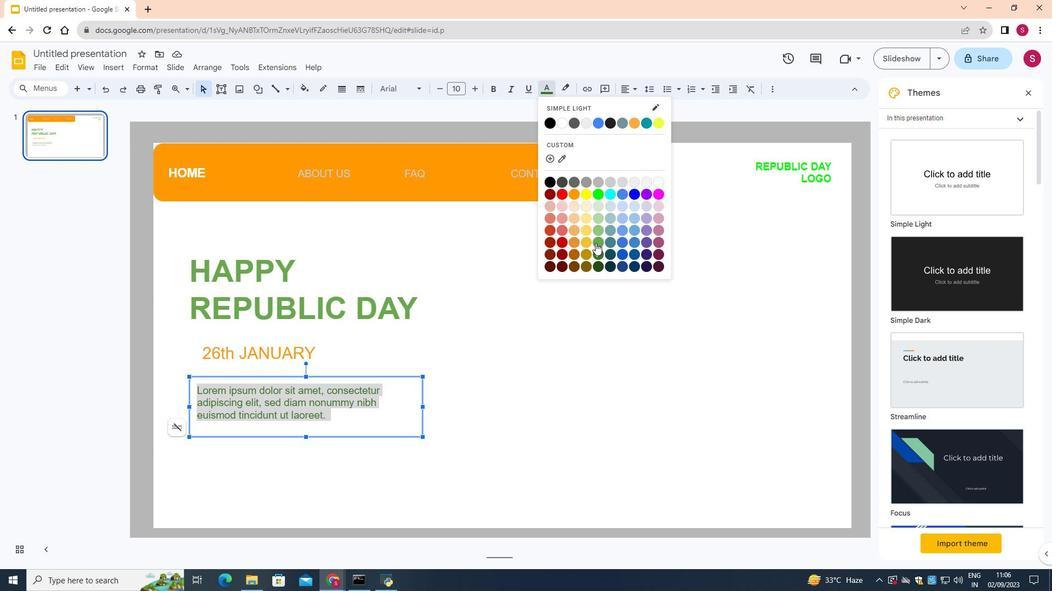 
Action: Mouse pressed left at (595, 243)
Screenshot: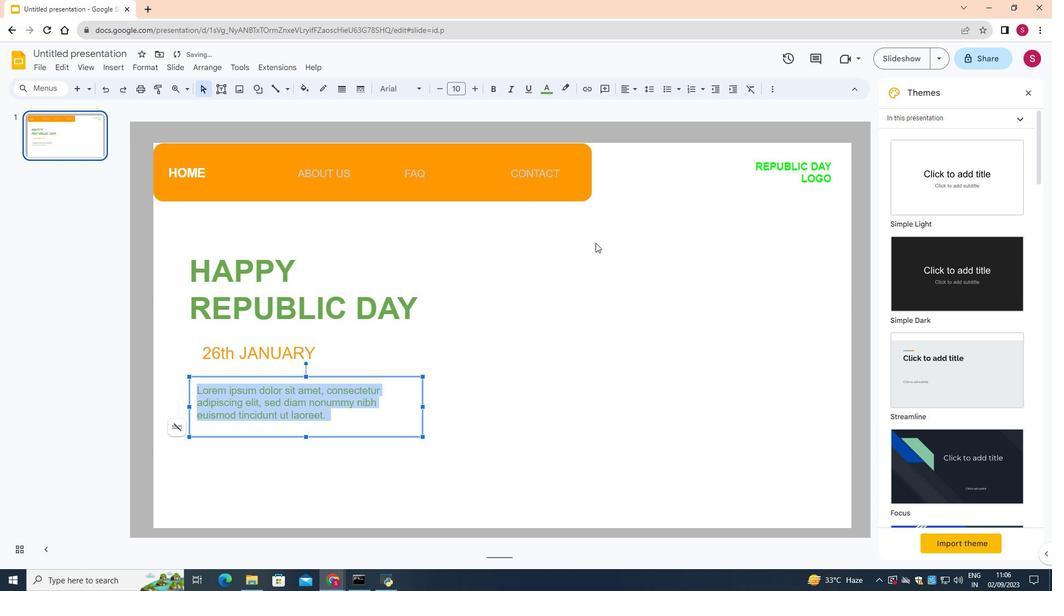 
Action: Mouse moved to (540, 412)
Screenshot: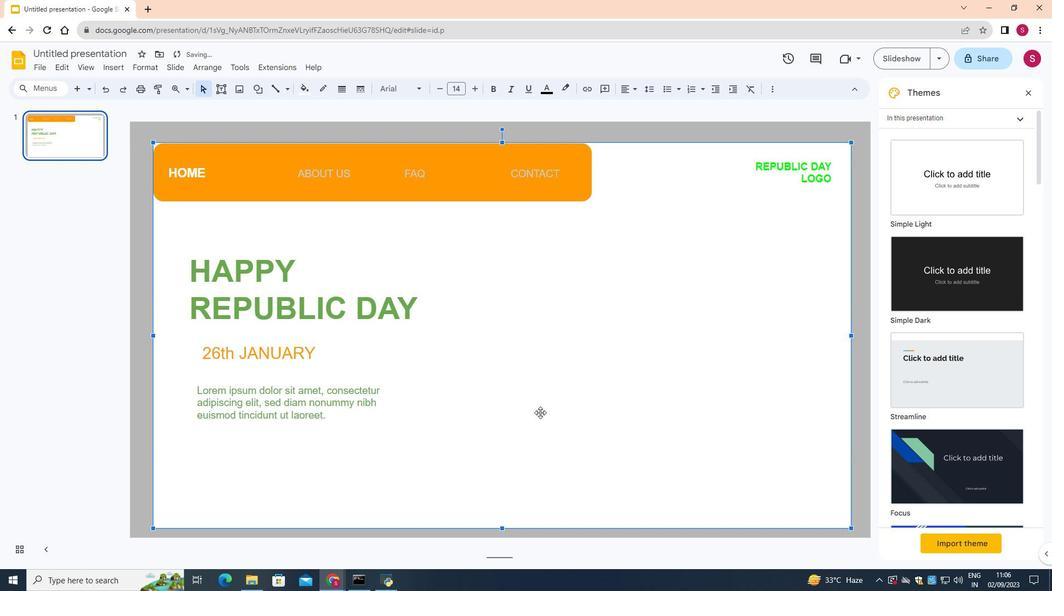 
Action: Mouse pressed left at (540, 412)
Screenshot: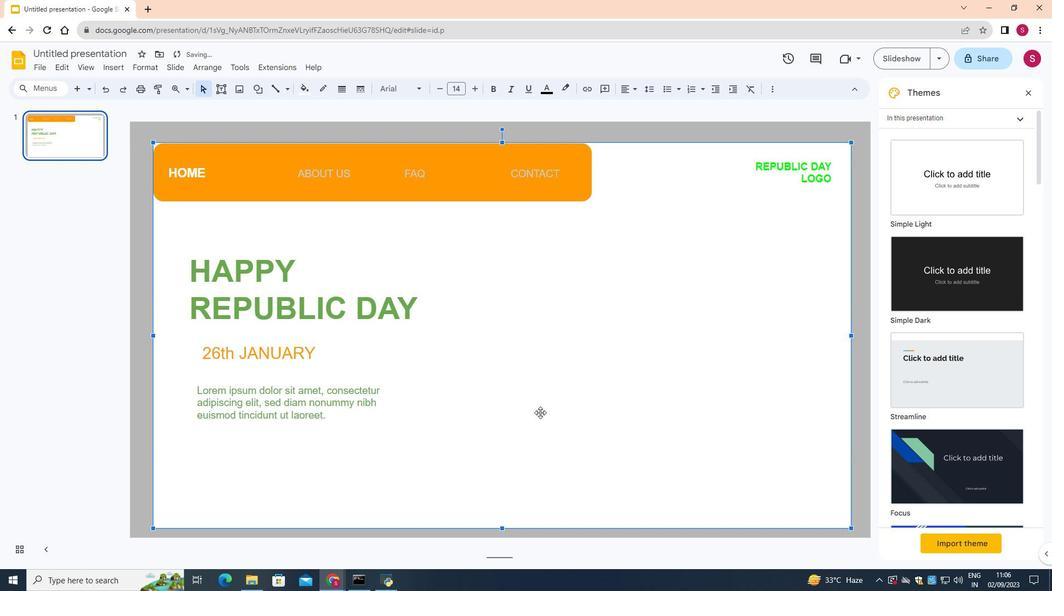 
Action: Mouse moved to (242, 359)
Screenshot: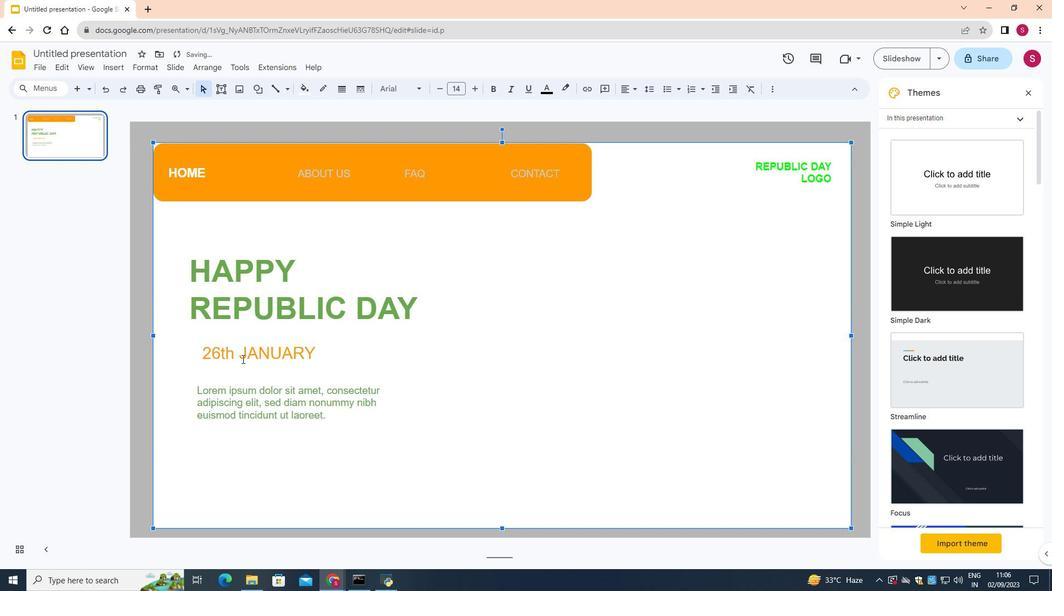 
Action: Mouse pressed left at (242, 359)
Screenshot: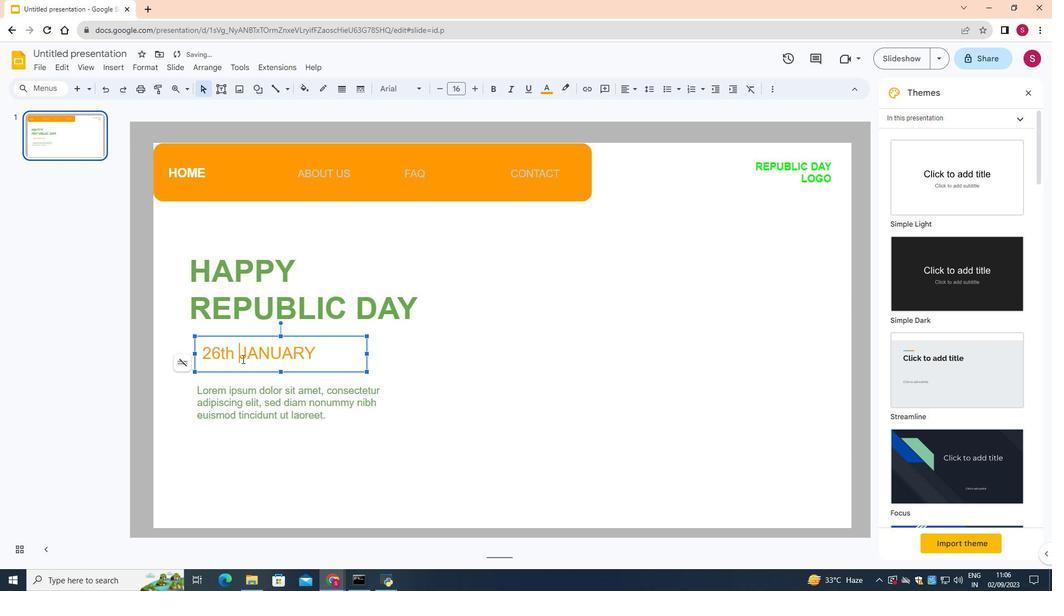 
Action: Mouse moved to (210, 341)
Screenshot: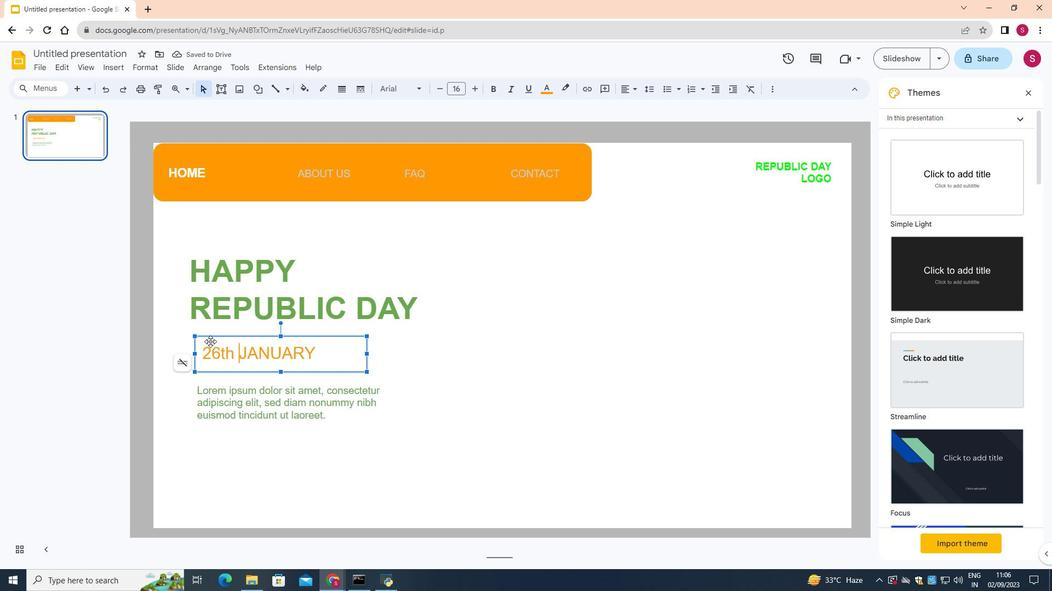 
Action: Mouse pressed left at (210, 341)
Screenshot: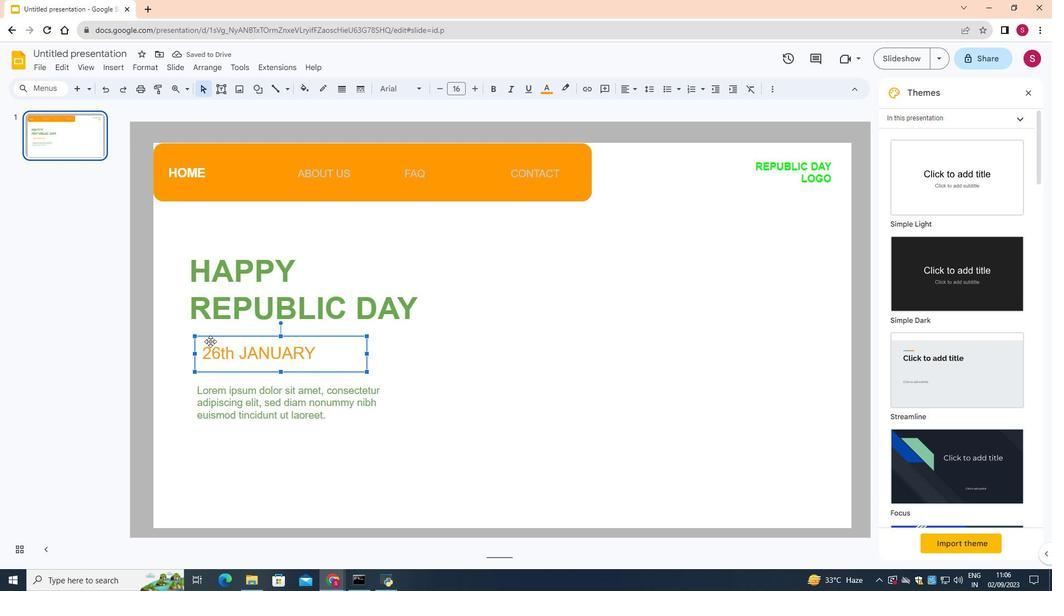 
Action: Mouse moved to (205, 342)
Screenshot: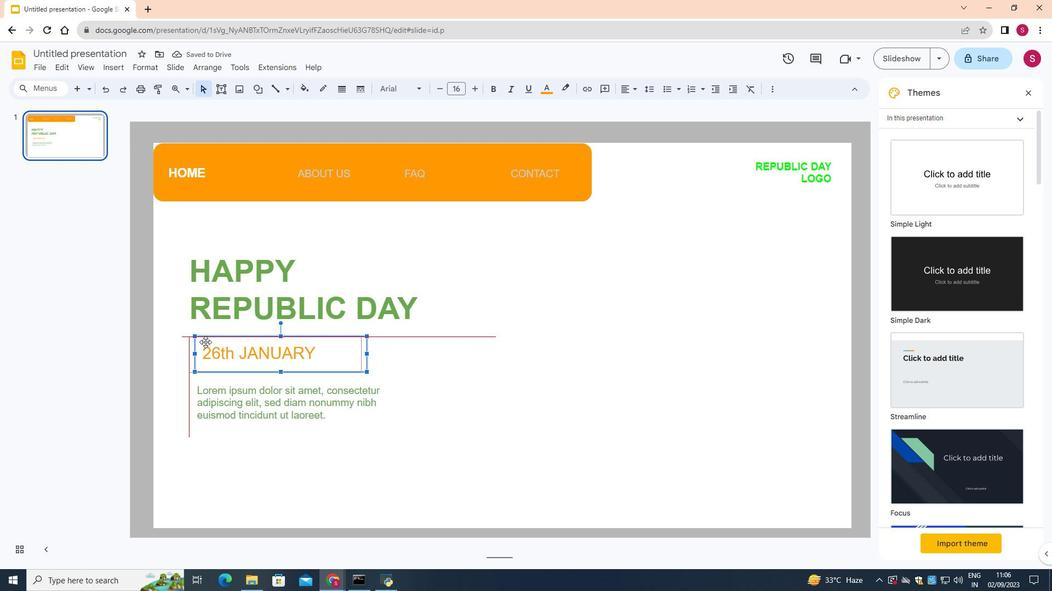 
Action: Mouse pressed left at (205, 342)
Screenshot: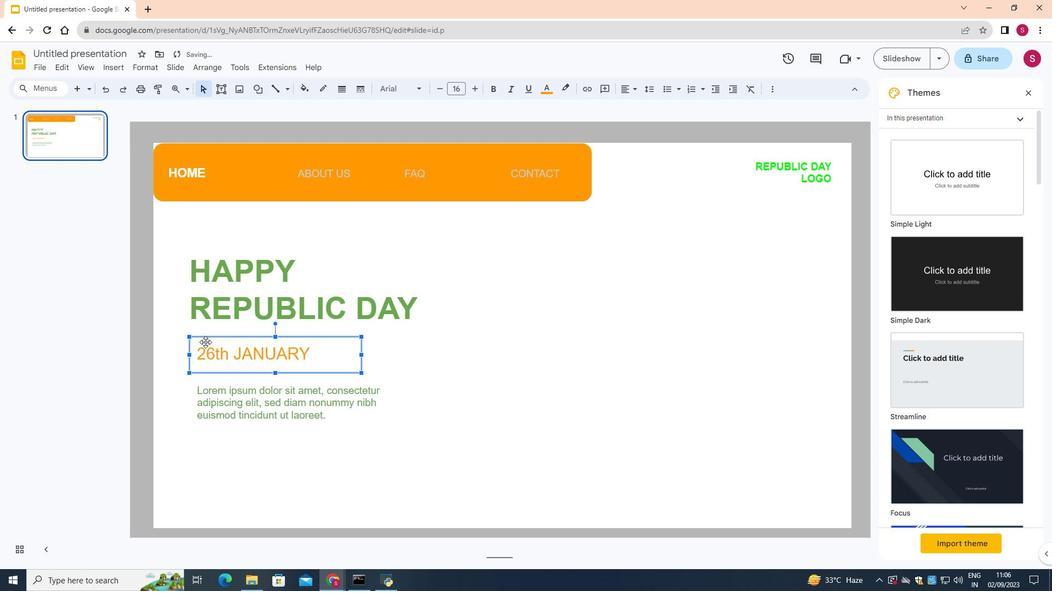 
Action: Mouse moved to (449, 375)
Screenshot: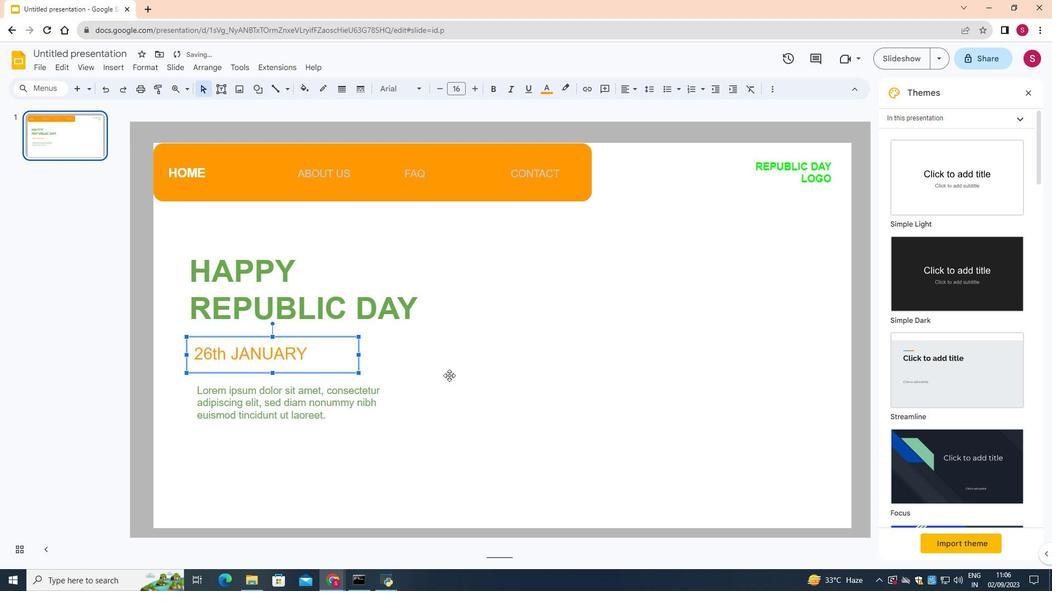 
Action: Mouse pressed left at (449, 375)
Screenshot: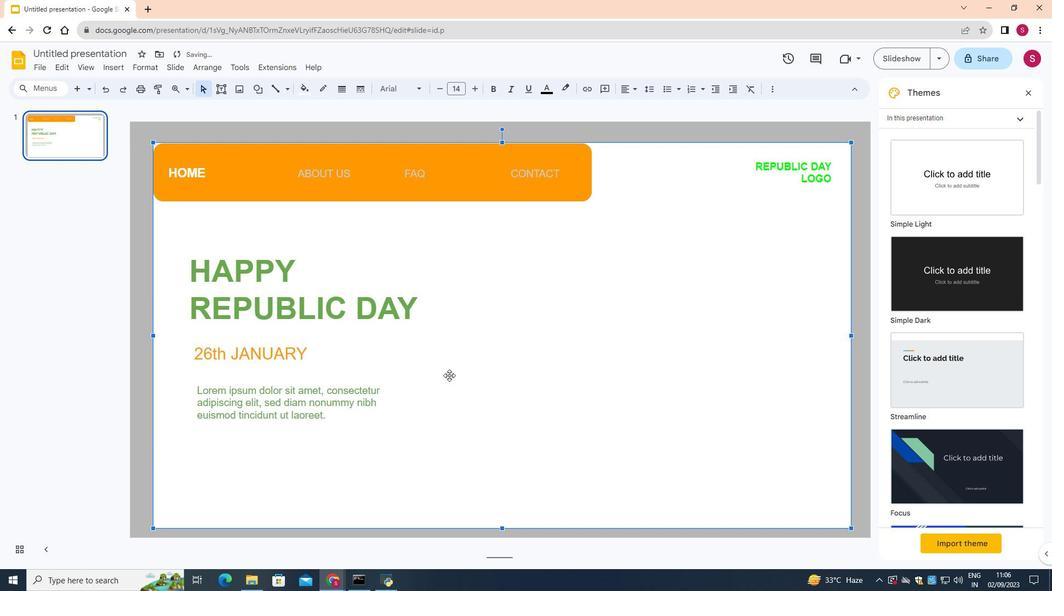 
Action: Mouse moved to (286, 410)
Screenshot: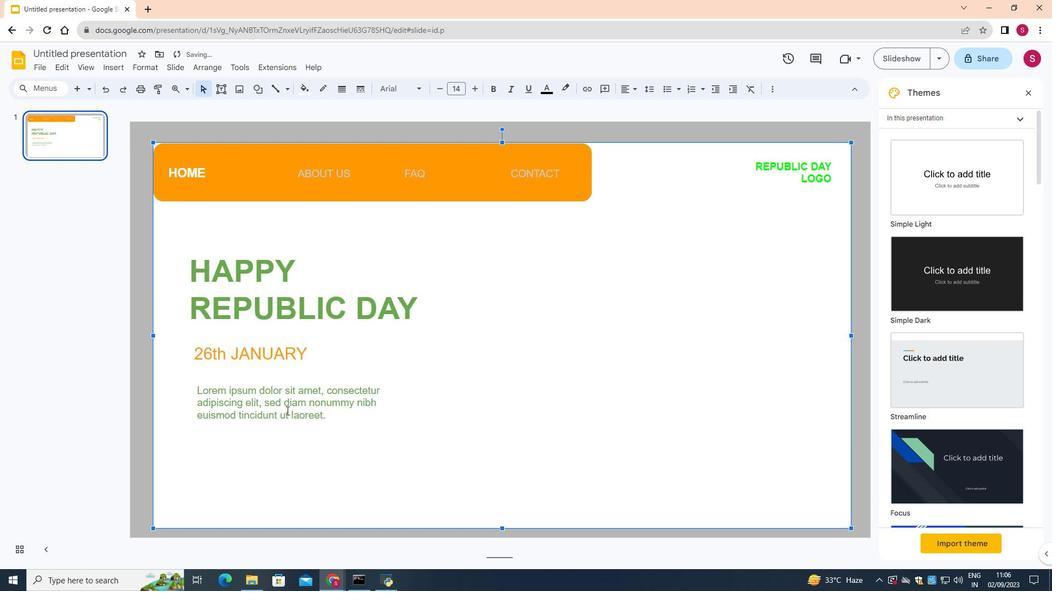 
Action: Mouse pressed left at (286, 410)
Screenshot: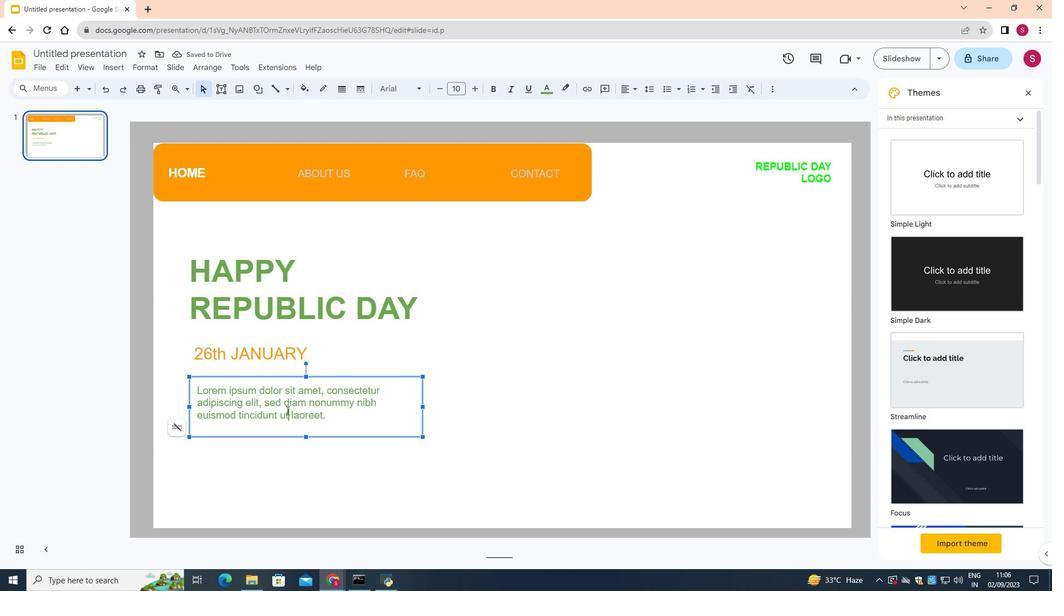
Action: Mouse moved to (237, 376)
Screenshot: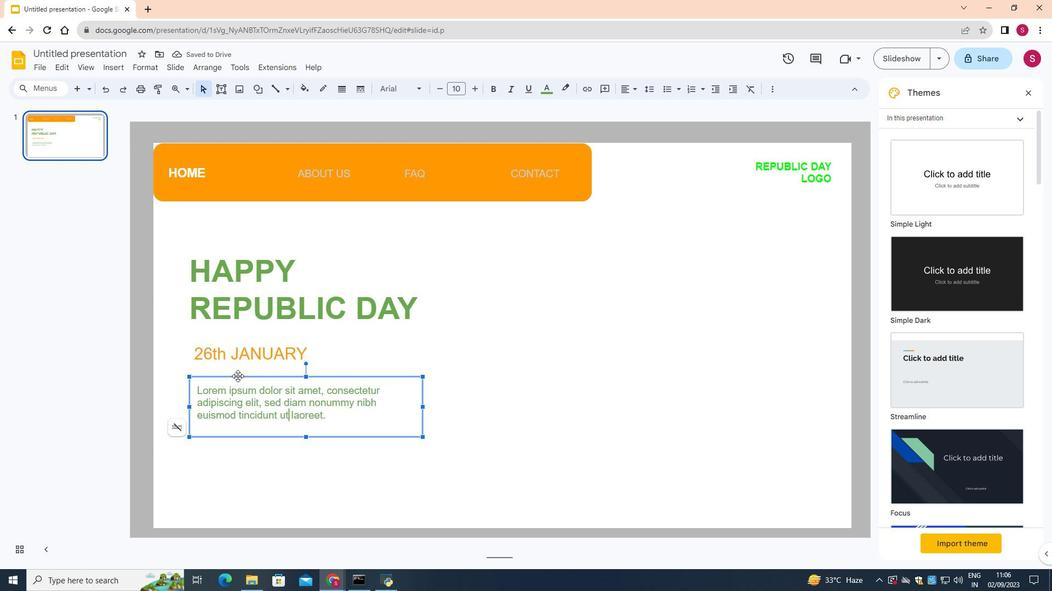 
Action: Mouse pressed left at (237, 376)
Screenshot: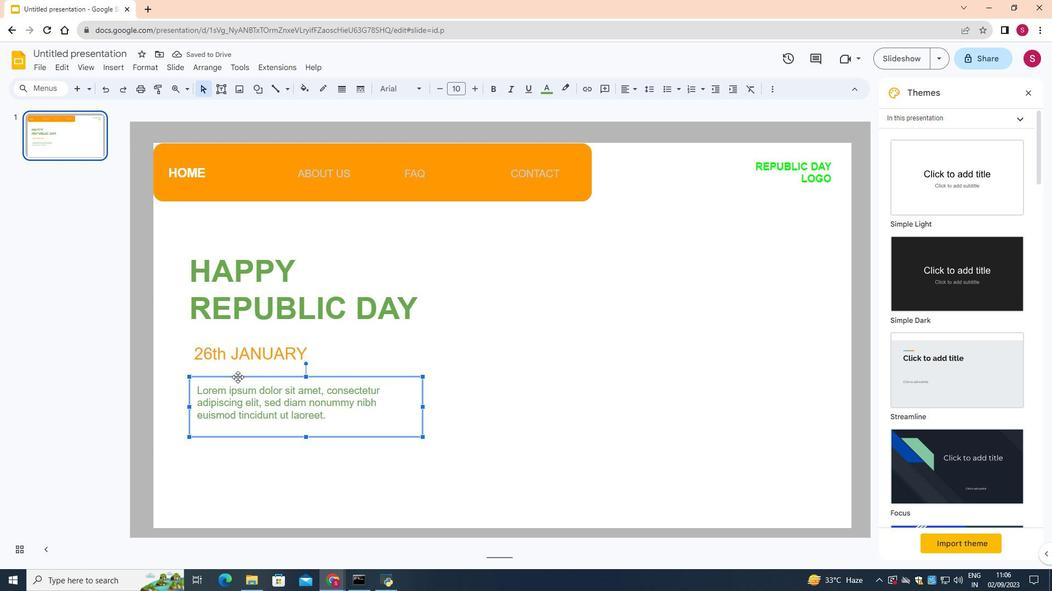 
Action: Mouse moved to (473, 419)
Screenshot: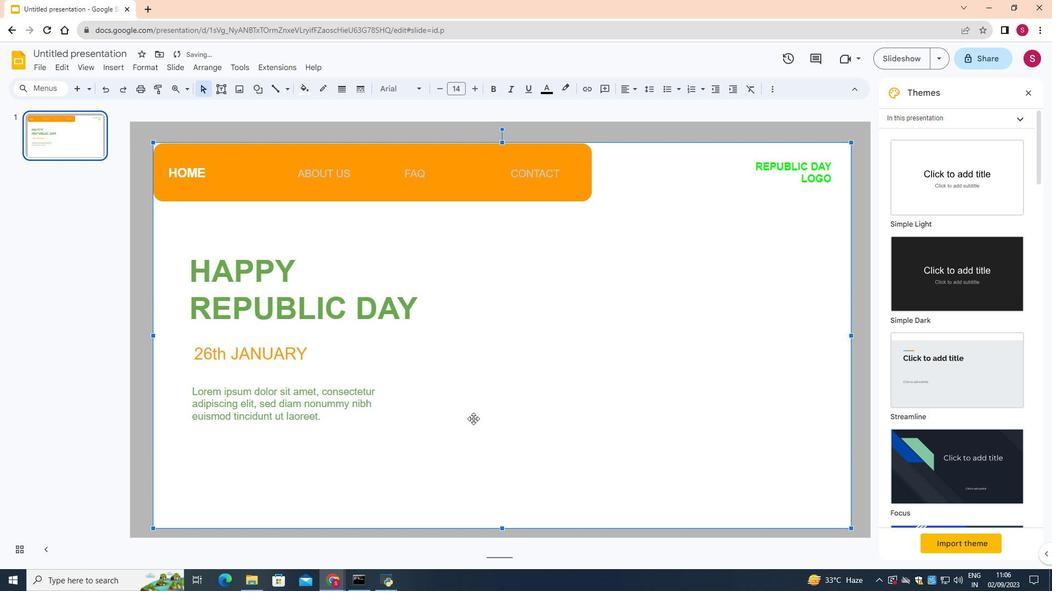 
Action: Mouse pressed left at (473, 419)
Screenshot: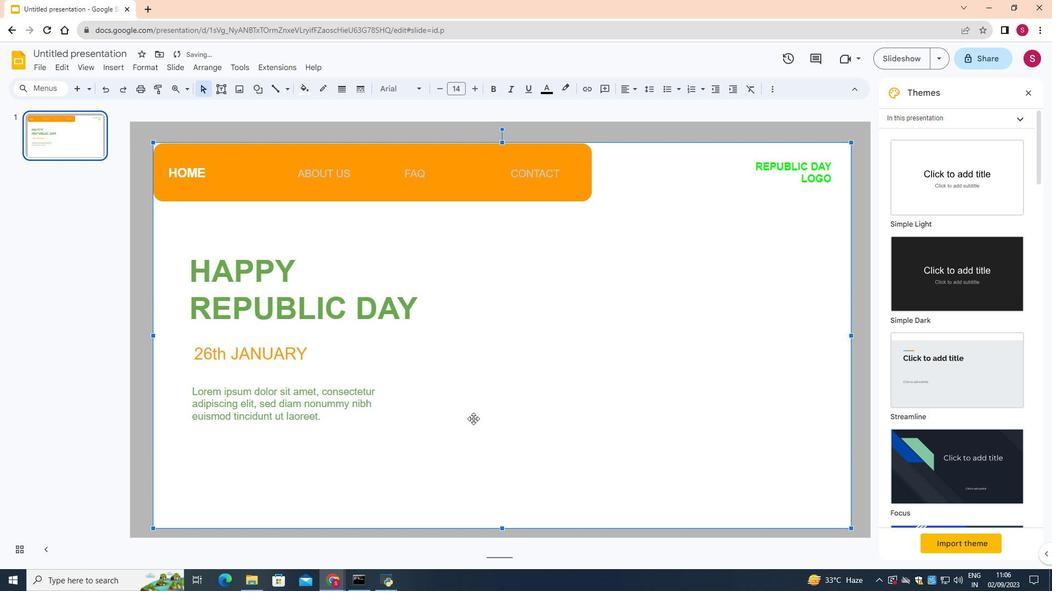 
Action: Mouse moved to (260, 87)
Screenshot: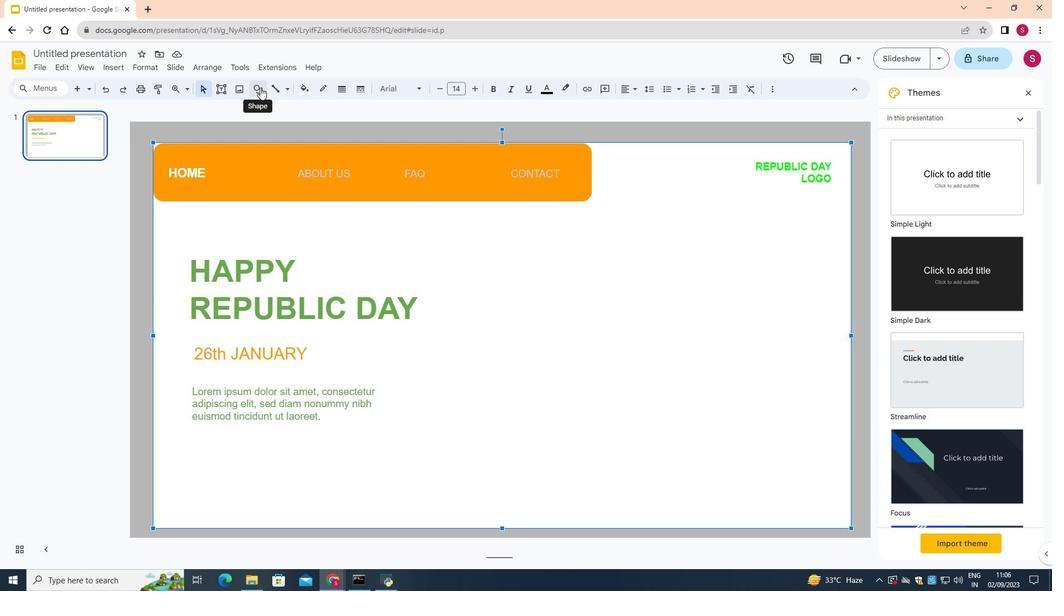 
Action: Mouse pressed left at (260, 87)
Screenshot: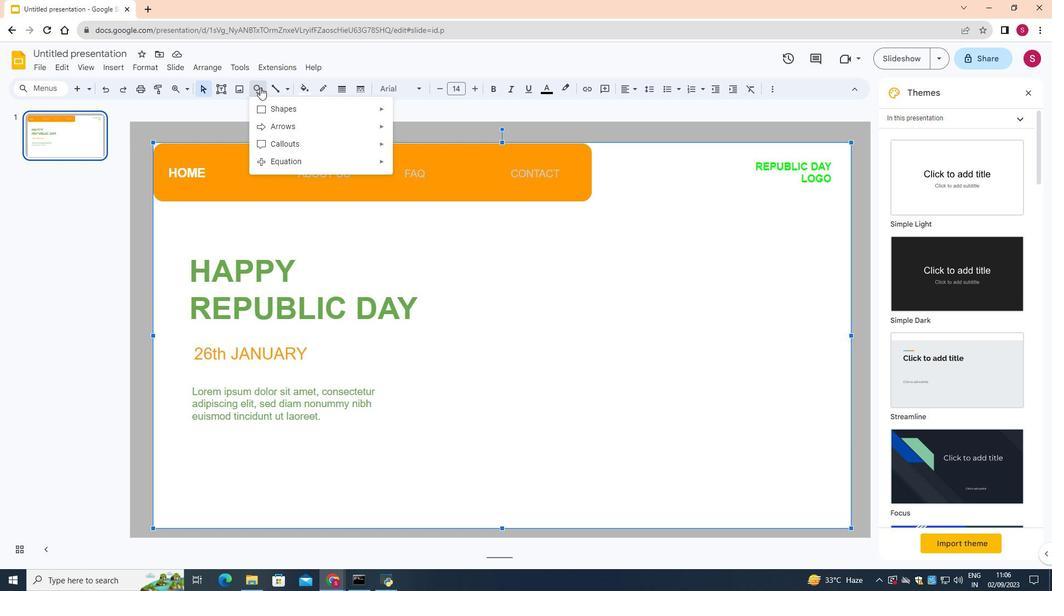 
Action: Mouse moved to (280, 113)
Screenshot: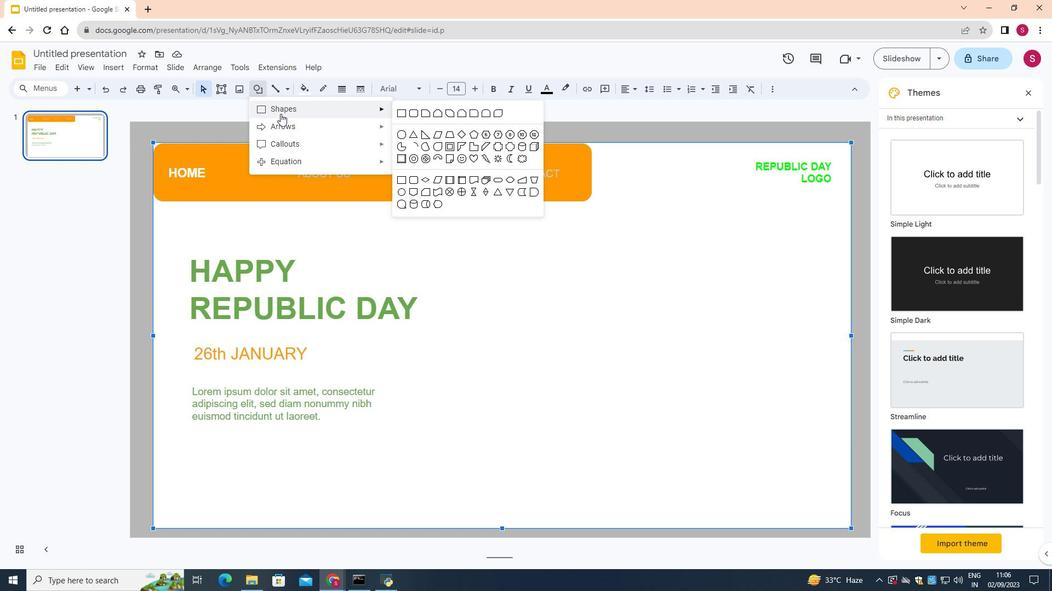 
Action: Mouse pressed left at (280, 113)
Screenshot: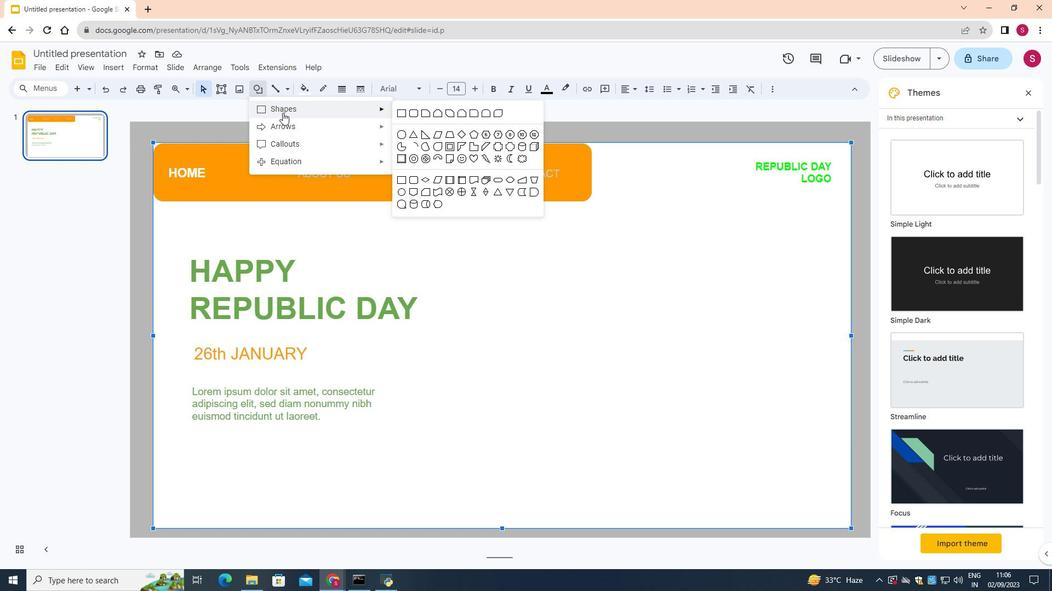 
Action: Mouse moved to (398, 112)
Screenshot: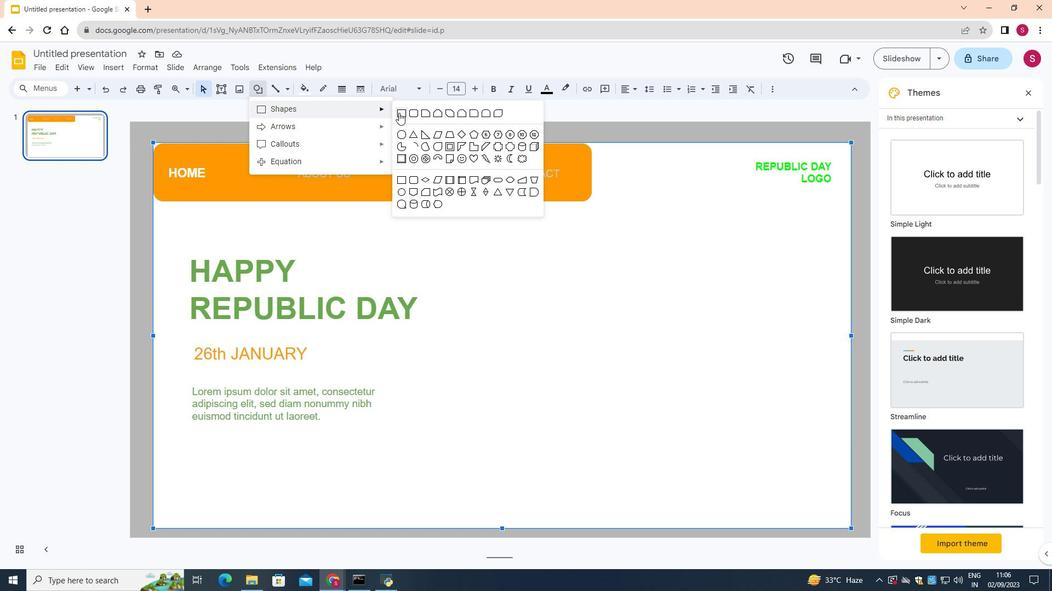 
Action: Mouse pressed left at (398, 112)
Screenshot: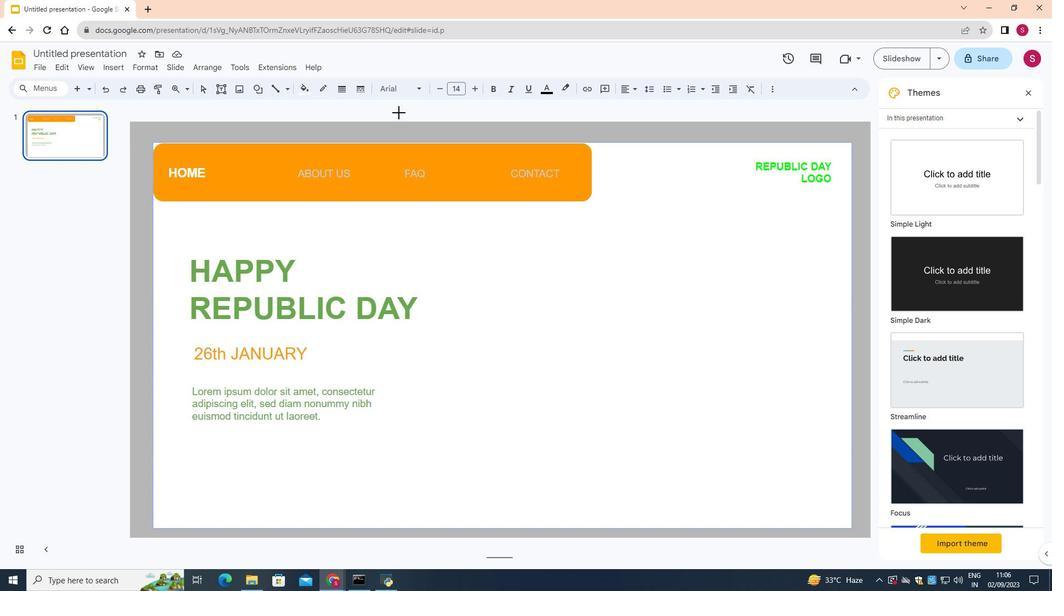 
Action: Mouse moved to (193, 447)
Screenshot: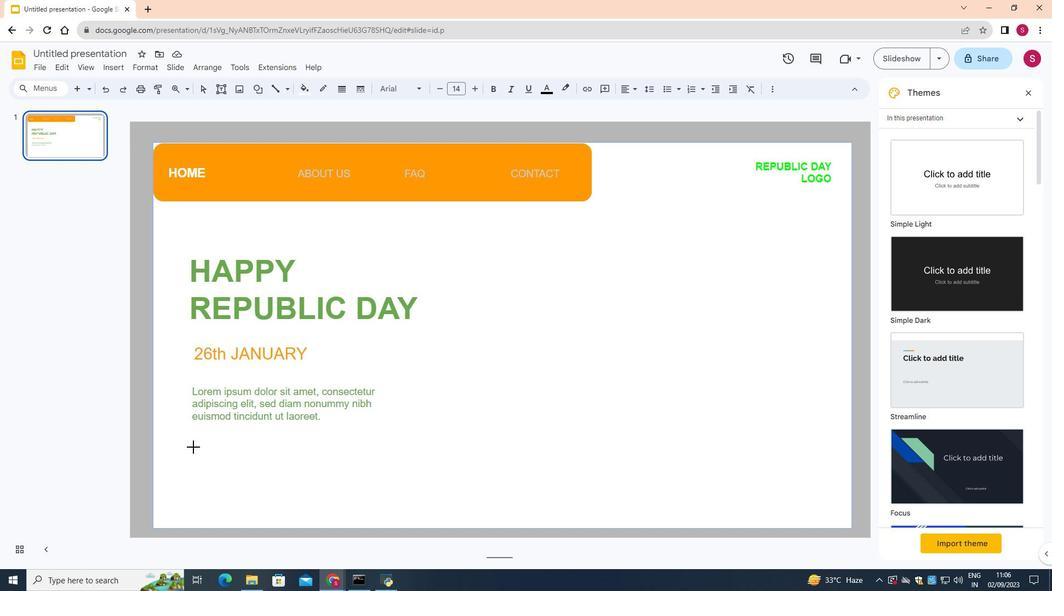 
Action: Mouse pressed left at (193, 447)
Screenshot: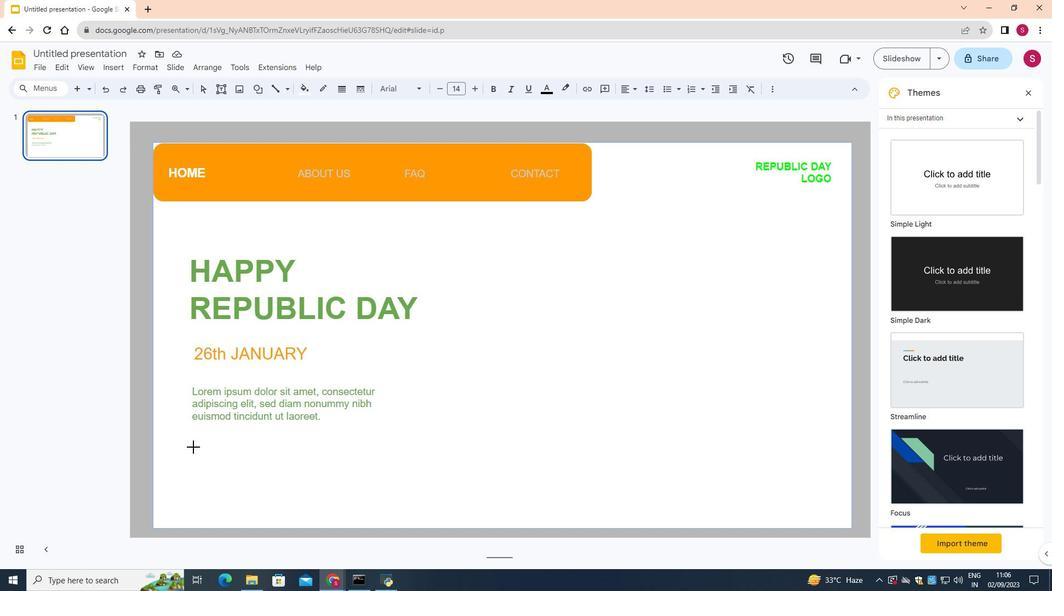 
Action: Mouse moved to (320, 90)
